 Task: Look for Airbnb options in Kpandu, Ghana from 9th November, 2023 to 16th November, 2023 for 2 adults.2 bedrooms having 2 beds and 1 bathroom. Property type can be flat. Look for 4 properties as per requirement.
Action: Mouse moved to (463, 66)
Screenshot: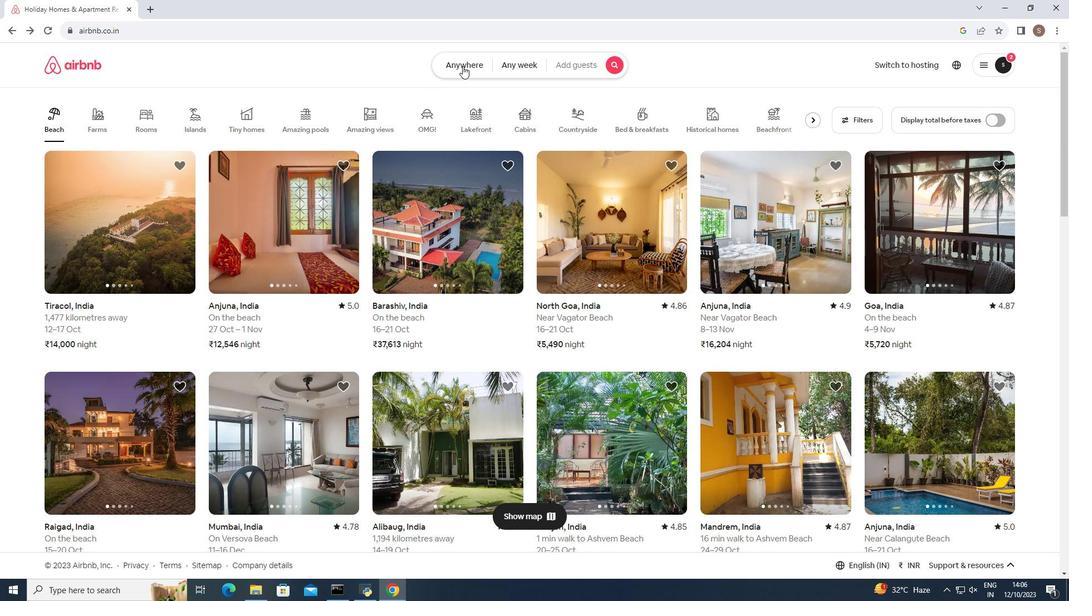 
Action: Mouse pressed left at (463, 66)
Screenshot: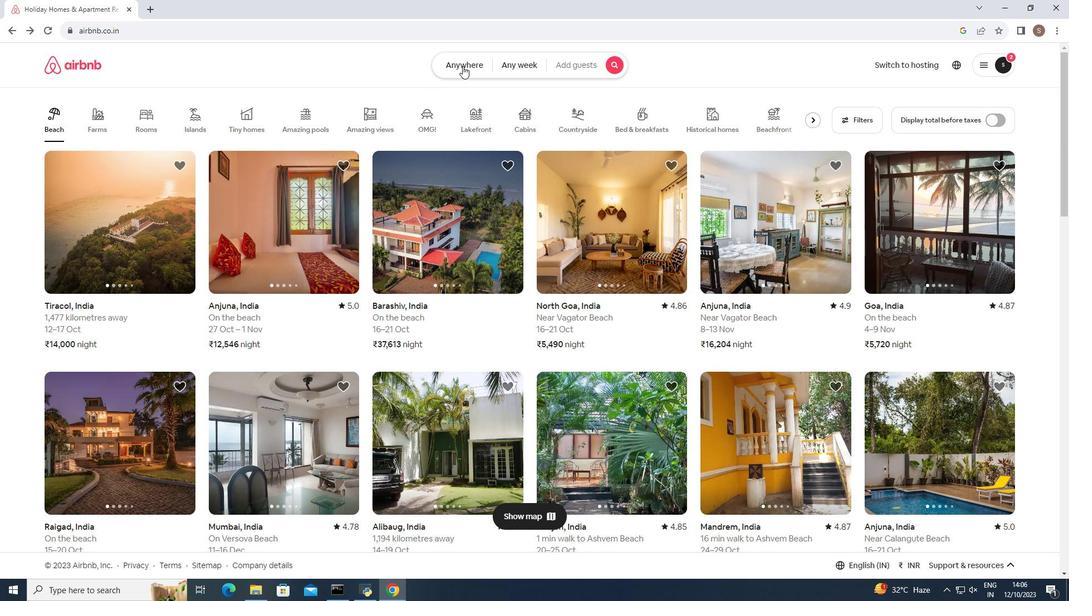 
Action: Mouse moved to (382, 102)
Screenshot: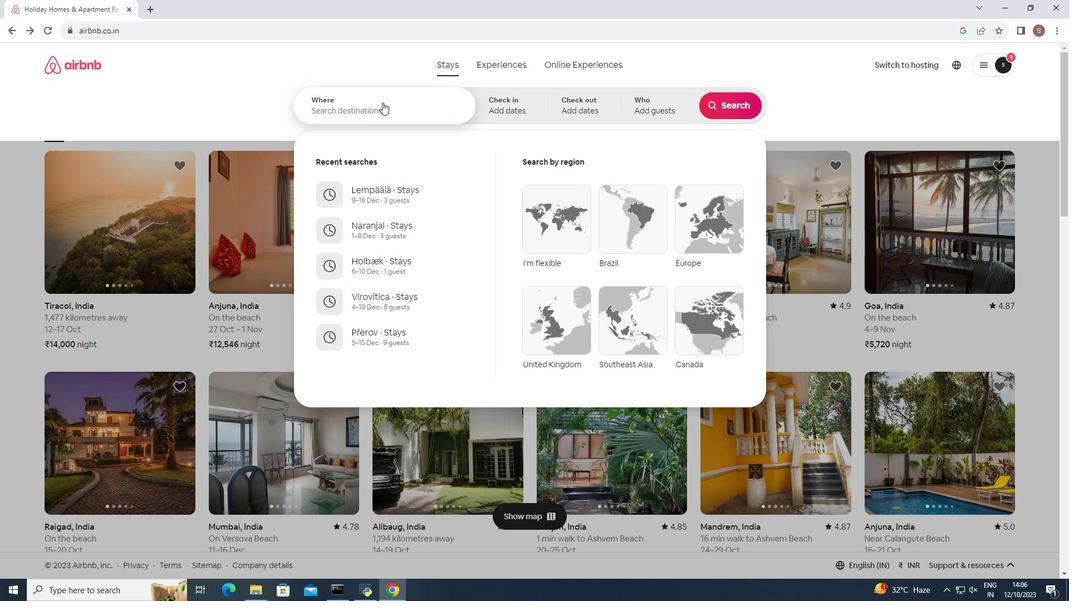 
Action: Mouse pressed left at (382, 102)
Screenshot: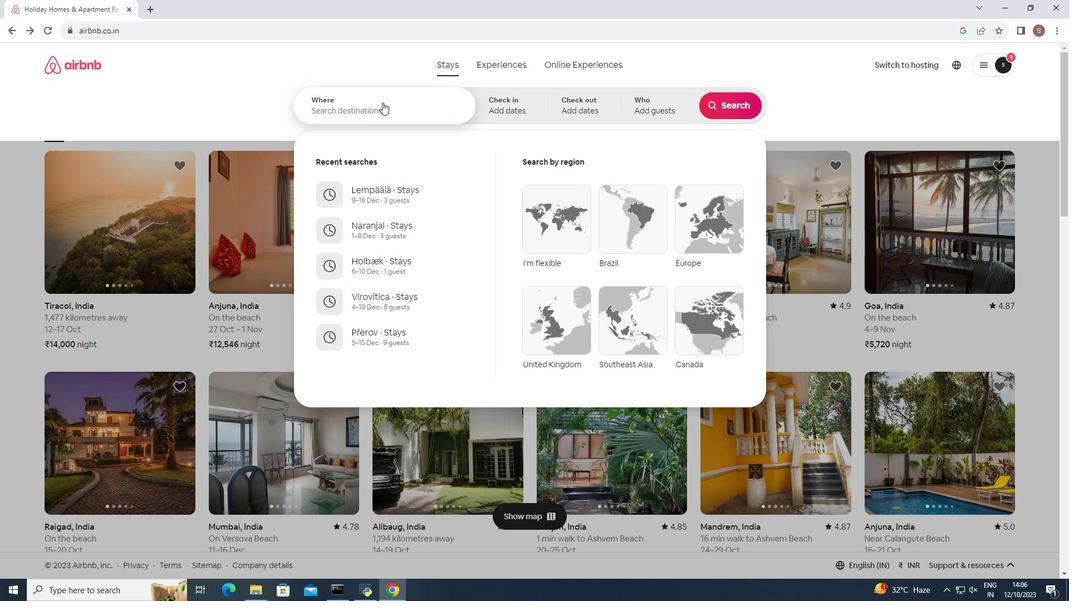 
Action: Key pressed <Key.caps_lock>K<Key.caps_lock>pandu,<Key.space><Key.caps_lock>G<Key.caps_lock>hana<Key.enter>
Screenshot: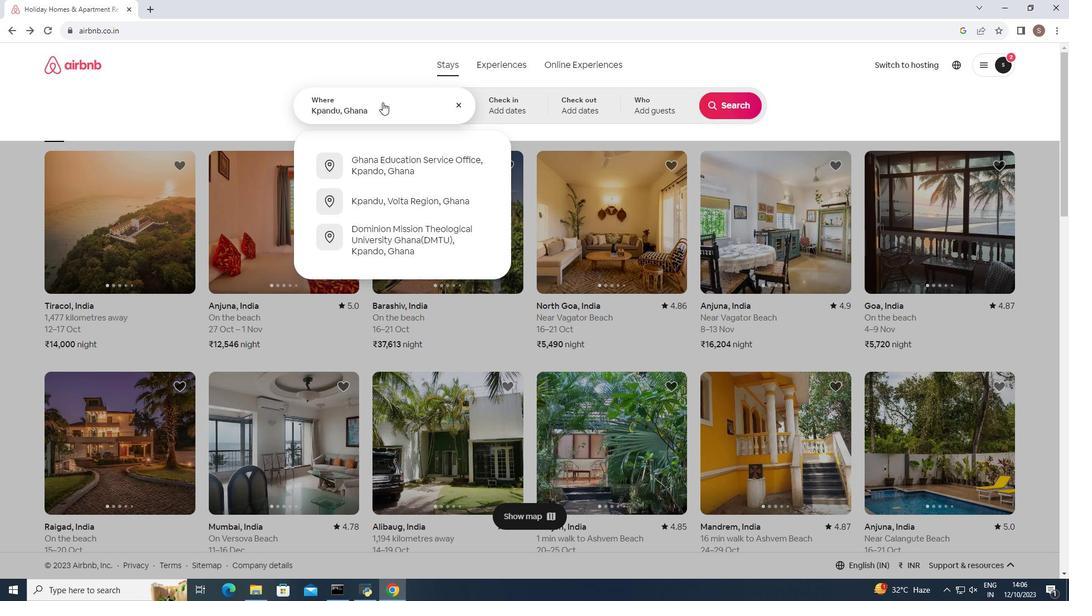 
Action: Mouse moved to (658, 270)
Screenshot: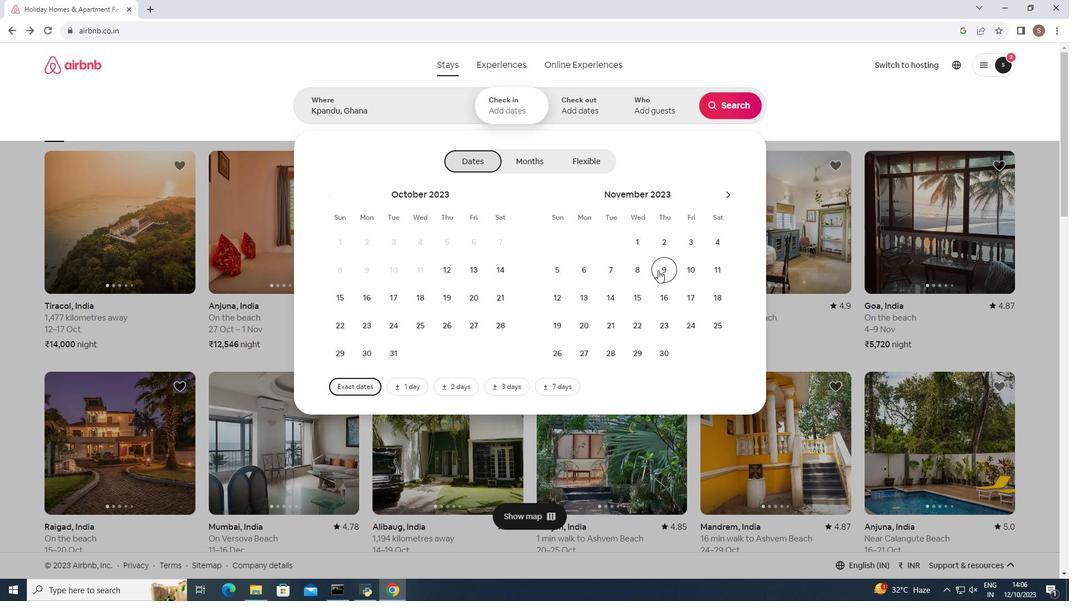 
Action: Mouse pressed left at (658, 270)
Screenshot: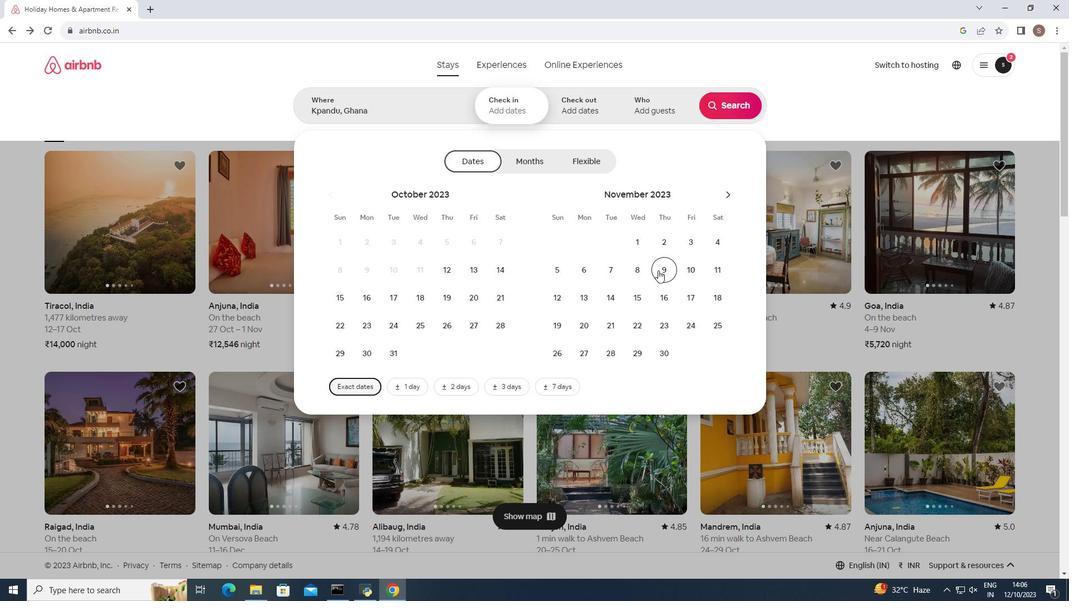 
Action: Mouse moved to (659, 307)
Screenshot: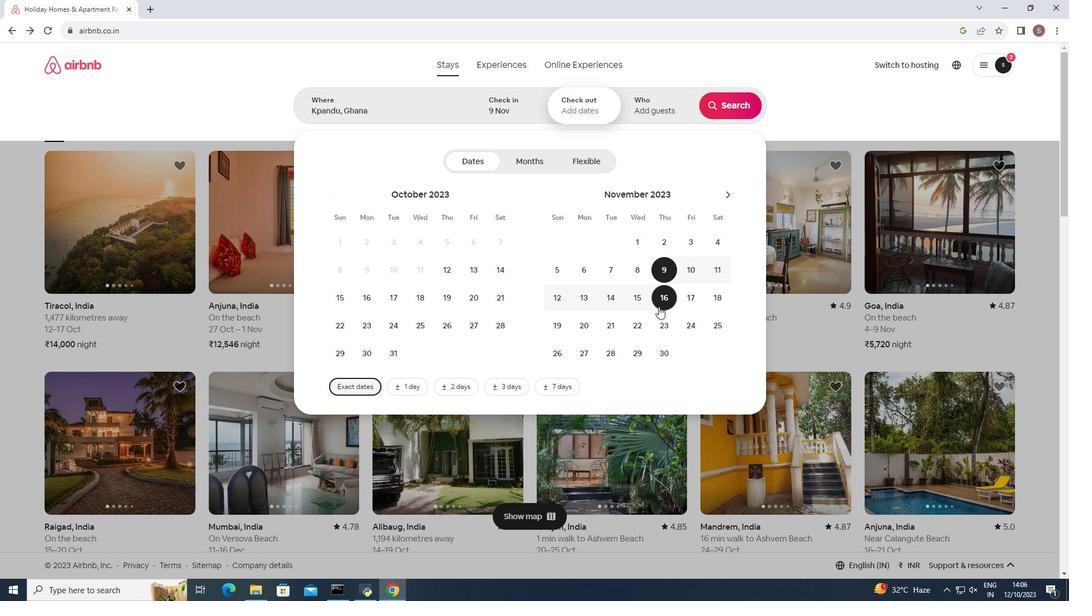 
Action: Mouse pressed left at (659, 307)
Screenshot: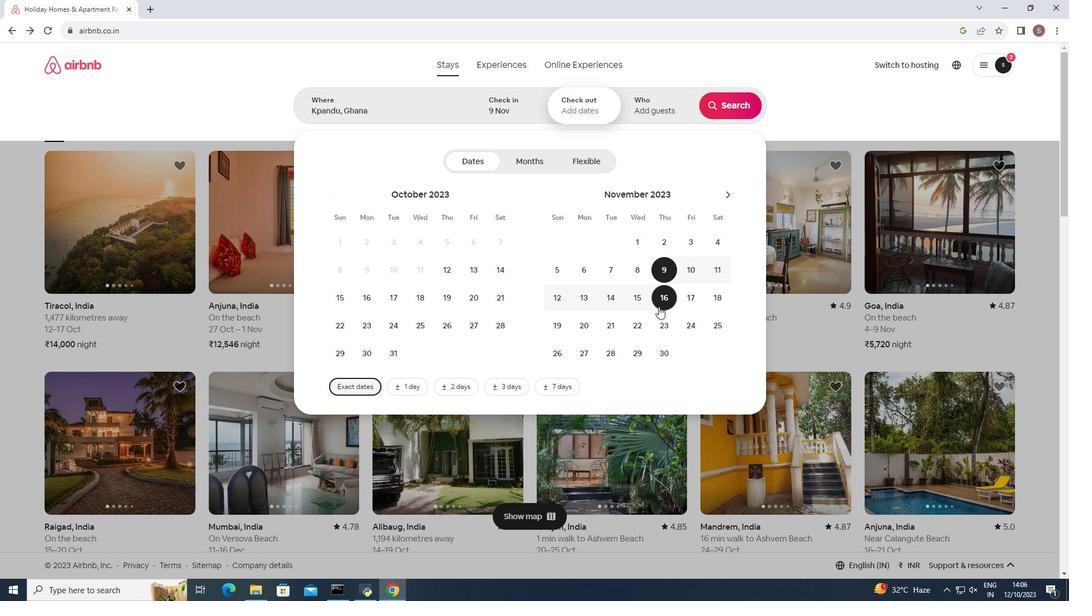
Action: Mouse moved to (656, 94)
Screenshot: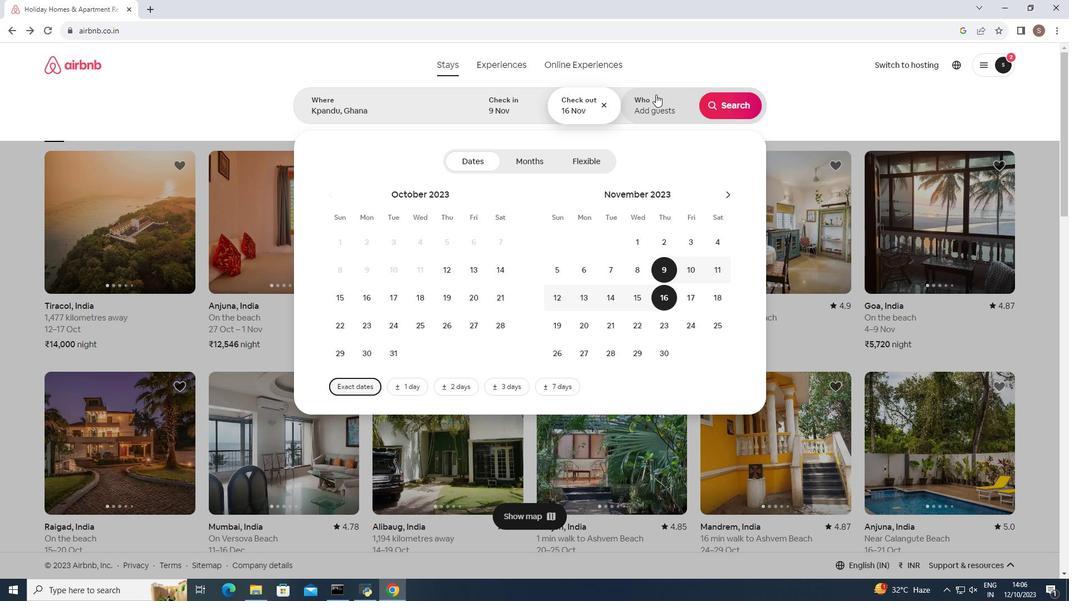 
Action: Mouse pressed left at (656, 94)
Screenshot: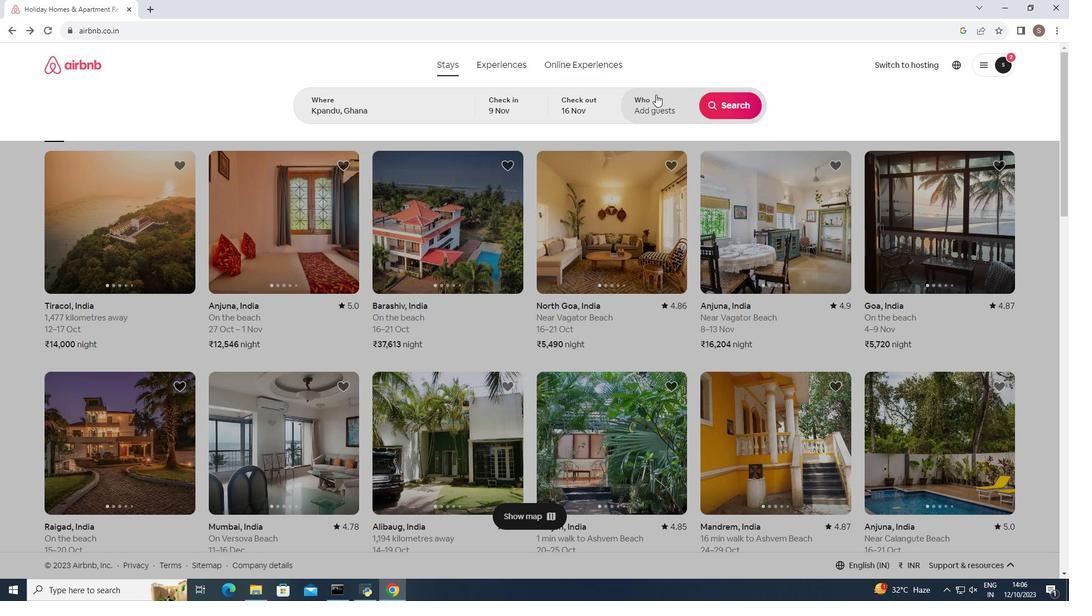 
Action: Mouse moved to (734, 164)
Screenshot: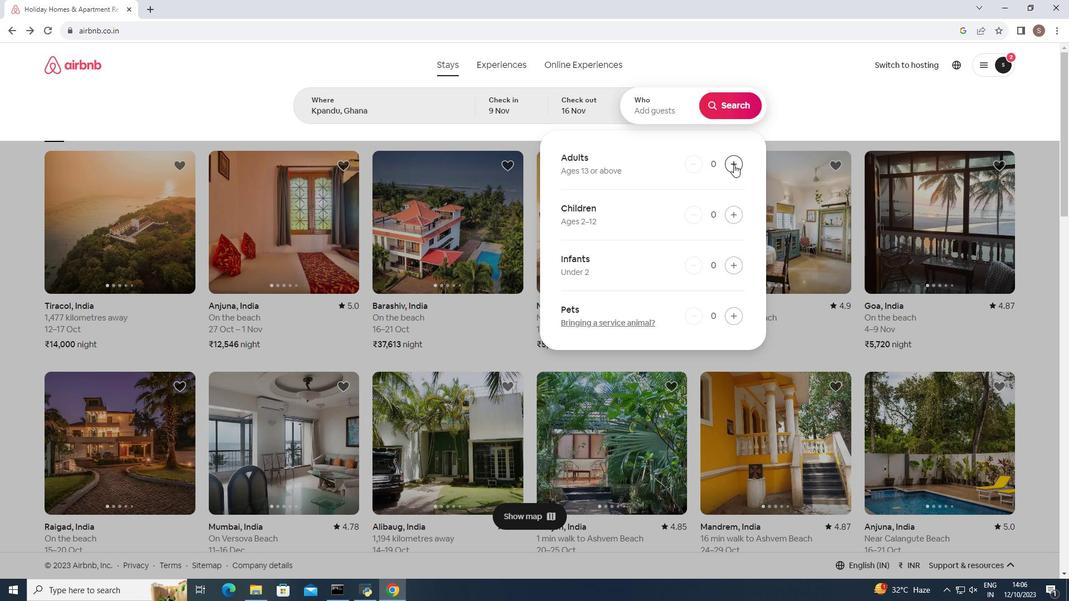 
Action: Mouse pressed left at (734, 164)
Screenshot: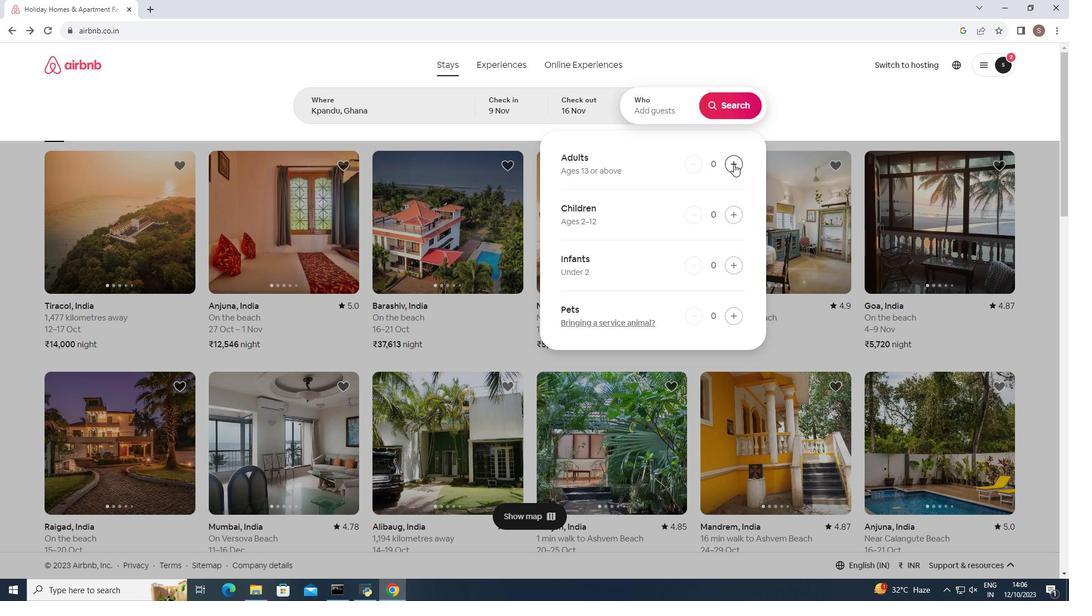 
Action: Mouse moved to (734, 164)
Screenshot: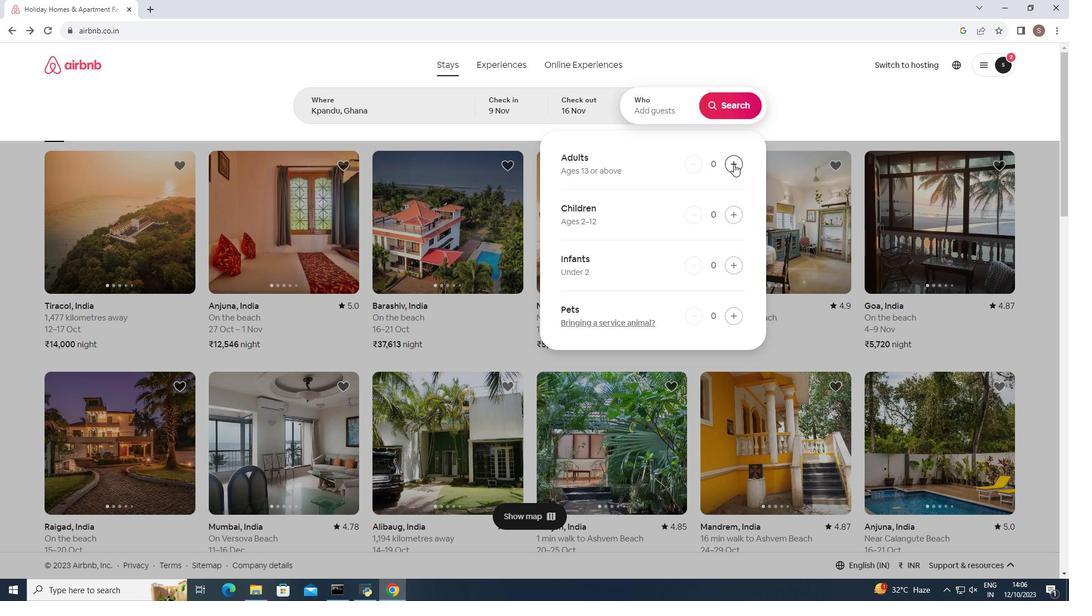 
Action: Mouse pressed left at (734, 164)
Screenshot: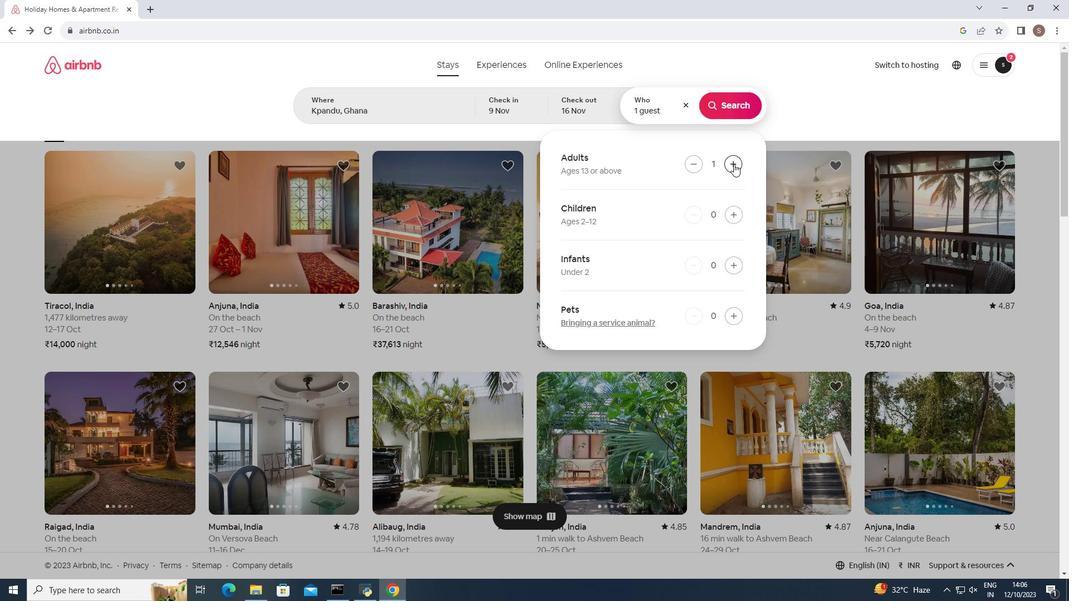 
Action: Mouse moved to (728, 104)
Screenshot: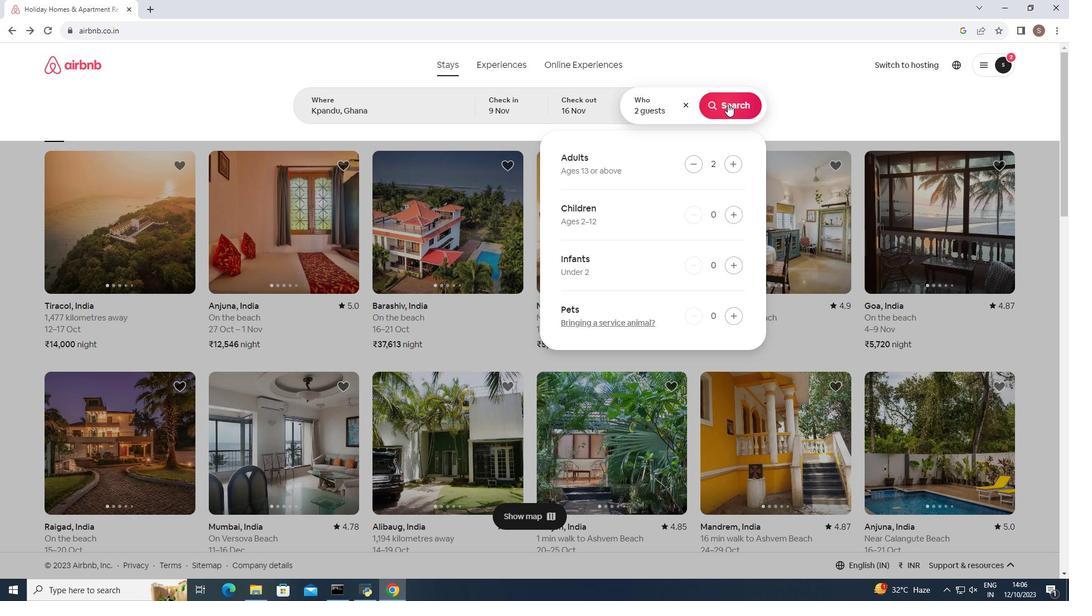 
Action: Mouse pressed left at (728, 104)
Screenshot: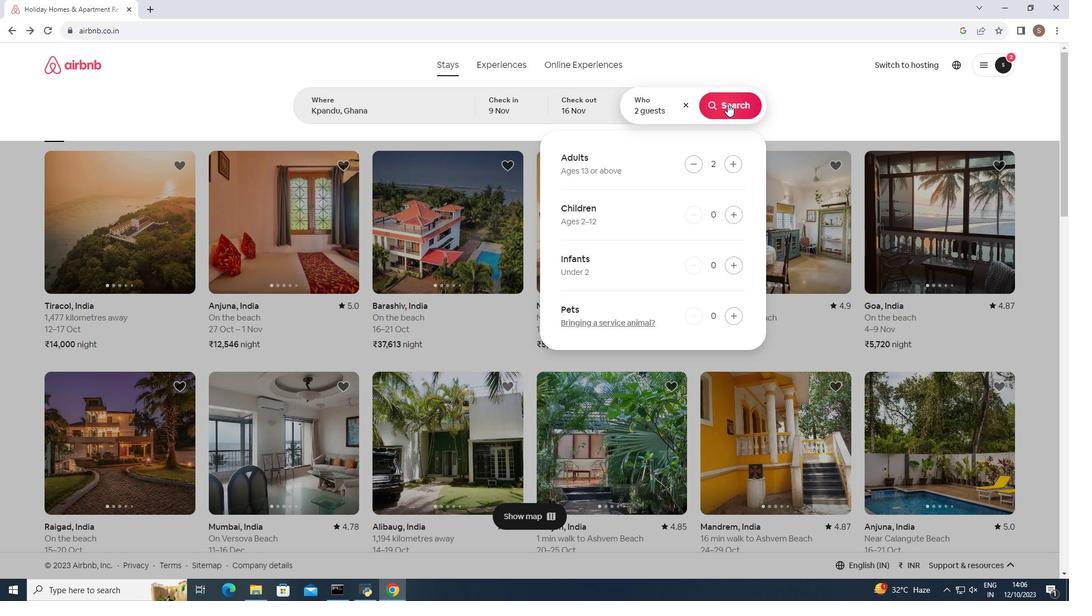 
Action: Mouse moved to (877, 110)
Screenshot: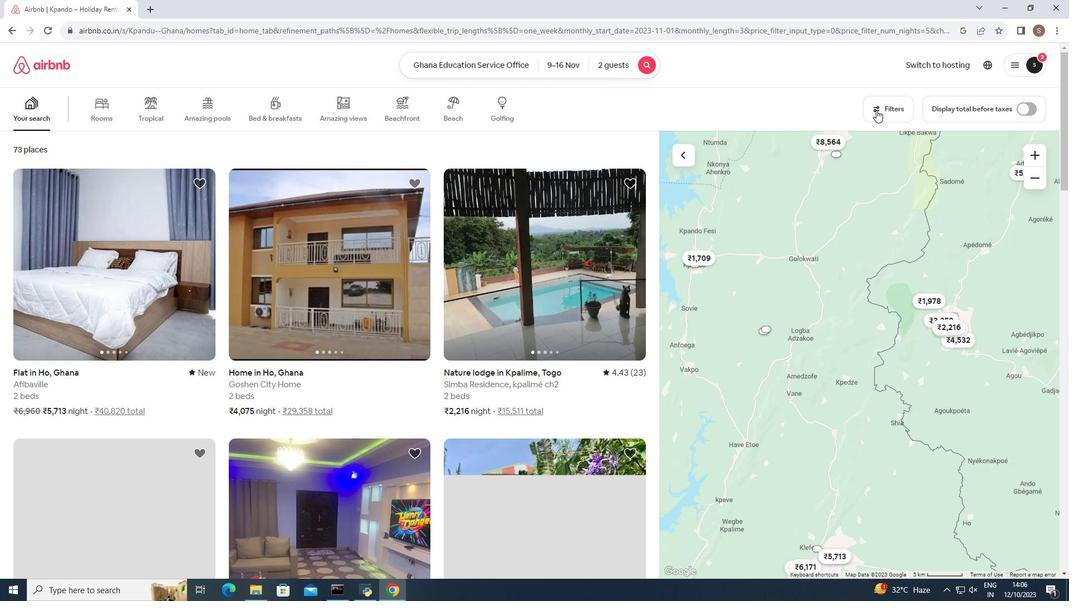 
Action: Mouse pressed left at (877, 110)
Screenshot: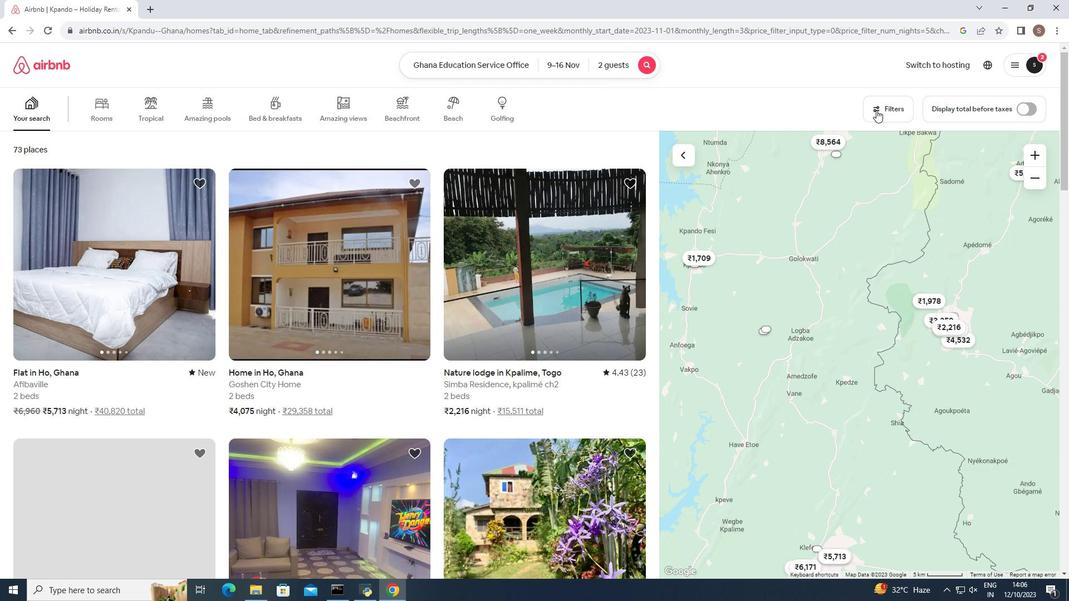 
Action: Mouse moved to (511, 255)
Screenshot: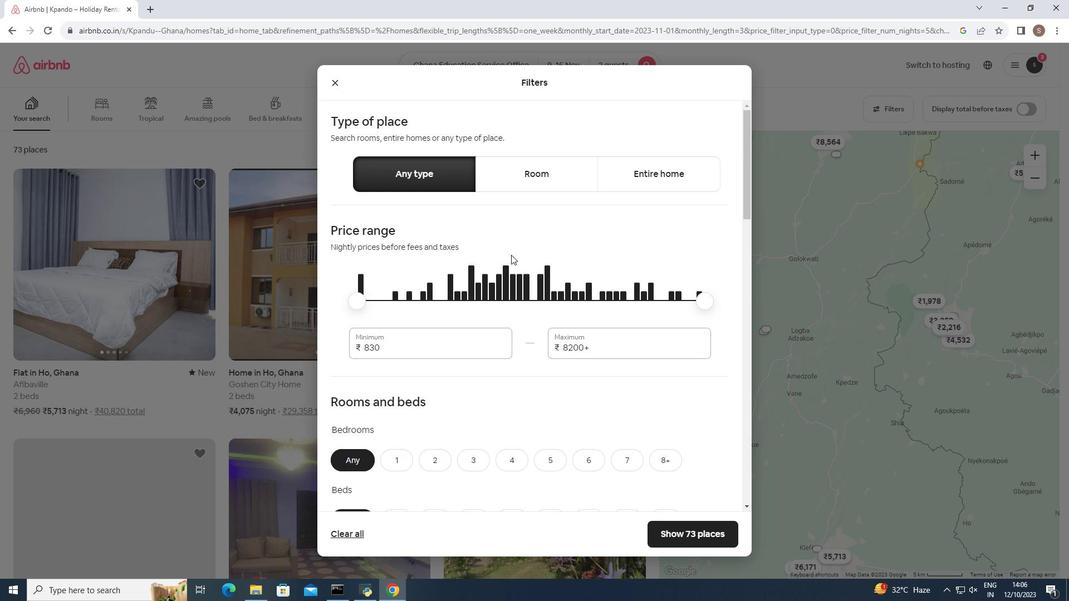 
Action: Mouse scrolled (511, 254) with delta (0, 0)
Screenshot: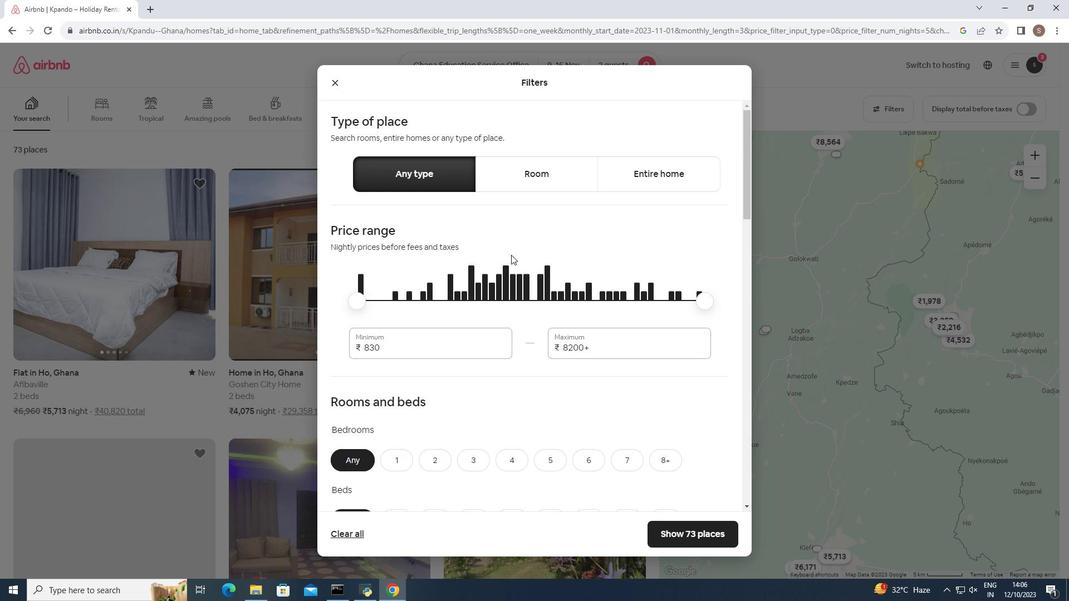 
Action: Mouse scrolled (511, 254) with delta (0, 0)
Screenshot: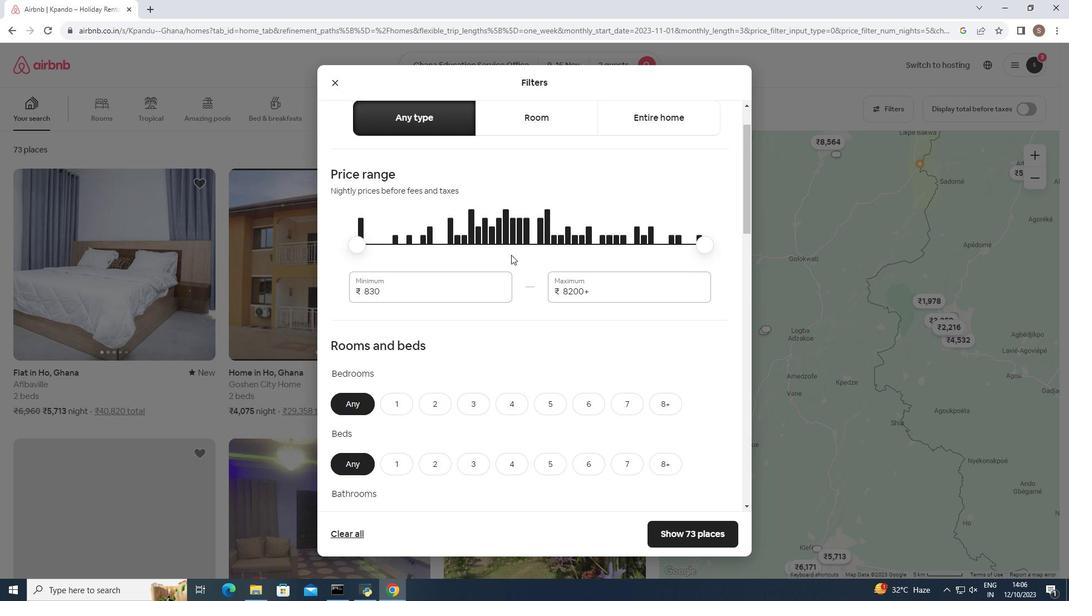 
Action: Mouse scrolled (511, 254) with delta (0, 0)
Screenshot: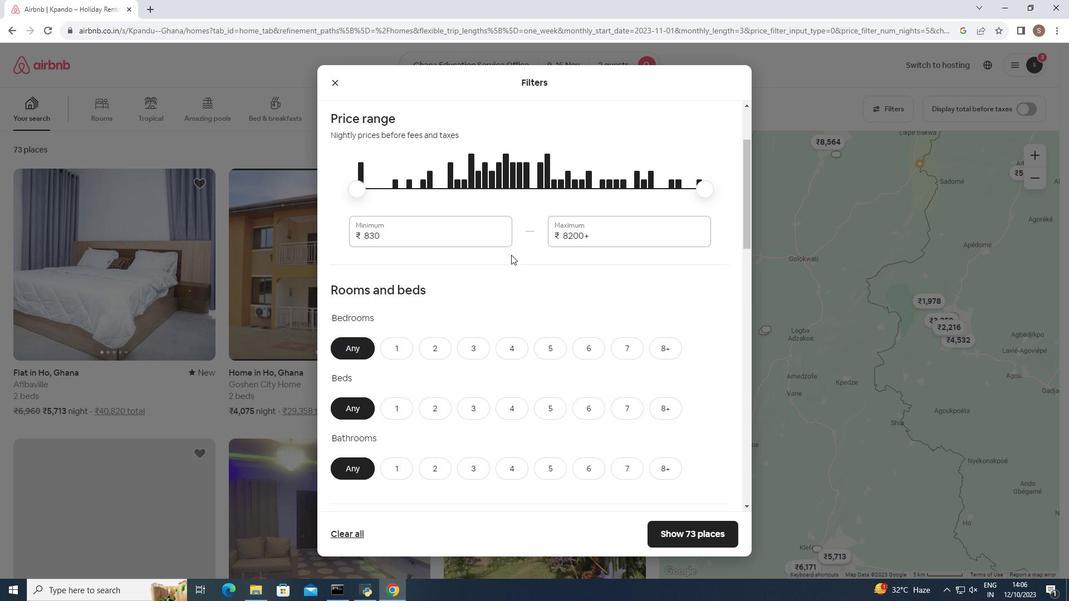 
Action: Mouse moved to (437, 290)
Screenshot: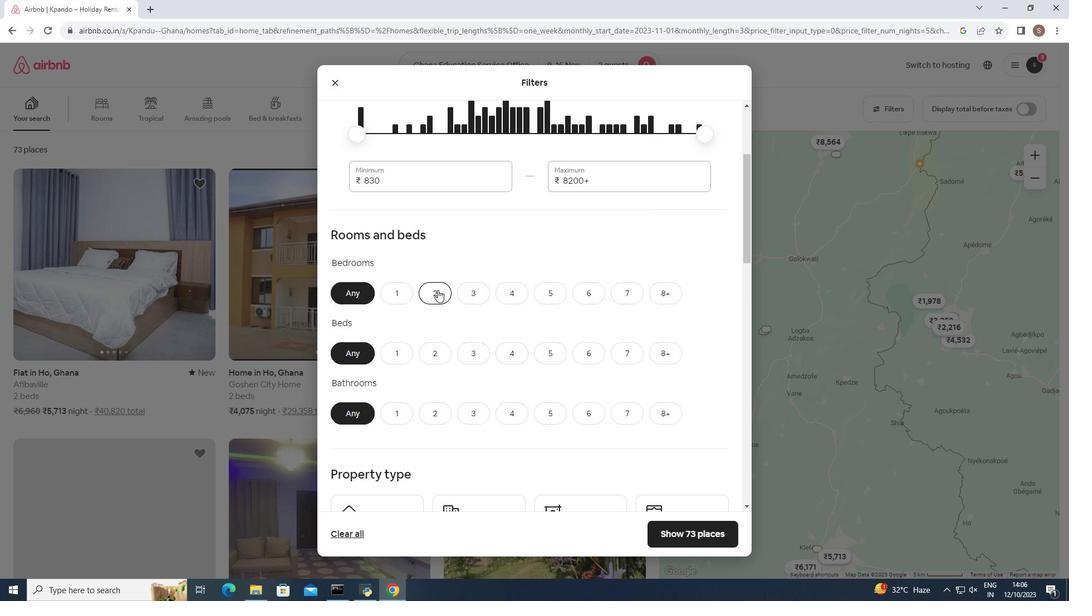 
Action: Mouse pressed left at (437, 290)
Screenshot: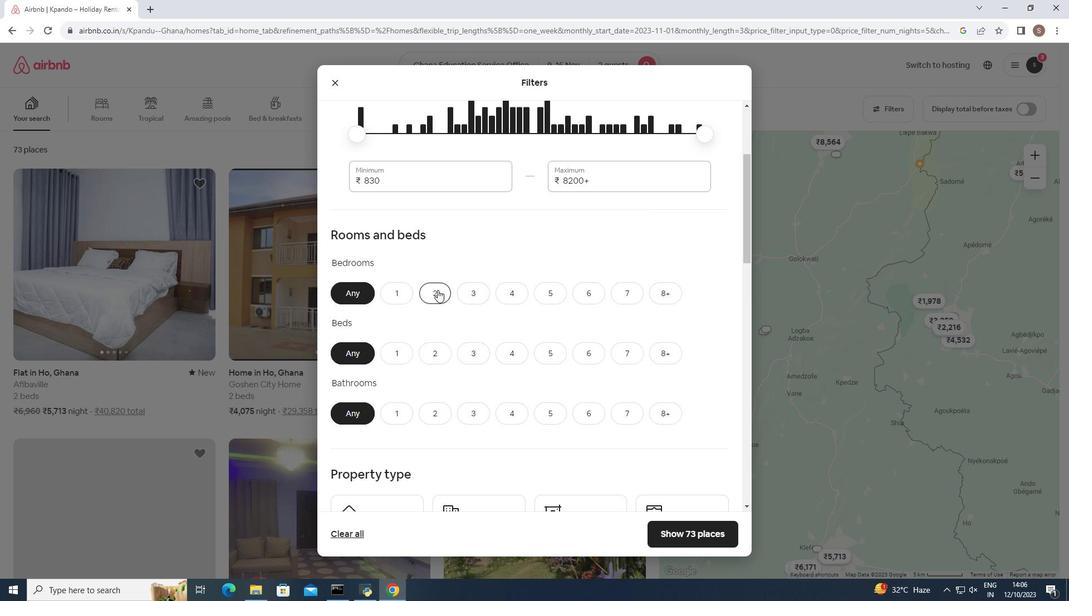 
Action: Mouse moved to (433, 347)
Screenshot: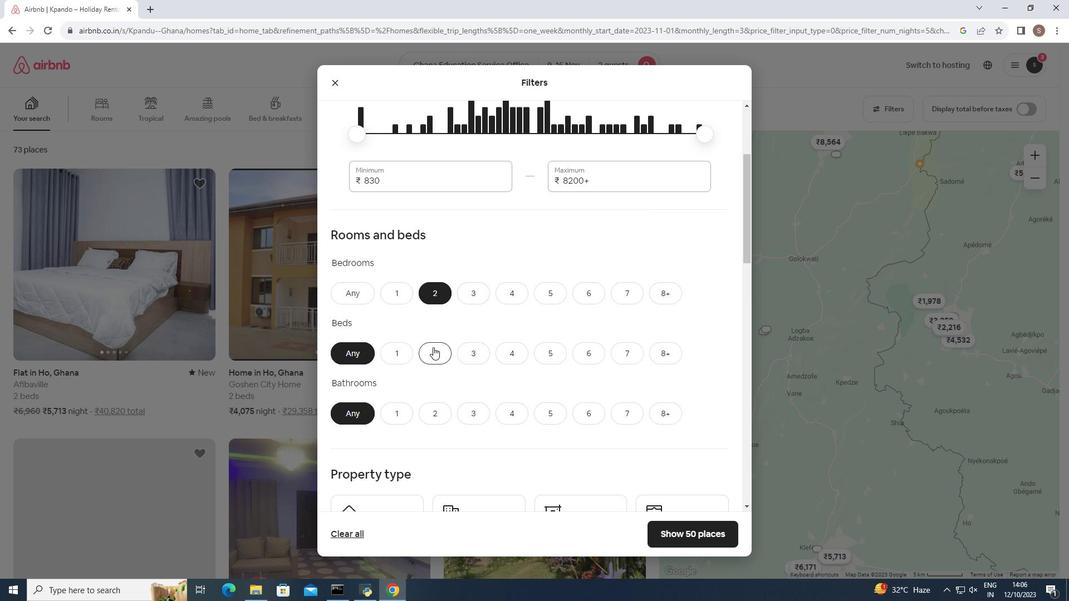 
Action: Mouse pressed left at (433, 347)
Screenshot: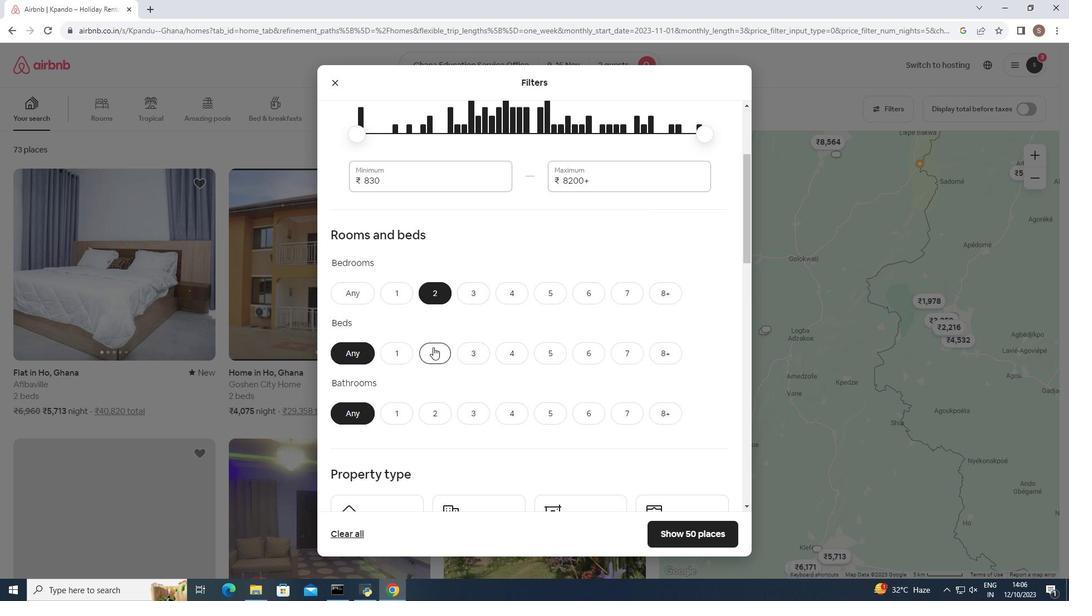 
Action: Mouse moved to (399, 415)
Screenshot: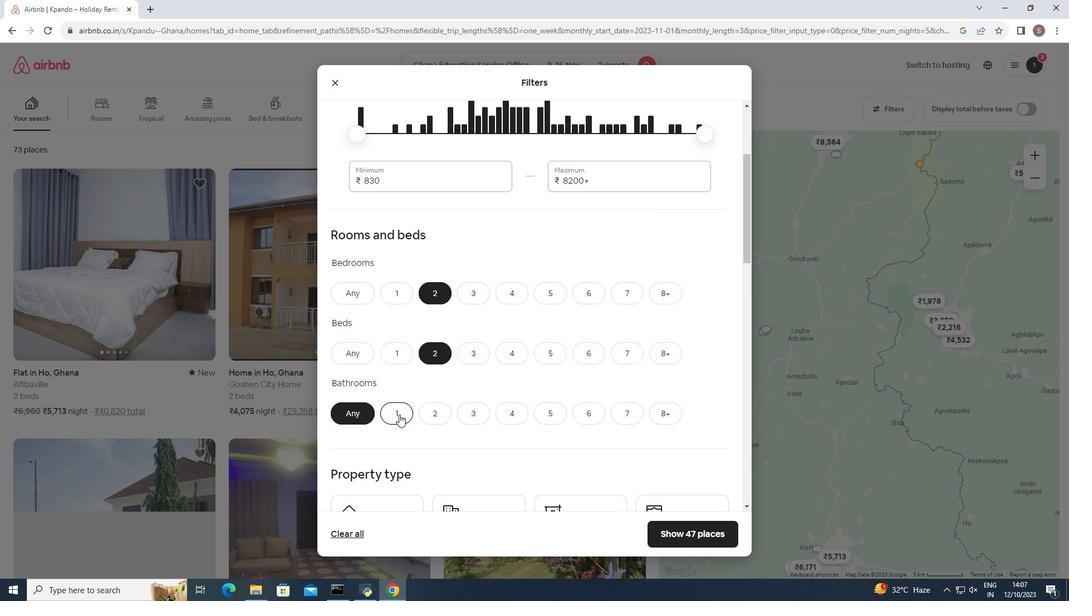 
Action: Mouse pressed left at (399, 415)
Screenshot: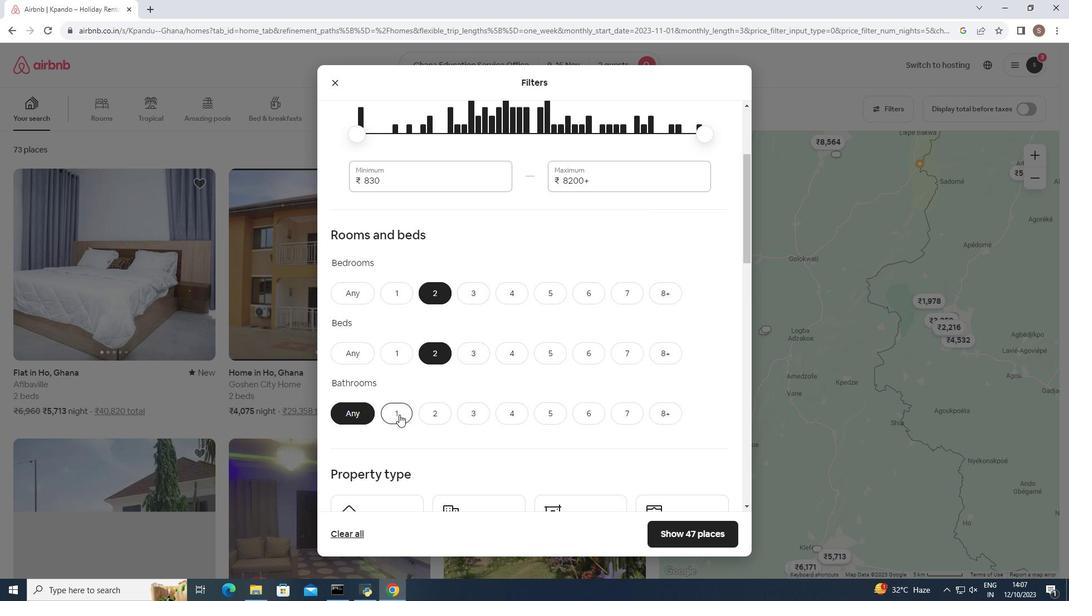 
Action: Mouse moved to (526, 338)
Screenshot: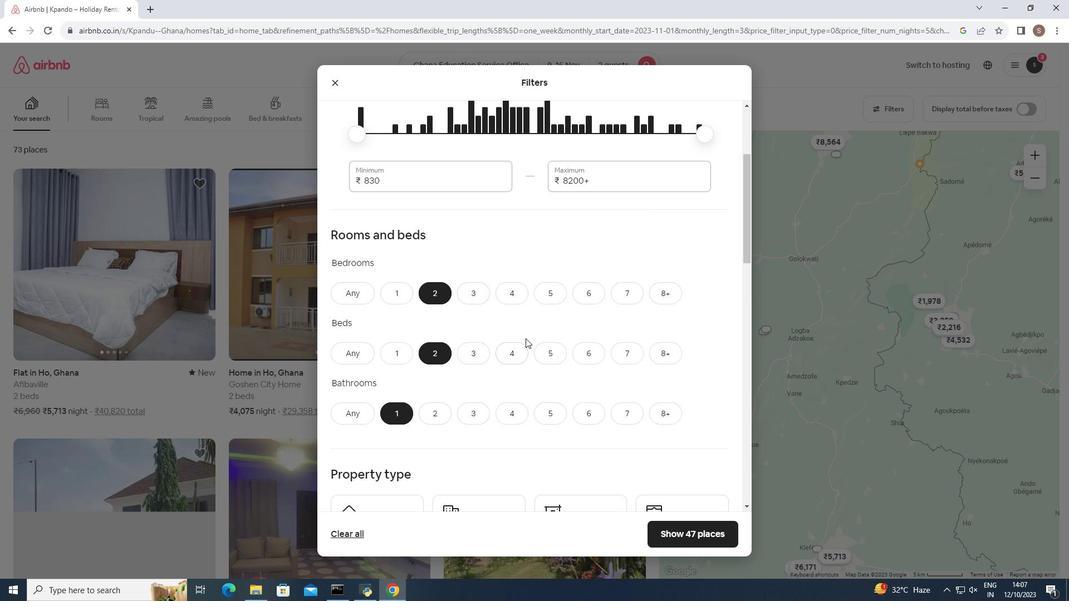 
Action: Mouse scrolled (526, 338) with delta (0, 0)
Screenshot: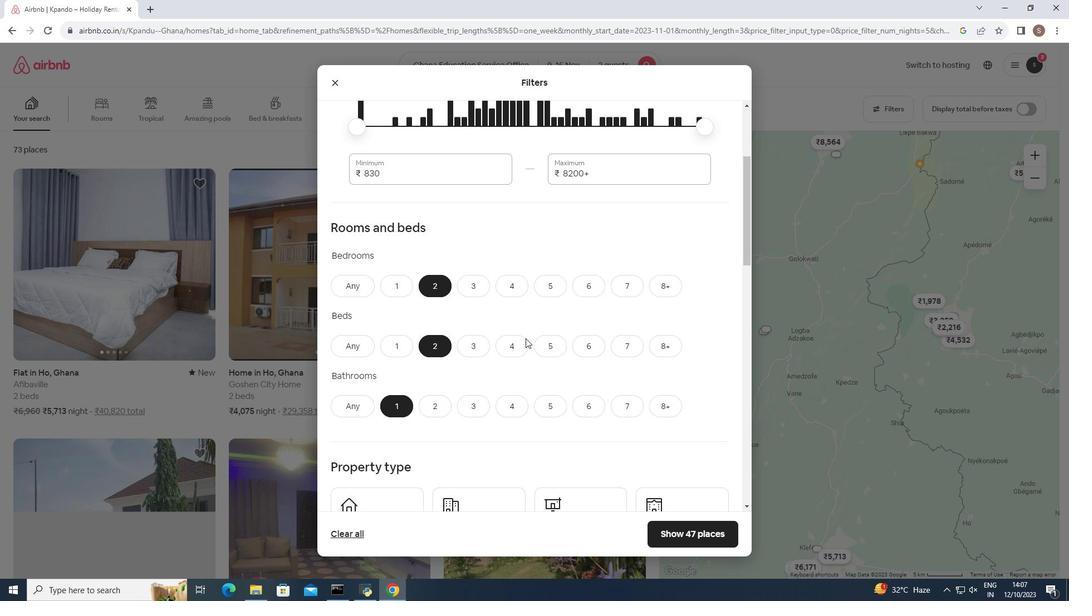 
Action: Mouse scrolled (526, 338) with delta (0, 0)
Screenshot: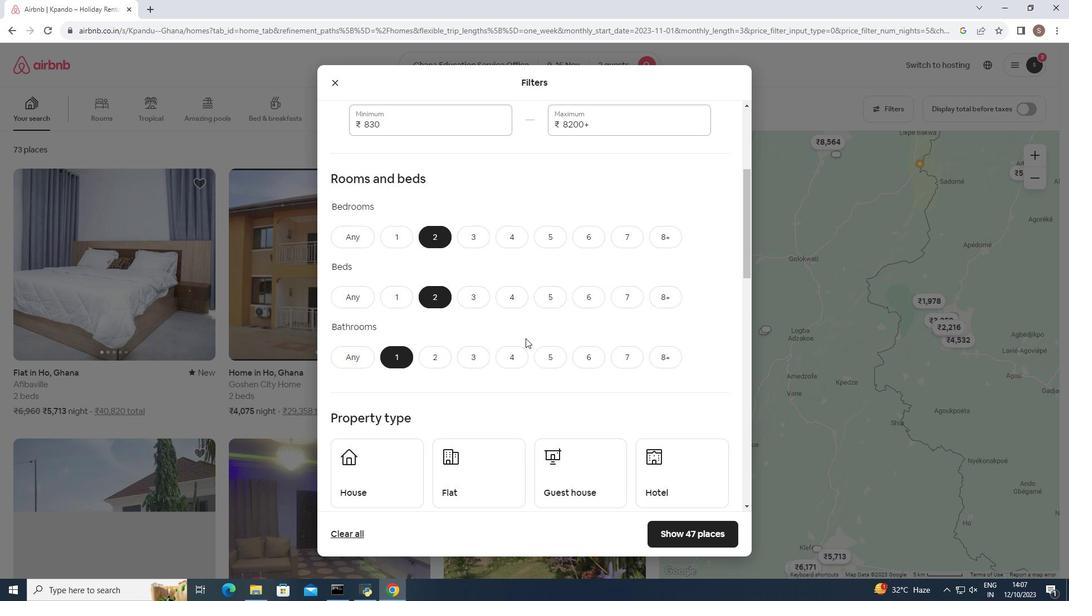 
Action: Mouse moved to (475, 416)
Screenshot: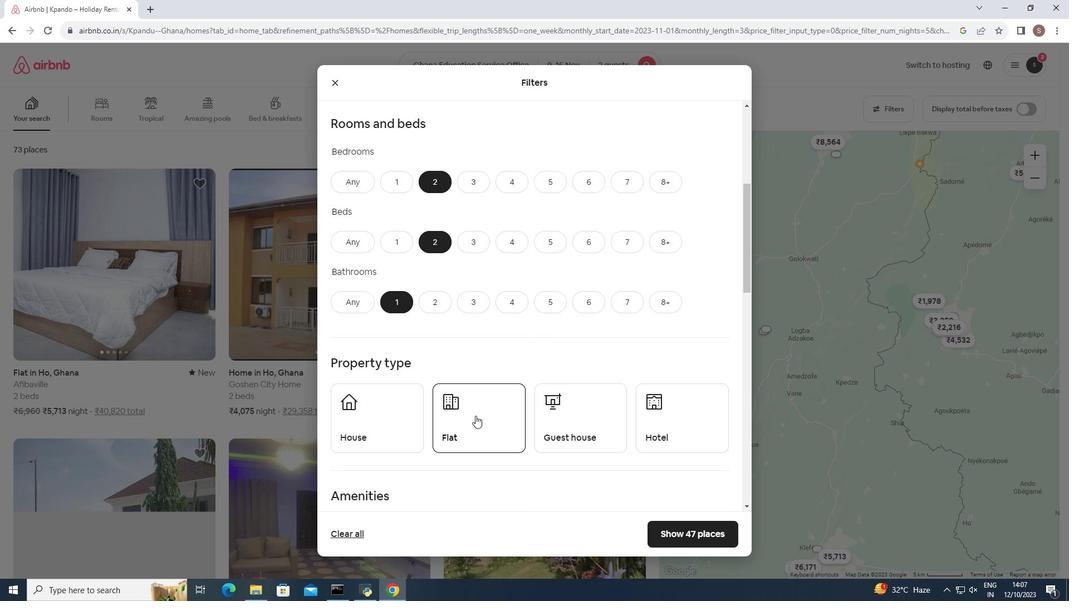 
Action: Mouse pressed left at (475, 416)
Screenshot: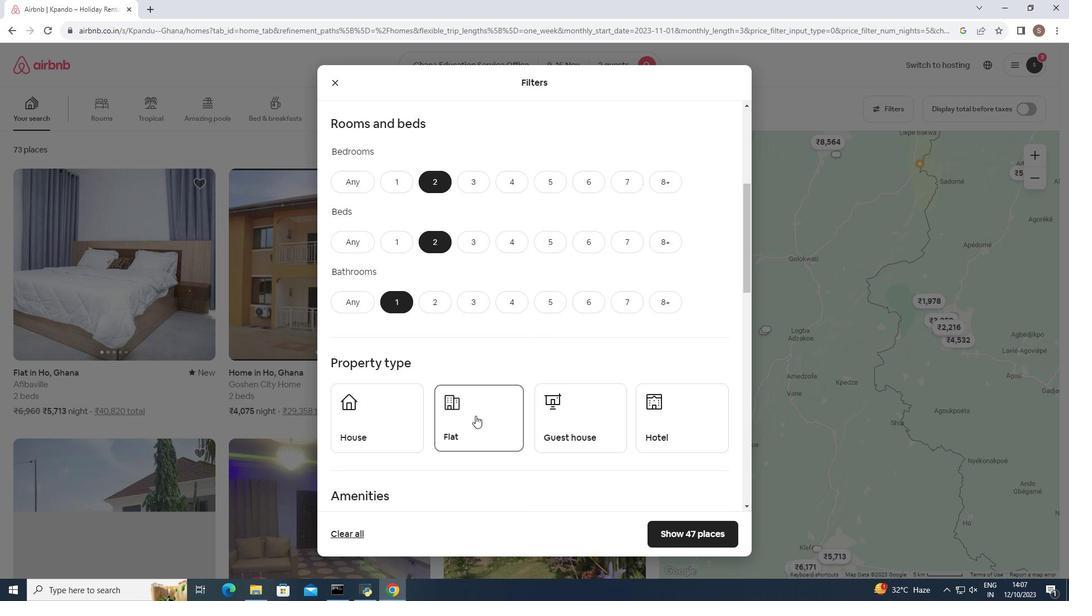
Action: Mouse moved to (484, 372)
Screenshot: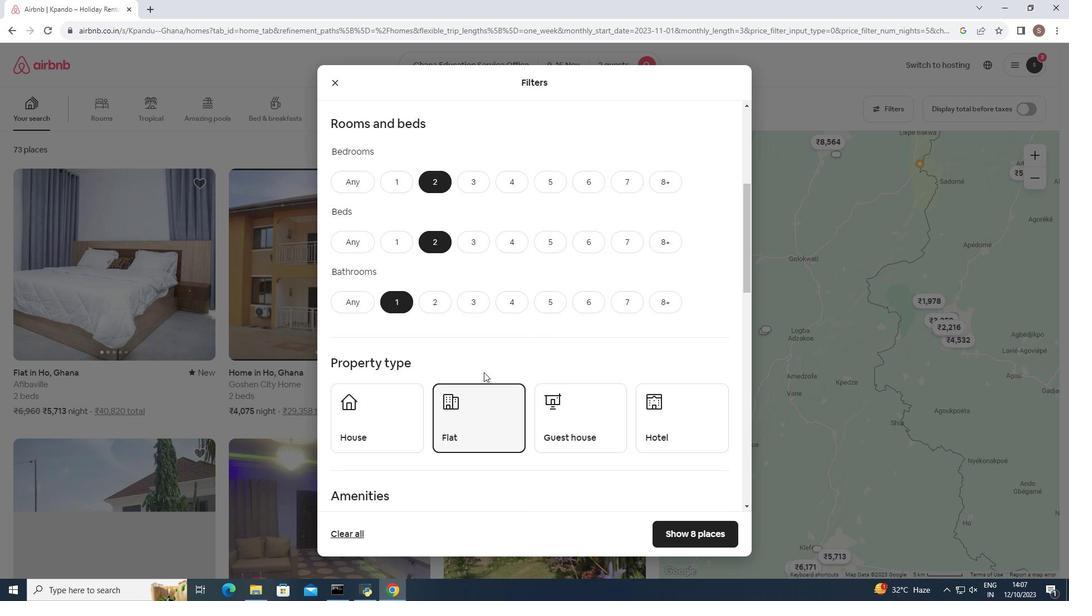 
Action: Mouse scrolled (484, 372) with delta (0, 0)
Screenshot: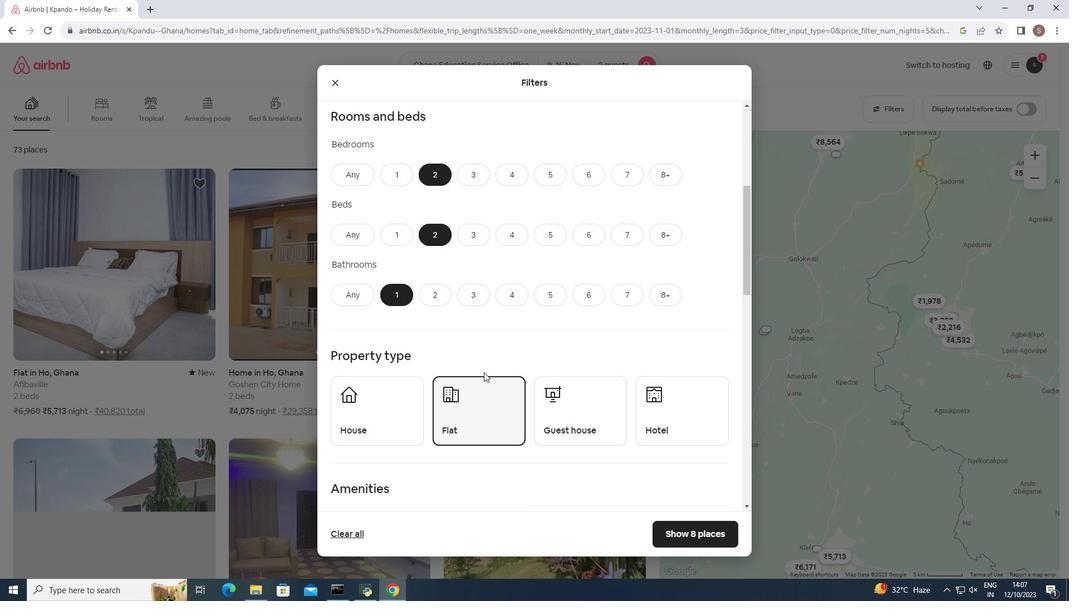 
Action: Mouse scrolled (484, 372) with delta (0, 0)
Screenshot: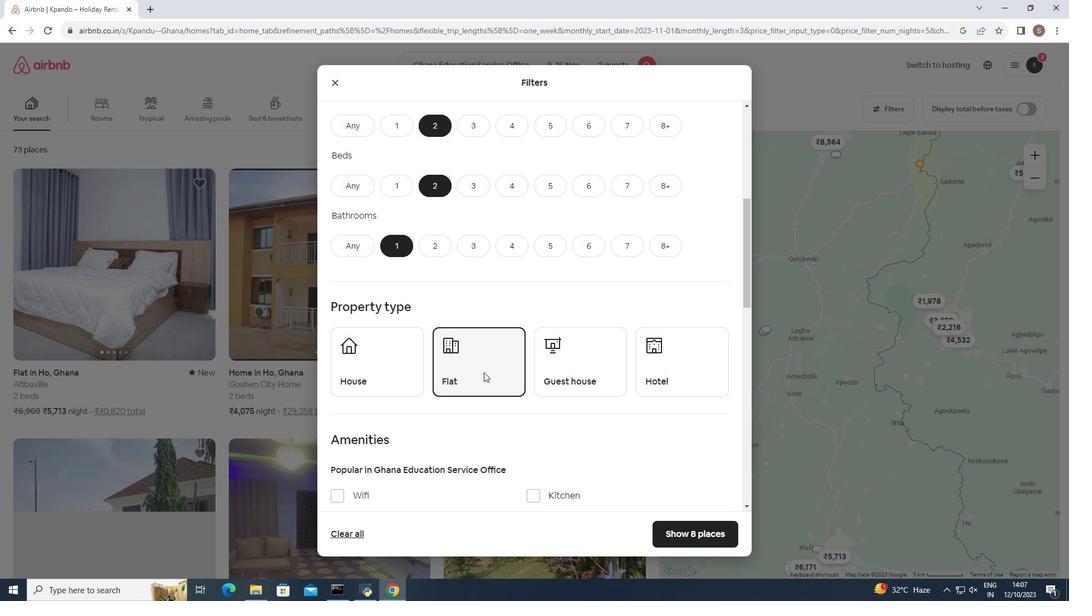 
Action: Mouse scrolled (484, 372) with delta (0, 0)
Screenshot: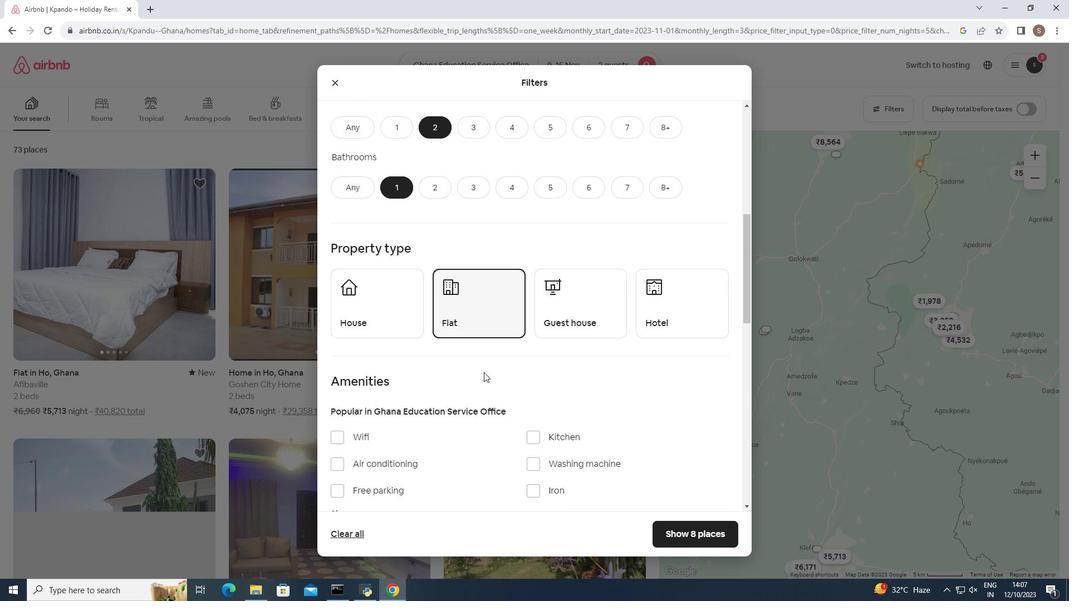 
Action: Mouse scrolled (484, 372) with delta (0, 0)
Screenshot: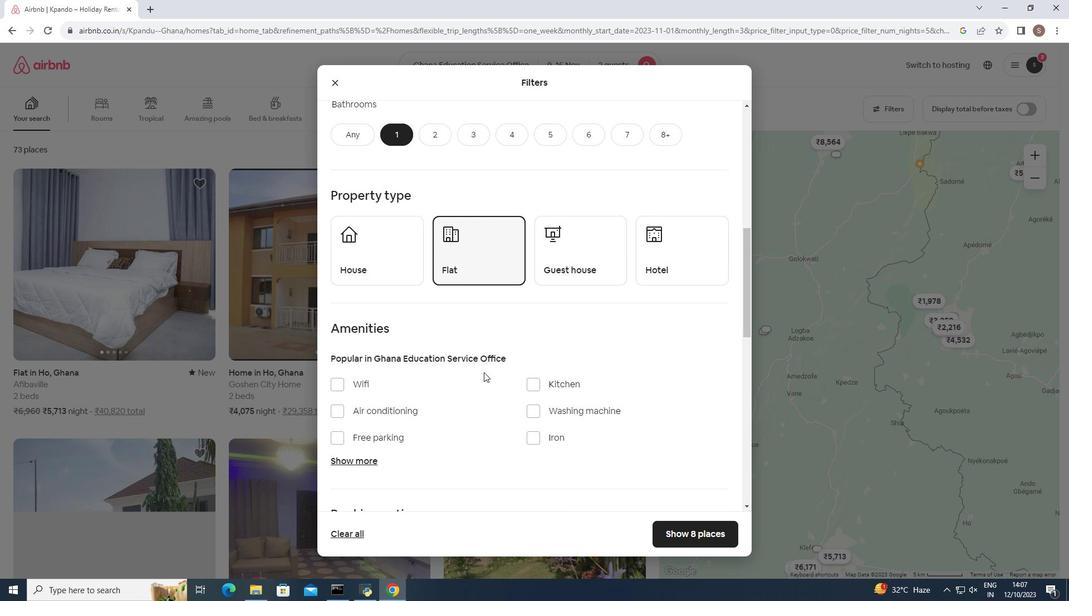 
Action: Mouse moved to (683, 532)
Screenshot: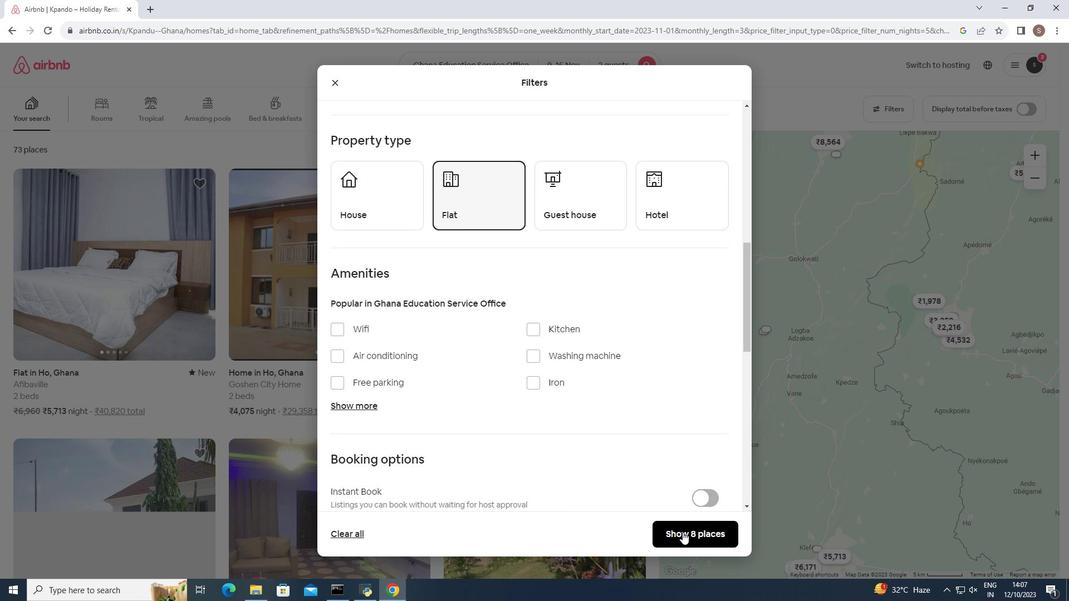 
Action: Mouse pressed left at (683, 532)
Screenshot: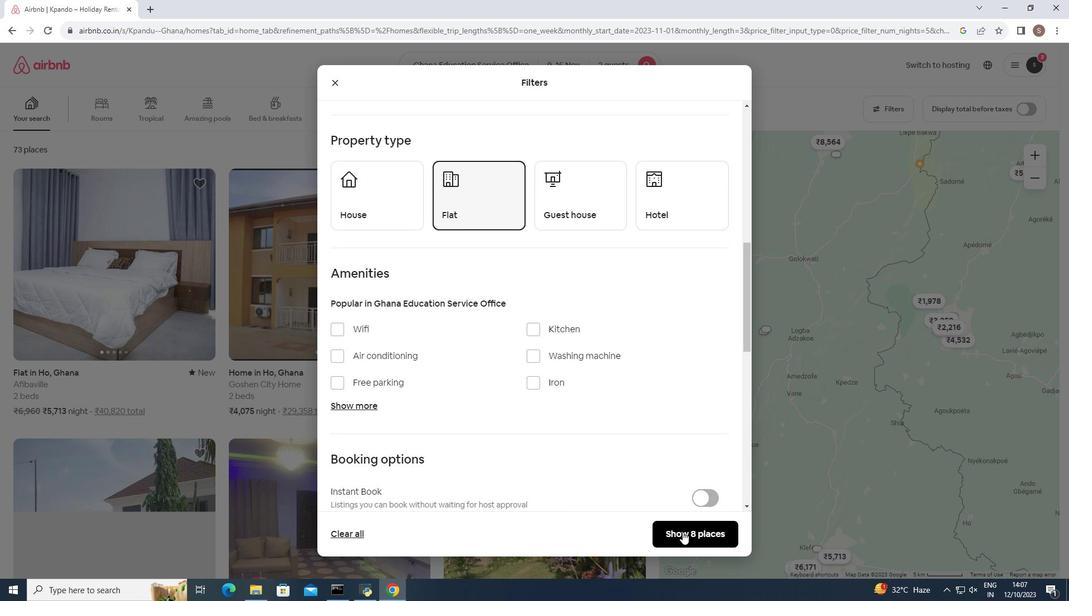 
Action: Mouse moved to (167, 289)
Screenshot: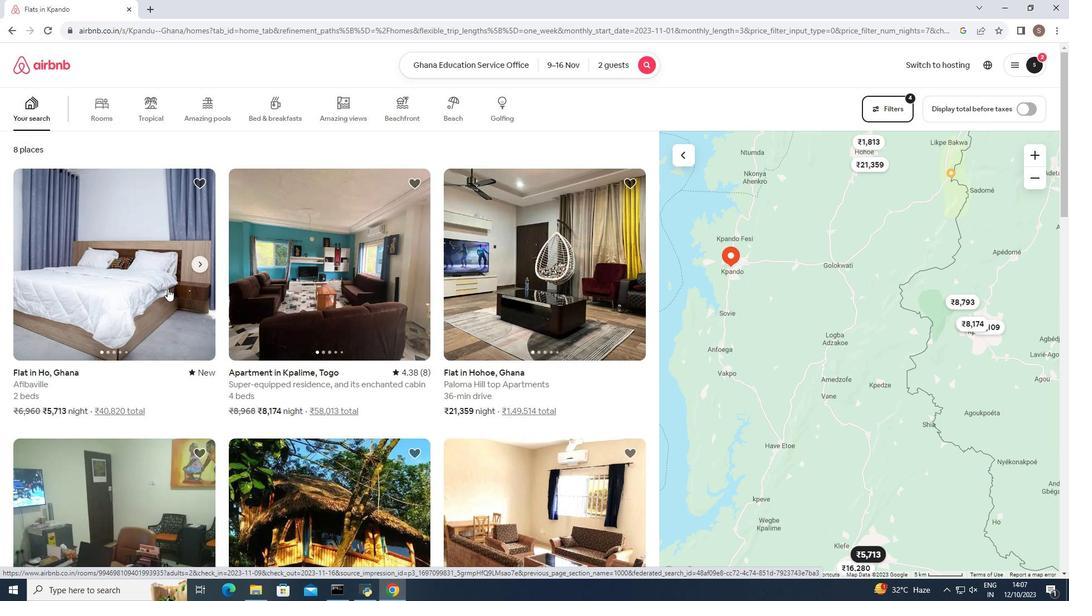 
Action: Mouse pressed left at (167, 289)
Screenshot: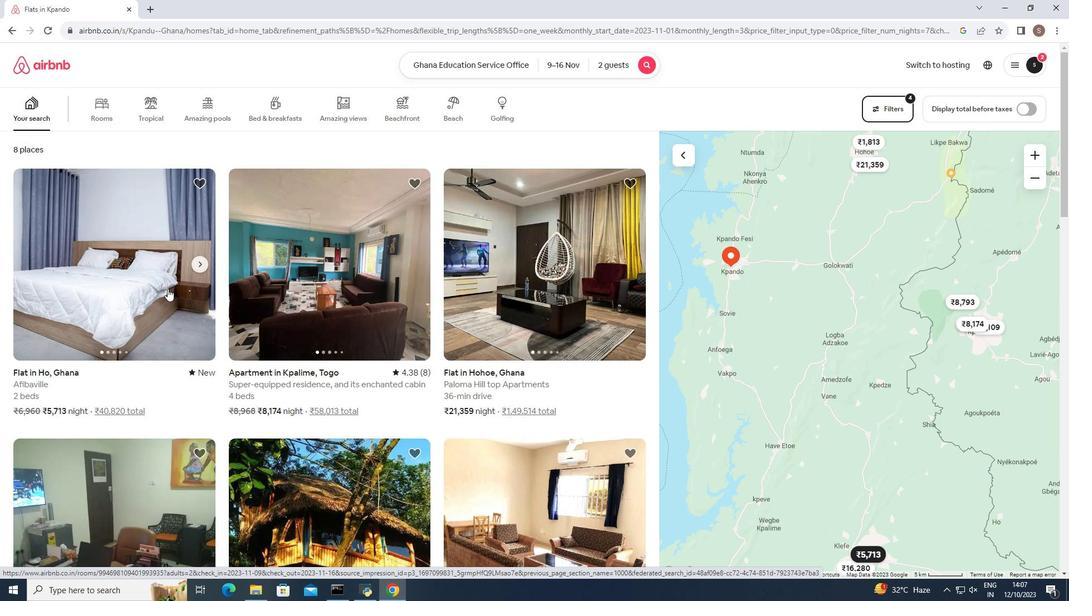 
Action: Mouse moved to (355, 323)
Screenshot: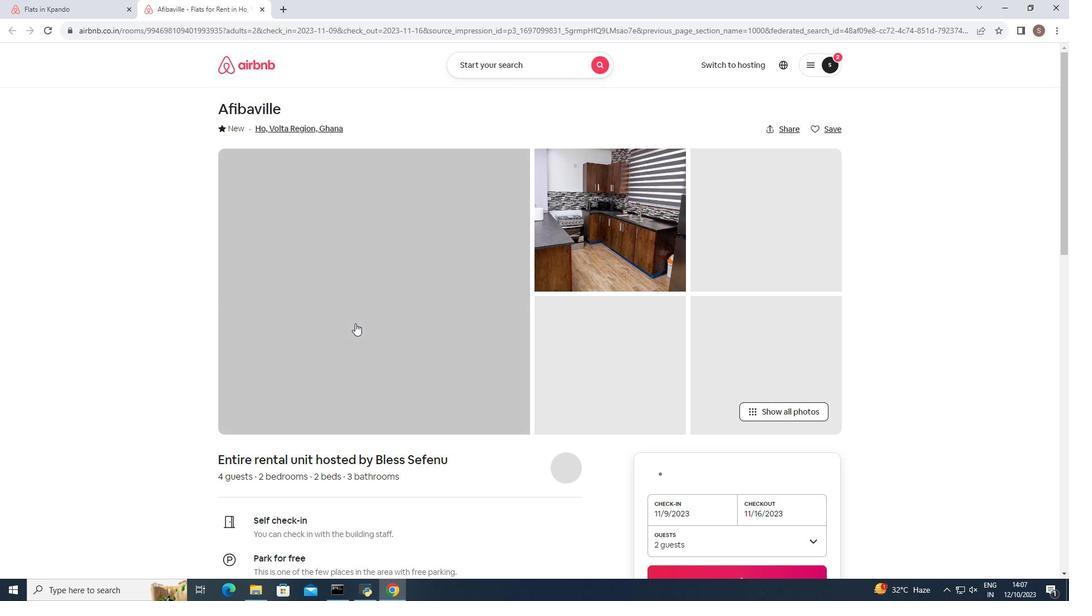 
Action: Mouse pressed left at (355, 323)
Screenshot: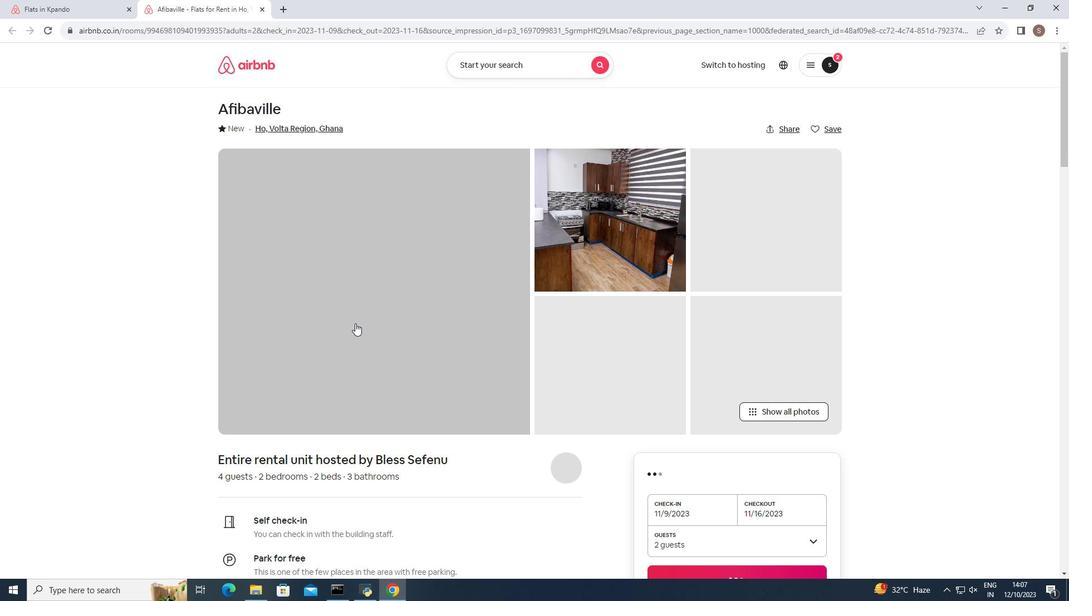 
Action: Mouse moved to (355, 323)
Screenshot: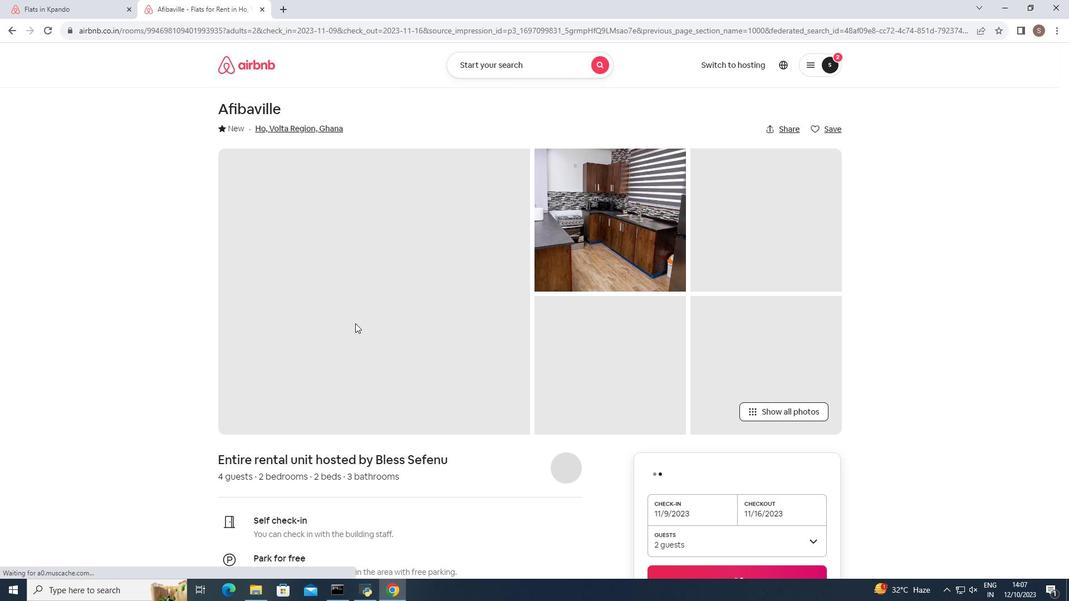 
Action: Mouse scrolled (355, 323) with delta (0, 0)
Screenshot: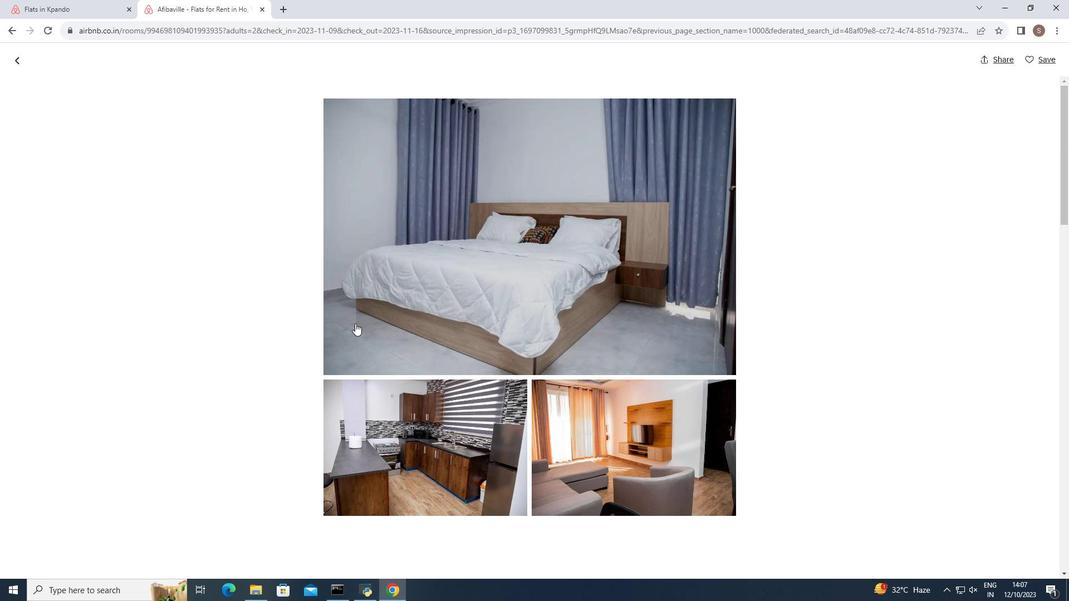 
Action: Mouse moved to (355, 323)
Screenshot: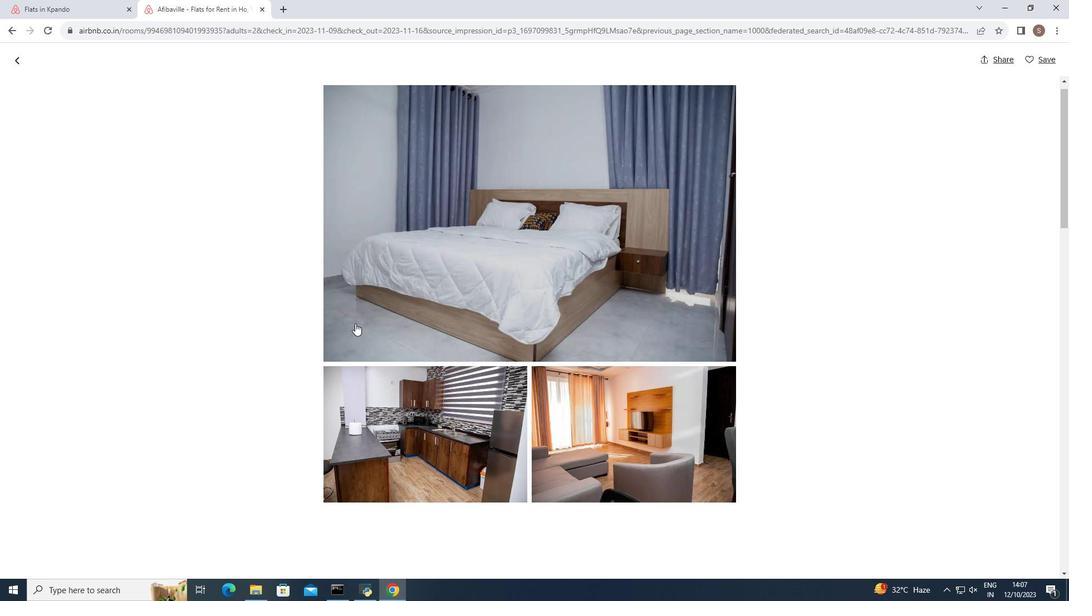 
Action: Mouse scrolled (355, 323) with delta (0, 0)
Screenshot: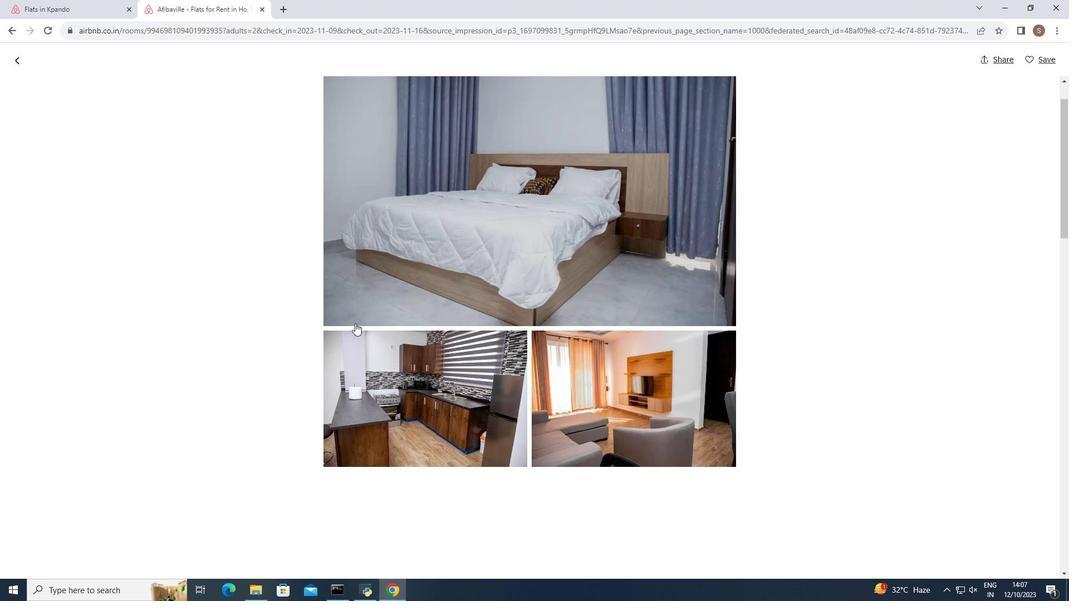 
Action: Mouse moved to (353, 324)
Screenshot: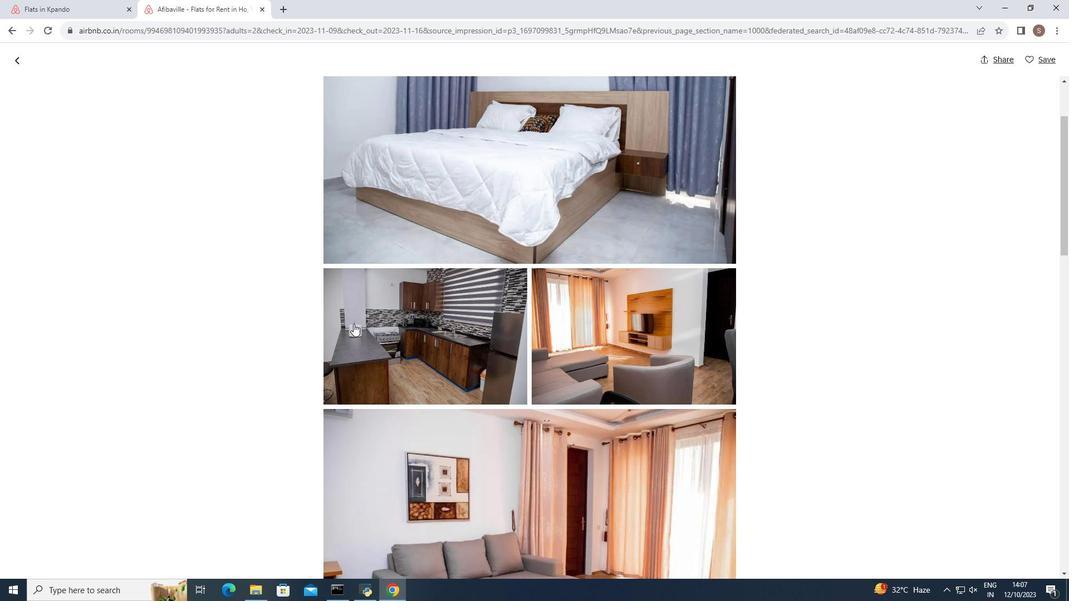 
Action: Mouse scrolled (353, 323) with delta (0, 0)
Screenshot: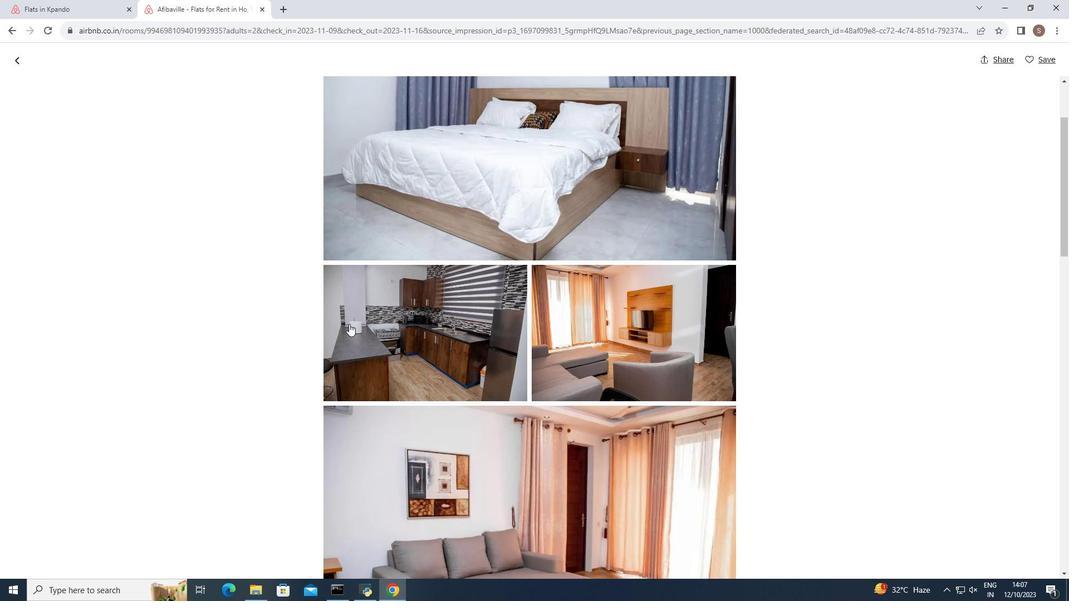 
Action: Mouse moved to (348, 324)
Screenshot: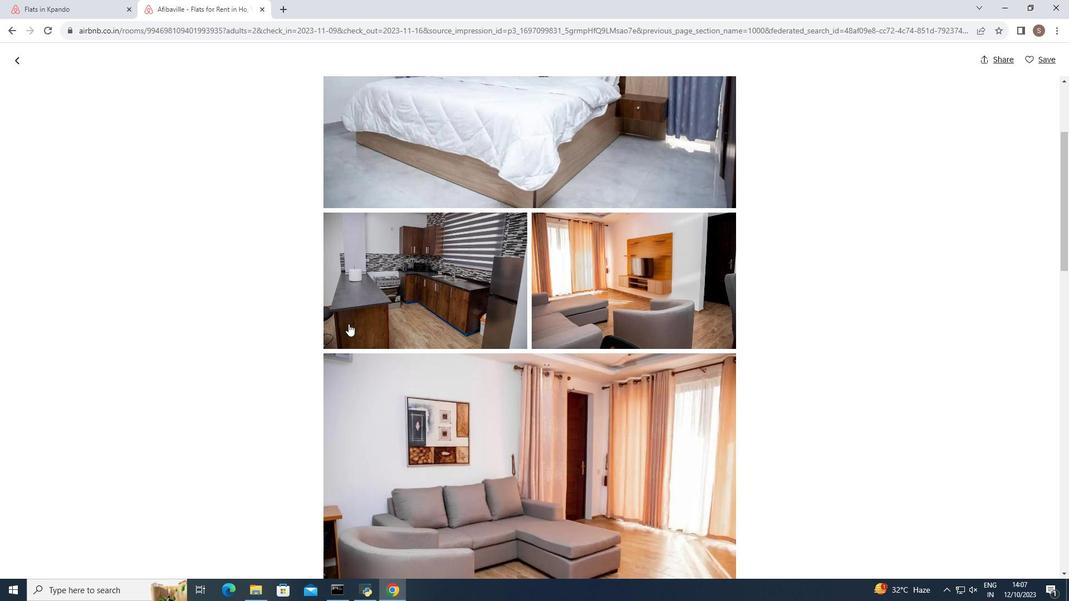 
Action: Mouse scrolled (348, 323) with delta (0, 0)
Screenshot: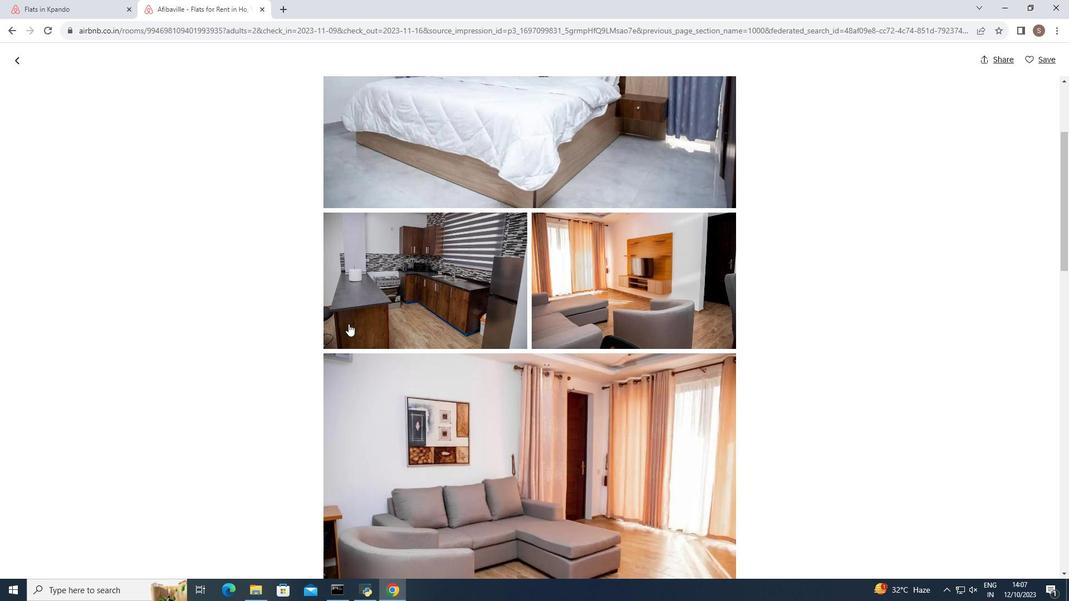 
Action: Mouse scrolled (348, 323) with delta (0, 0)
Screenshot: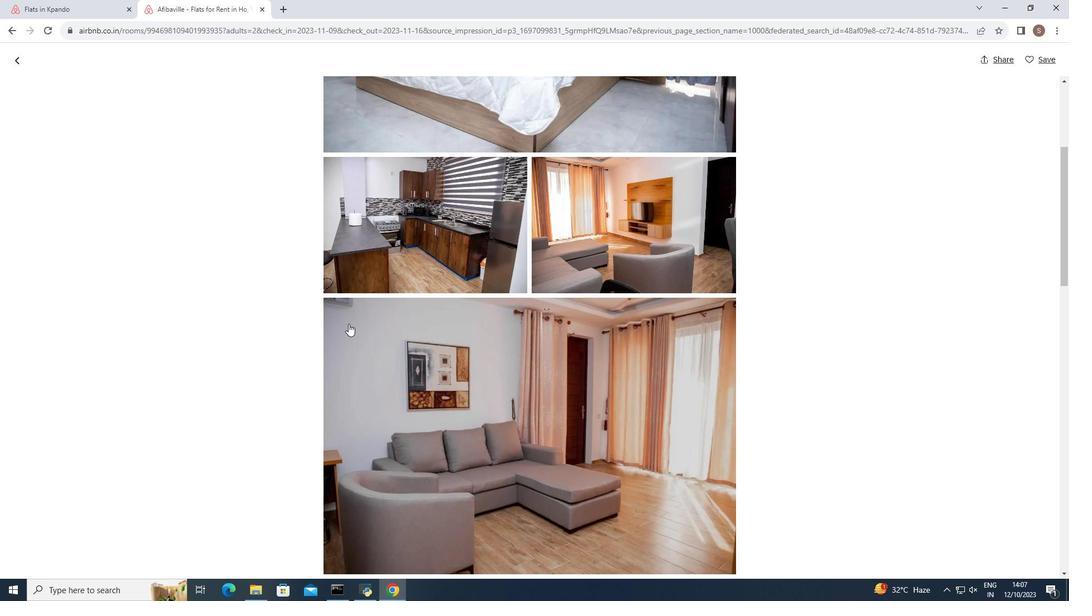 
Action: Mouse scrolled (348, 323) with delta (0, 0)
Screenshot: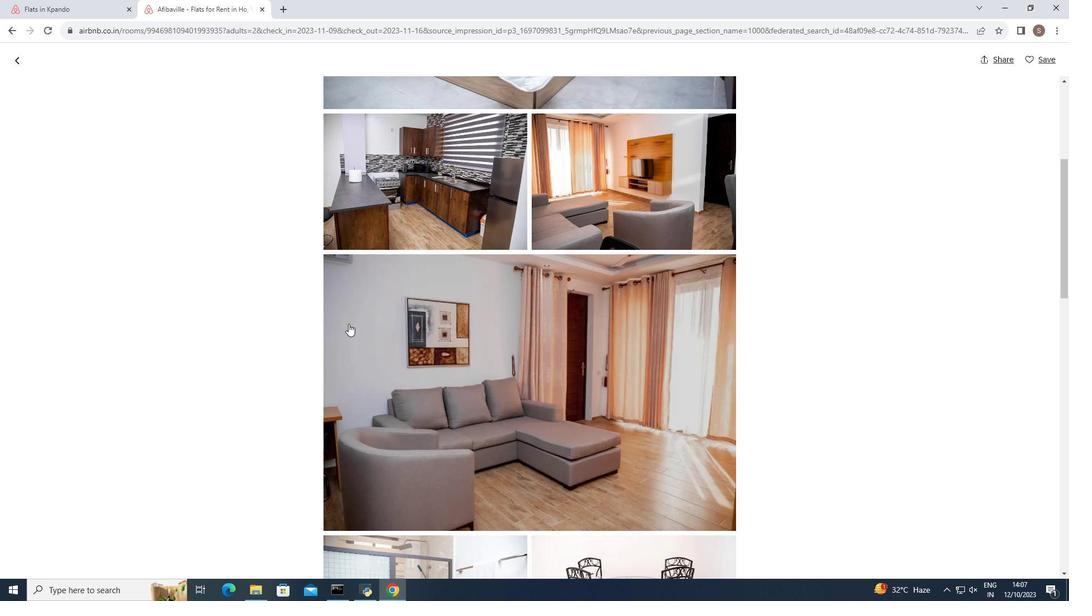 
Action: Mouse scrolled (348, 323) with delta (0, 0)
Screenshot: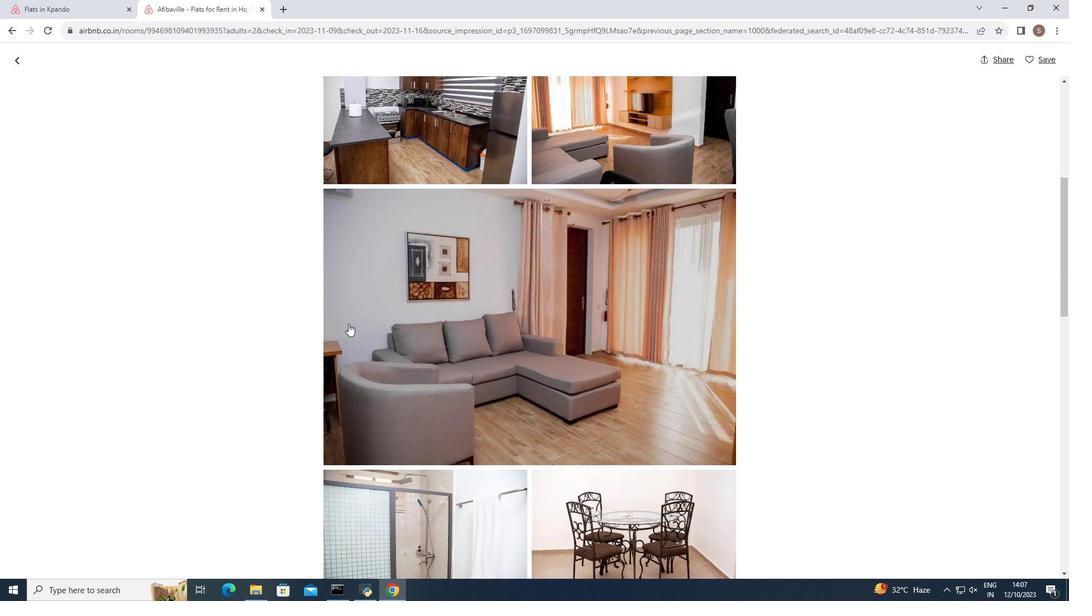 
Action: Mouse scrolled (348, 323) with delta (0, 0)
Screenshot: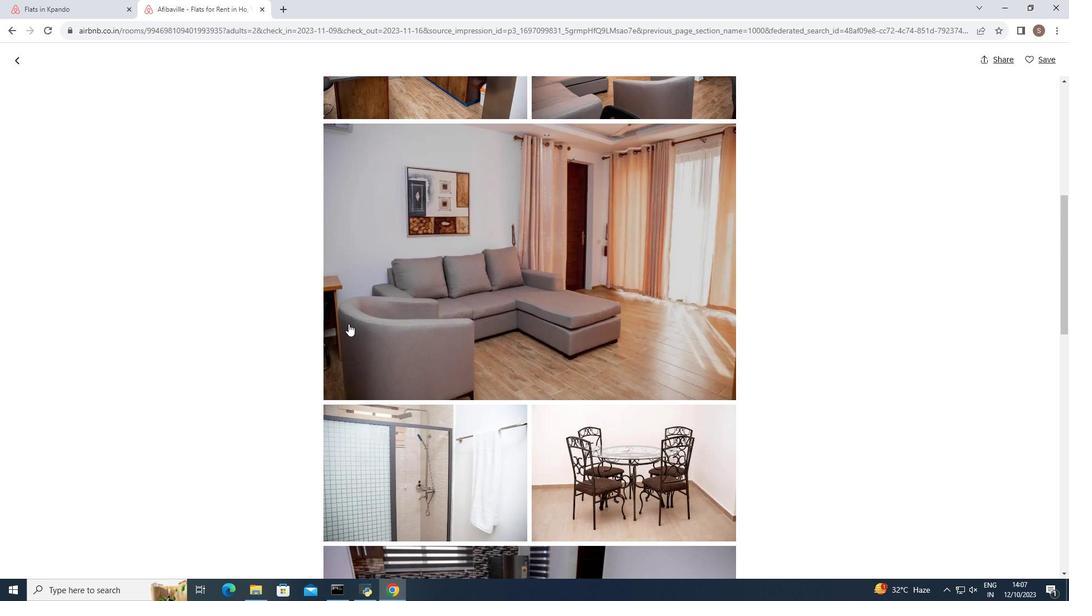
Action: Mouse scrolled (348, 323) with delta (0, 0)
Screenshot: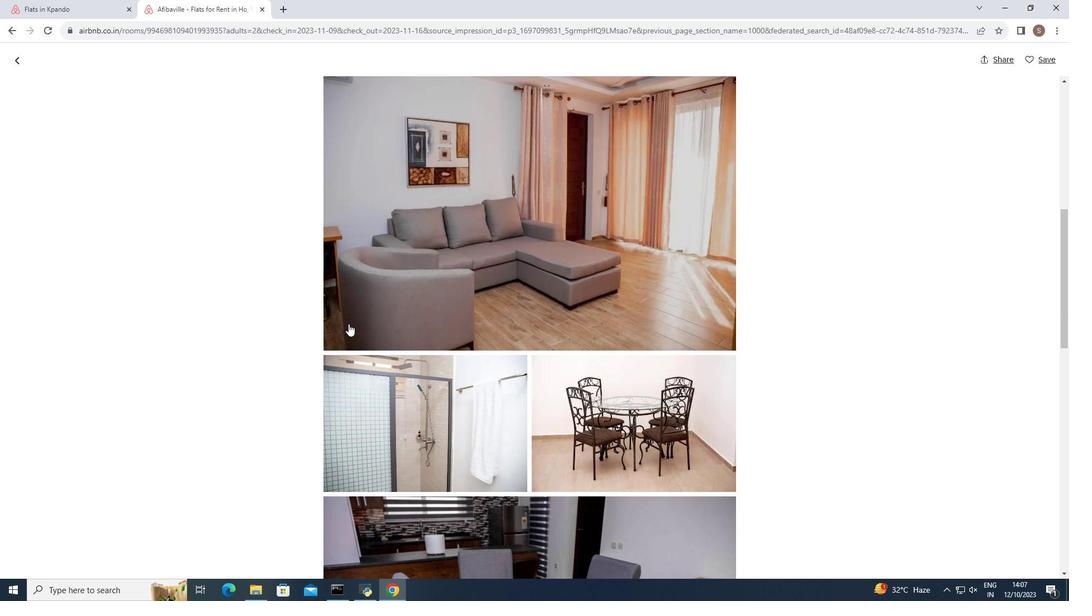 
Action: Mouse scrolled (348, 323) with delta (0, 0)
Screenshot: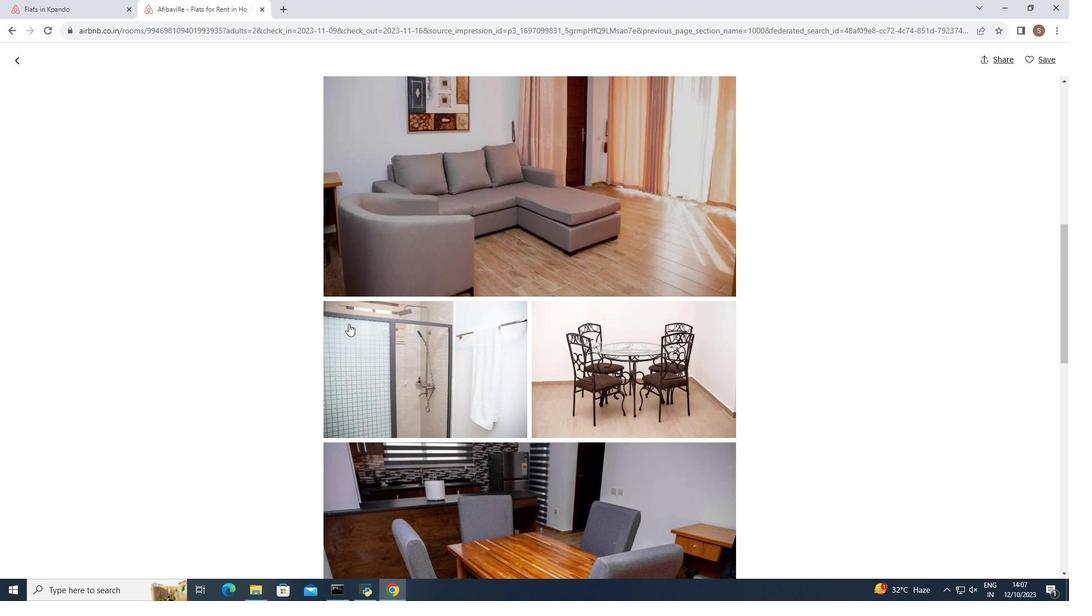 
Action: Mouse scrolled (348, 323) with delta (0, 0)
Screenshot: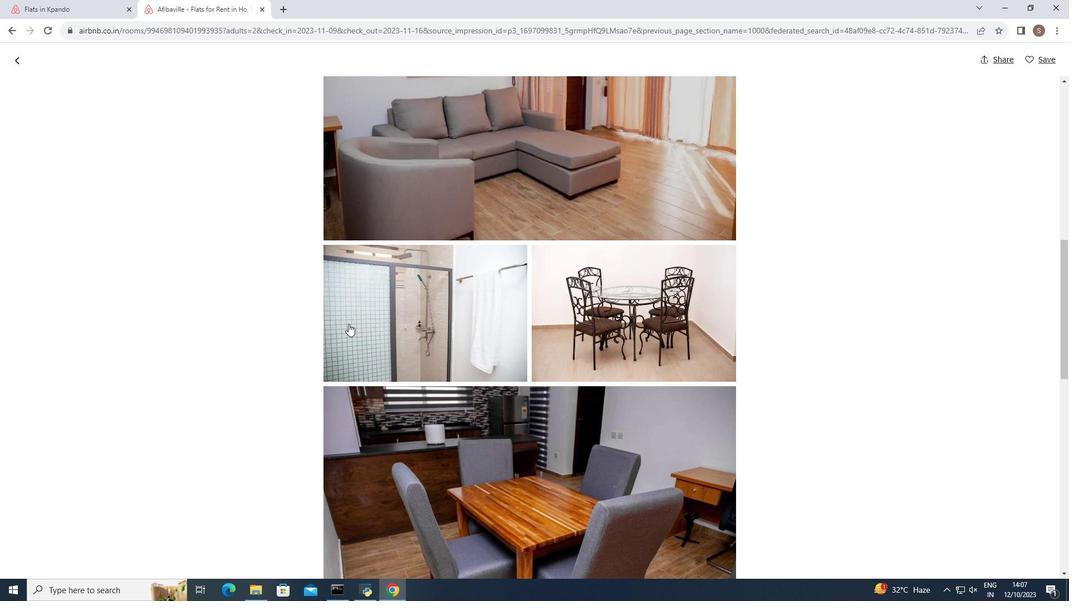 
Action: Mouse scrolled (348, 323) with delta (0, 0)
Screenshot: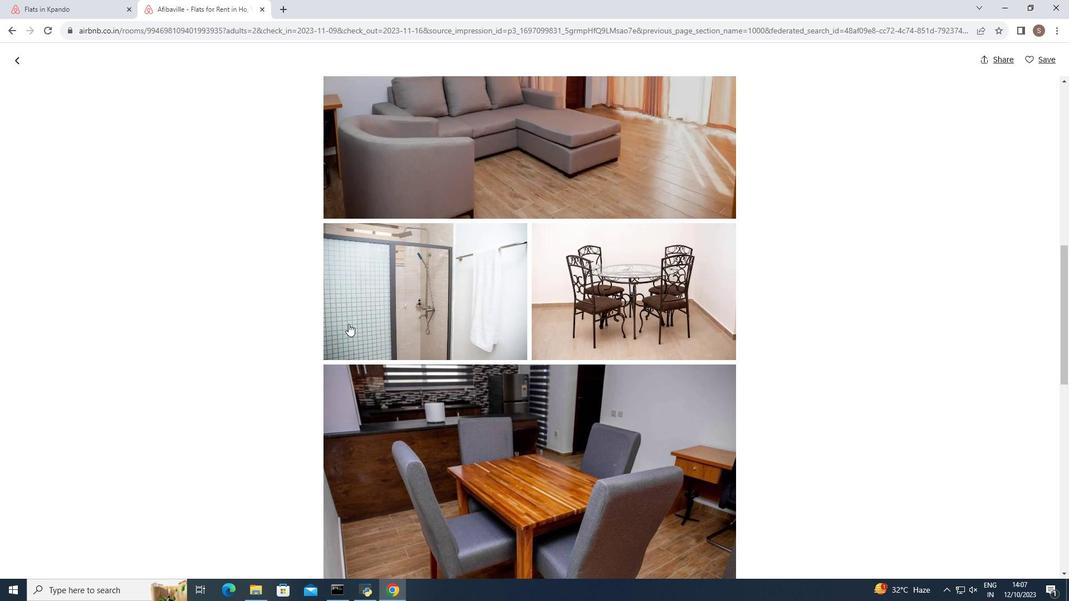 
Action: Mouse scrolled (348, 323) with delta (0, 0)
Screenshot: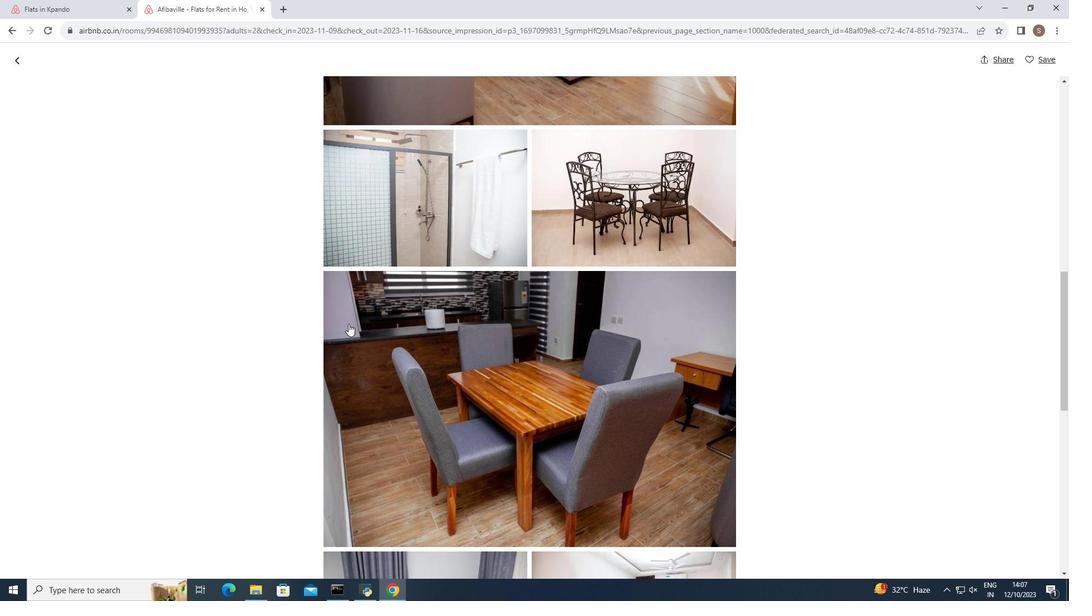
Action: Mouse scrolled (348, 323) with delta (0, 0)
Screenshot: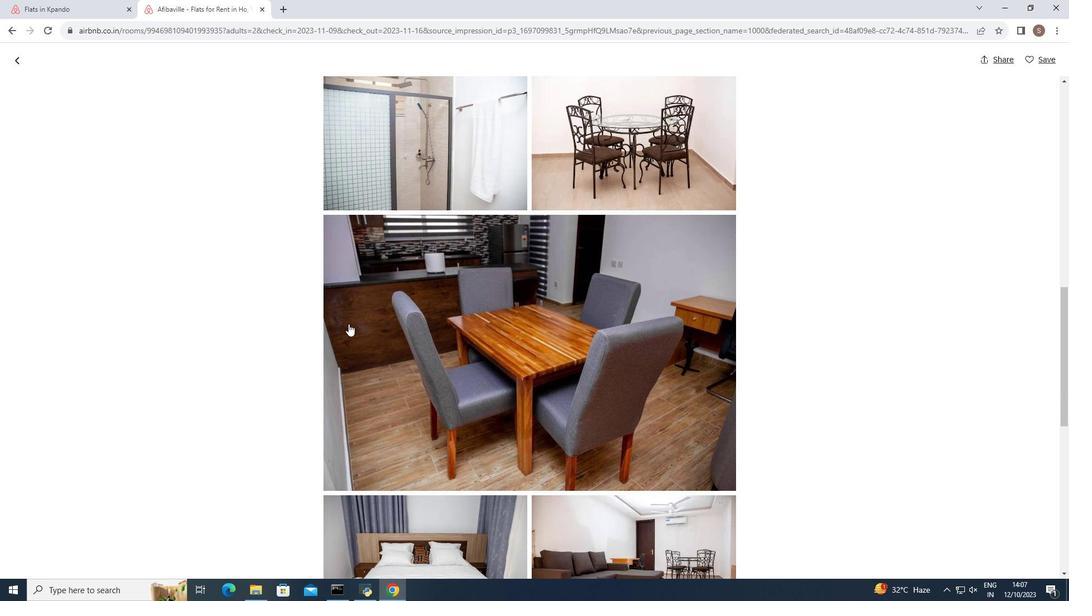 
Action: Mouse scrolled (348, 323) with delta (0, 0)
Screenshot: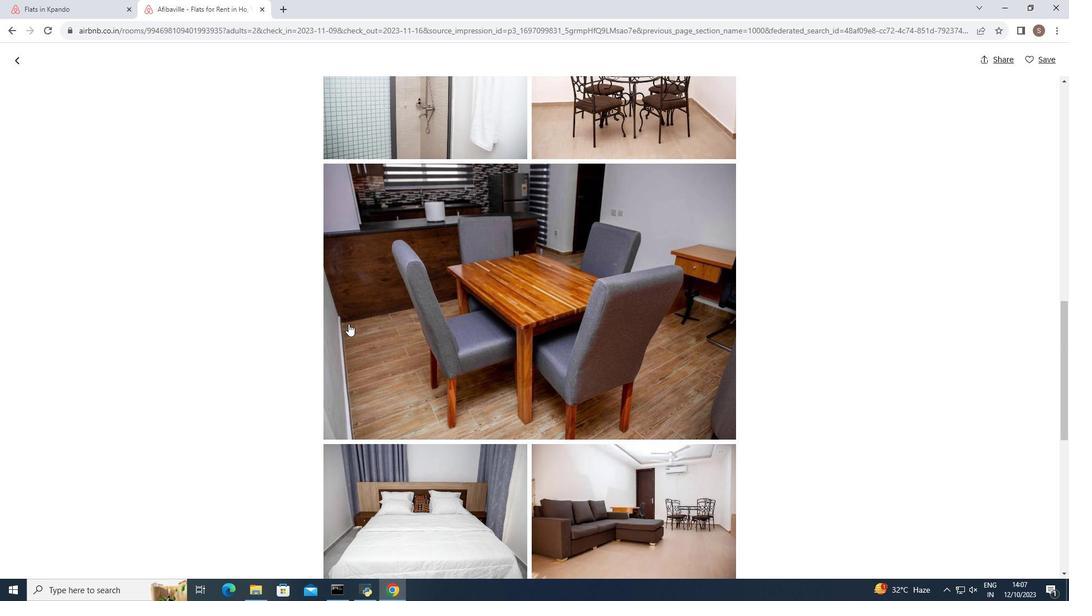 
Action: Mouse scrolled (348, 323) with delta (0, 0)
Screenshot: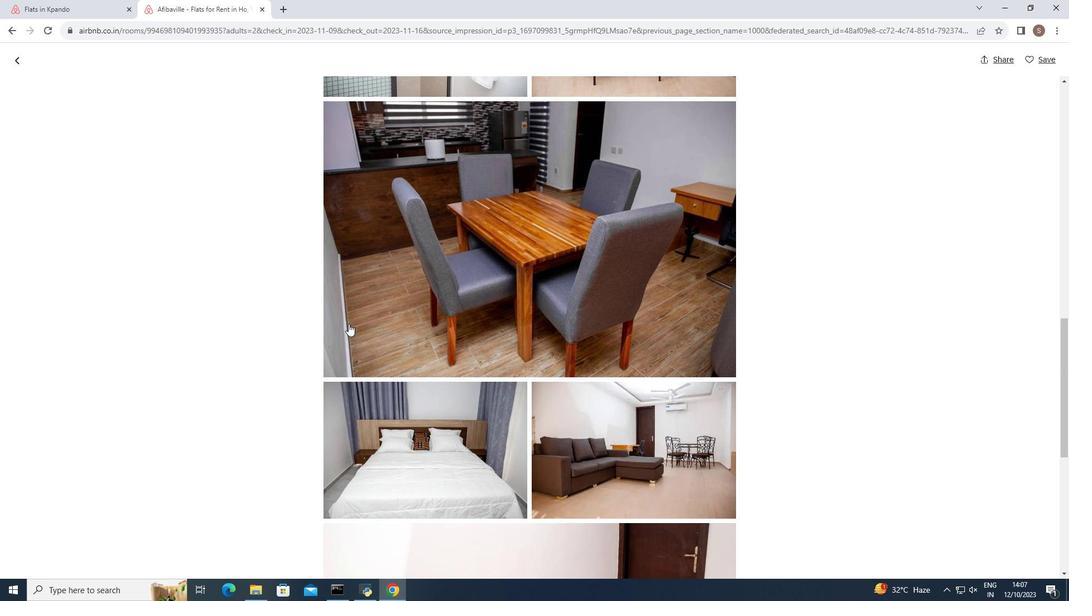 
Action: Mouse scrolled (348, 323) with delta (0, 0)
Screenshot: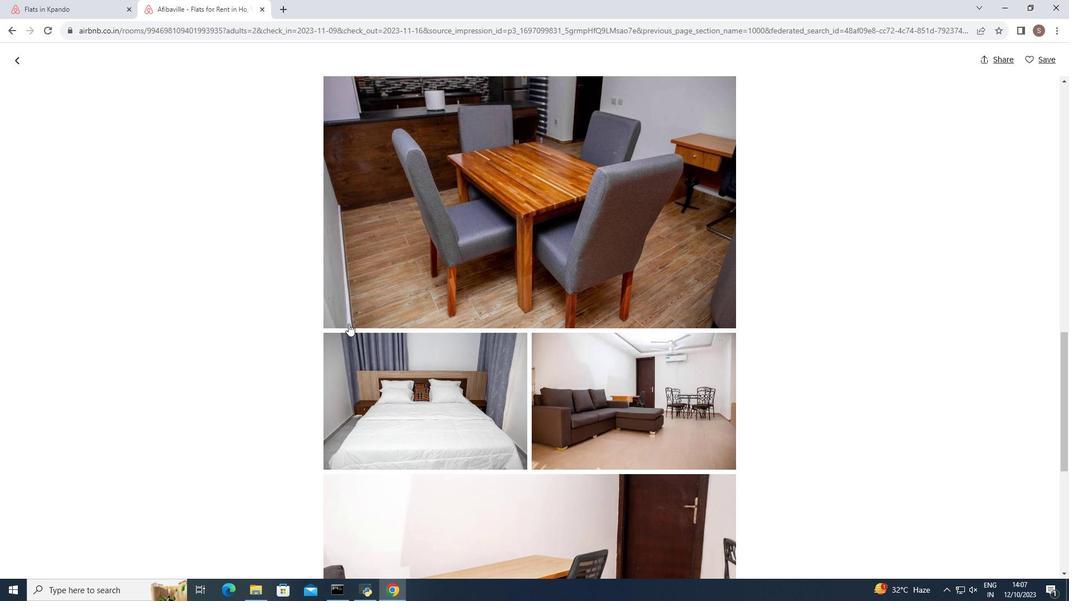 
Action: Mouse scrolled (348, 323) with delta (0, 0)
Screenshot: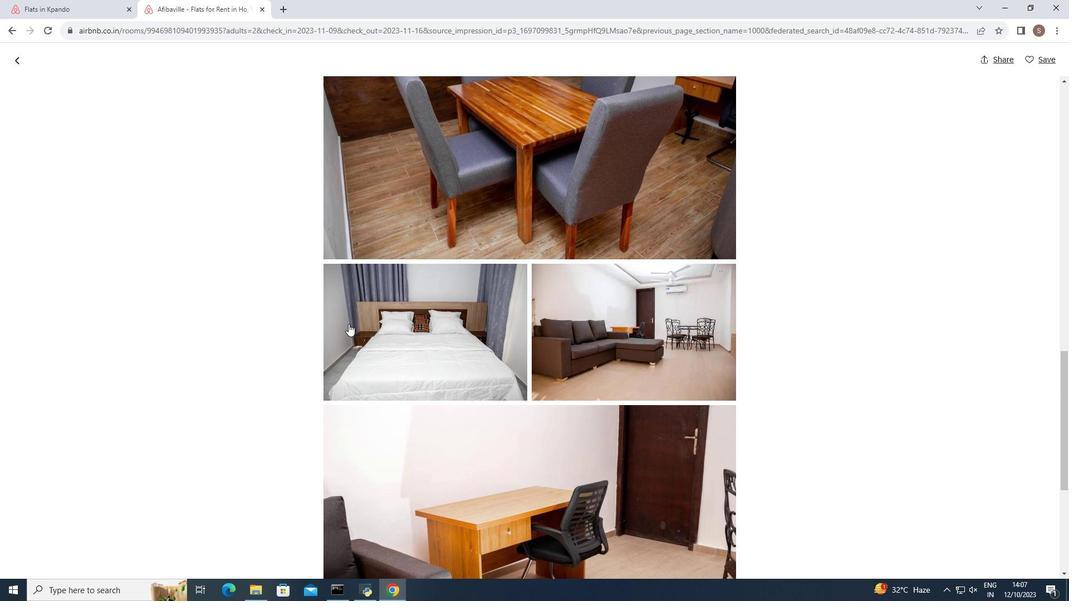 
Action: Mouse scrolled (348, 323) with delta (0, 0)
Screenshot: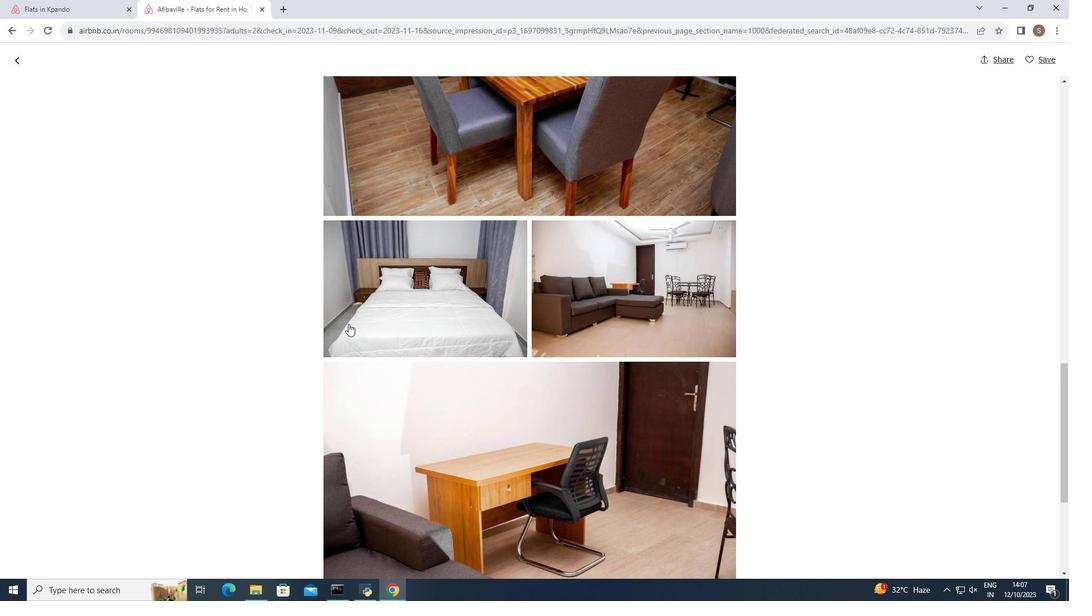 
Action: Mouse scrolled (348, 323) with delta (0, 0)
Screenshot: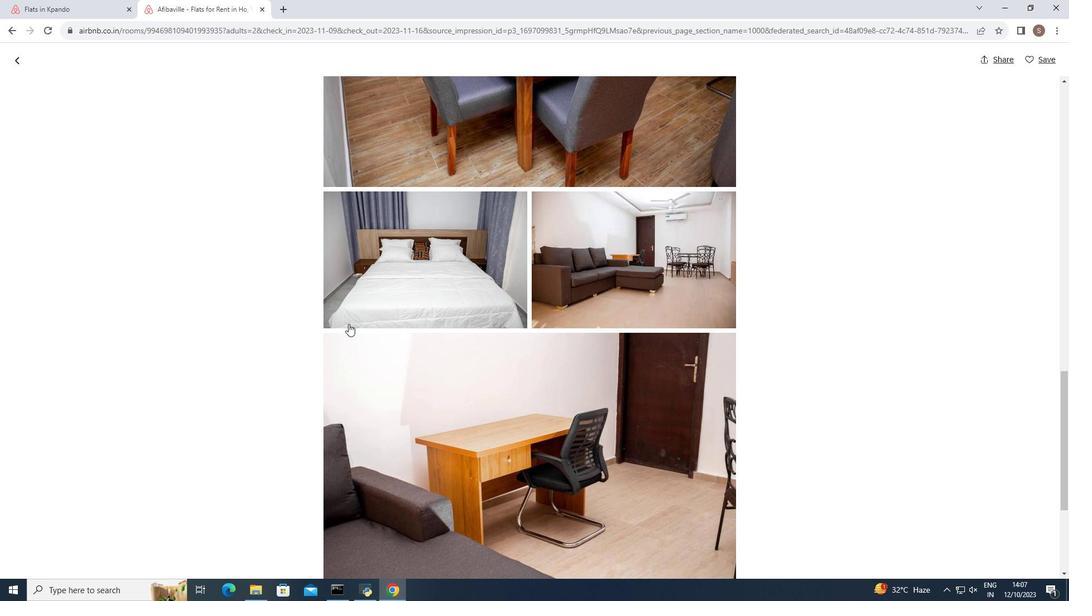 
Action: Mouse scrolled (348, 323) with delta (0, 0)
Screenshot: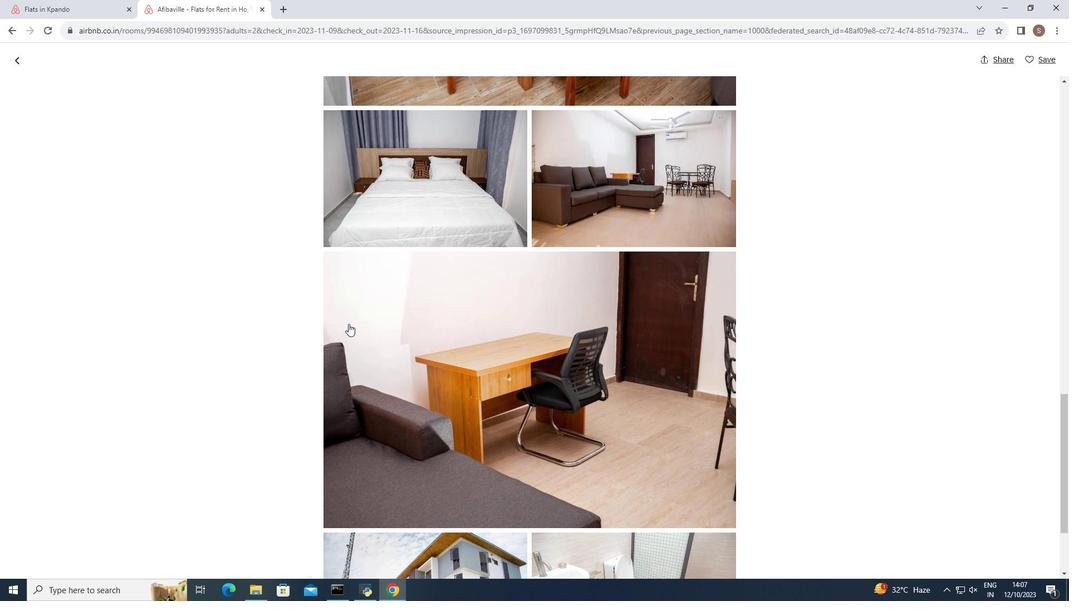 
Action: Mouse scrolled (348, 323) with delta (0, 0)
Screenshot: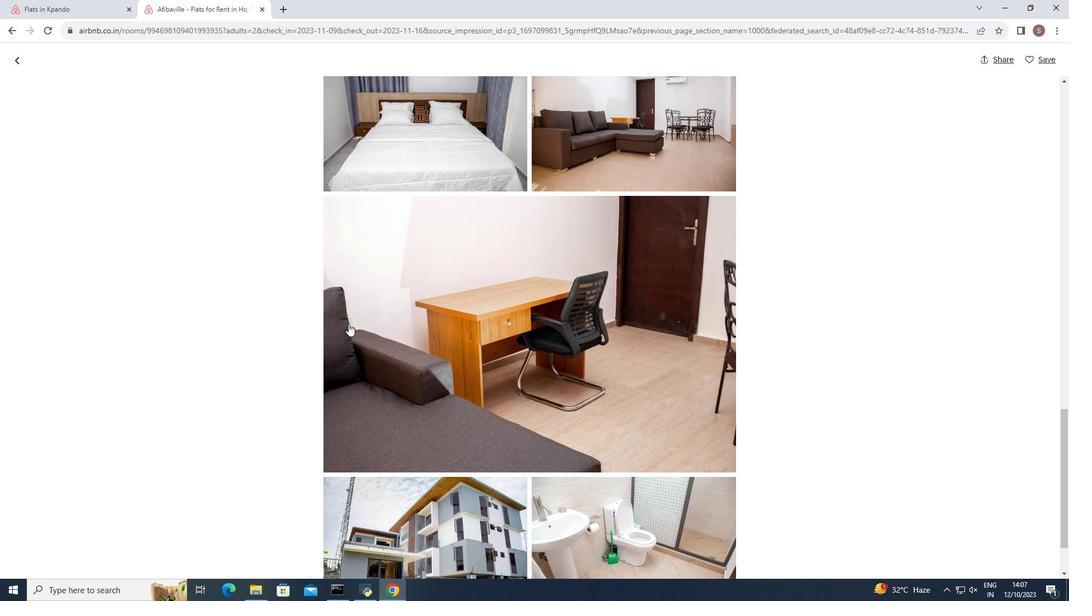 
Action: Mouse scrolled (348, 323) with delta (0, 0)
Screenshot: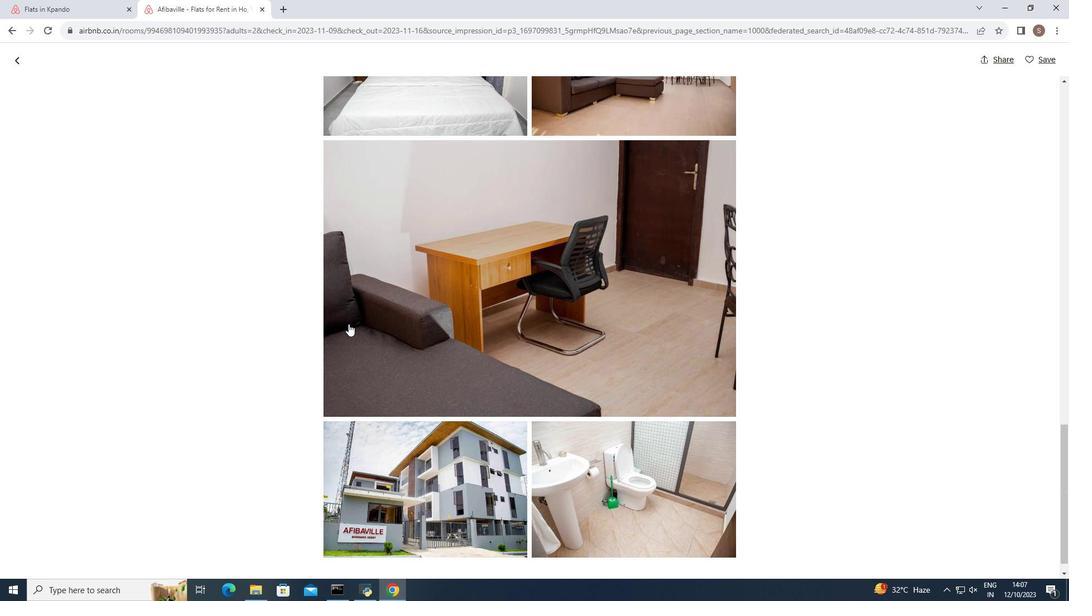 
Action: Mouse scrolled (348, 323) with delta (0, 0)
Screenshot: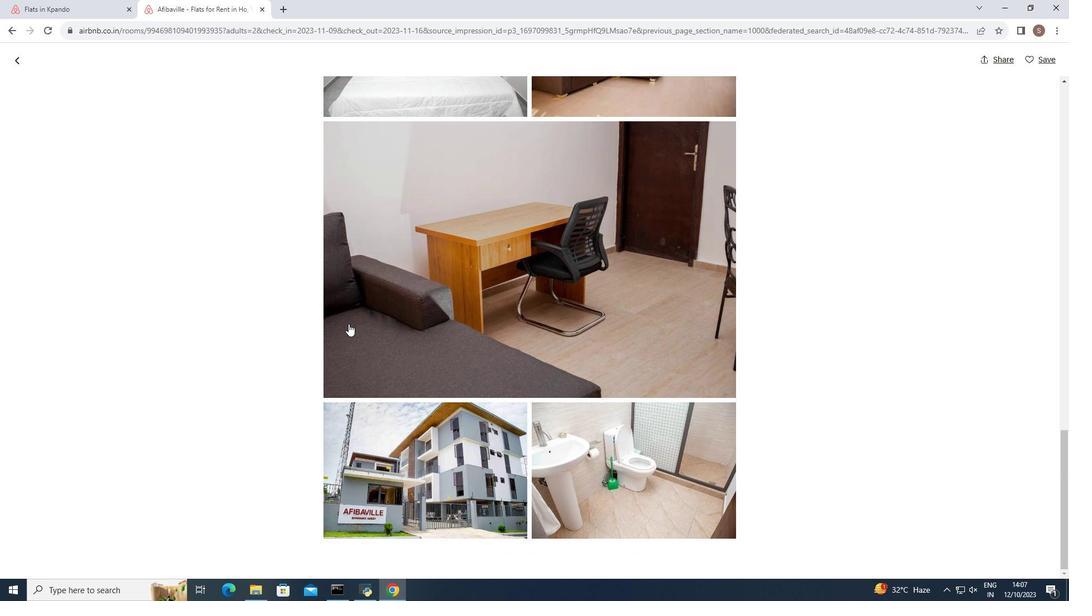 
Action: Mouse scrolled (348, 323) with delta (0, 0)
Screenshot: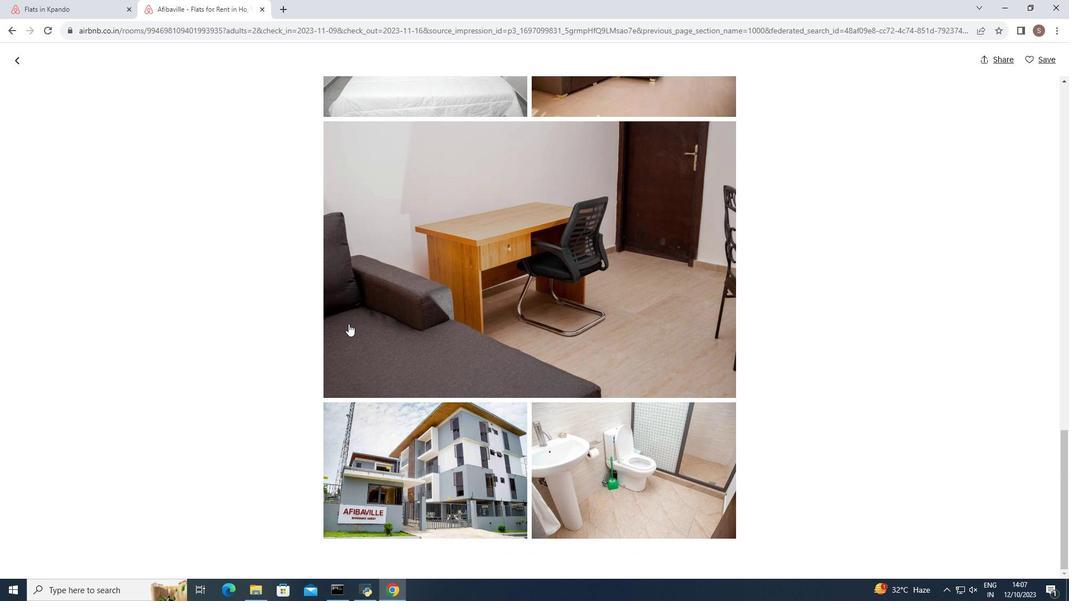 
Action: Mouse moved to (21, 61)
Screenshot: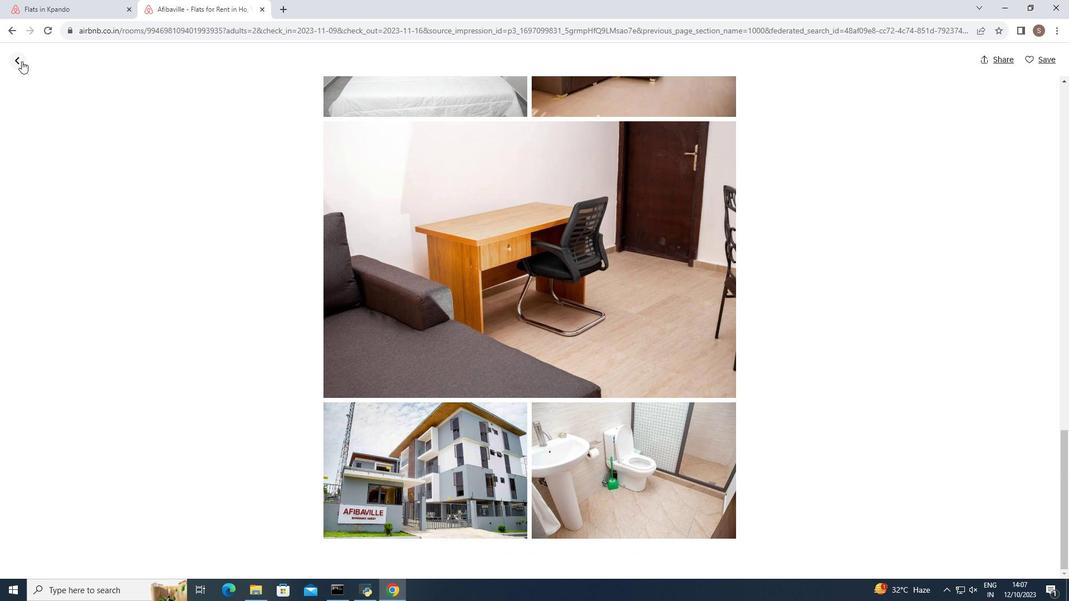 
Action: Mouse pressed left at (21, 61)
Screenshot: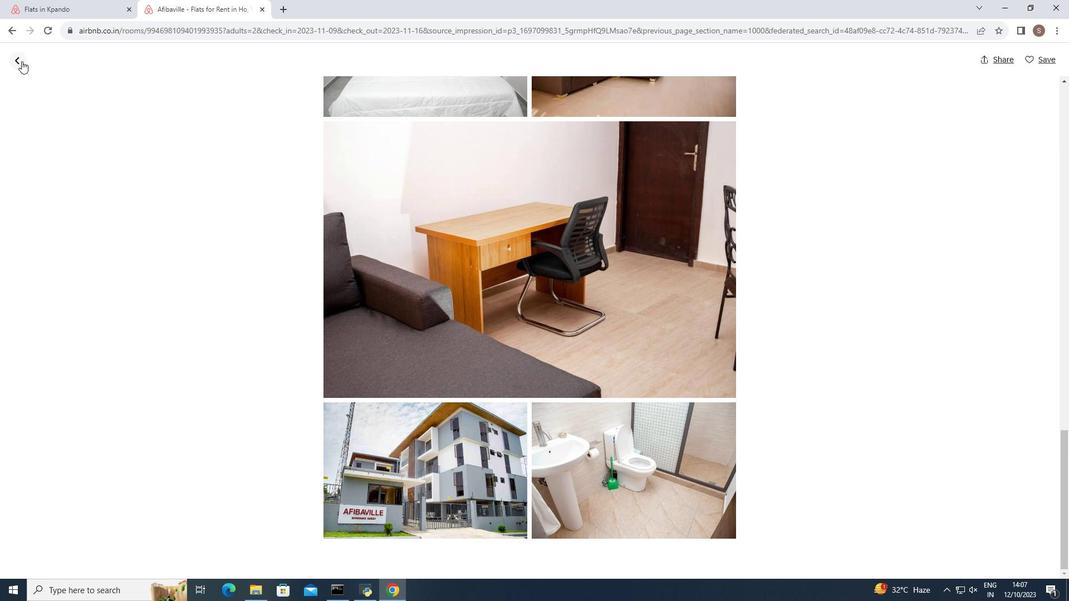 
Action: Mouse moved to (269, 286)
Screenshot: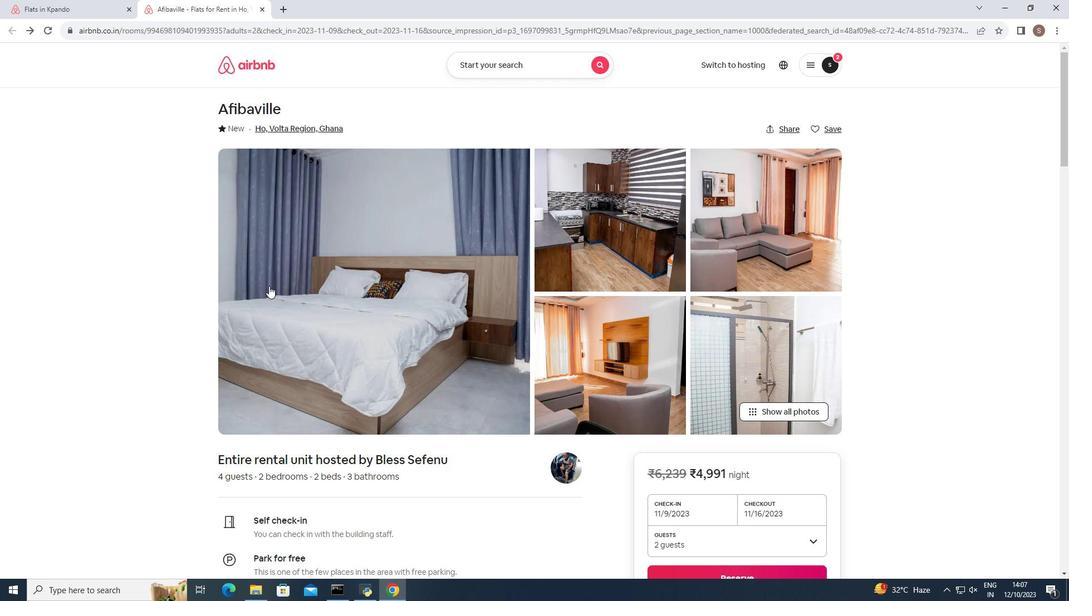 
Action: Mouse scrolled (269, 285) with delta (0, 0)
Screenshot: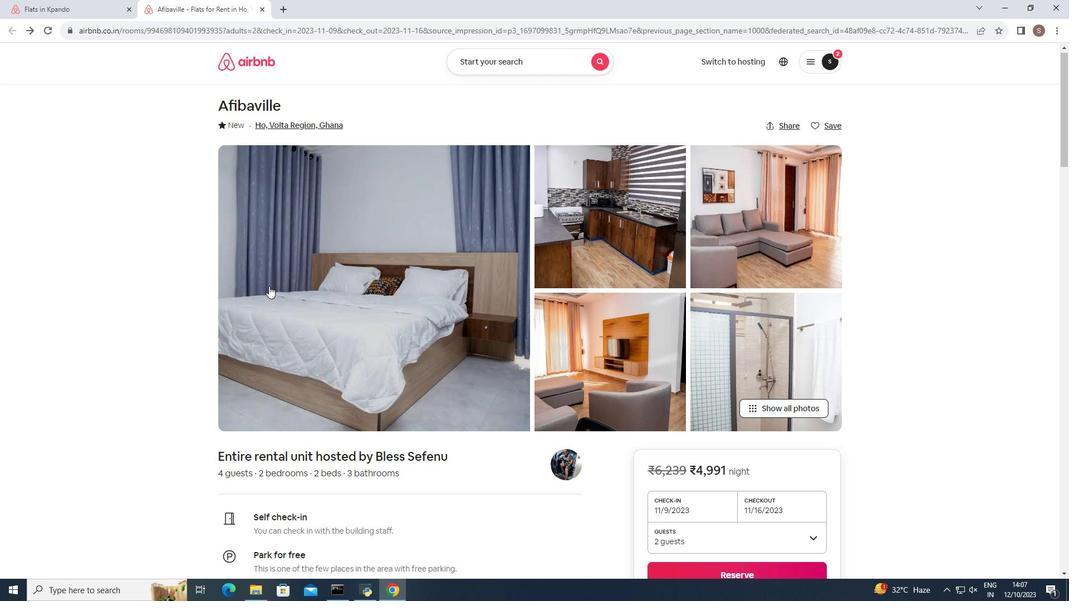 
Action: Mouse scrolled (269, 285) with delta (0, 0)
Screenshot: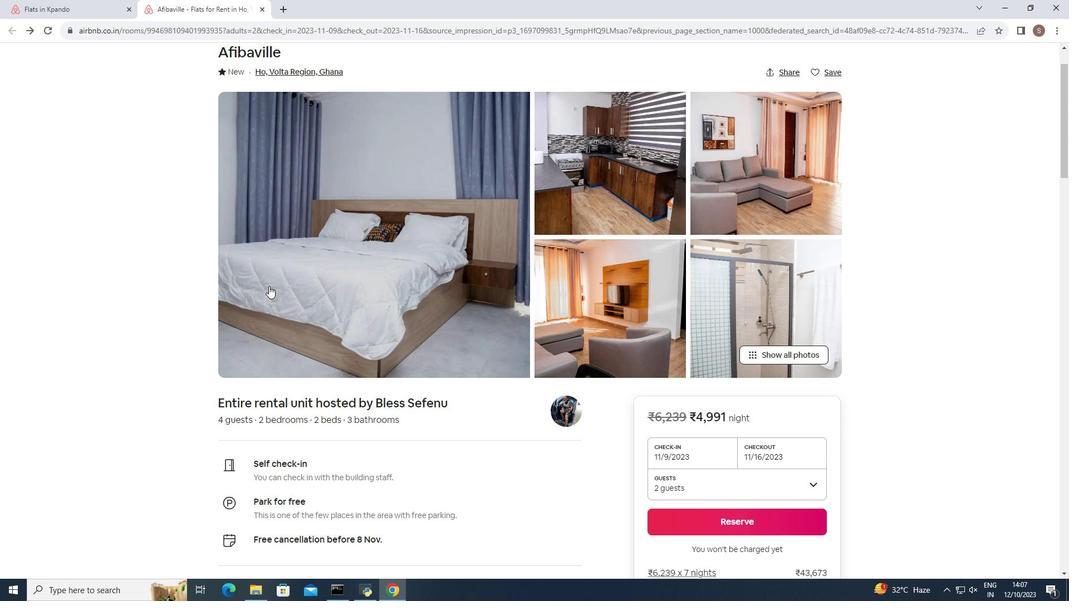 
Action: Mouse scrolled (269, 285) with delta (0, 0)
Screenshot: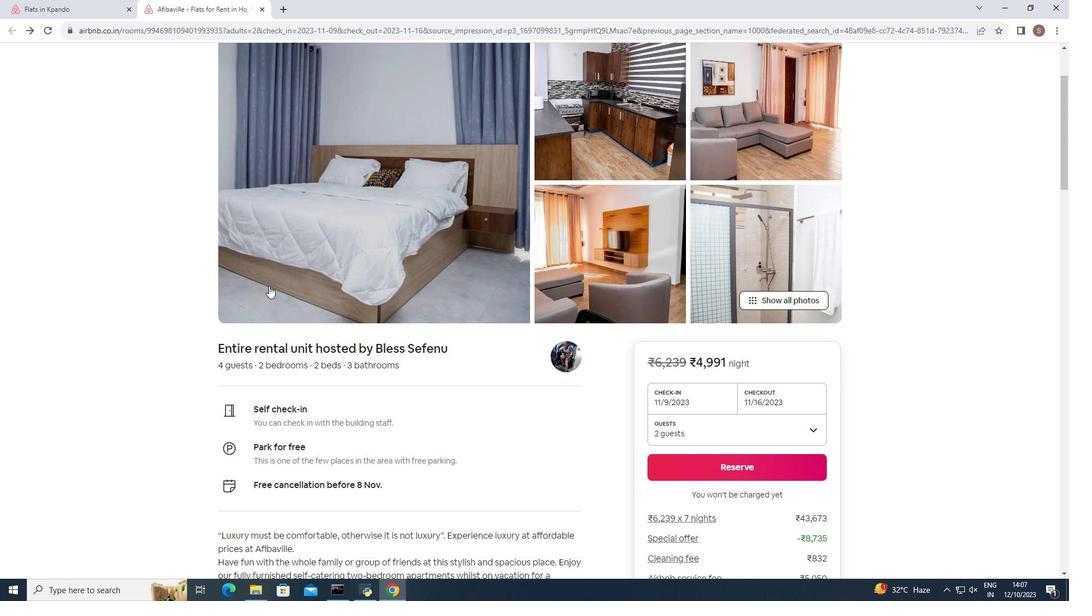 
Action: Mouse scrolled (269, 285) with delta (0, 0)
Screenshot: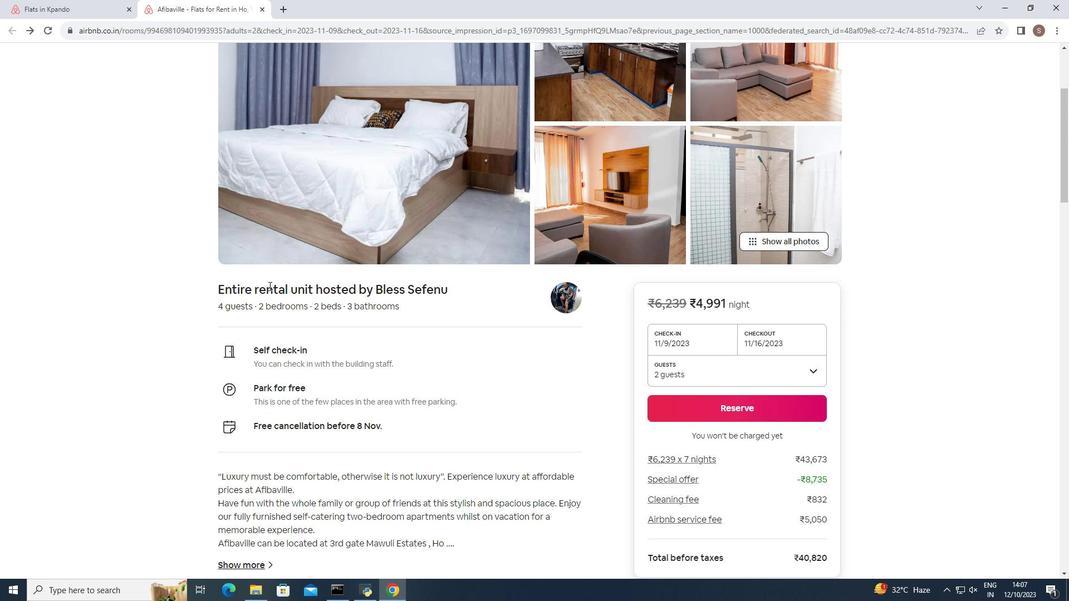 
Action: Mouse scrolled (269, 285) with delta (0, 0)
Screenshot: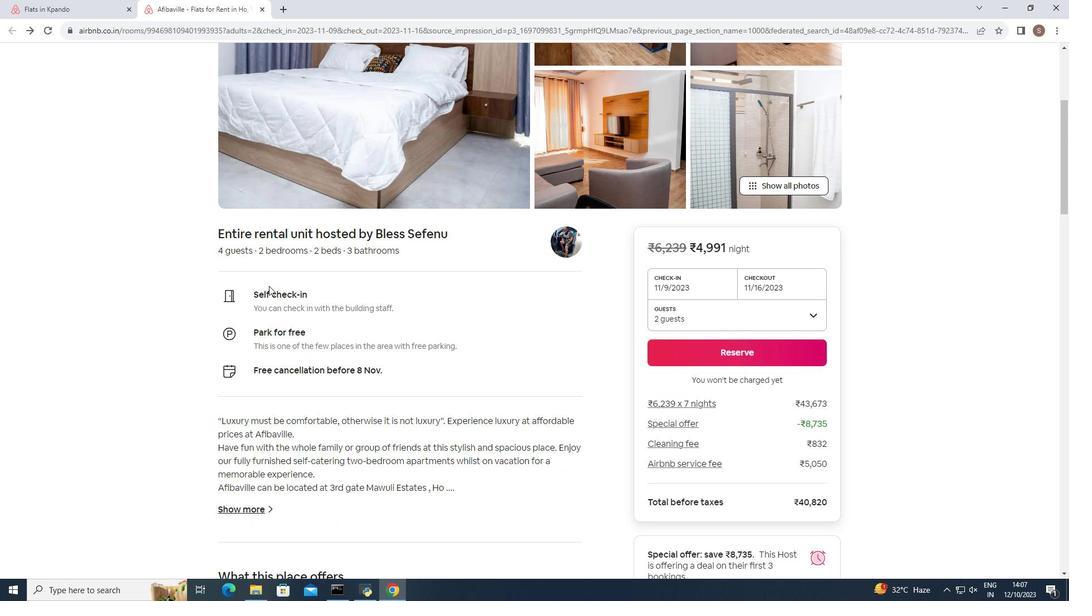 
Action: Mouse scrolled (269, 285) with delta (0, 0)
Screenshot: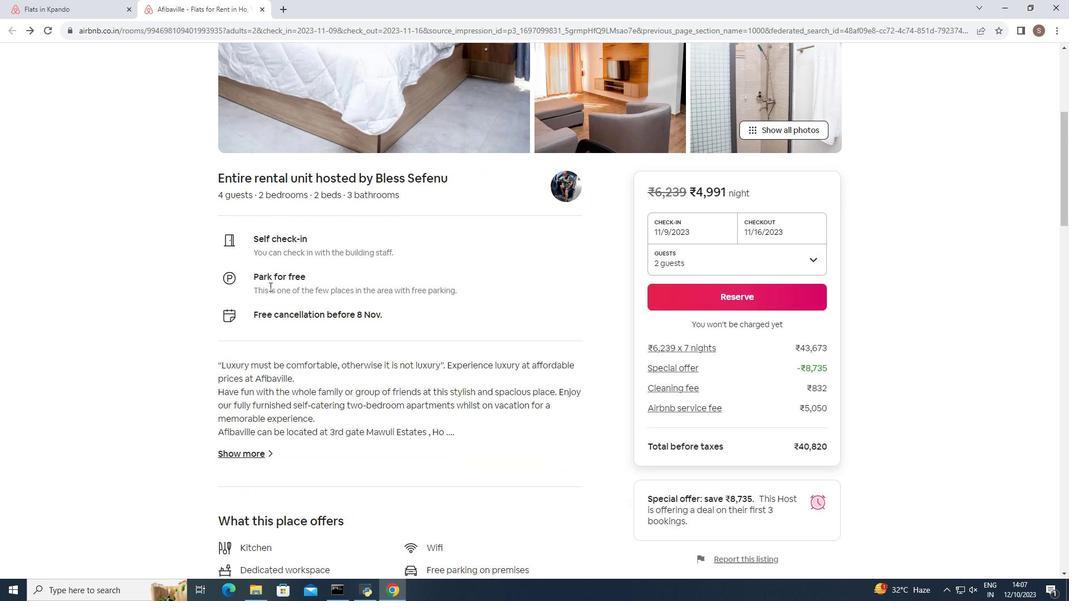 
Action: Mouse moved to (269, 286)
Screenshot: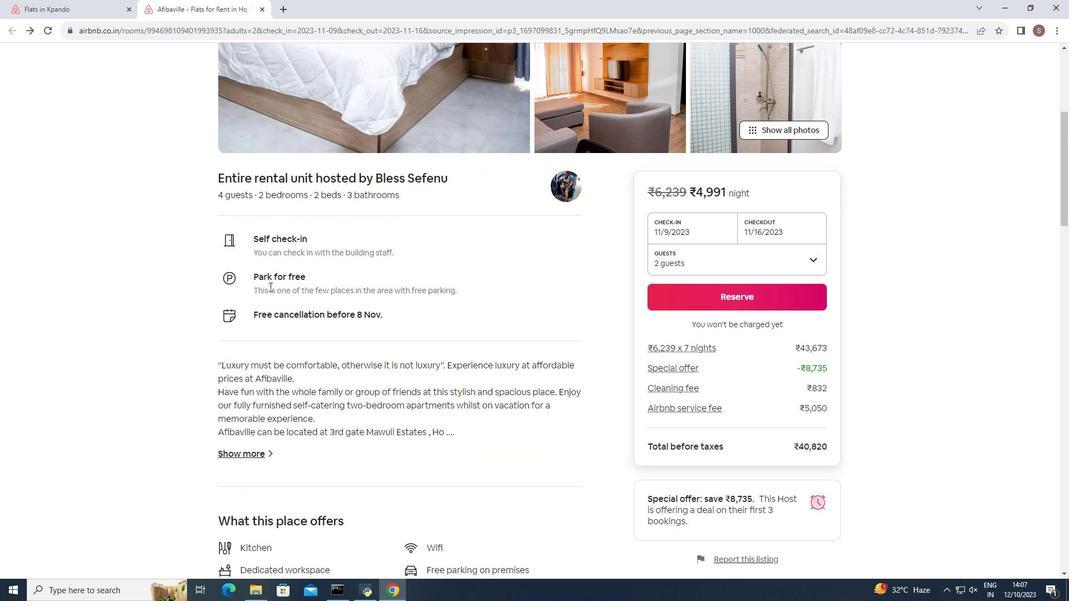 
Action: Mouse scrolled (269, 286) with delta (0, 0)
Screenshot: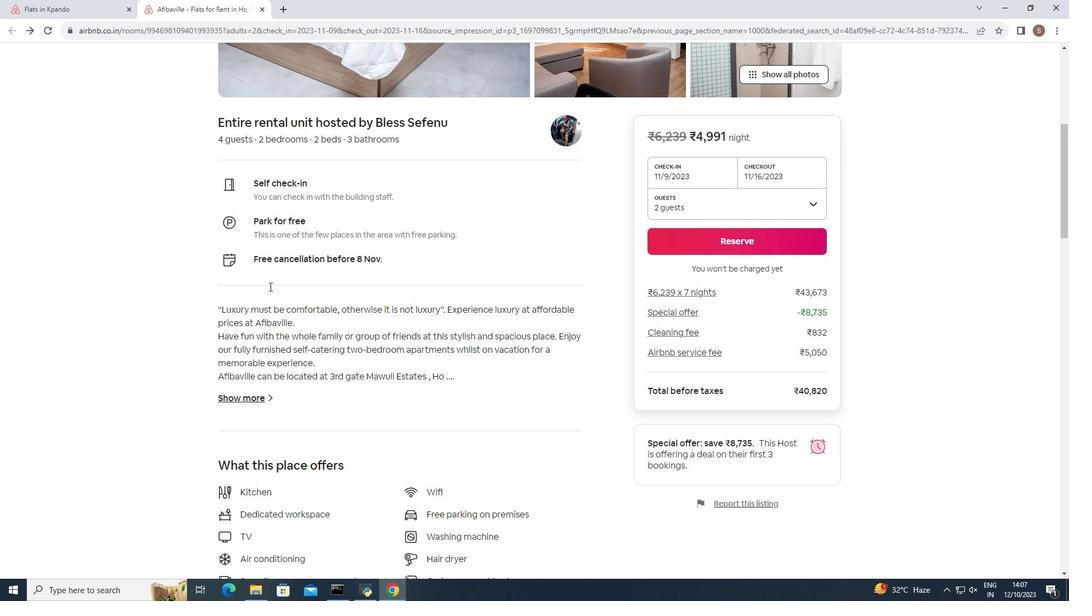
Action: Mouse moved to (224, 344)
Screenshot: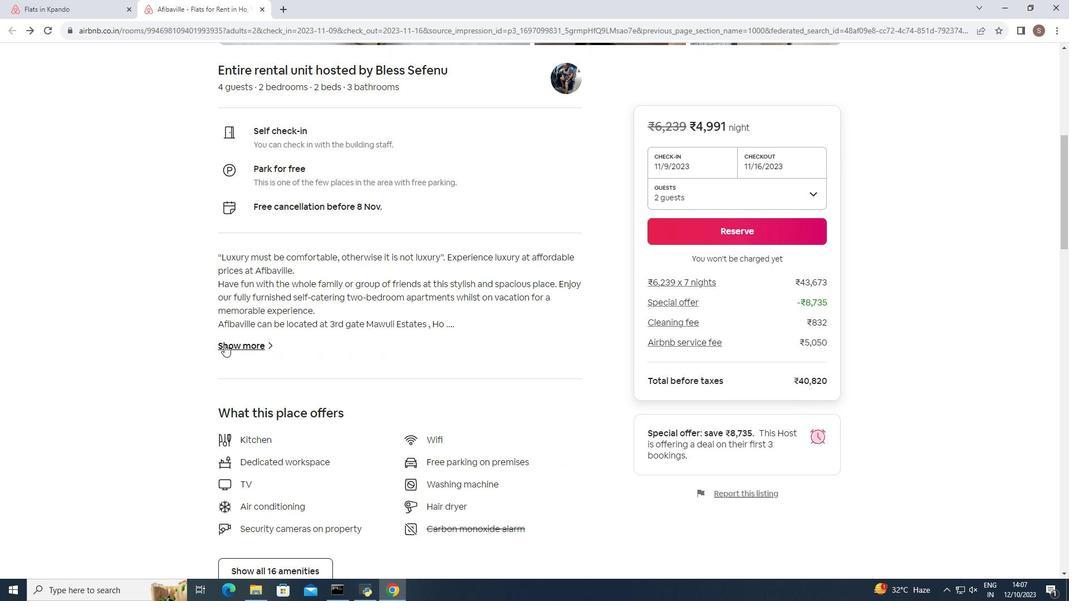 
Action: Mouse pressed left at (224, 344)
Screenshot: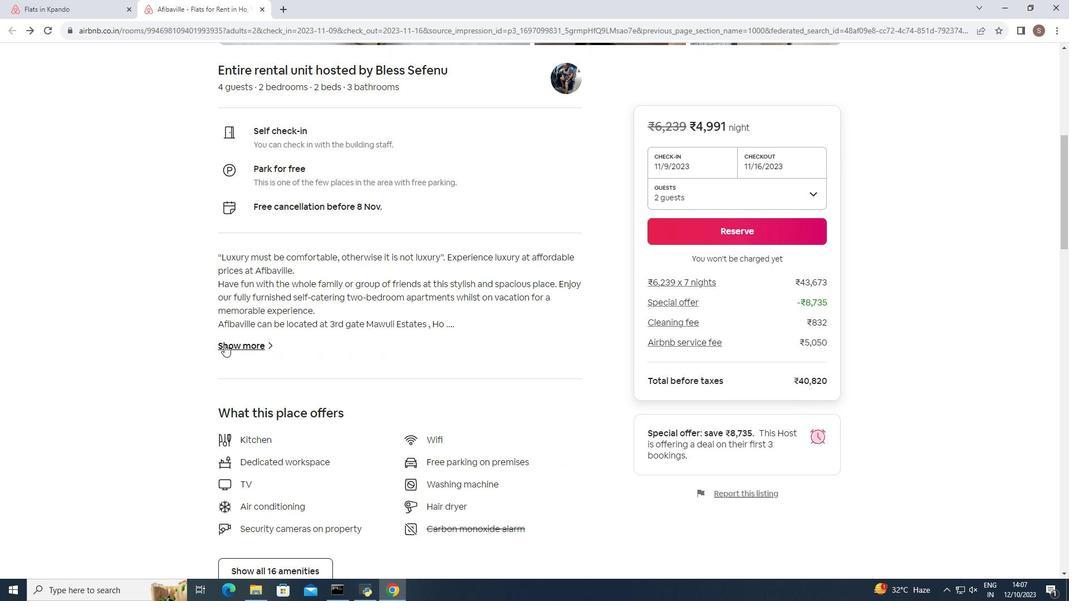 
Action: Mouse moved to (335, 226)
Screenshot: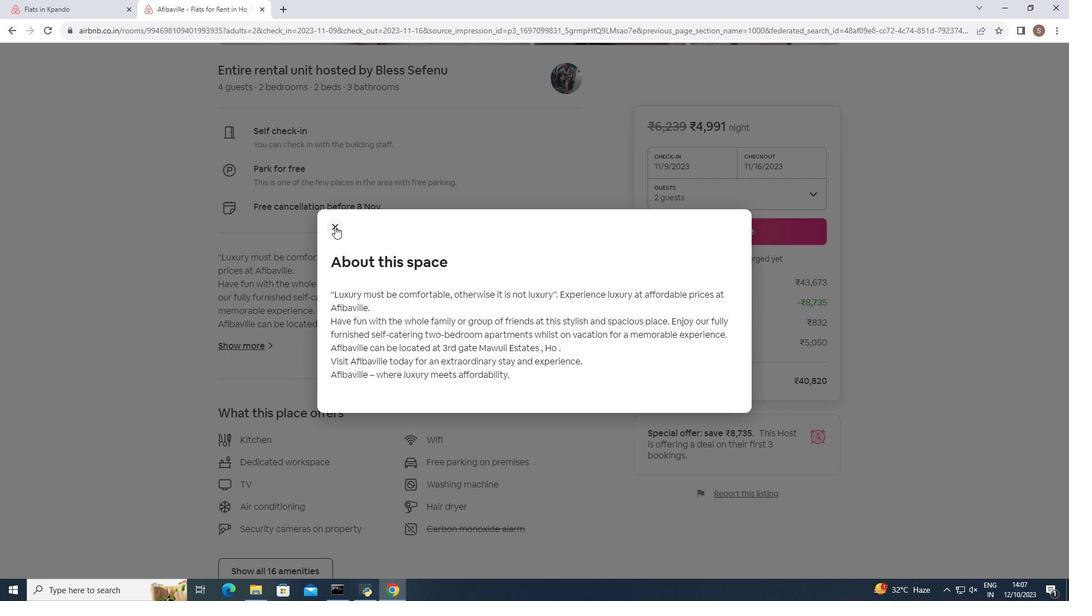 
Action: Mouse pressed left at (335, 226)
Screenshot: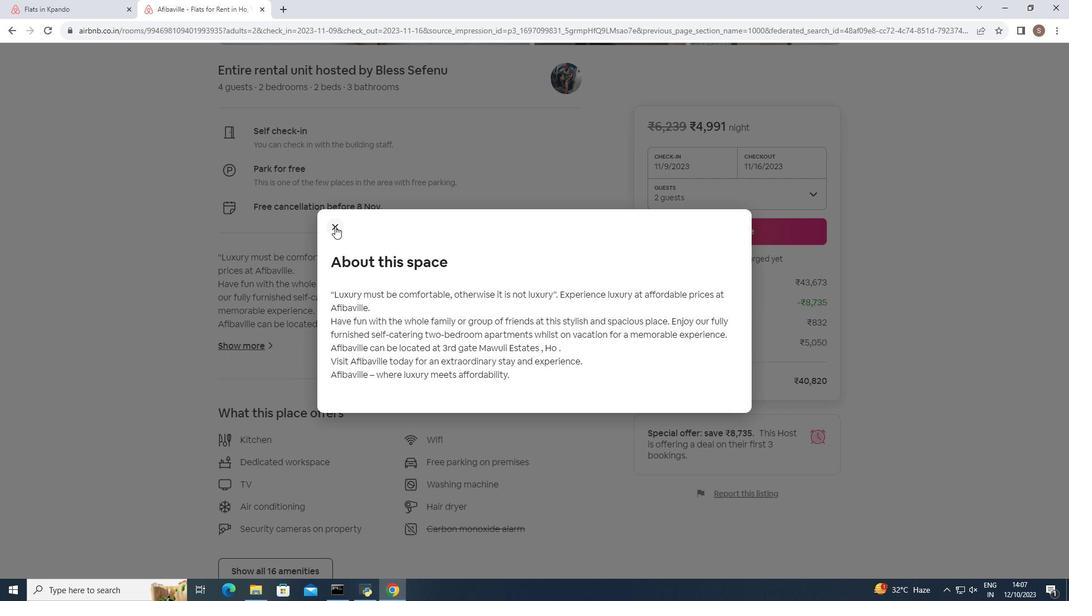 
Action: Mouse moved to (332, 244)
Screenshot: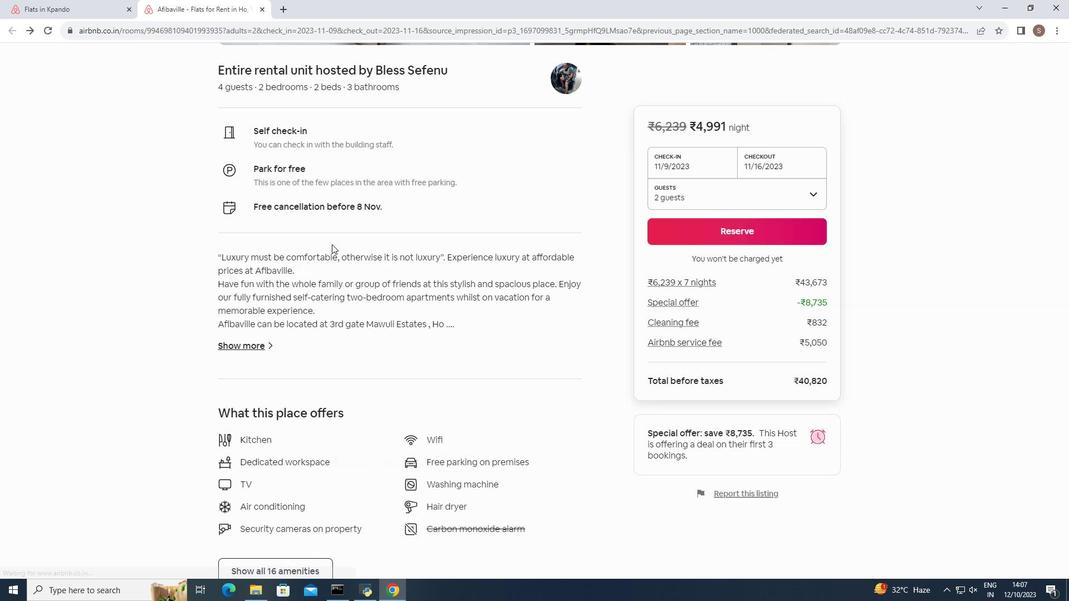 
Action: Mouse scrolled (332, 244) with delta (0, 0)
Screenshot: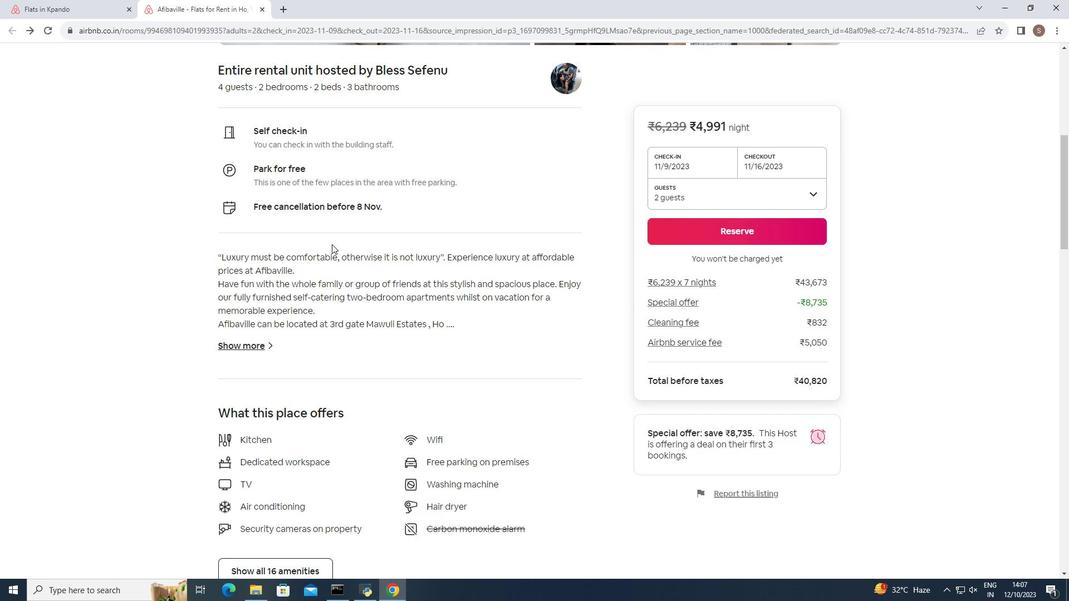 
Action: Mouse scrolled (332, 244) with delta (0, 0)
Screenshot: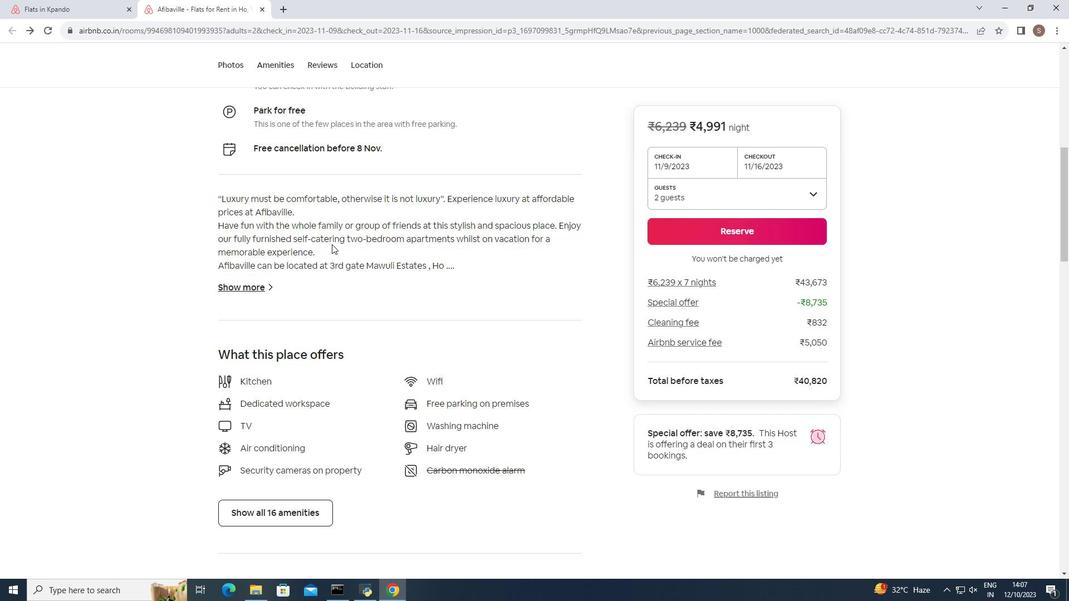 
Action: Mouse scrolled (332, 244) with delta (0, 0)
Screenshot: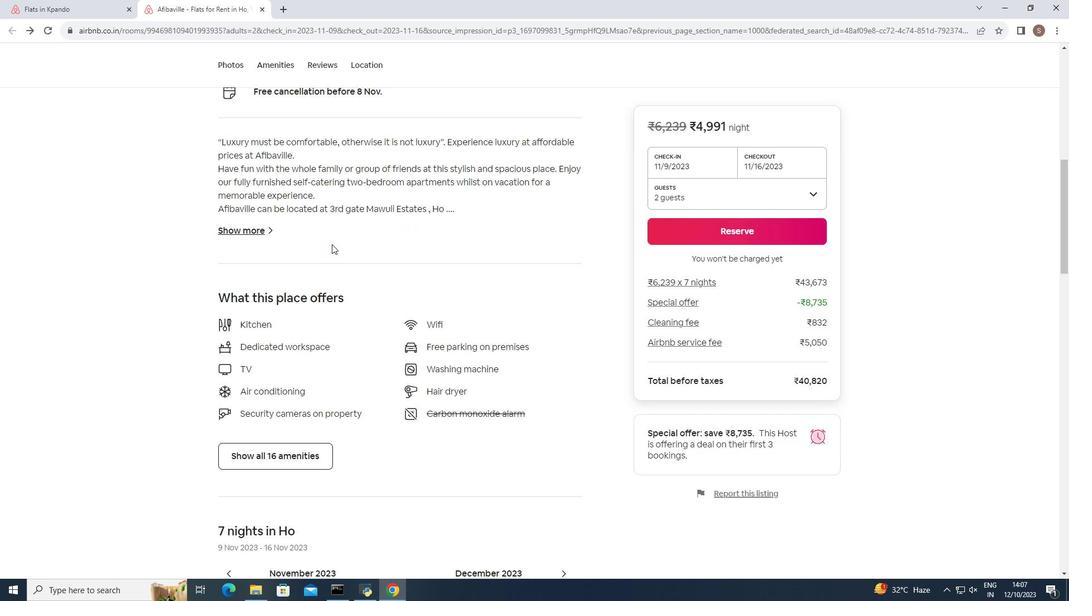 
Action: Mouse scrolled (332, 244) with delta (0, 0)
Screenshot: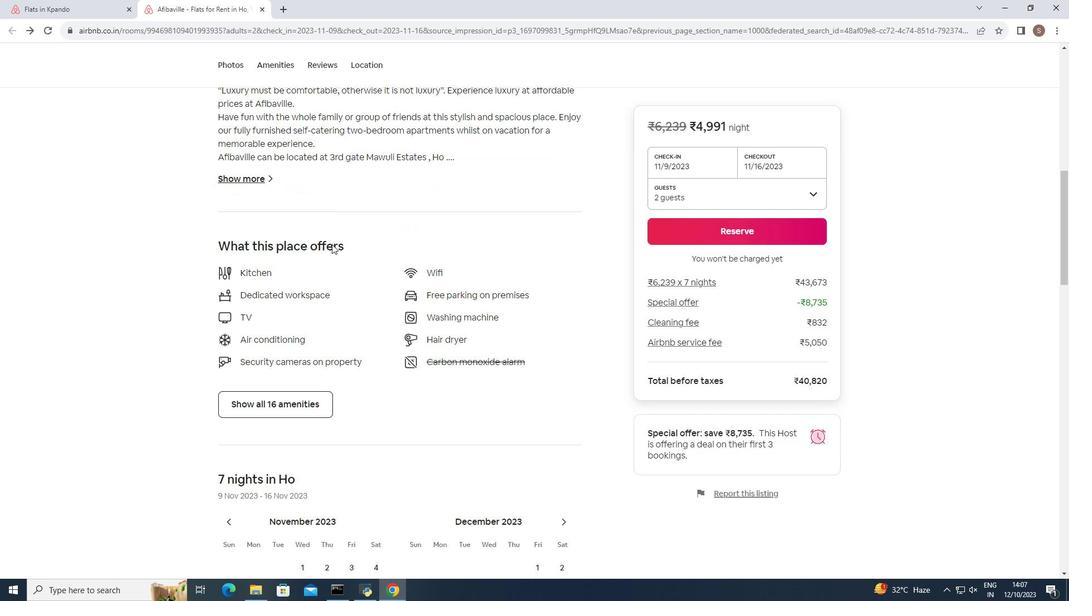 
Action: Mouse moved to (297, 349)
Screenshot: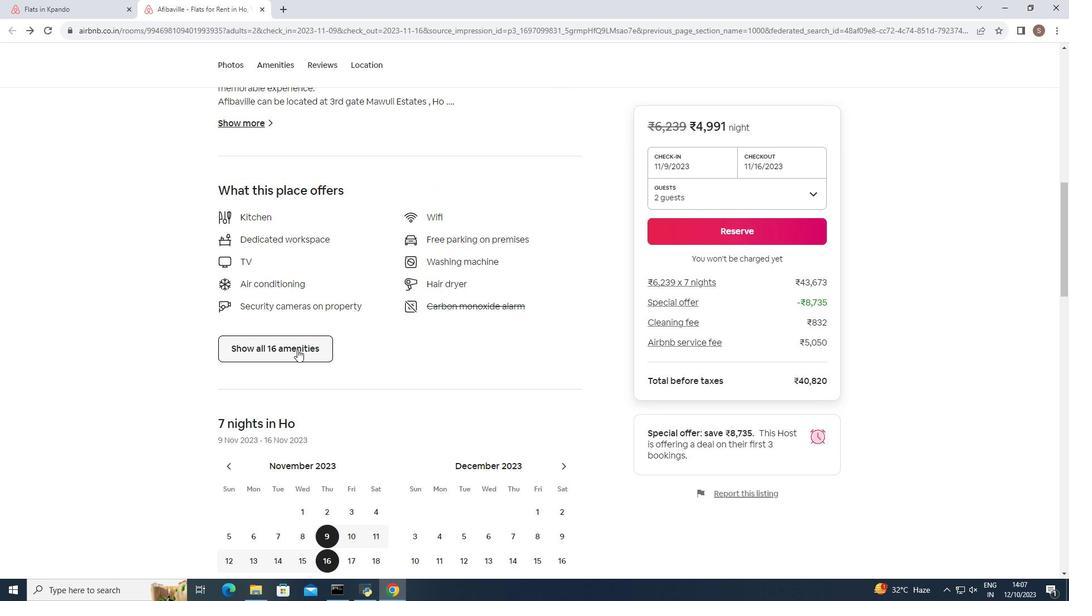 
Action: Mouse pressed left at (297, 349)
Screenshot: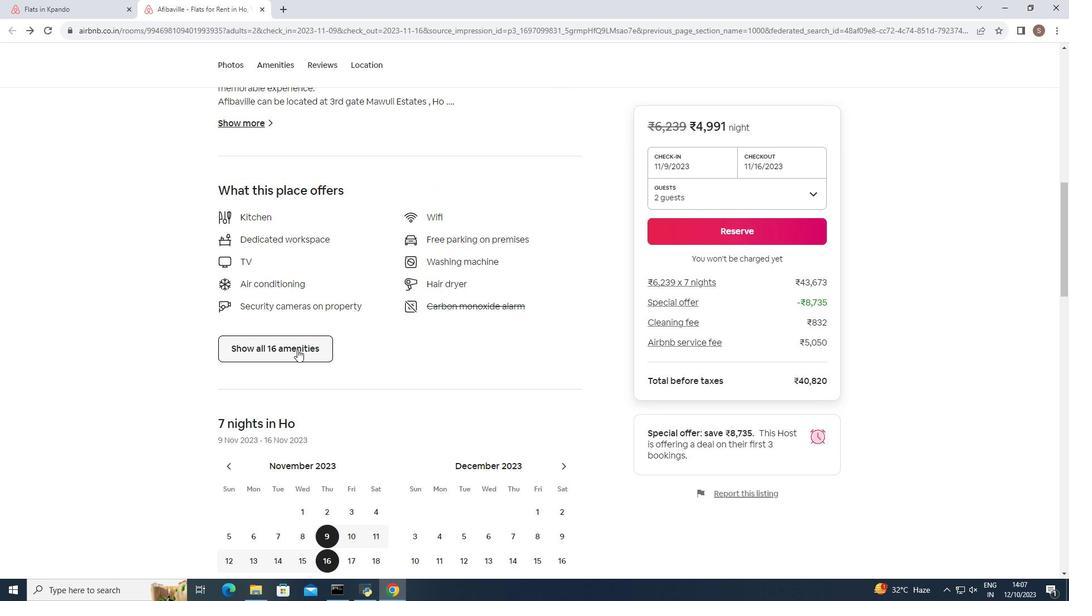 
Action: Mouse moved to (328, 349)
Screenshot: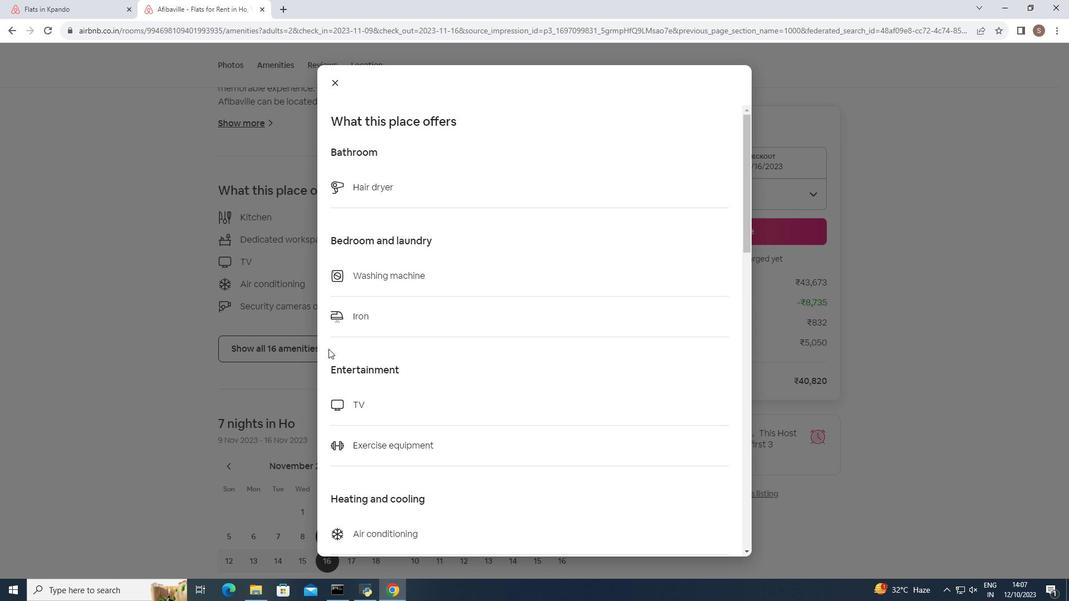 
Action: Mouse scrolled (328, 348) with delta (0, 0)
Screenshot: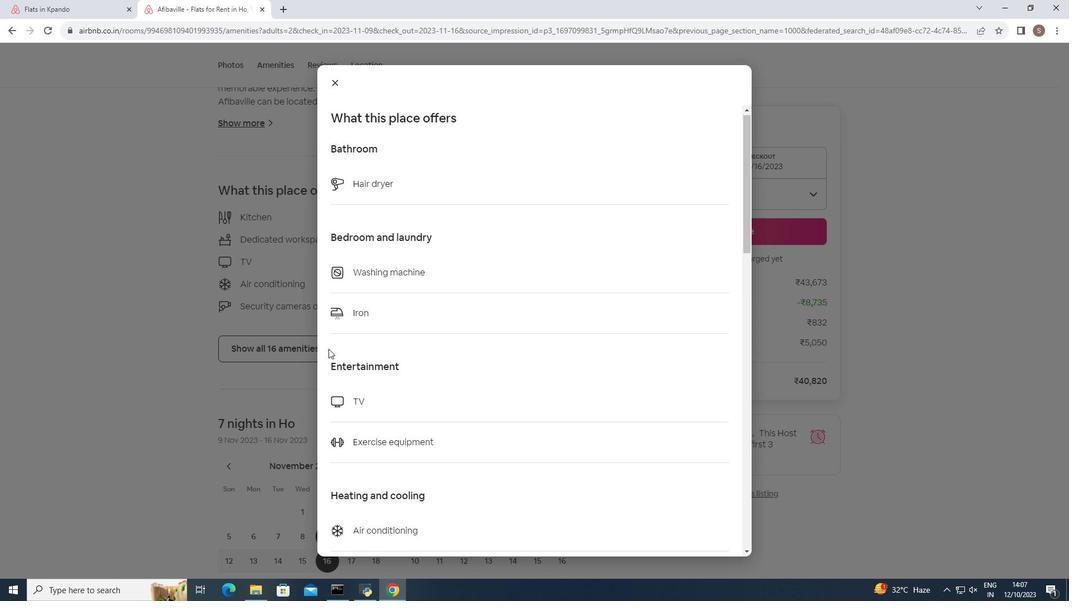 
Action: Mouse scrolled (328, 348) with delta (0, 0)
Screenshot: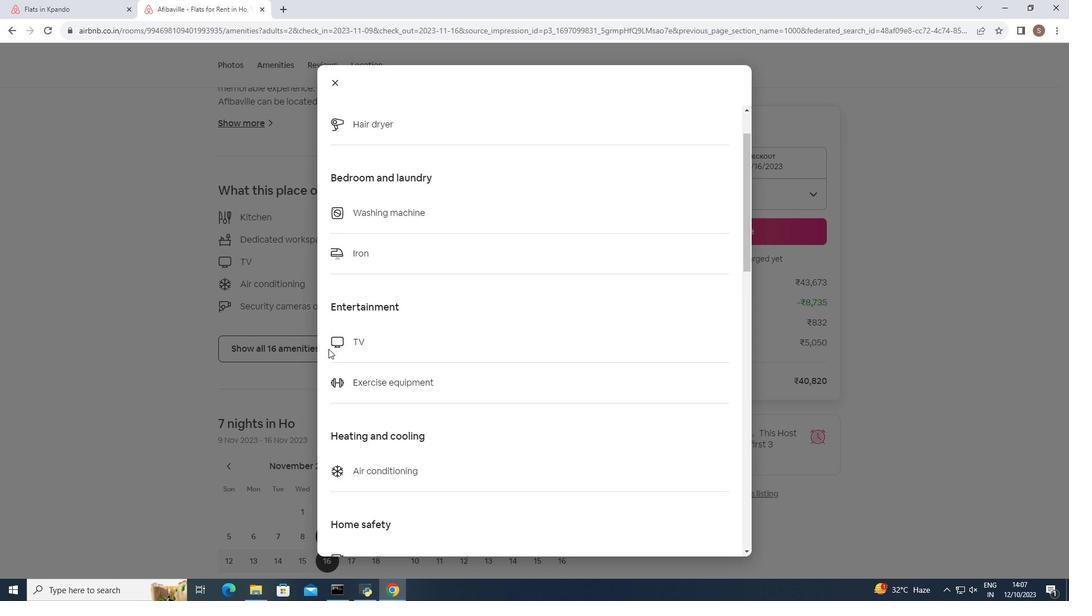 
Action: Mouse scrolled (328, 348) with delta (0, 0)
Screenshot: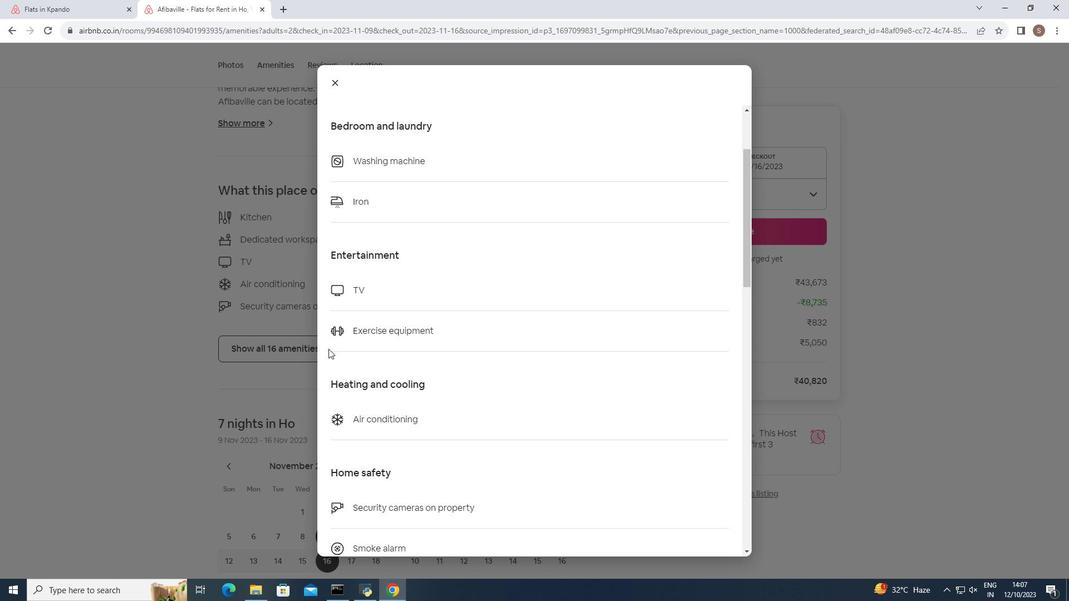 
Action: Mouse scrolled (328, 348) with delta (0, 0)
Screenshot: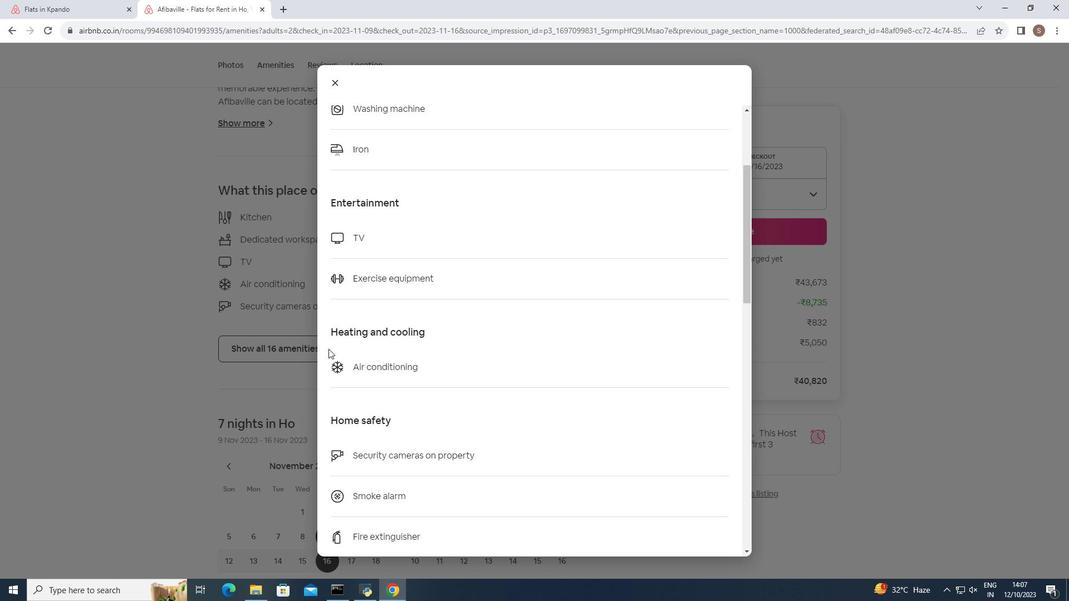 
Action: Mouse scrolled (328, 348) with delta (0, 0)
Screenshot: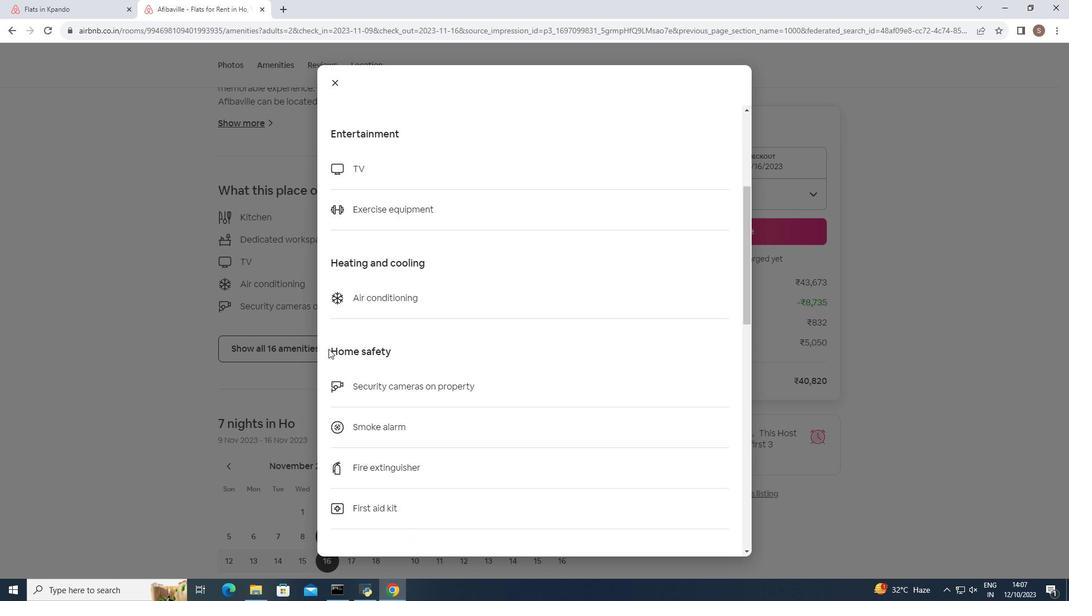 
Action: Mouse scrolled (328, 348) with delta (0, 0)
Screenshot: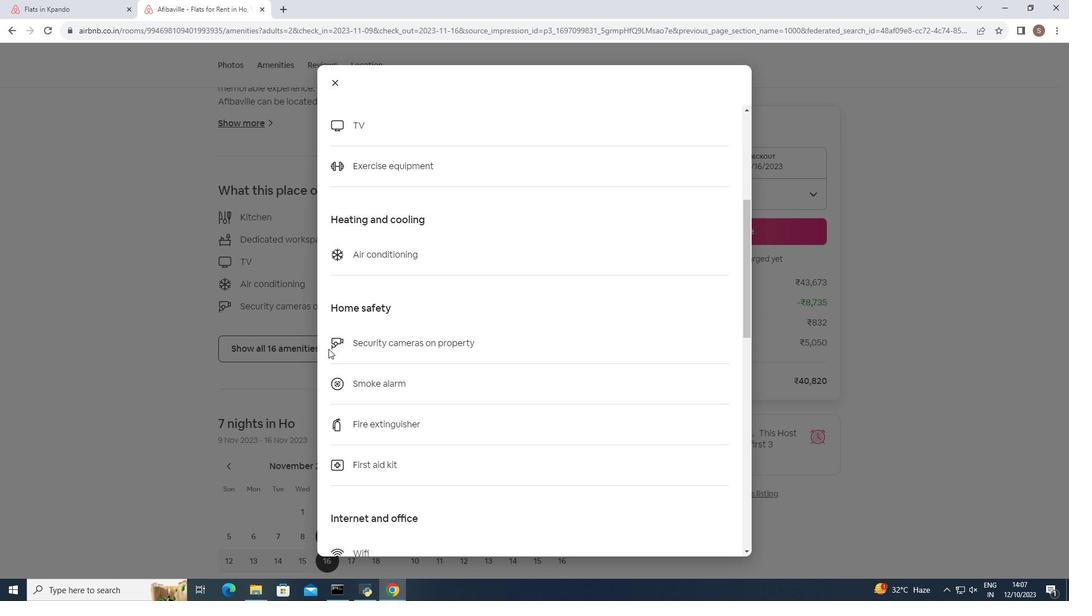 
Action: Mouse scrolled (328, 348) with delta (0, 0)
Screenshot: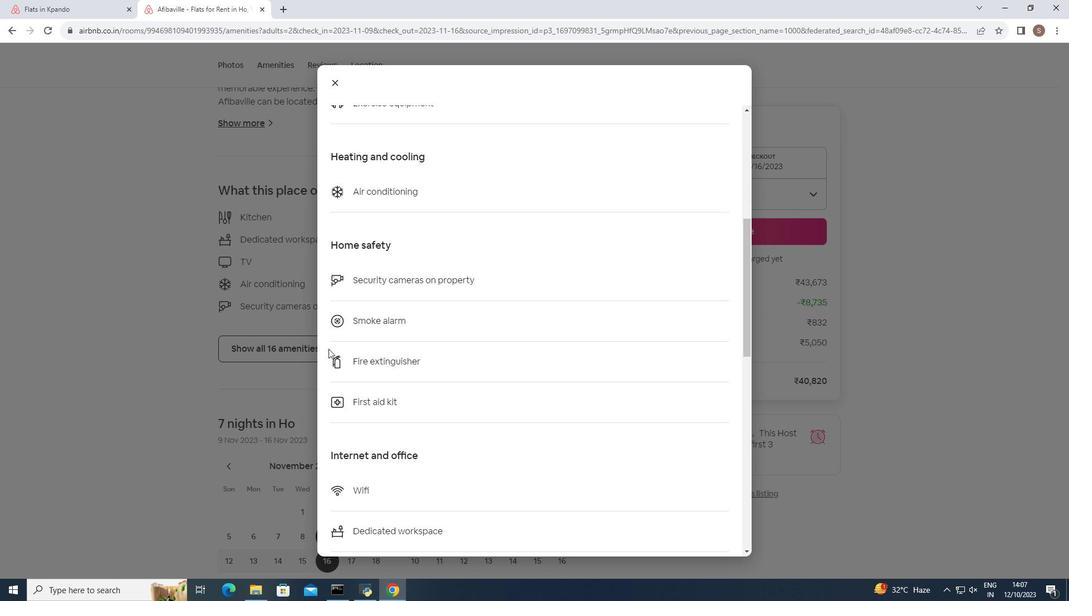
Action: Mouse scrolled (328, 348) with delta (0, 0)
Screenshot: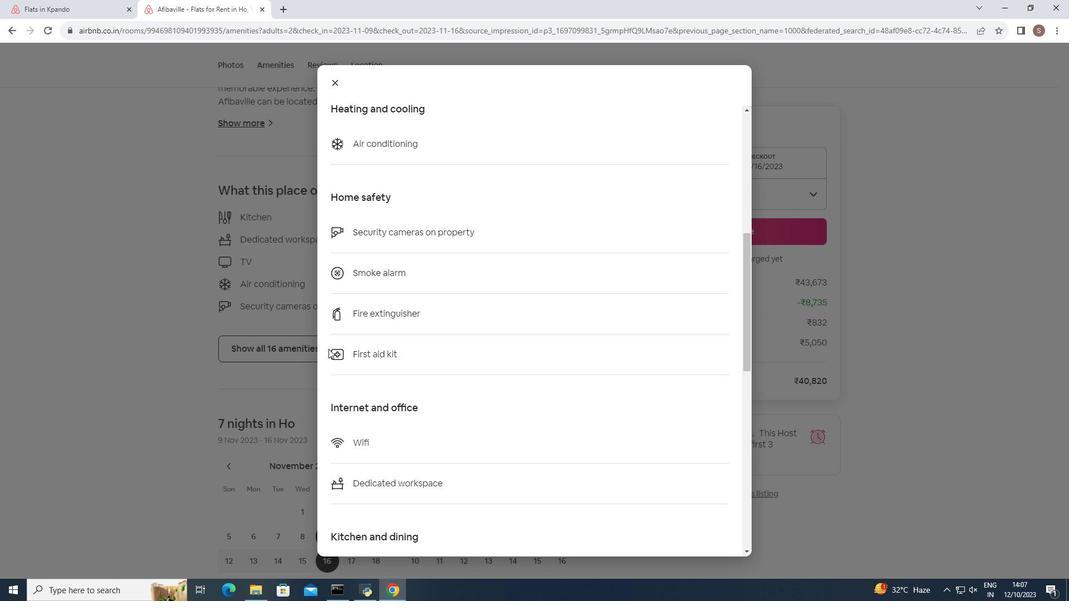 
Action: Mouse scrolled (328, 348) with delta (0, 0)
Screenshot: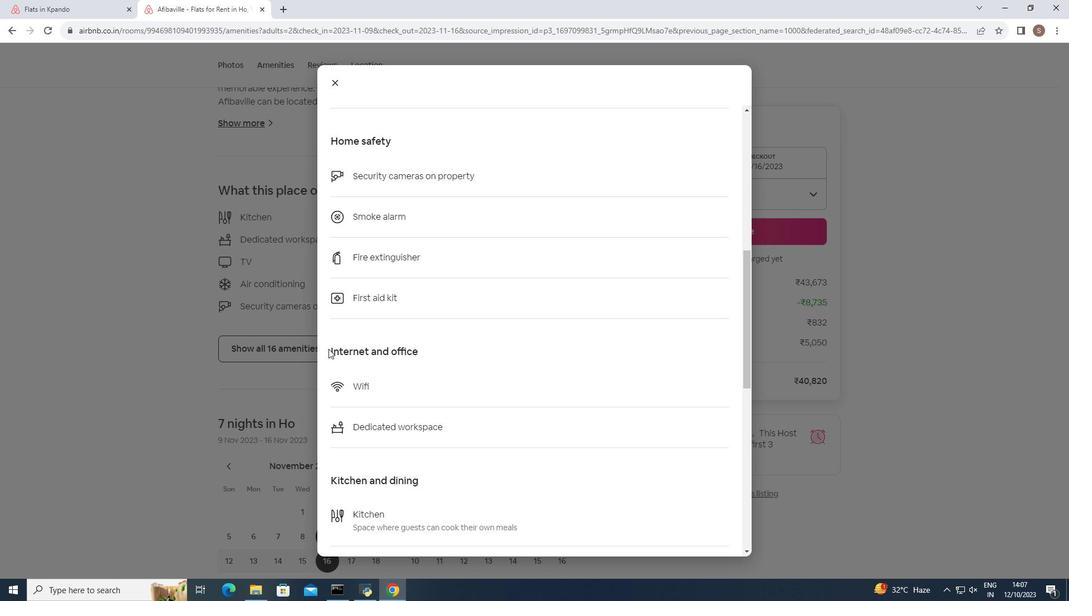 
Action: Mouse scrolled (328, 348) with delta (0, 0)
Screenshot: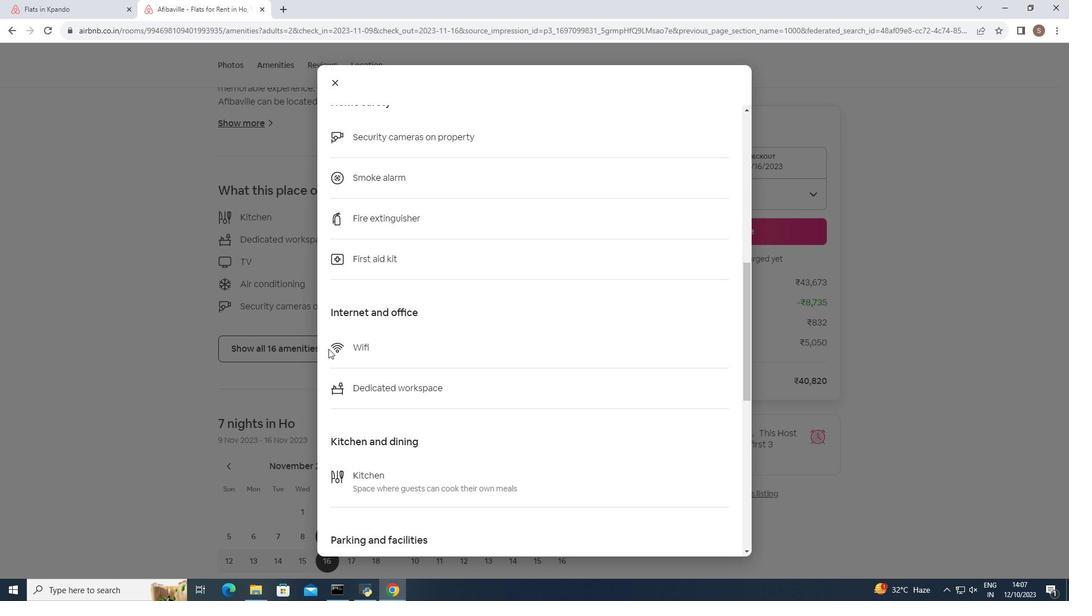 
Action: Mouse scrolled (328, 348) with delta (0, 0)
Screenshot: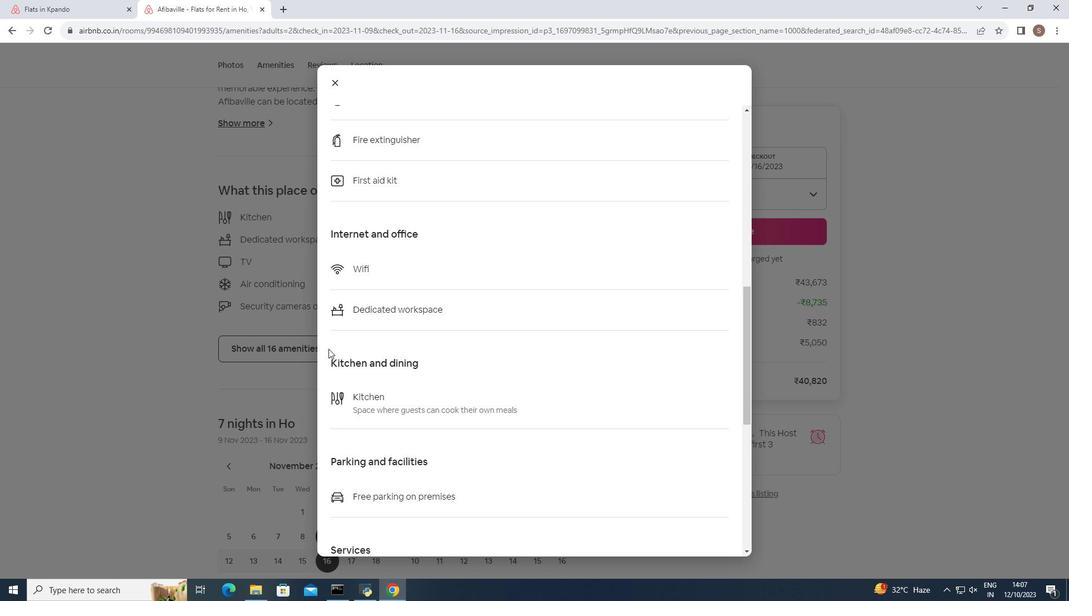 
Action: Mouse scrolled (328, 348) with delta (0, 0)
Screenshot: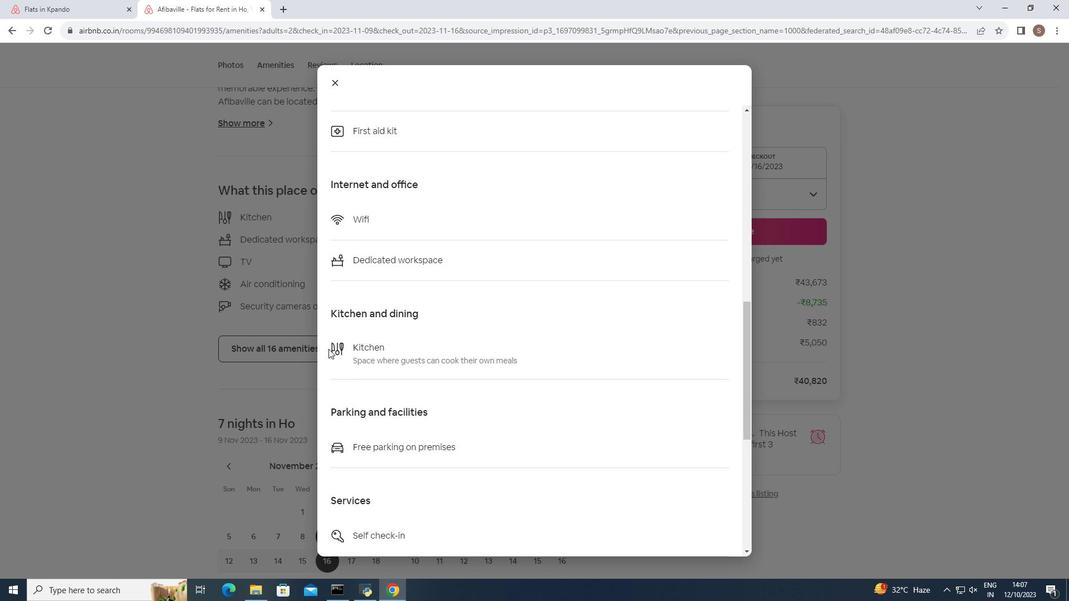 
Action: Mouse scrolled (328, 348) with delta (0, 0)
Screenshot: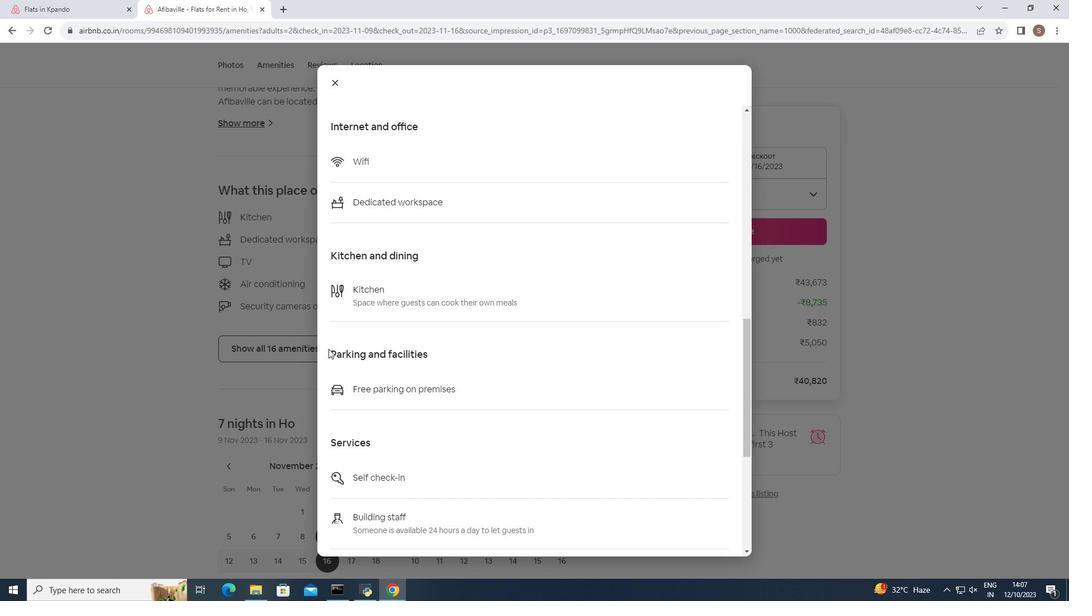 
Action: Mouse scrolled (328, 348) with delta (0, 0)
Screenshot: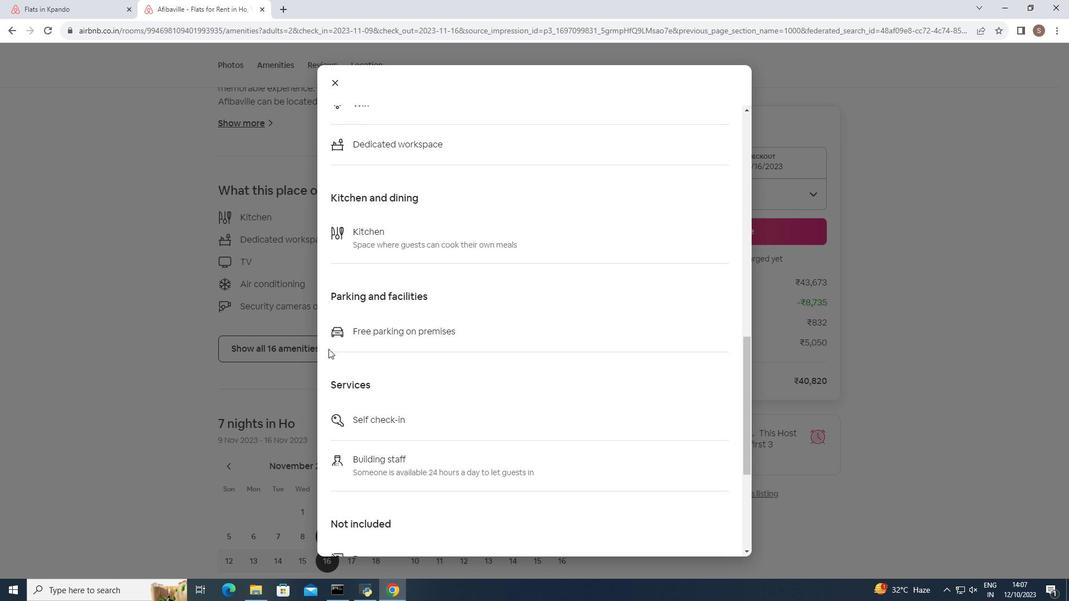 
Action: Mouse scrolled (328, 348) with delta (0, 0)
Screenshot: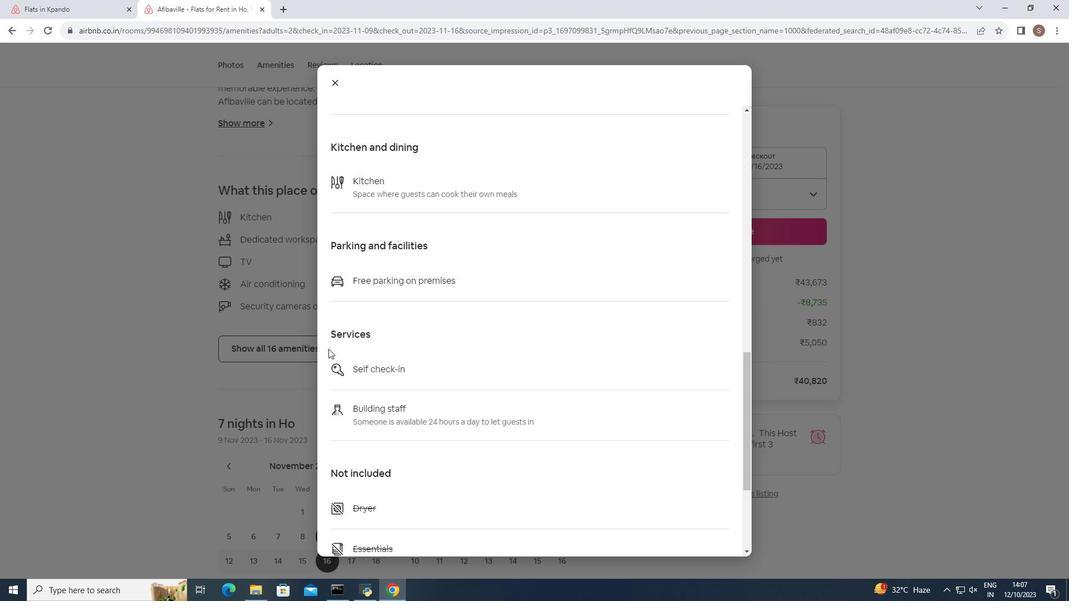 
Action: Mouse scrolled (328, 348) with delta (0, 0)
Screenshot: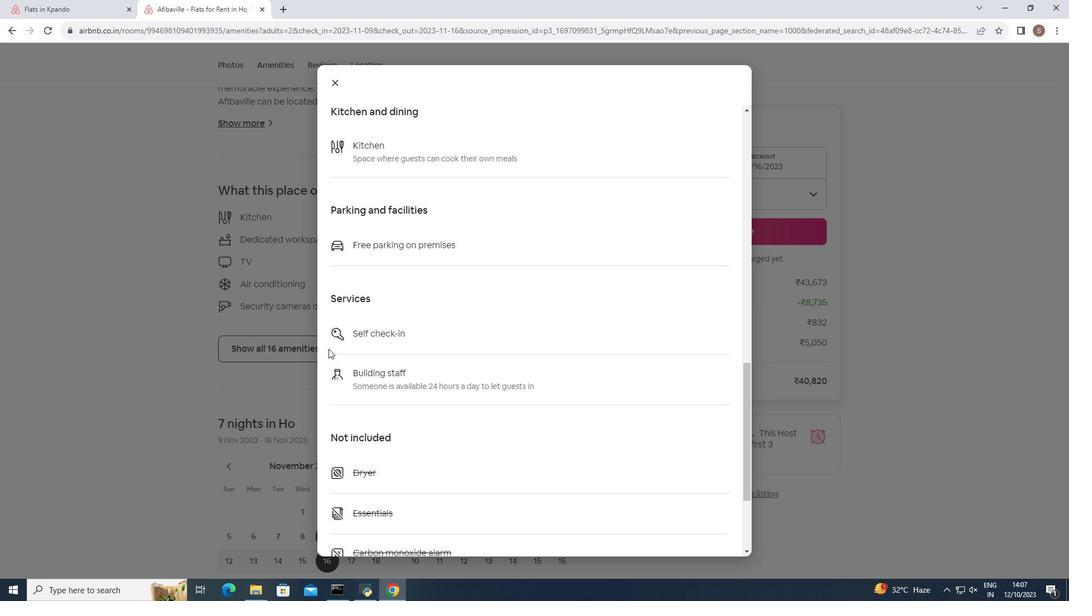 
Action: Mouse scrolled (328, 348) with delta (0, 0)
Screenshot: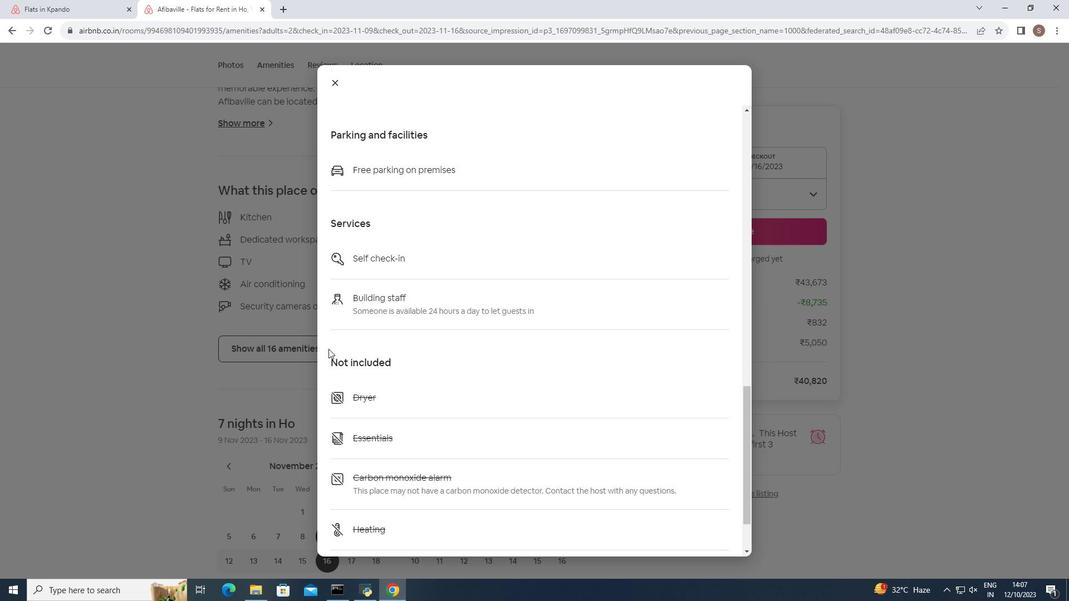 
Action: Mouse scrolled (328, 348) with delta (0, 0)
Screenshot: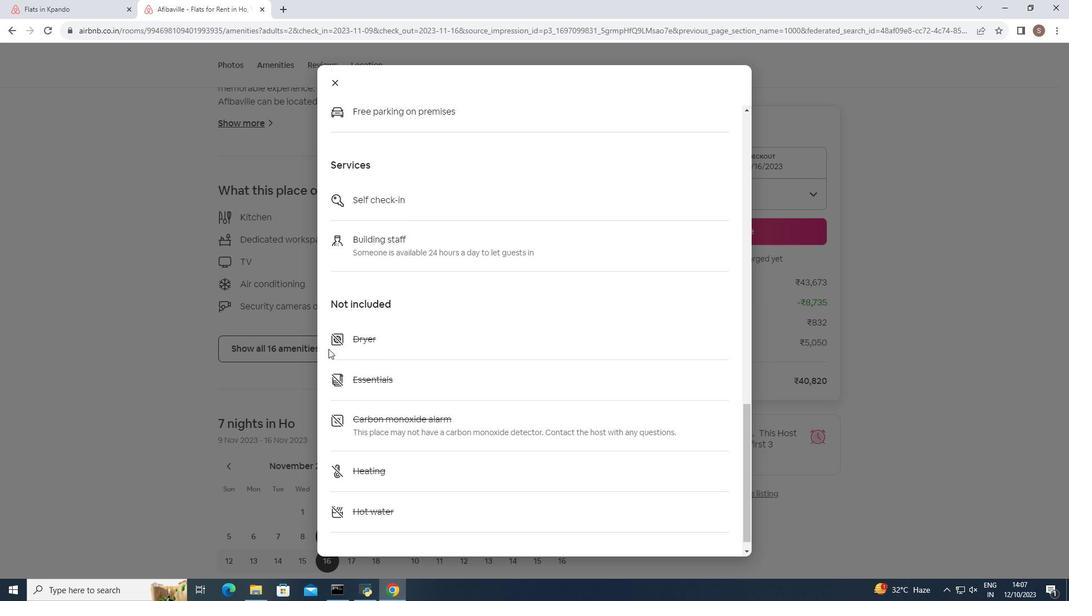
Action: Mouse scrolled (328, 348) with delta (0, 0)
Screenshot: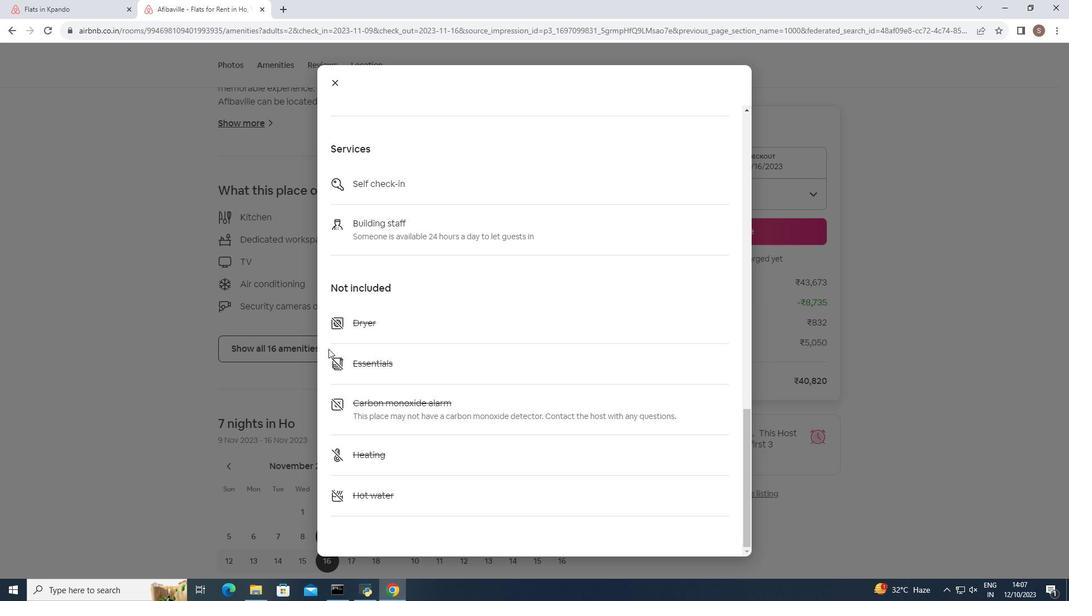 
Action: Mouse scrolled (328, 348) with delta (0, 0)
Screenshot: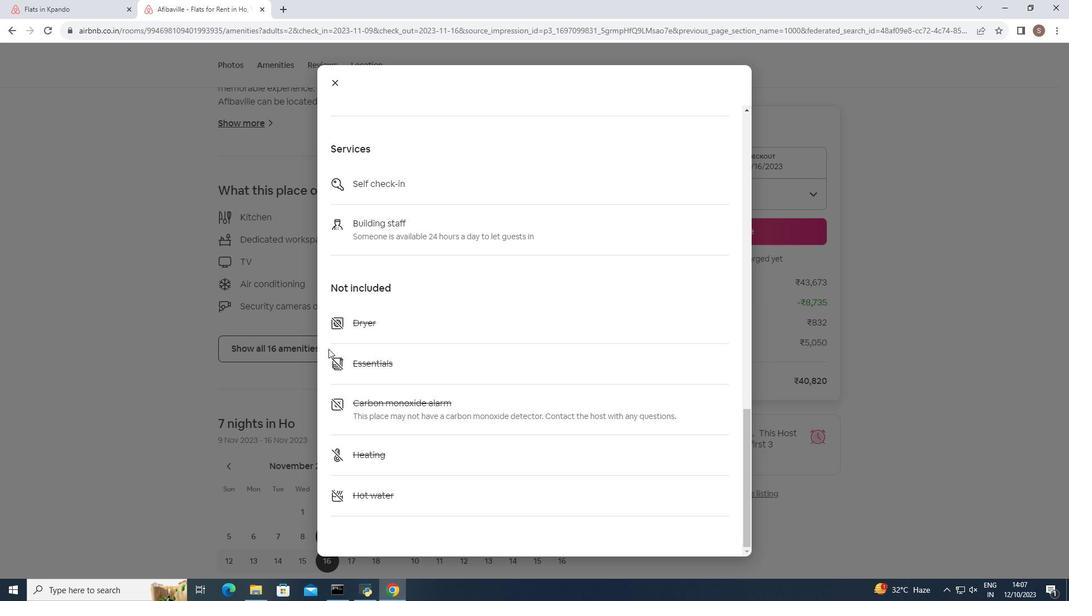 
Action: Mouse moved to (333, 81)
Screenshot: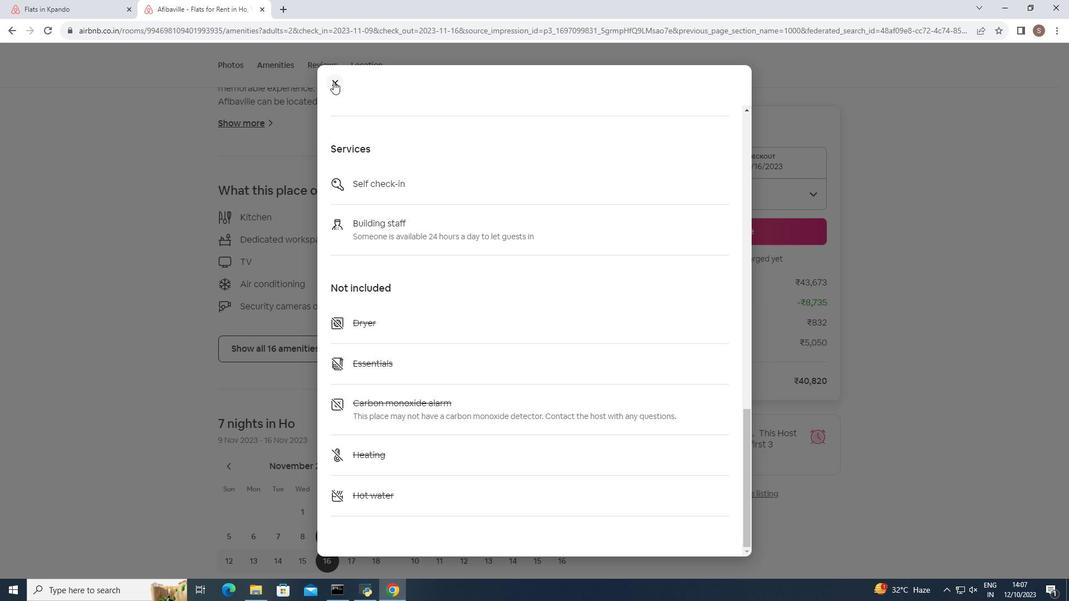 
Action: Mouse pressed left at (333, 81)
Screenshot: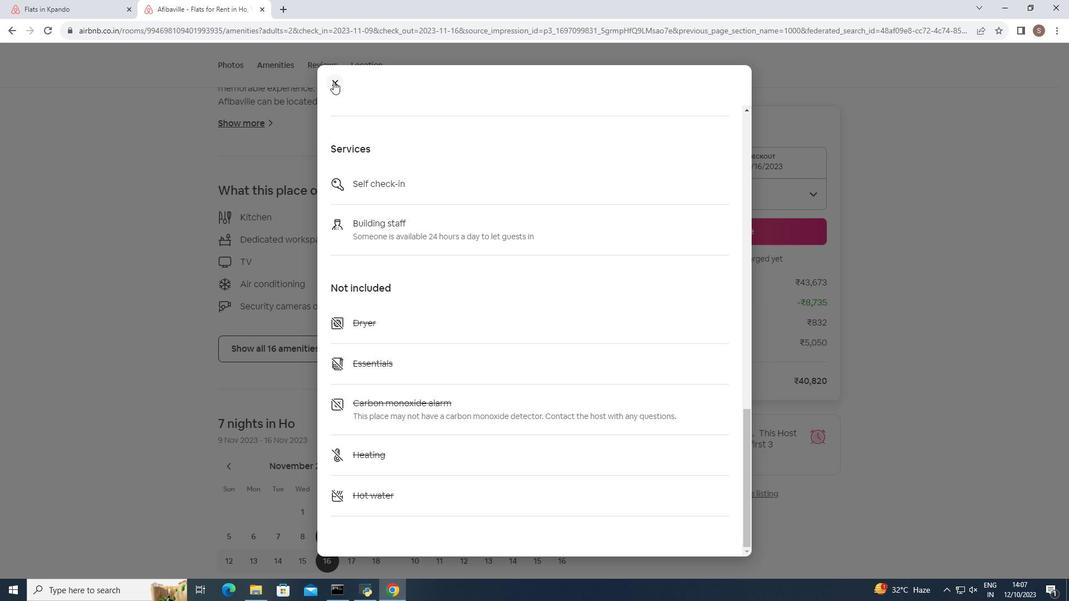 
Action: Mouse moved to (337, 114)
Screenshot: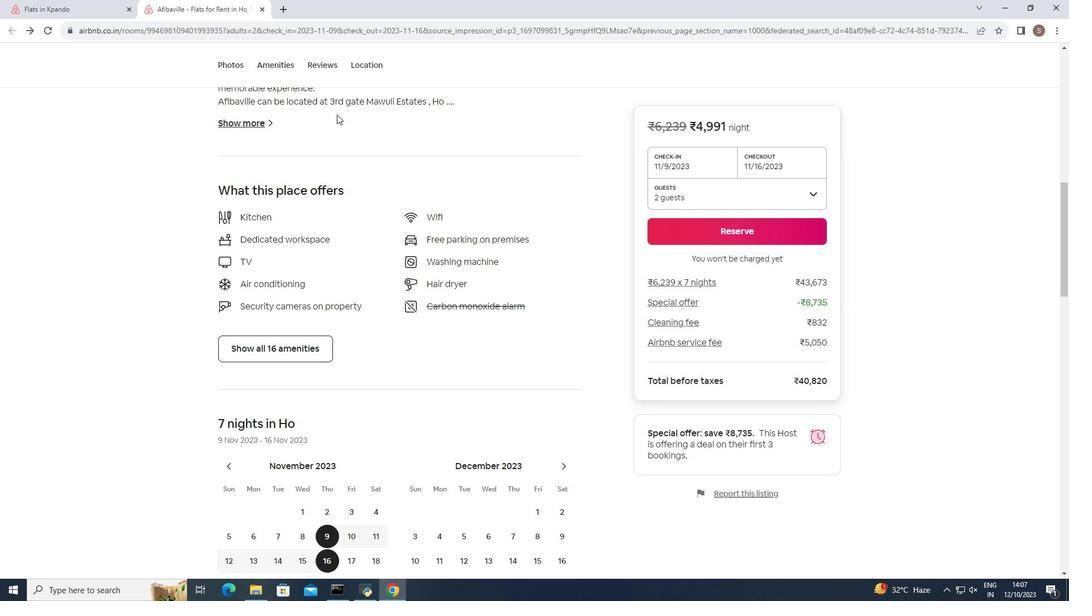 
Action: Mouse scrolled (337, 114) with delta (0, 0)
Screenshot: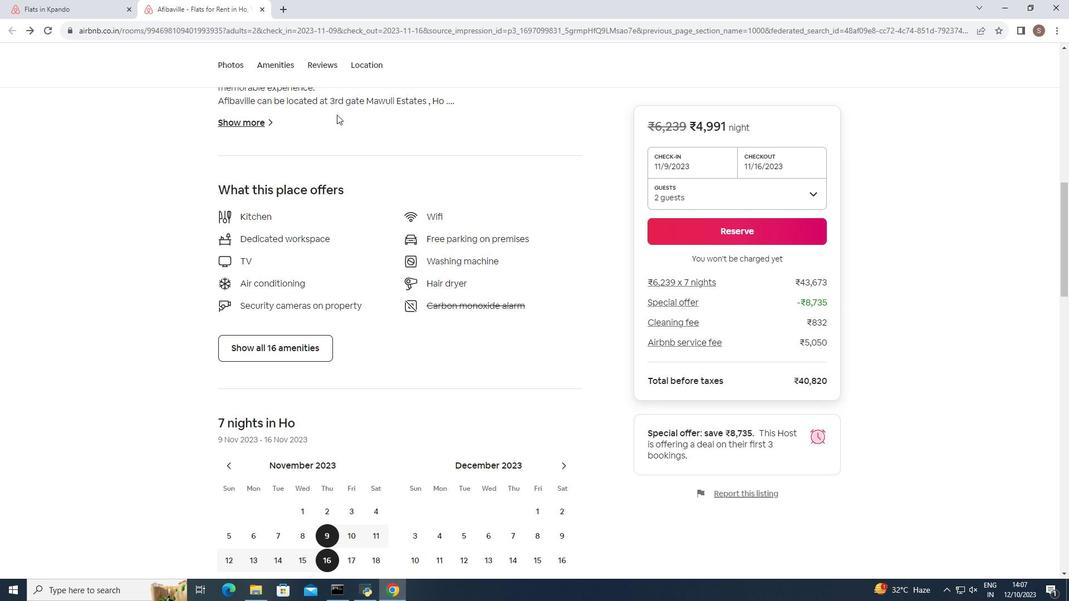 
Action: Mouse scrolled (337, 114) with delta (0, 0)
Screenshot: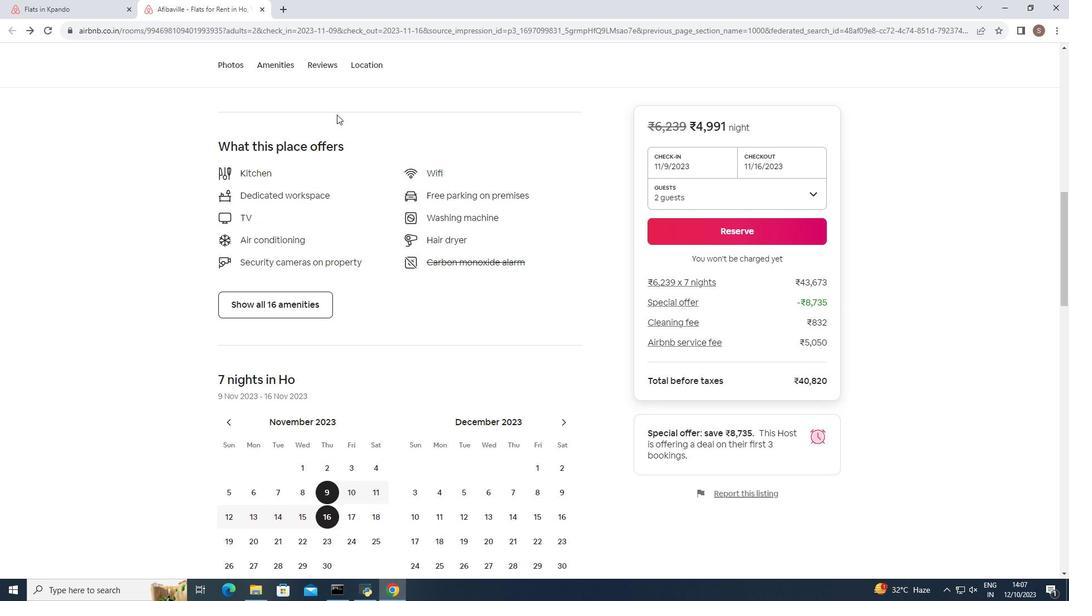 
Action: Mouse scrolled (337, 114) with delta (0, 0)
Screenshot: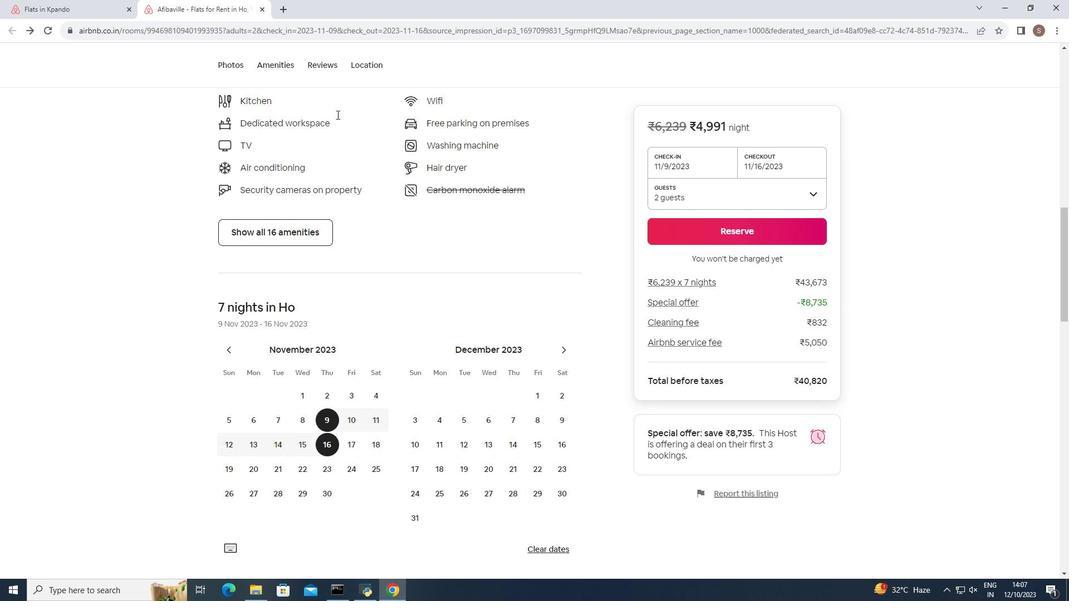 
Action: Mouse scrolled (337, 114) with delta (0, 0)
Screenshot: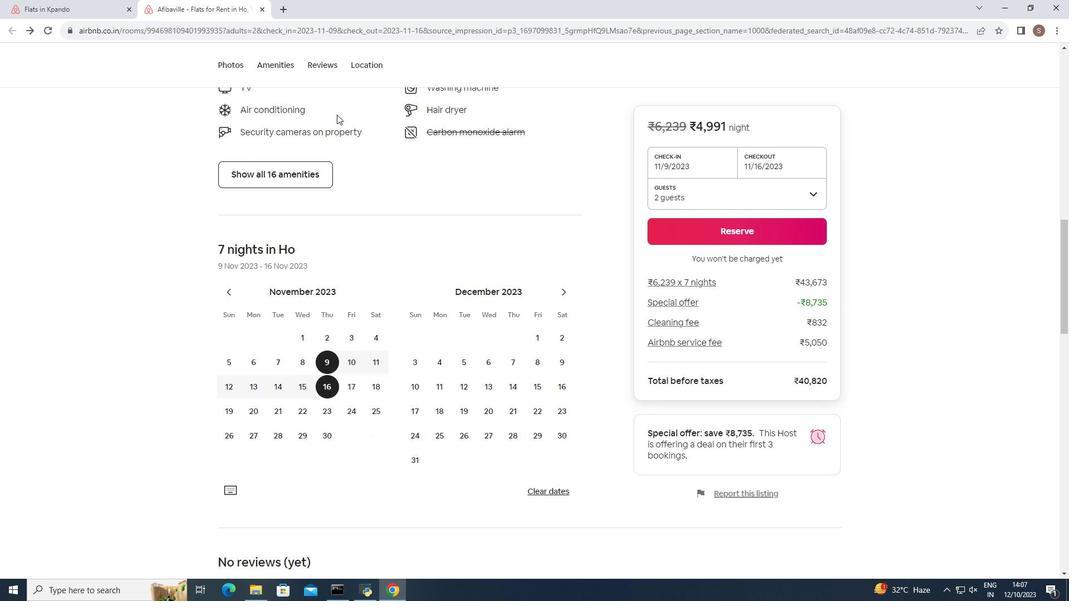 
Action: Mouse scrolled (337, 114) with delta (0, 0)
Screenshot: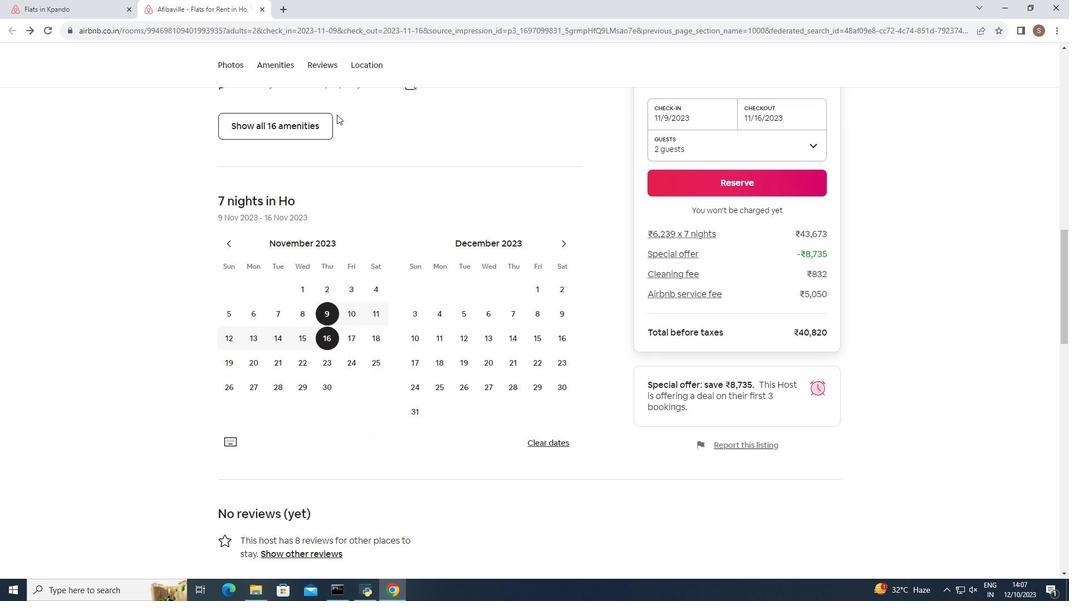 
Action: Mouse scrolled (337, 114) with delta (0, 0)
Screenshot: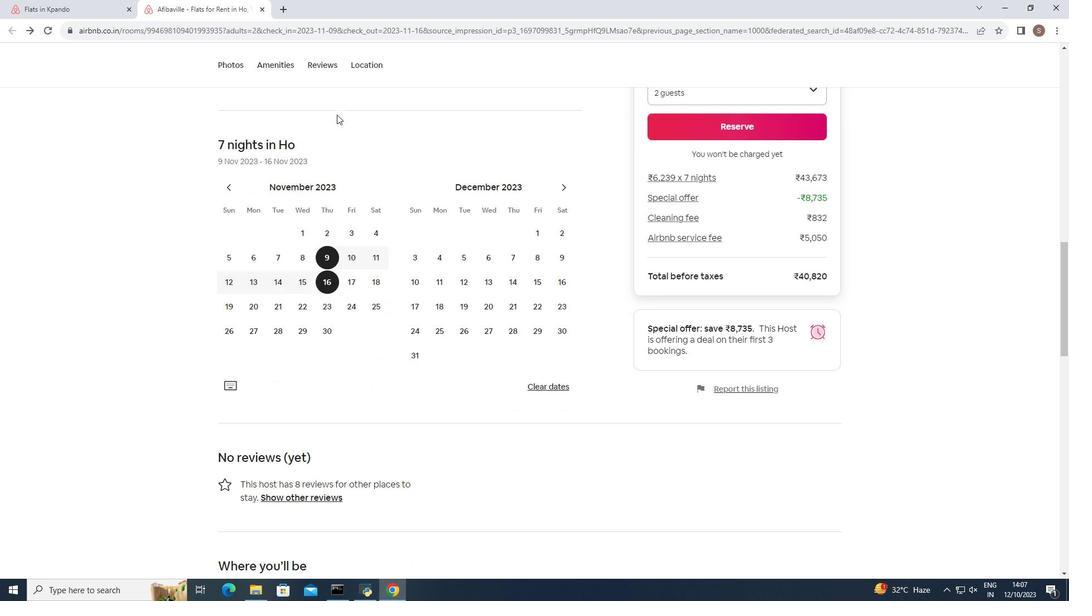 
Action: Mouse scrolled (337, 114) with delta (0, 0)
Screenshot: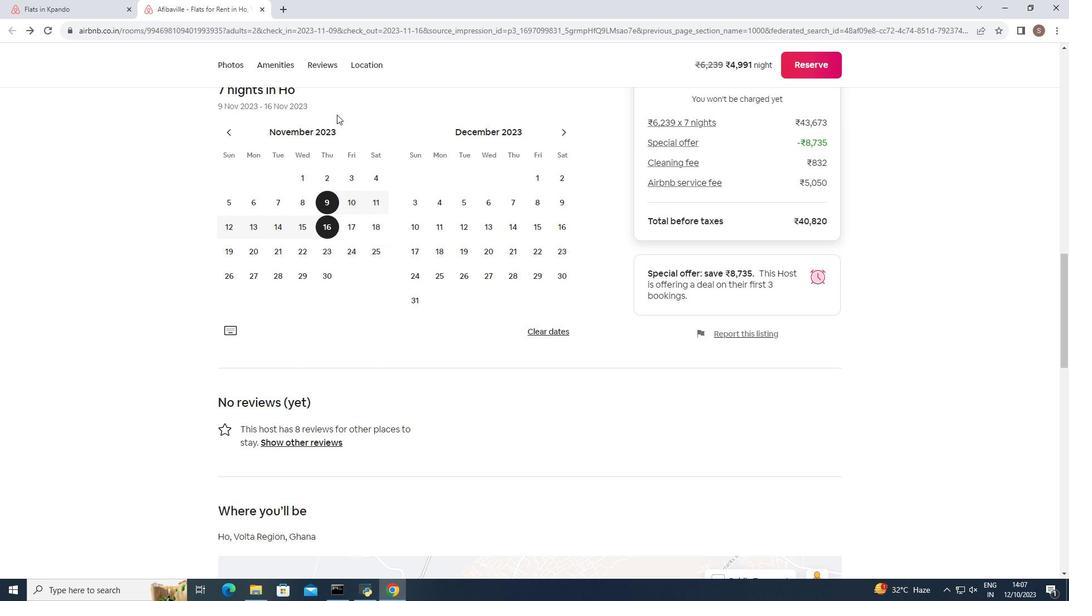 
Action: Mouse scrolled (337, 114) with delta (0, 0)
Screenshot: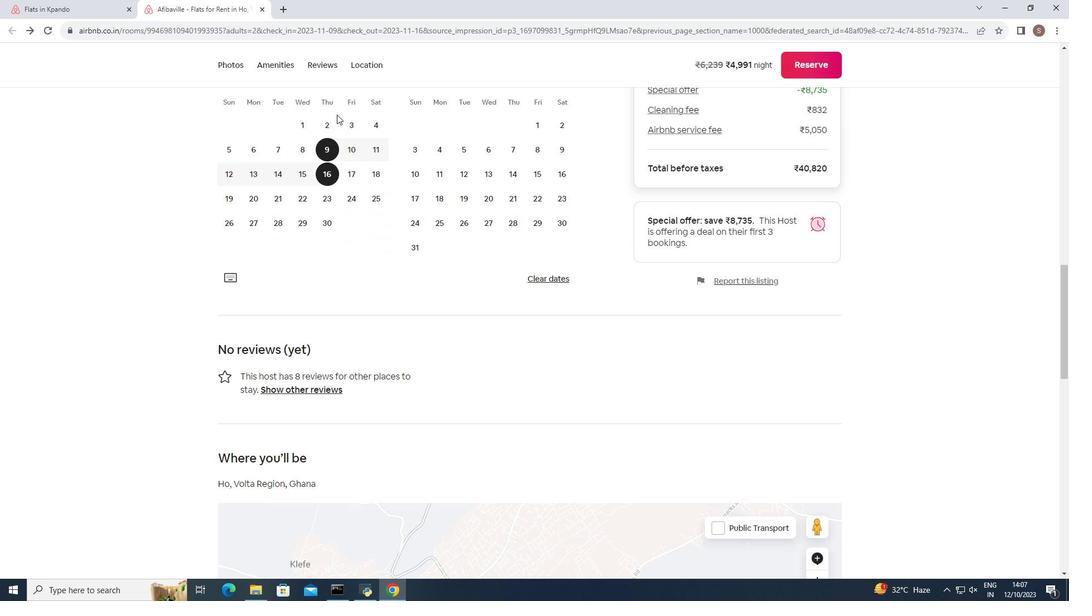 
Action: Mouse scrolled (337, 114) with delta (0, 0)
Screenshot: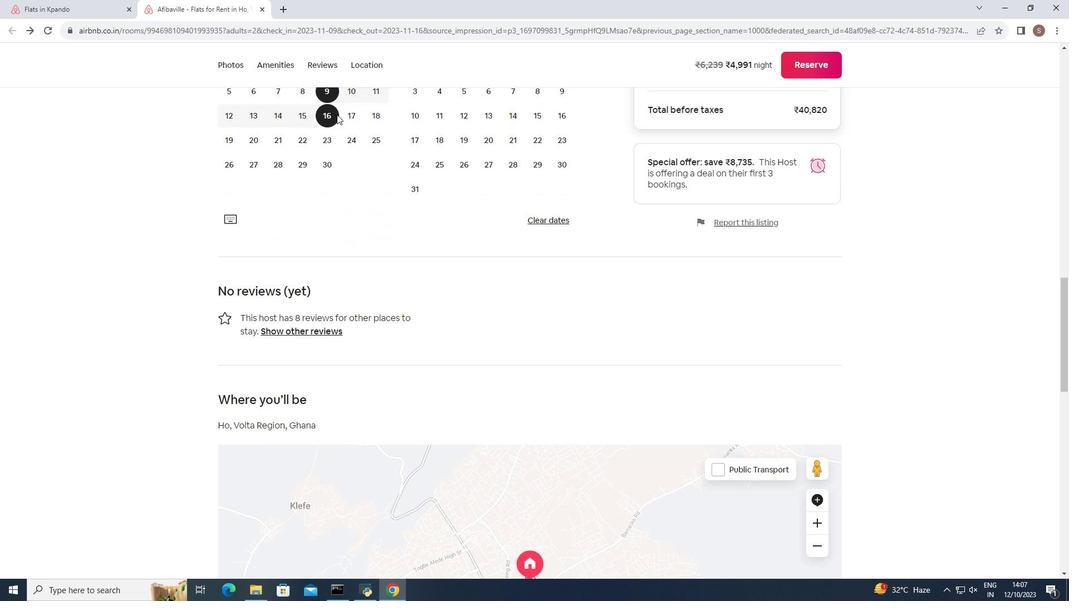 
Action: Mouse scrolled (337, 114) with delta (0, 0)
Screenshot: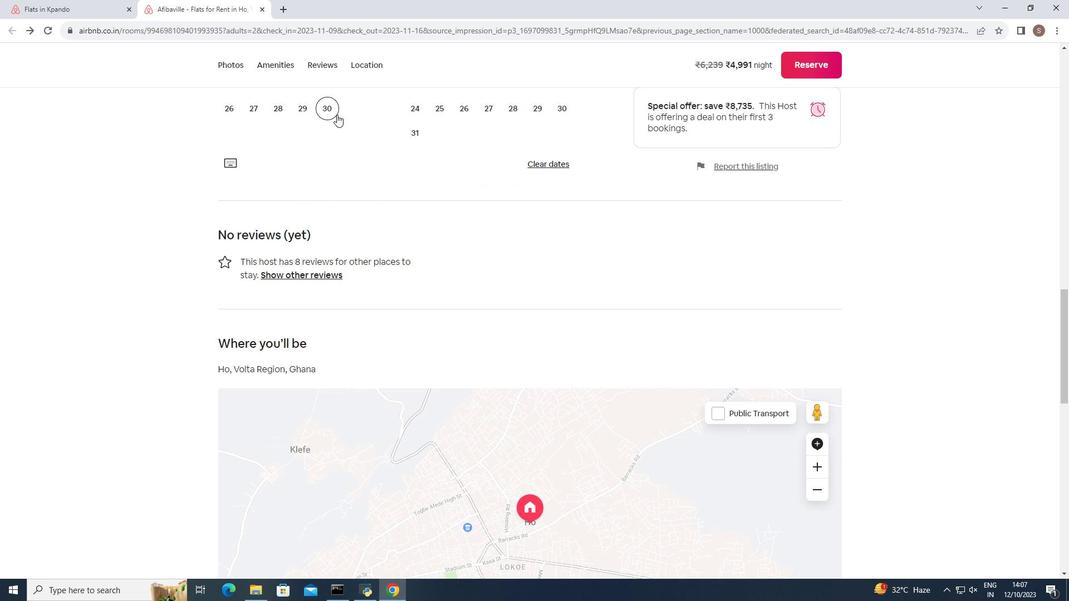 
Action: Mouse scrolled (337, 114) with delta (0, 0)
Screenshot: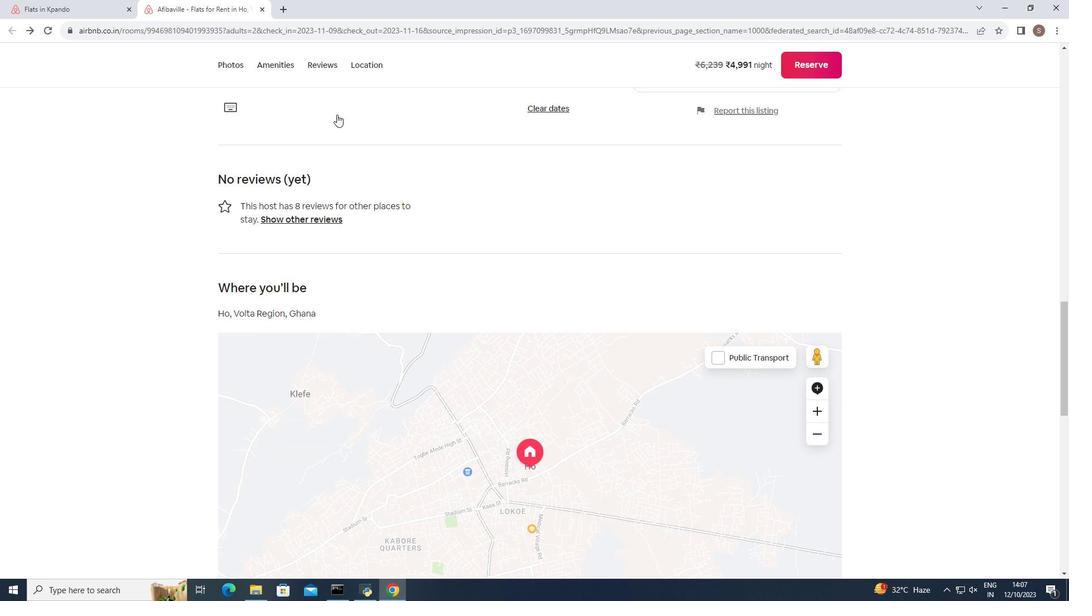 
Action: Mouse scrolled (337, 114) with delta (0, 0)
Screenshot: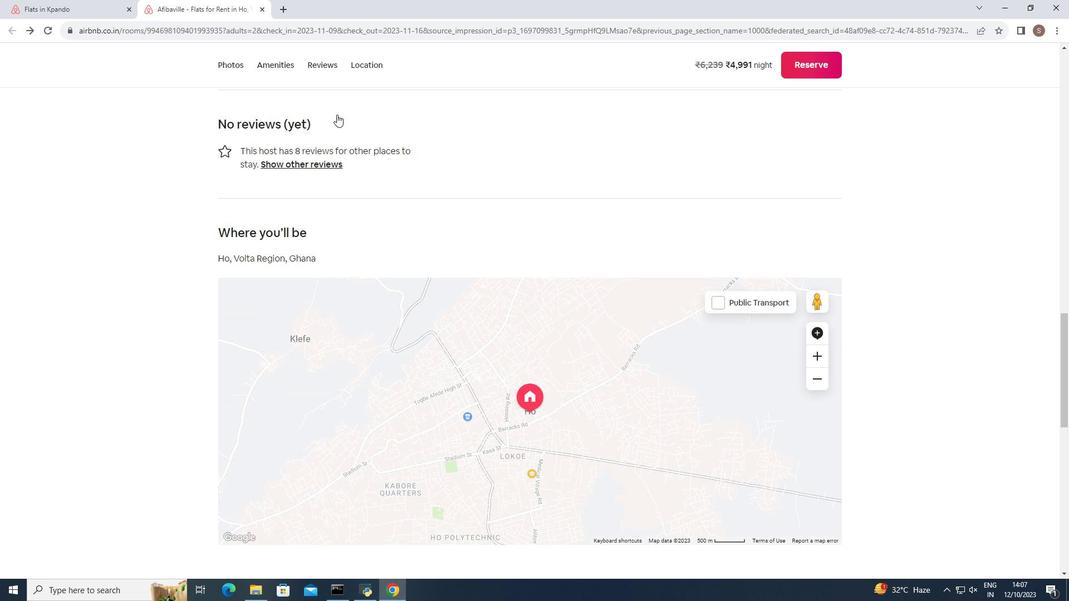 
Action: Mouse scrolled (337, 114) with delta (0, 0)
Screenshot: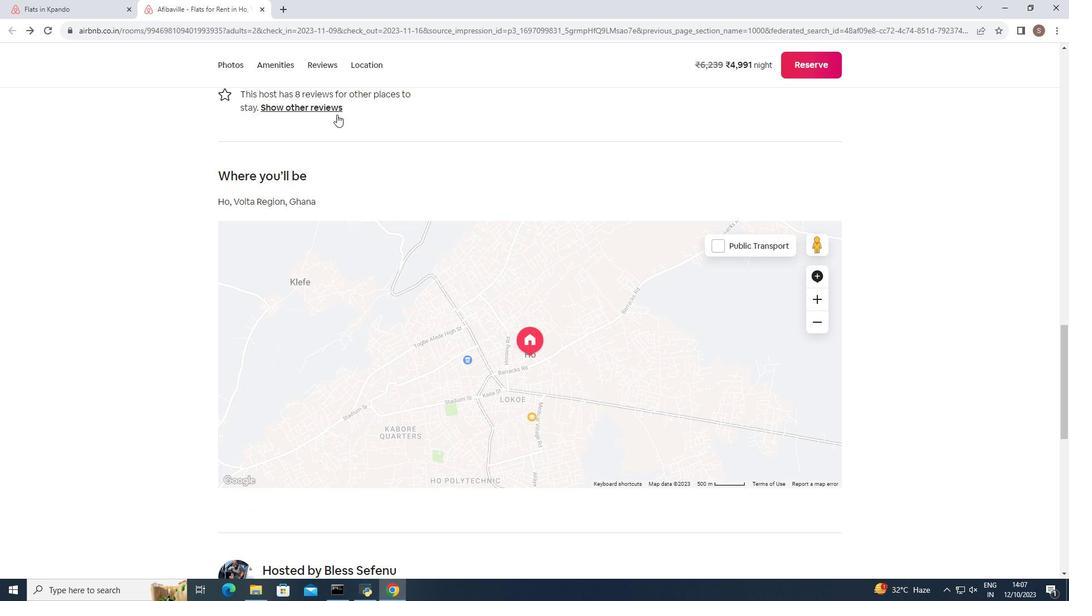
Action: Mouse scrolled (337, 114) with delta (0, 0)
Screenshot: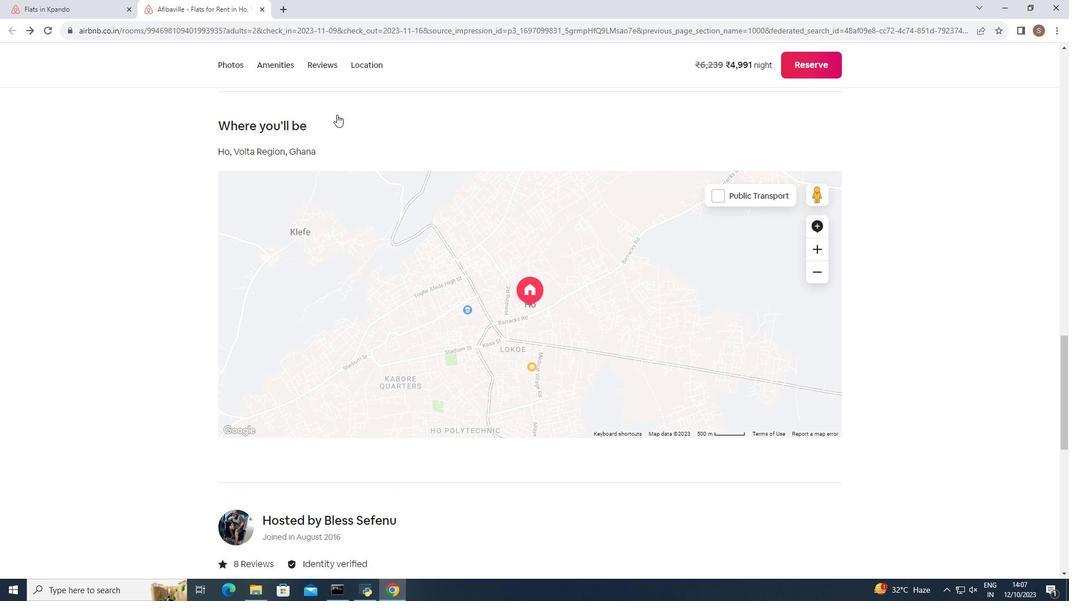 
Action: Mouse scrolled (337, 114) with delta (0, 0)
Screenshot: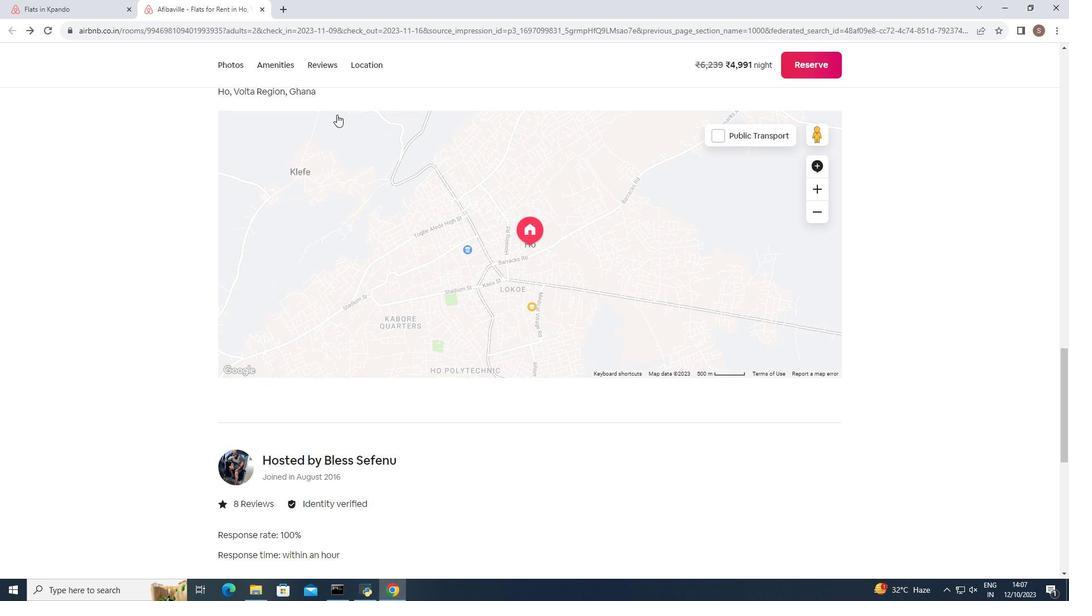 
Action: Mouse scrolled (337, 114) with delta (0, 0)
Screenshot: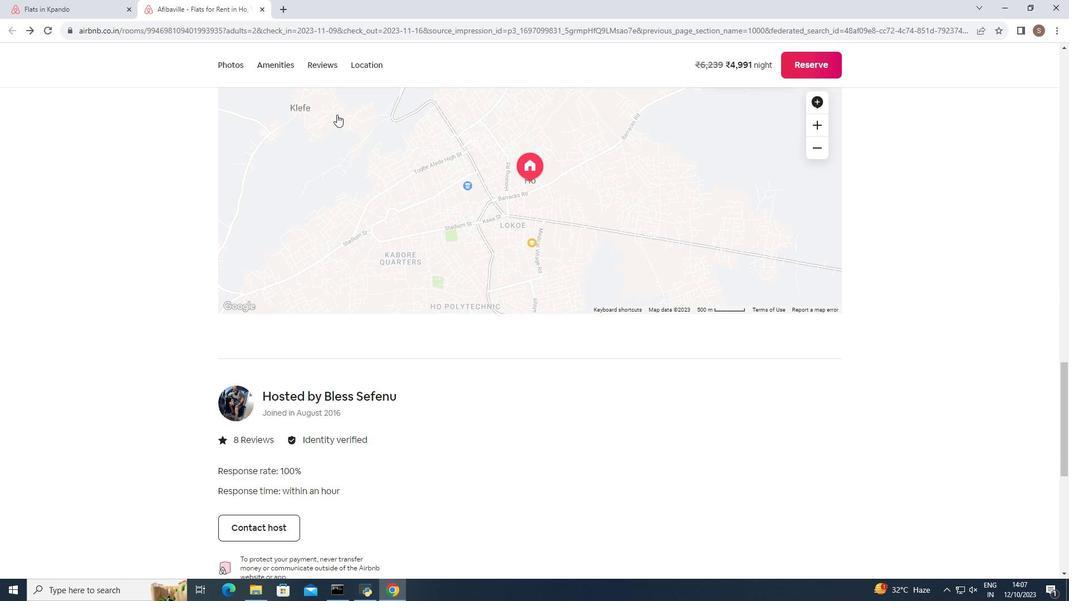 
Action: Mouse scrolled (337, 114) with delta (0, 0)
Screenshot: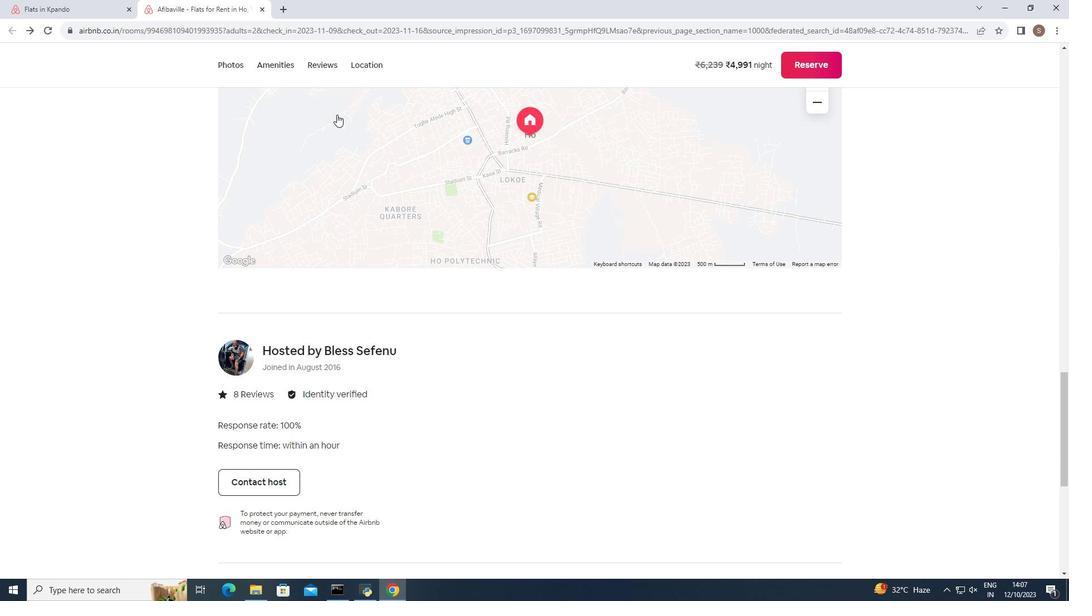 
Action: Mouse scrolled (337, 114) with delta (0, 0)
Screenshot: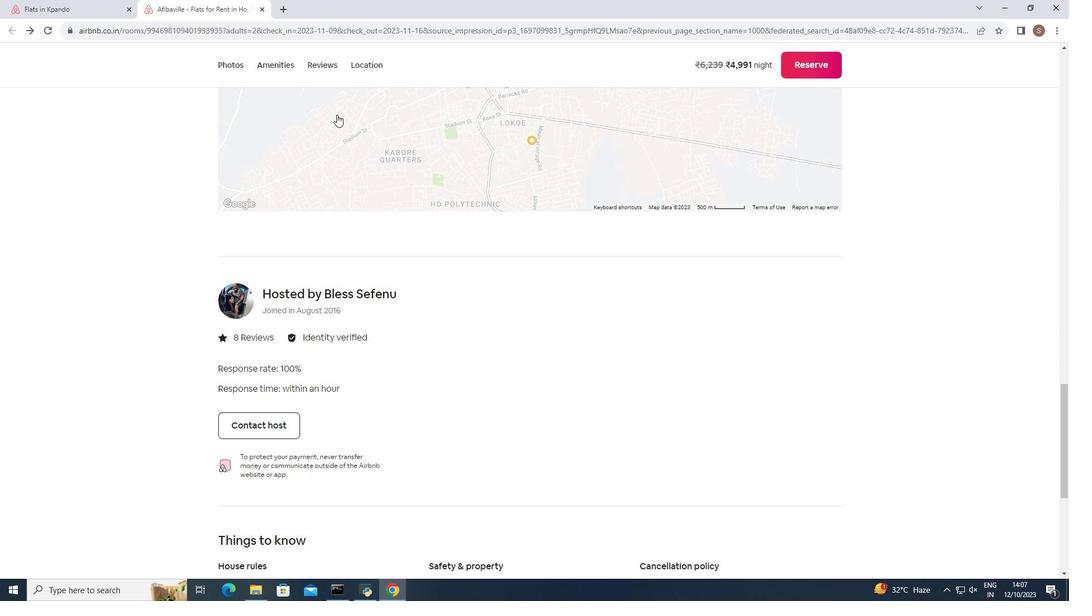 
Action: Mouse scrolled (337, 114) with delta (0, 0)
Screenshot: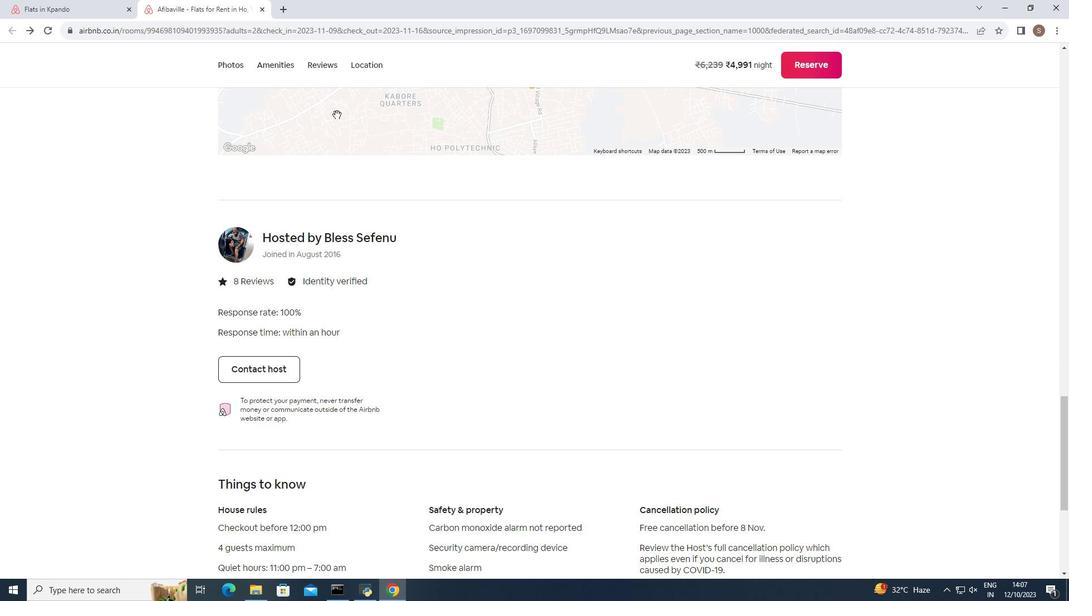 
Action: Mouse scrolled (337, 114) with delta (0, 0)
Screenshot: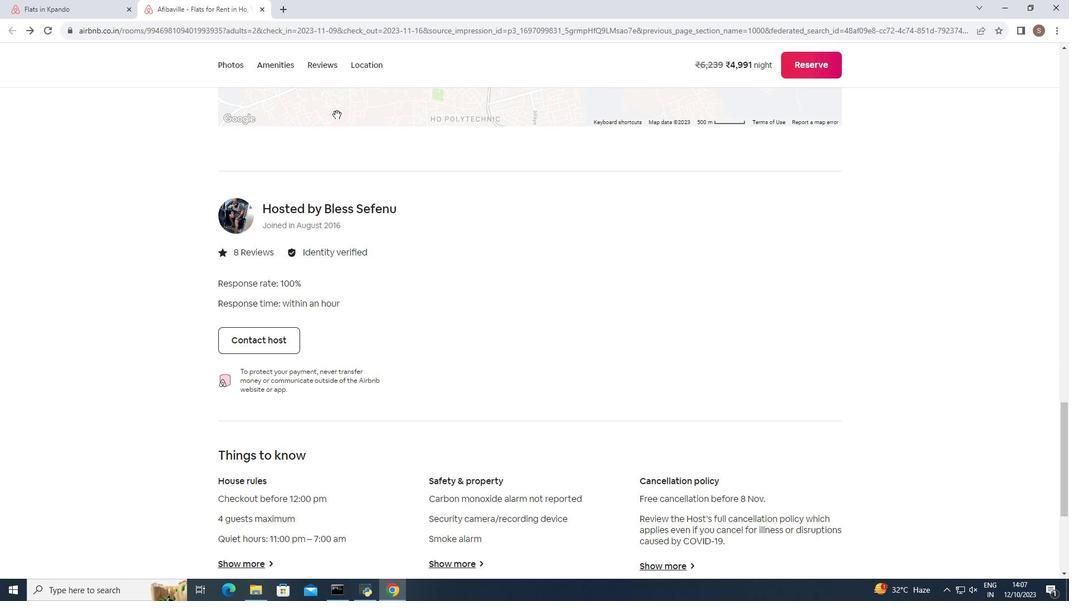 
Action: Mouse scrolled (337, 114) with delta (0, 0)
Screenshot: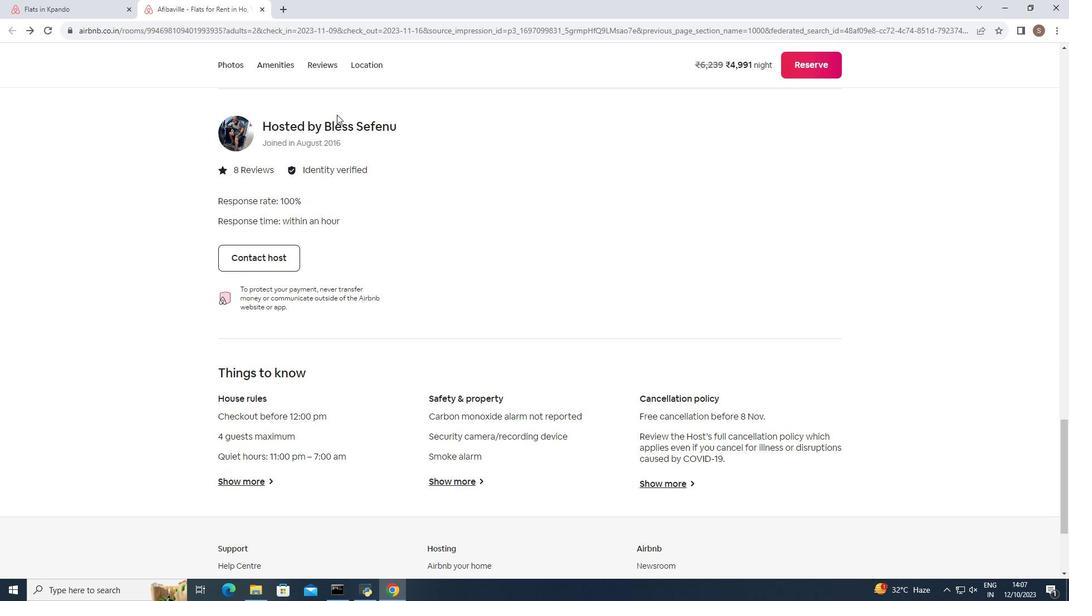 
Action: Mouse scrolled (337, 114) with delta (0, 0)
Screenshot: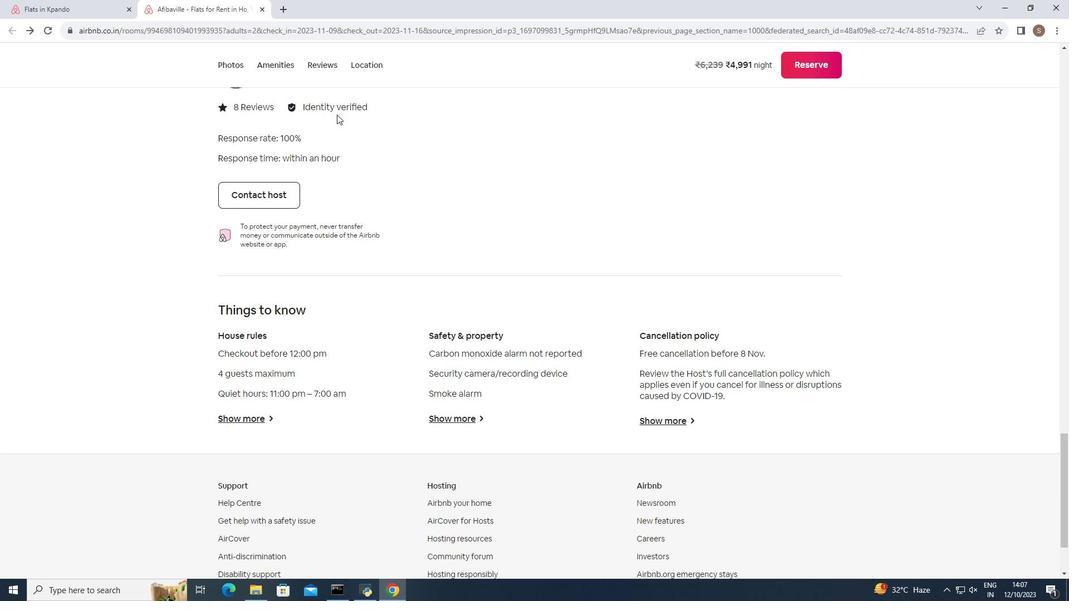 
Action: Mouse scrolled (337, 114) with delta (0, 0)
Screenshot: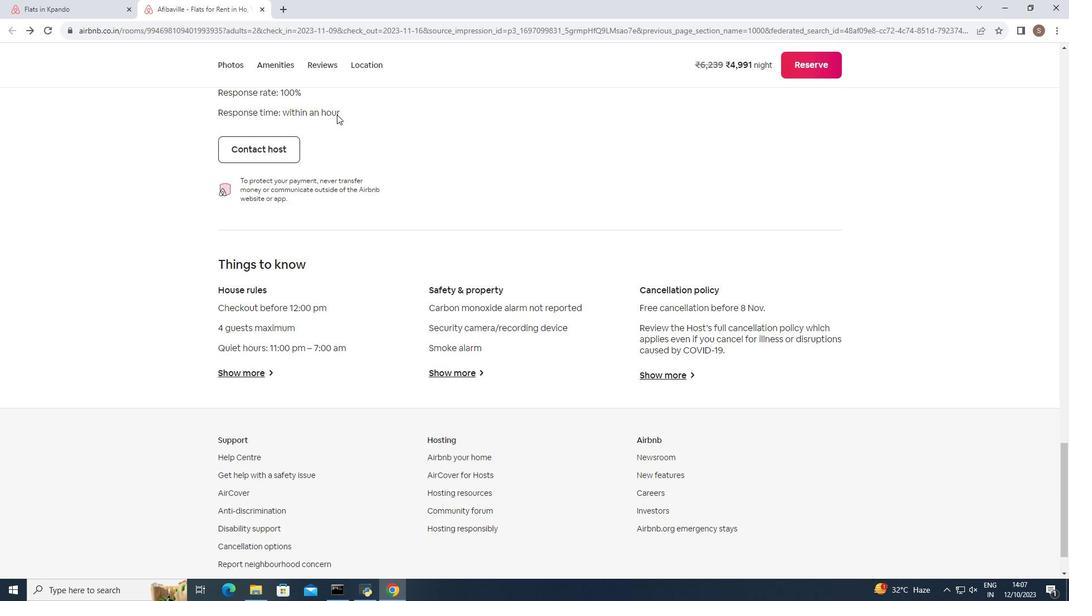 
Action: Mouse scrolled (337, 114) with delta (0, 0)
Screenshot: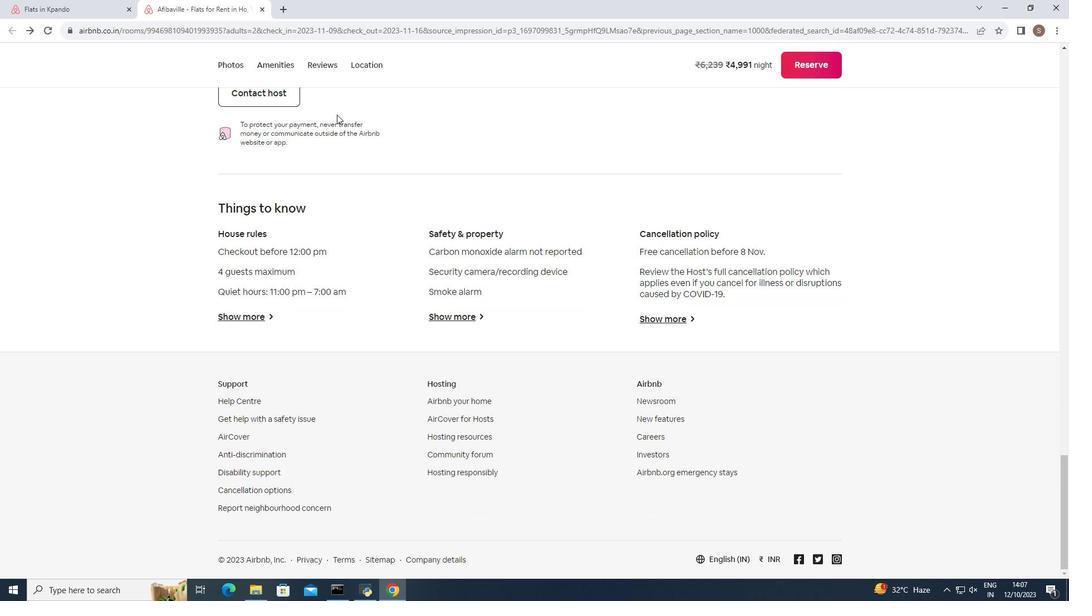 
Action: Mouse scrolled (337, 114) with delta (0, 0)
Screenshot: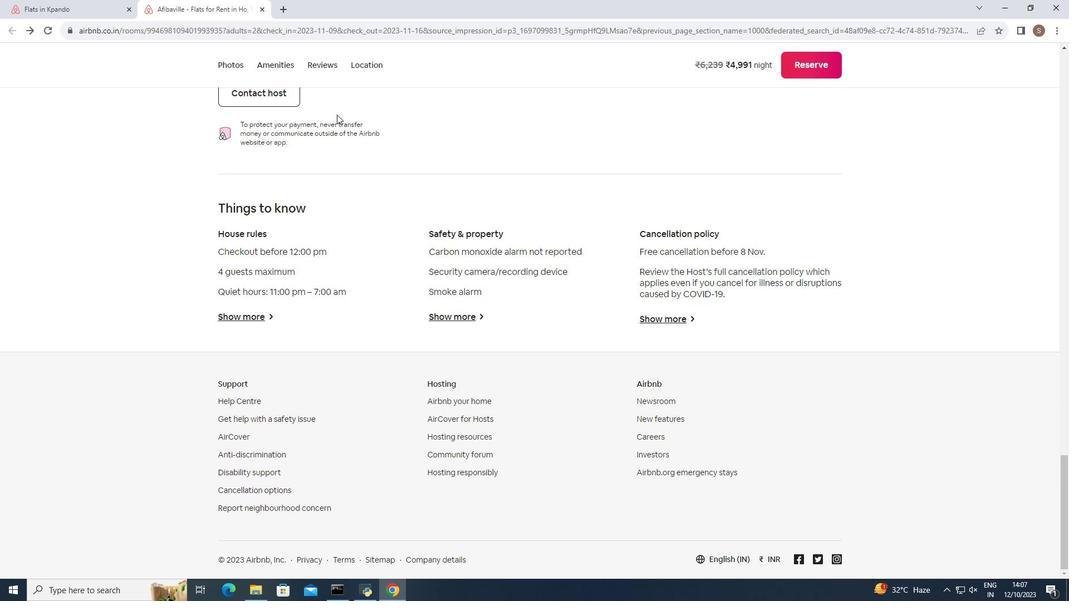 
Action: Mouse scrolled (337, 114) with delta (0, 0)
Screenshot: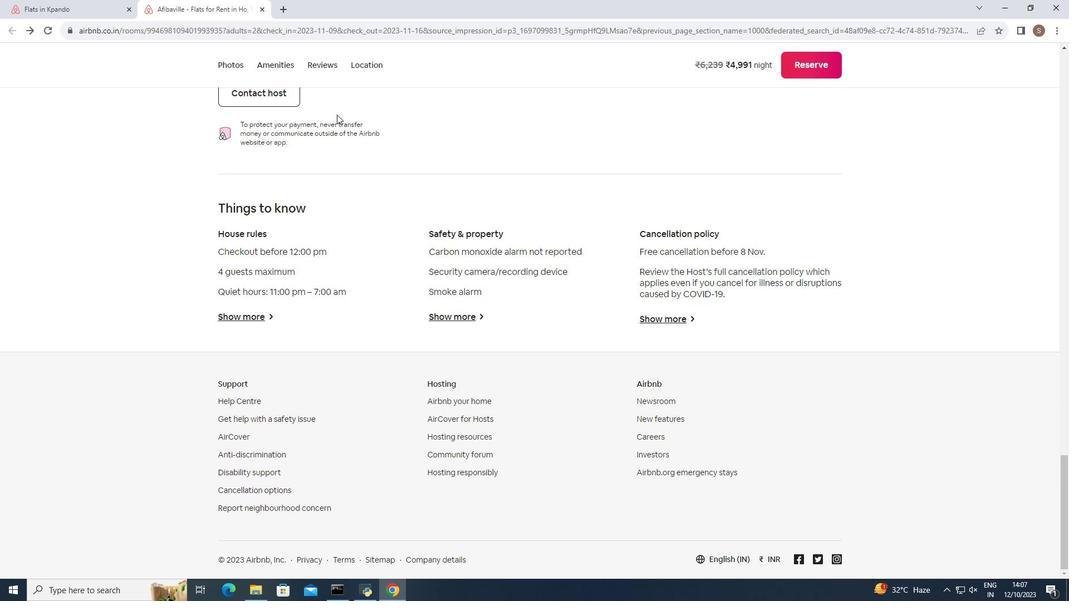 
Action: Mouse scrolled (337, 114) with delta (0, 0)
Screenshot: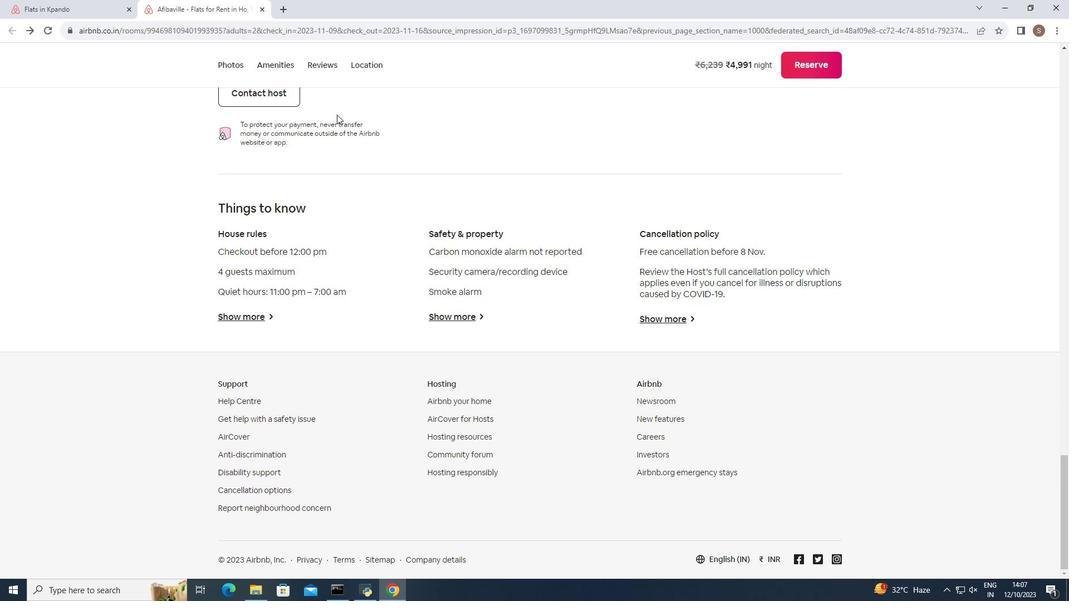 
Action: Mouse moved to (260, 8)
Screenshot: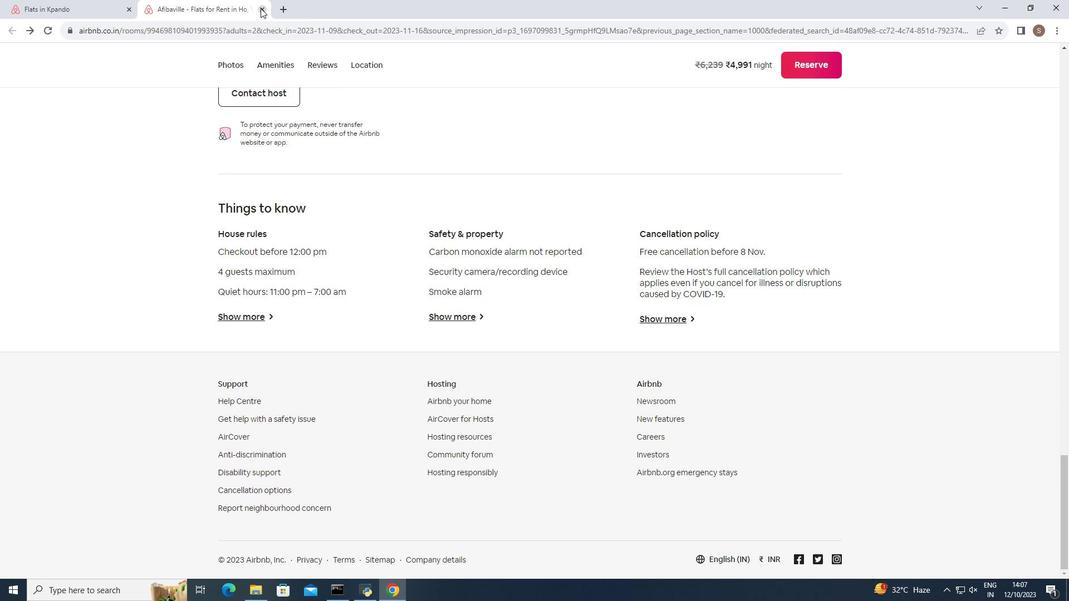 
Action: Mouse pressed left at (260, 8)
Screenshot: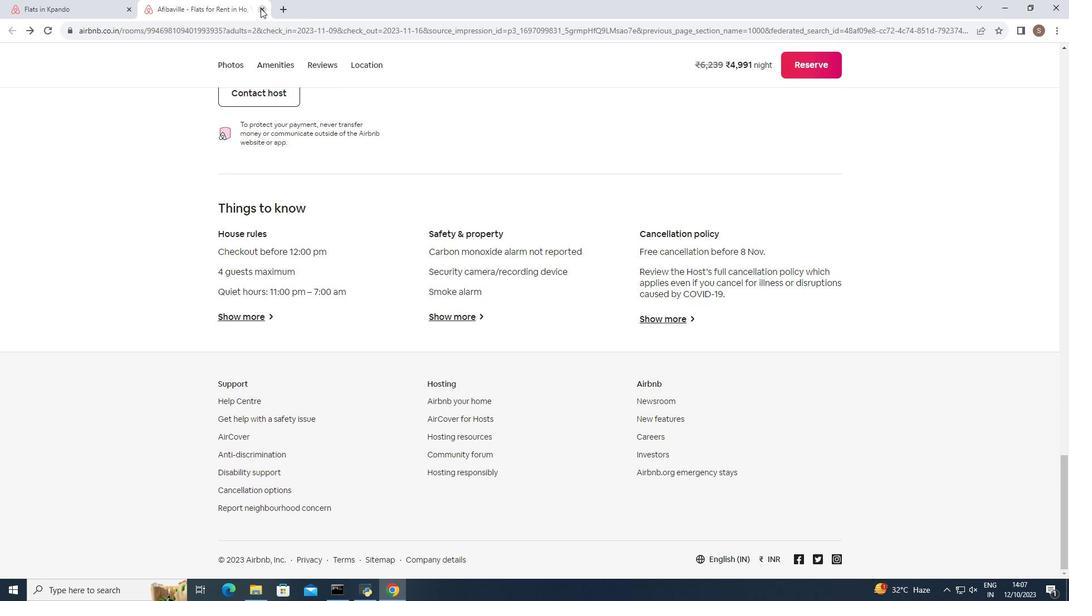 
Action: Mouse moved to (281, 174)
Screenshot: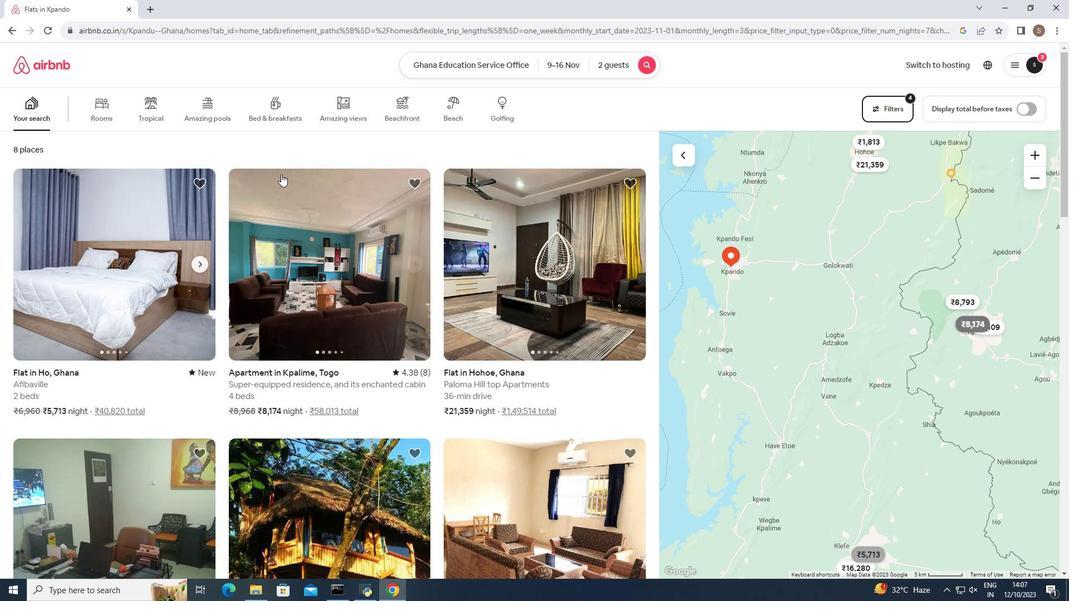 
Action: Mouse scrolled (281, 173) with delta (0, 0)
Screenshot: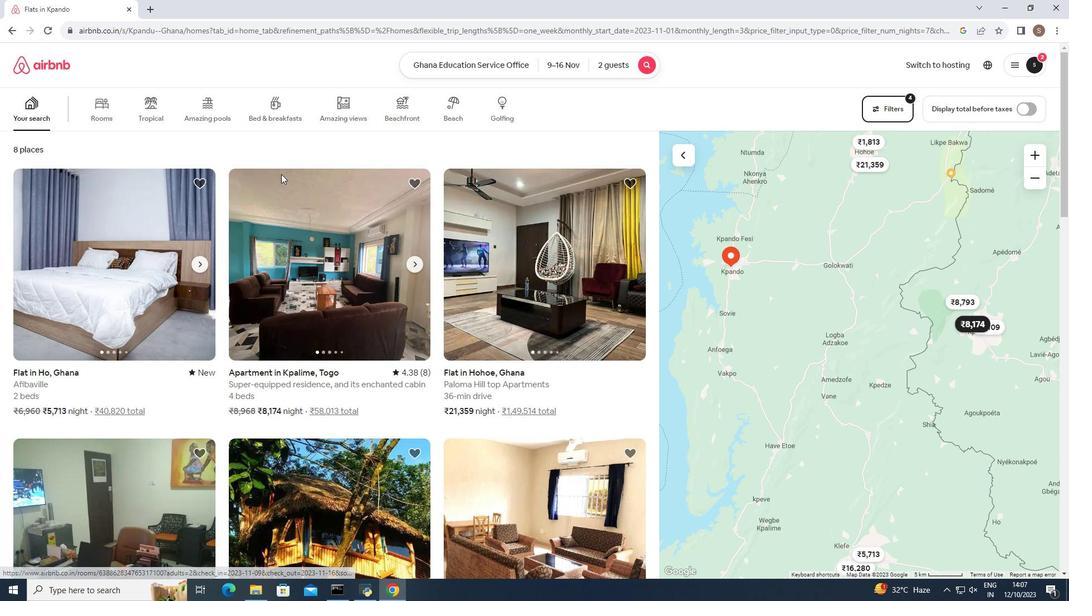 
Action: Mouse scrolled (281, 173) with delta (0, 0)
Screenshot: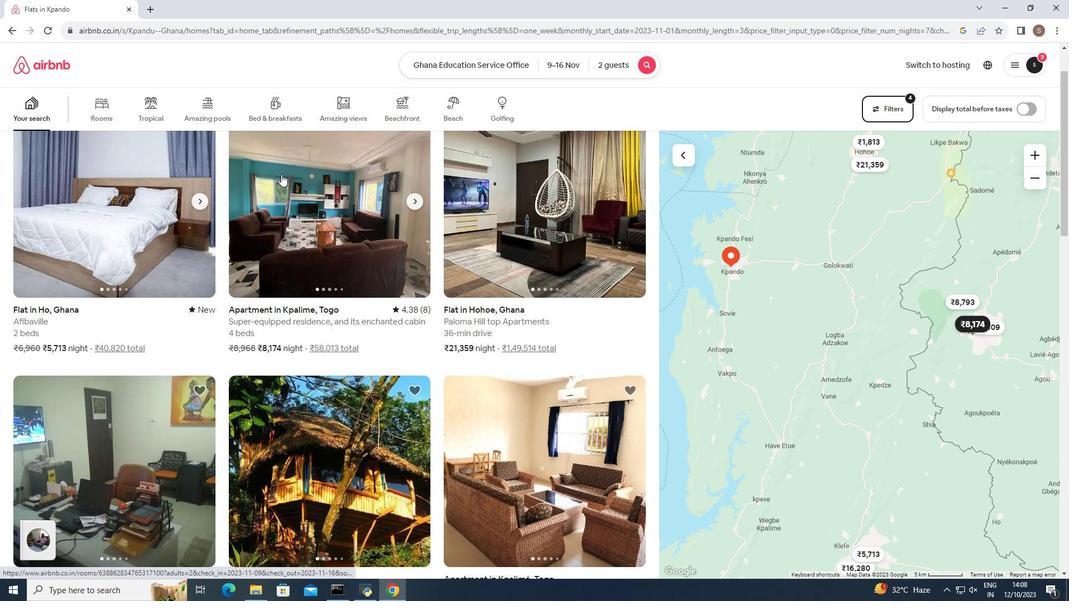 
Action: Mouse moved to (503, 420)
Screenshot: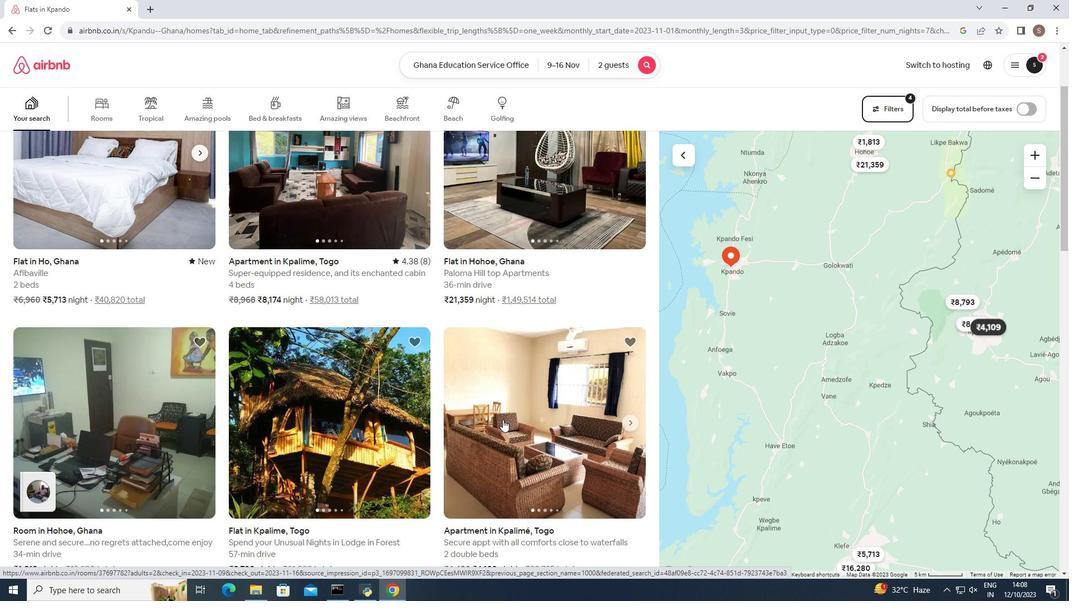 
Action: Mouse scrolled (503, 419) with delta (0, 0)
Screenshot: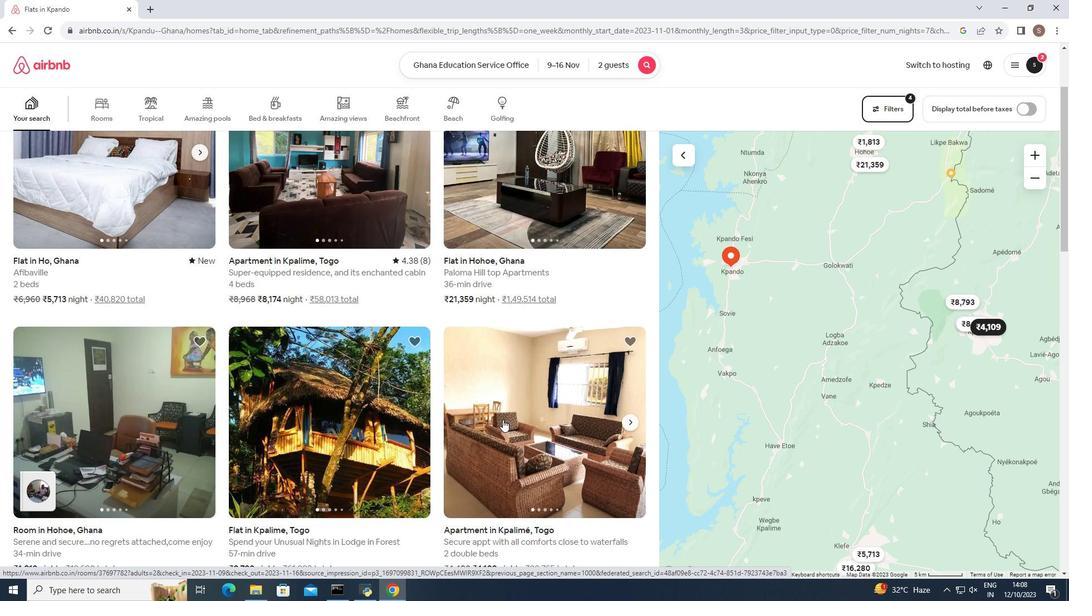 
Action: Mouse moved to (386, 410)
Screenshot: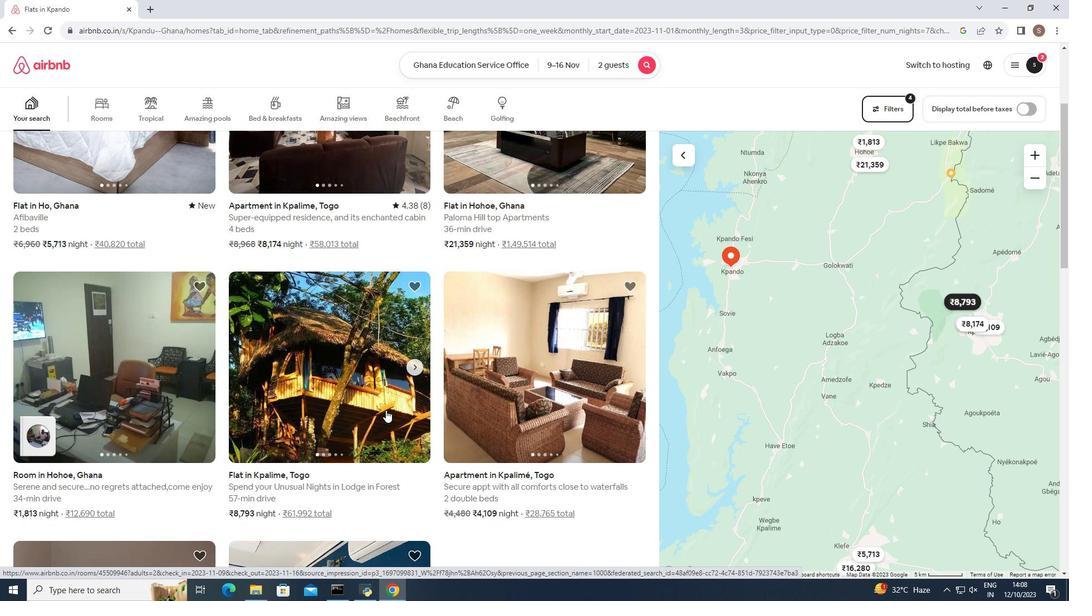 
Action: Mouse pressed left at (386, 410)
Screenshot: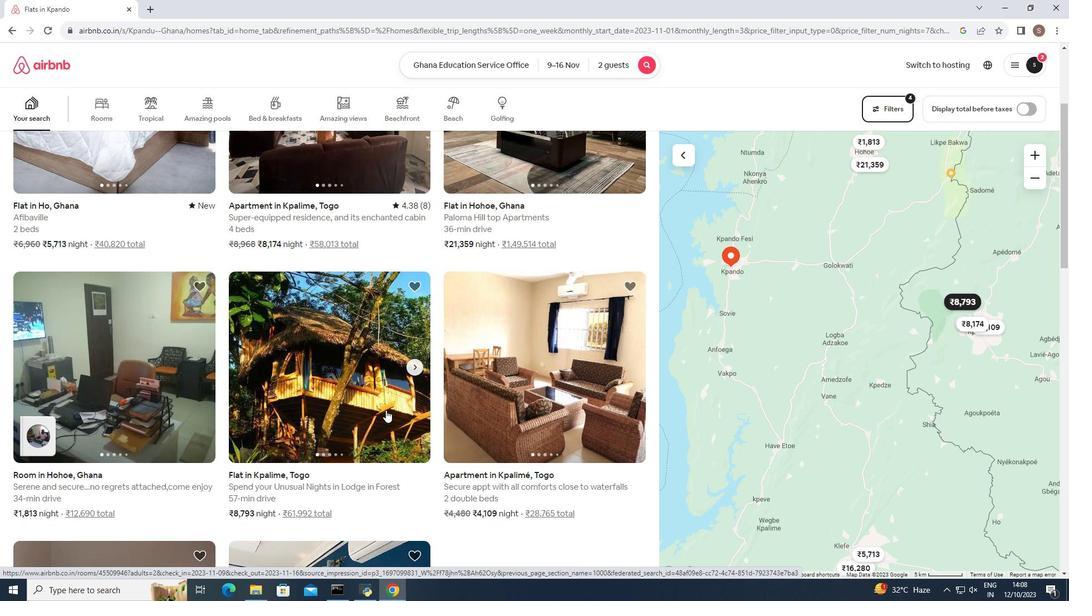 
Action: Mouse moved to (393, 352)
Screenshot: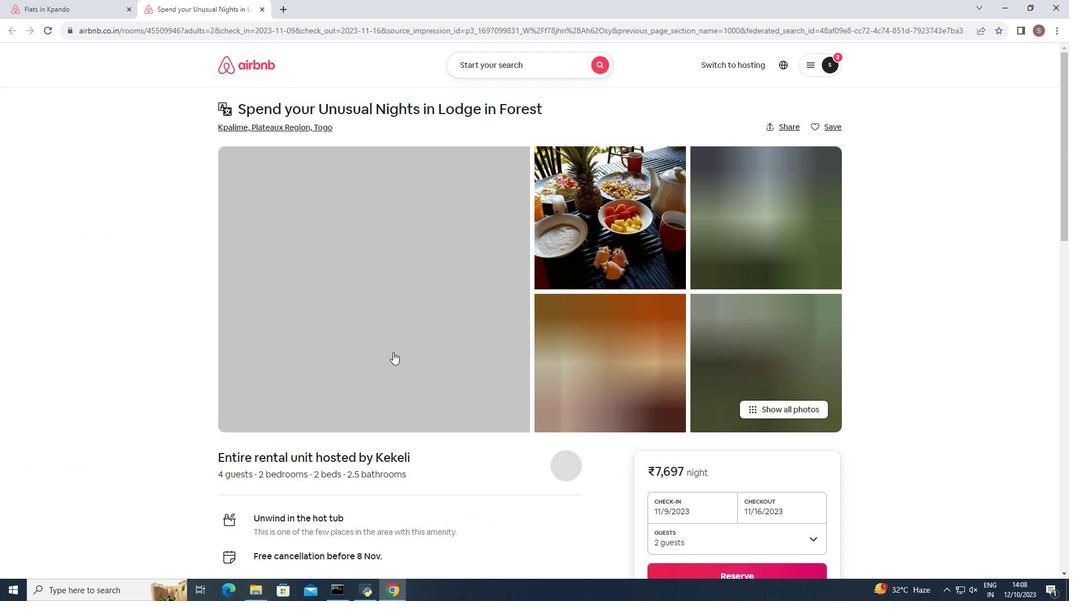 
Action: Mouse pressed left at (393, 352)
Screenshot: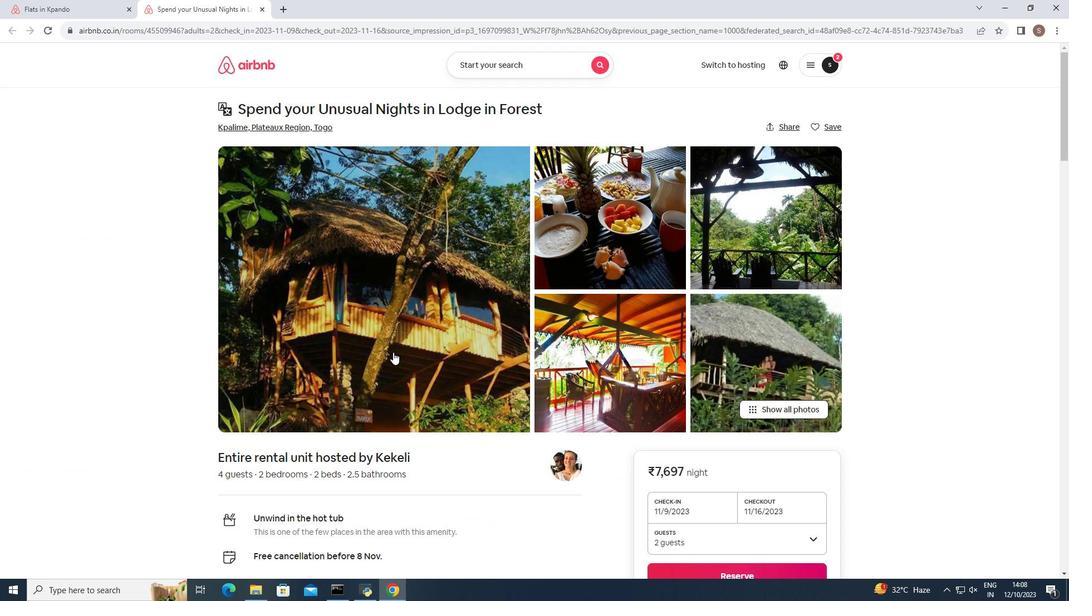 
Action: Mouse moved to (485, 352)
Screenshot: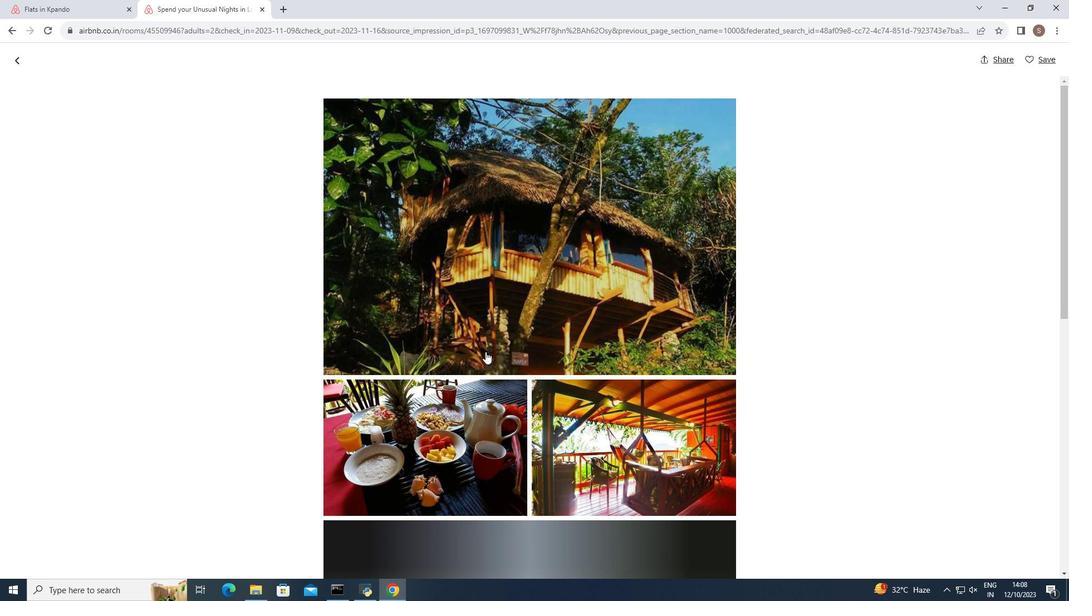 
Action: Mouse scrolled (485, 351) with delta (0, 0)
Screenshot: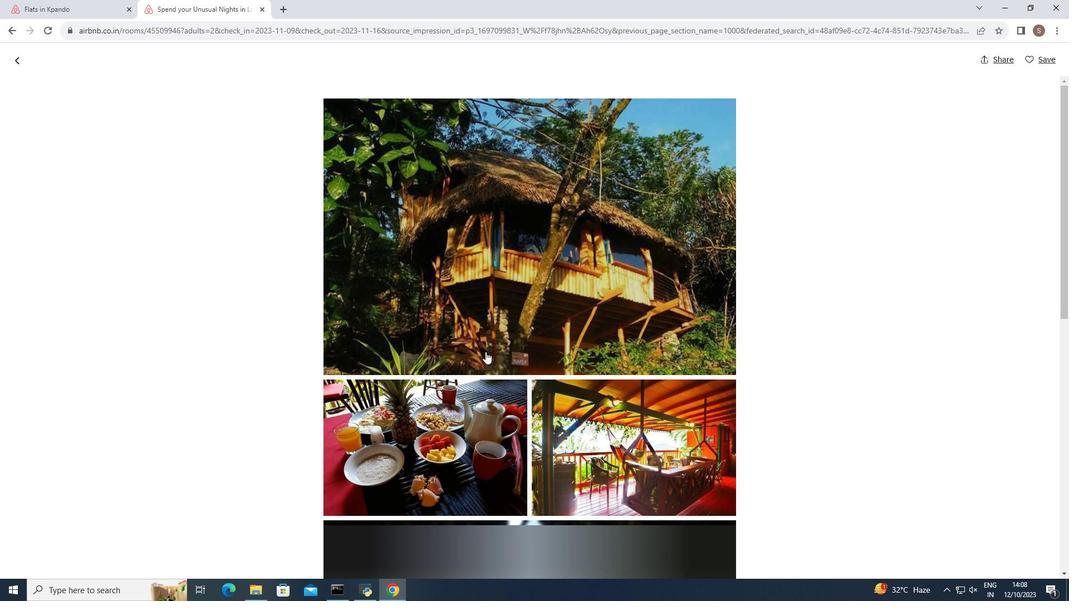 
Action: Mouse scrolled (485, 351) with delta (0, 0)
Screenshot: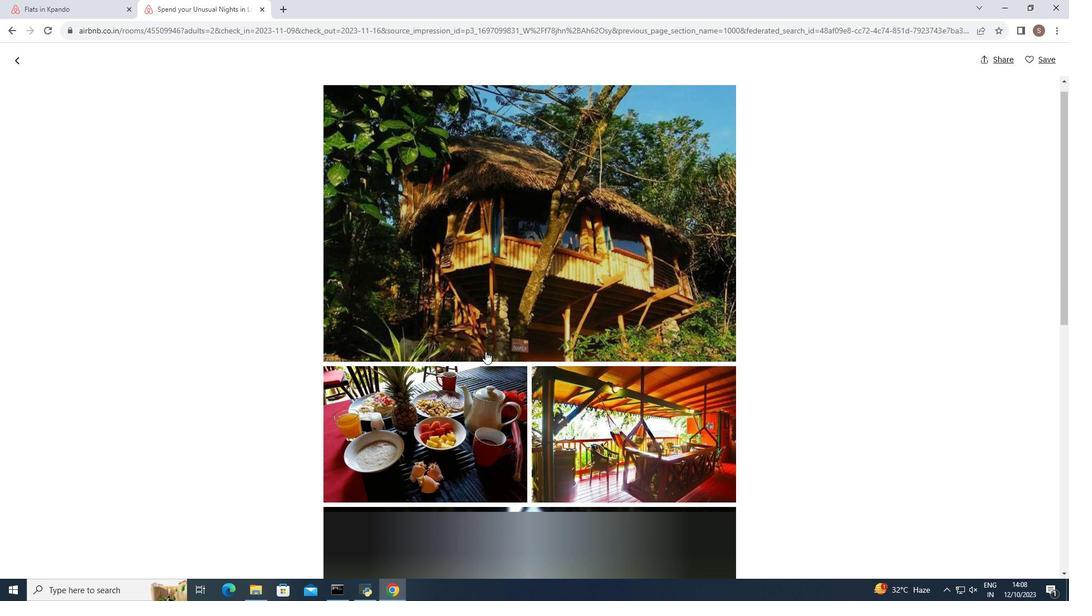 
Action: Mouse scrolled (485, 351) with delta (0, 0)
Screenshot: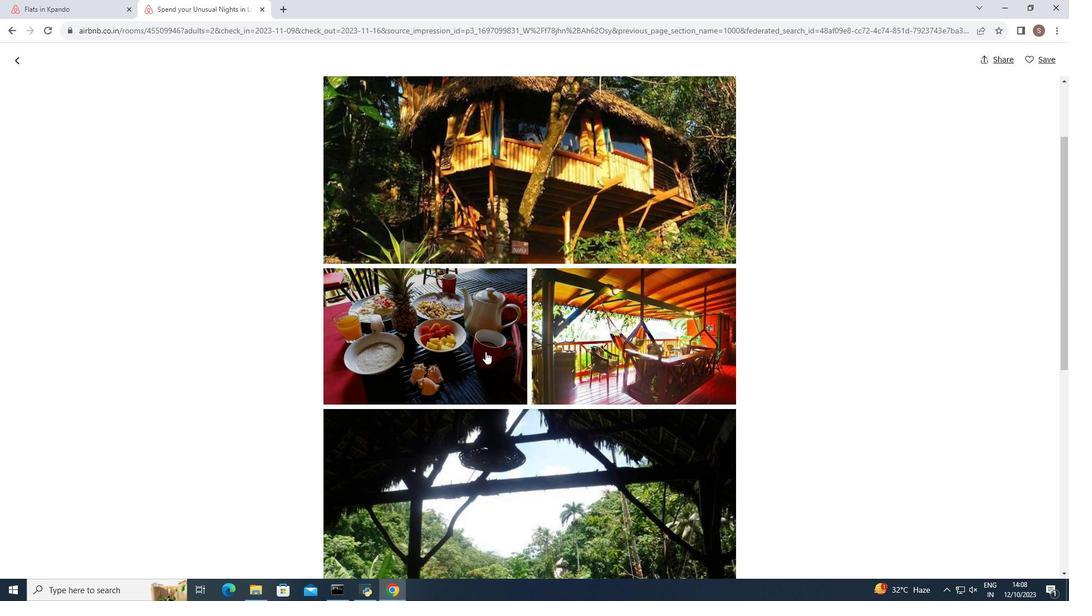 
Action: Mouse scrolled (485, 351) with delta (0, 0)
Screenshot: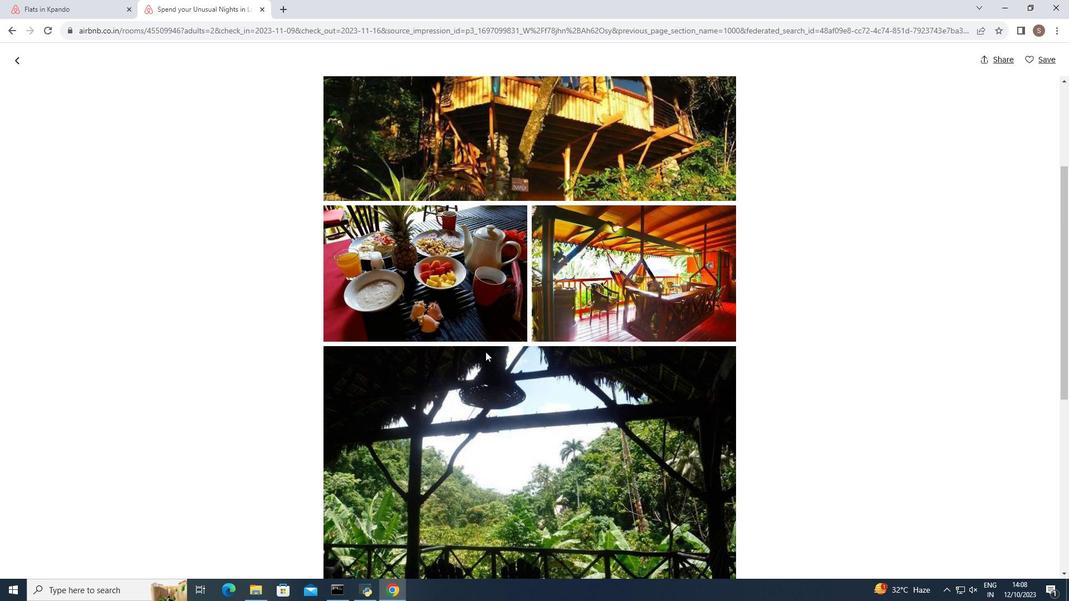 
Action: Mouse scrolled (485, 351) with delta (0, 0)
Screenshot: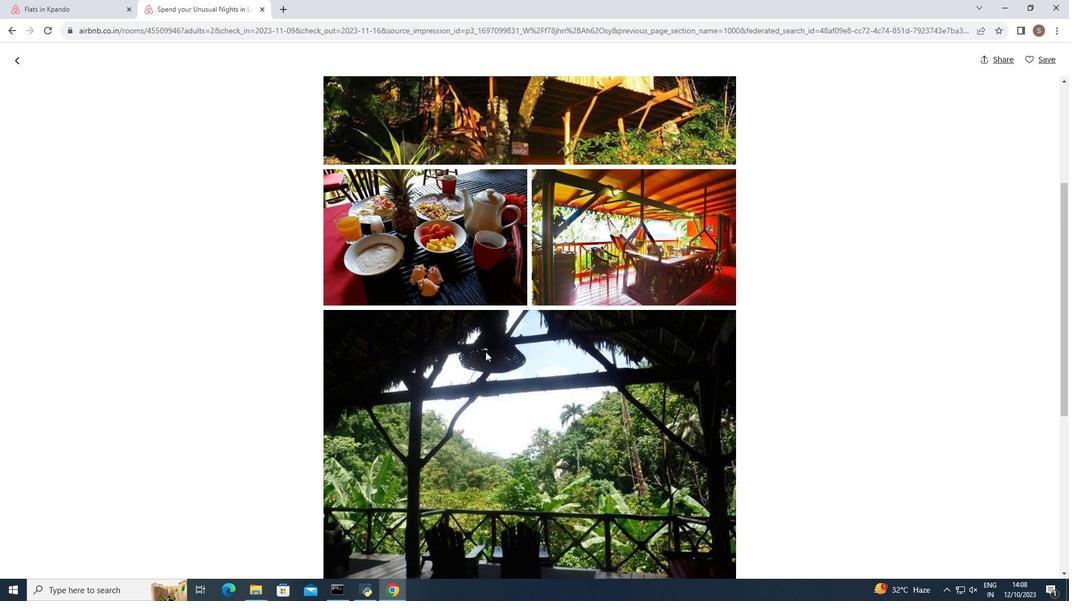 
Action: Mouse scrolled (485, 351) with delta (0, 0)
Screenshot: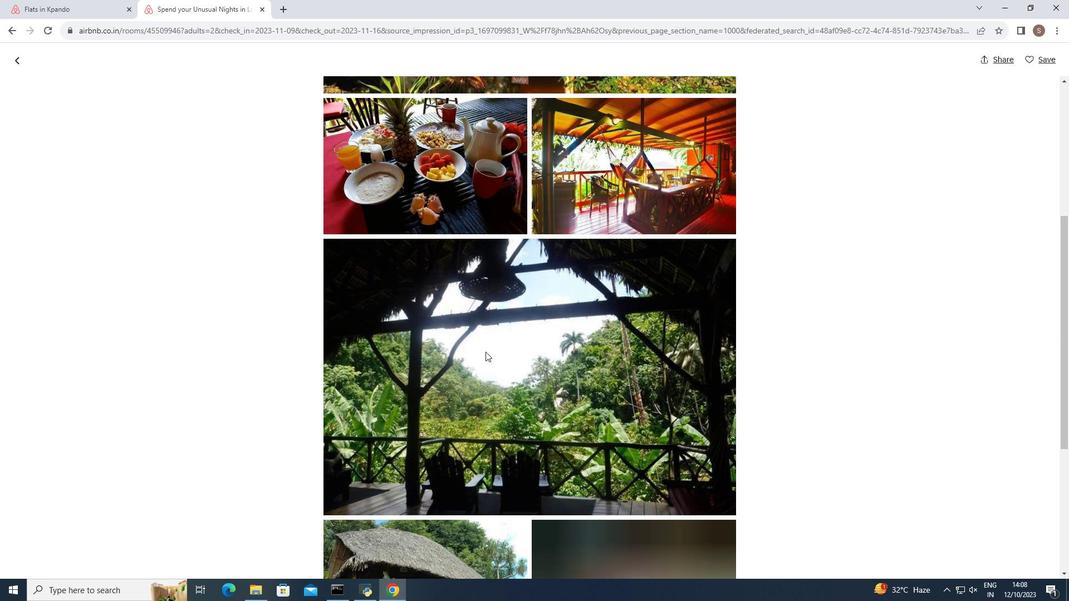 
Action: Mouse scrolled (485, 351) with delta (0, 0)
Screenshot: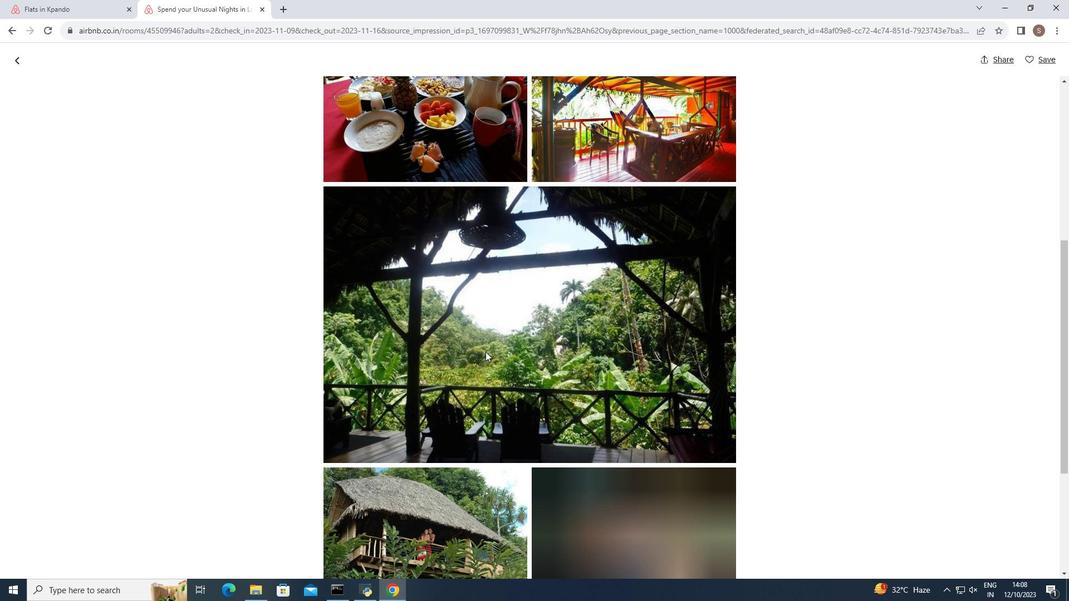 
Action: Mouse scrolled (485, 351) with delta (0, 0)
Screenshot: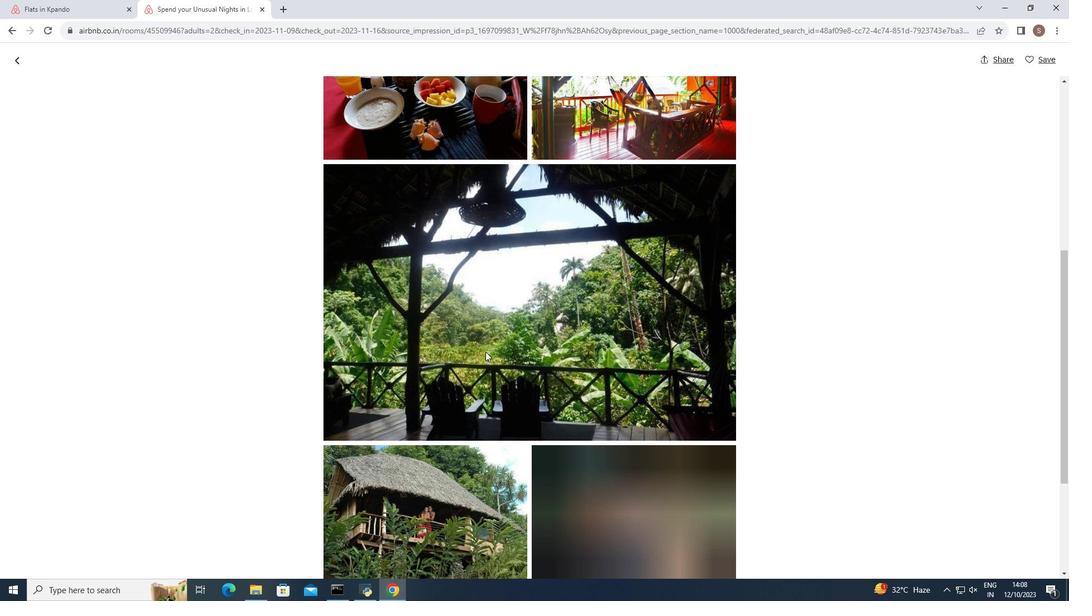 
Action: Mouse scrolled (485, 351) with delta (0, 0)
Screenshot: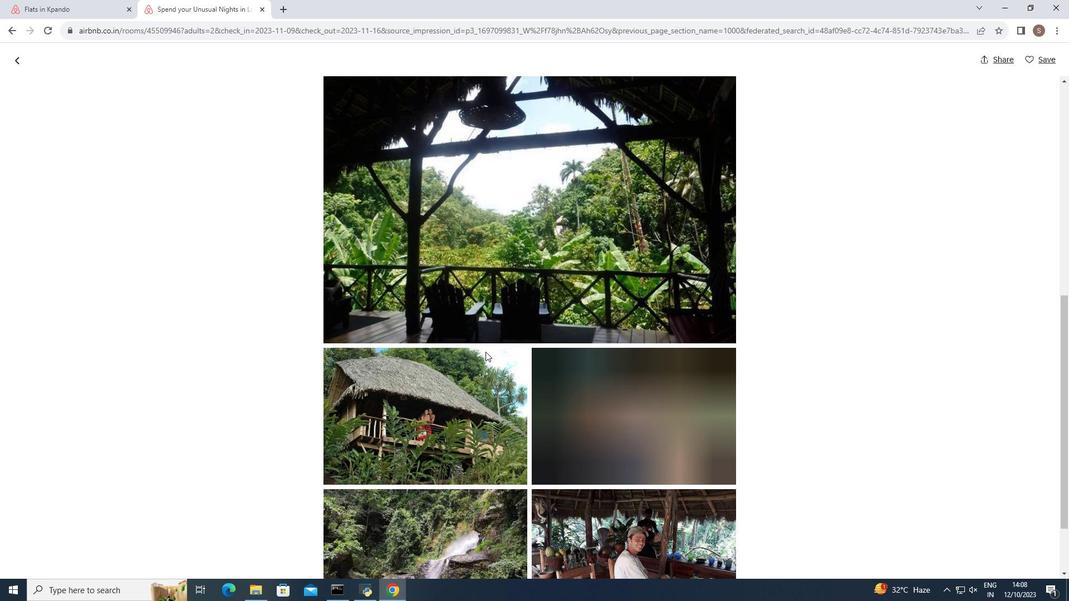 
Action: Mouse scrolled (485, 351) with delta (0, 0)
Screenshot: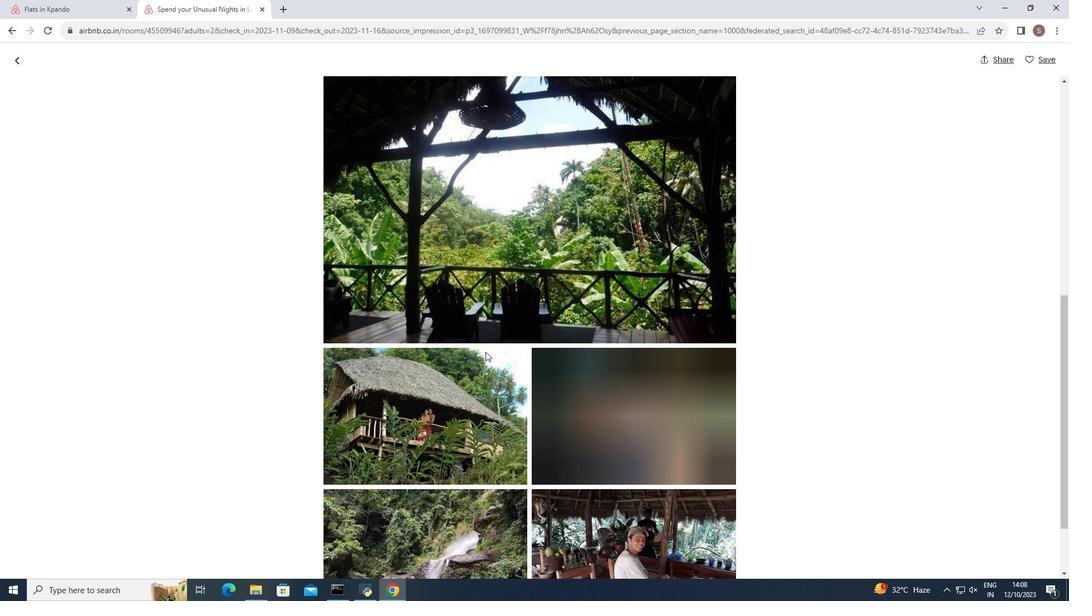 
Action: Mouse scrolled (485, 351) with delta (0, 0)
Screenshot: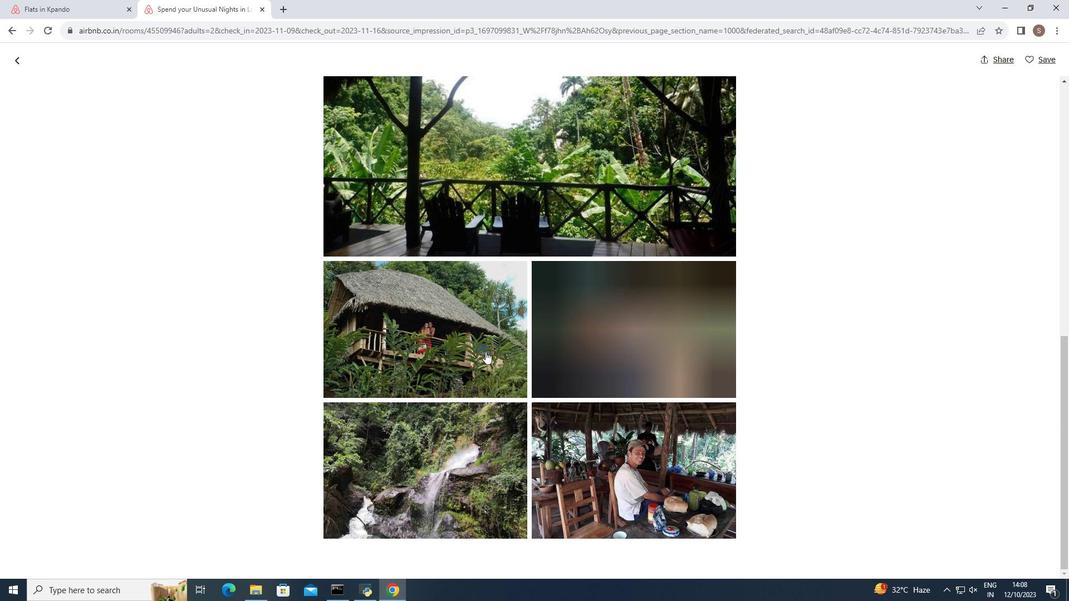 
Action: Mouse scrolled (485, 351) with delta (0, 0)
Screenshot: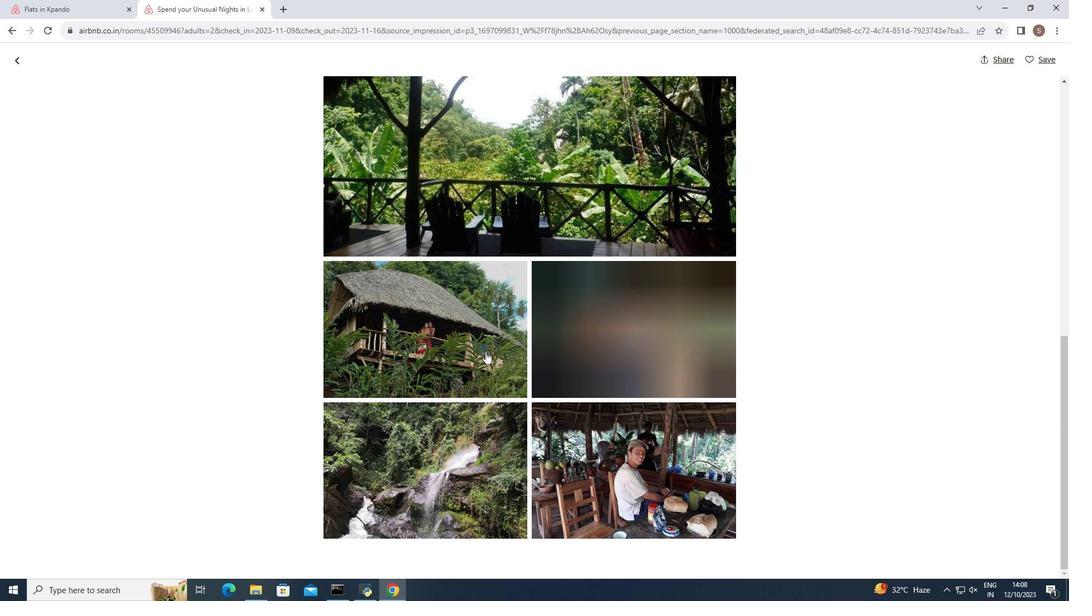 
Action: Mouse moved to (15, 56)
Screenshot: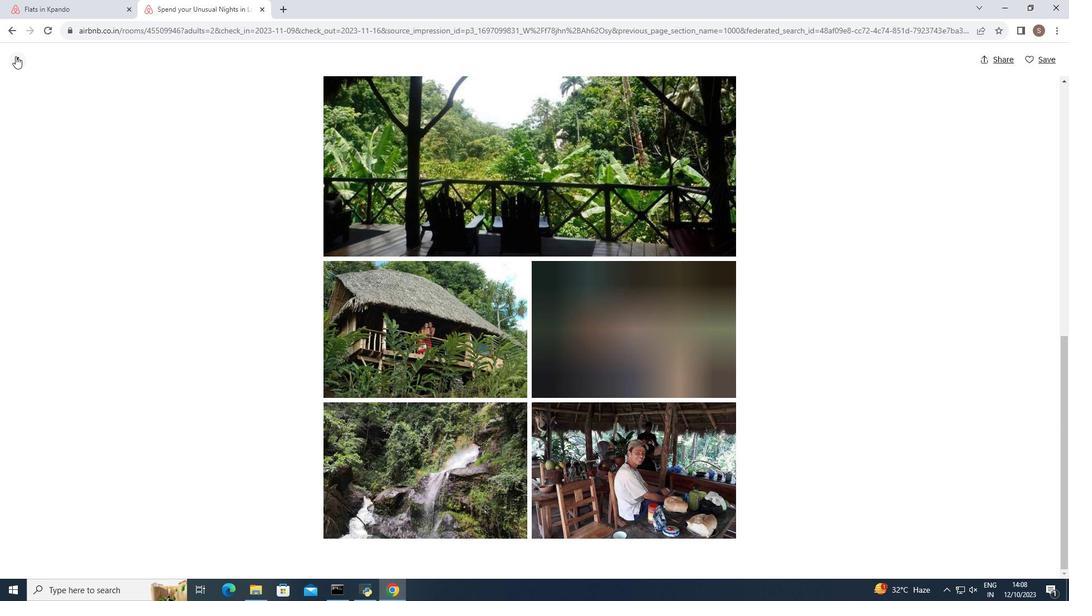 
Action: Mouse pressed left at (15, 56)
Screenshot: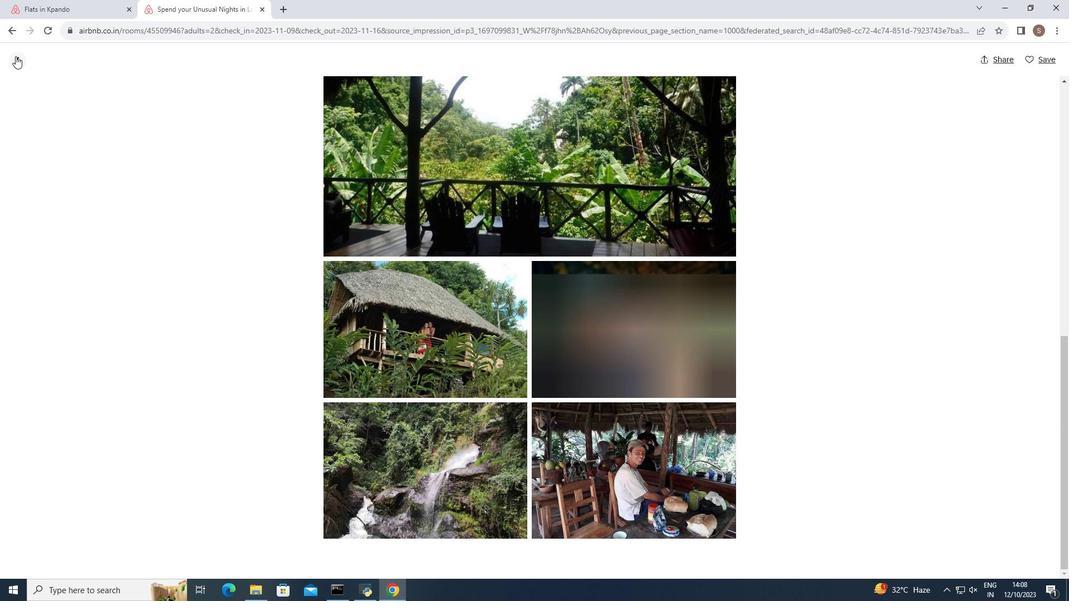 
Action: Mouse moved to (115, 197)
Screenshot: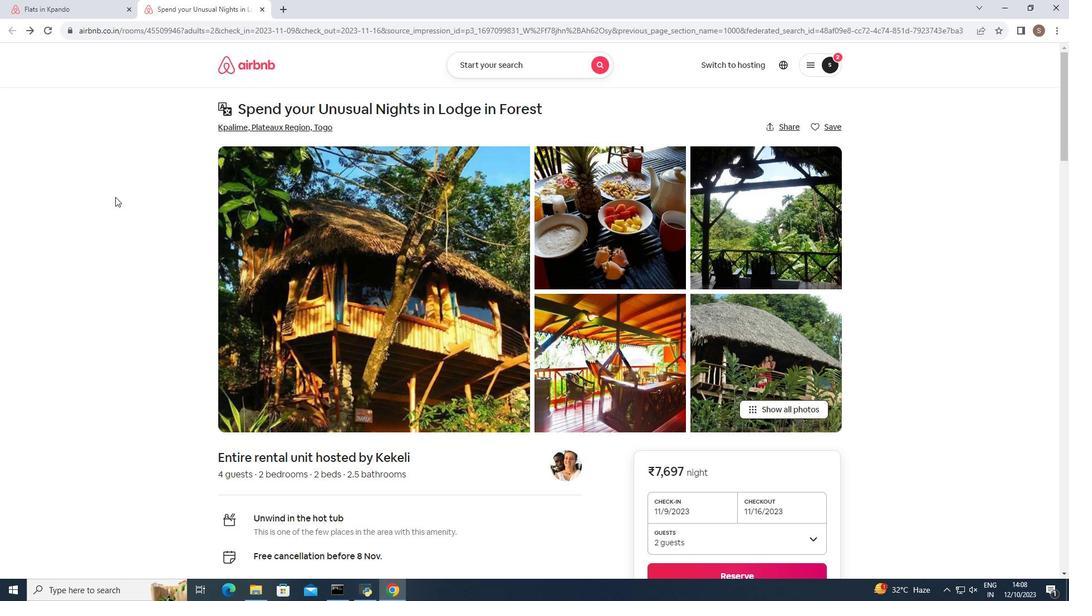 
Action: Mouse scrolled (115, 196) with delta (0, 0)
Screenshot: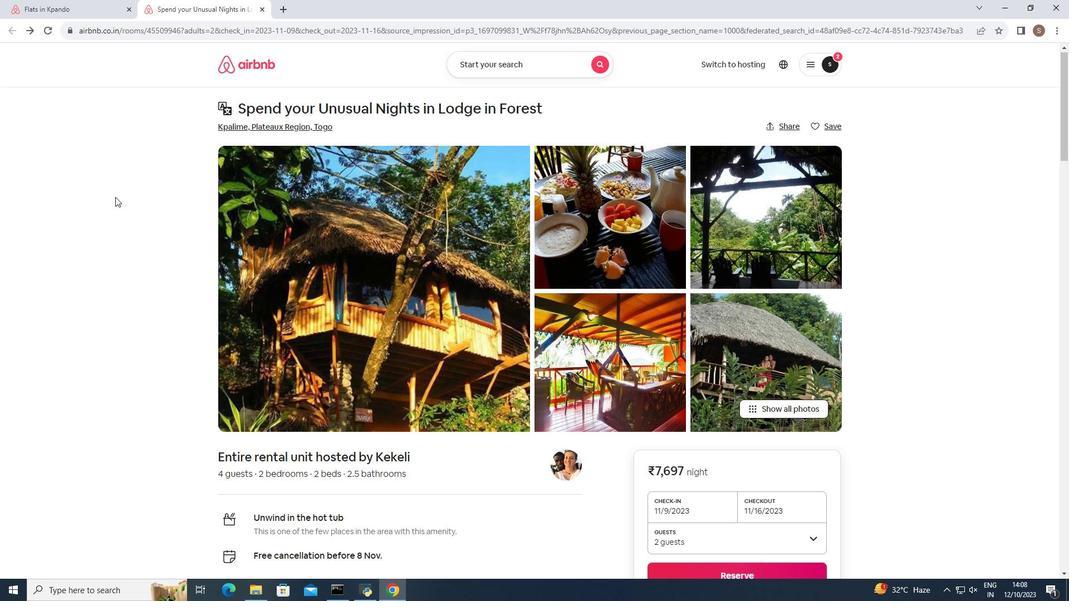 
Action: Mouse scrolled (115, 196) with delta (0, 0)
Screenshot: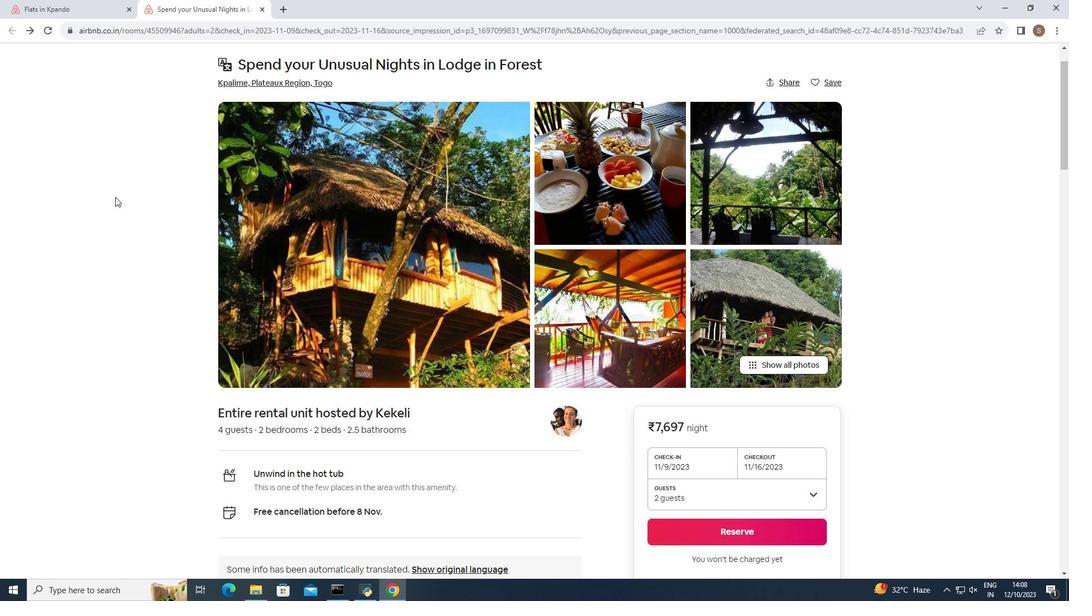 
Action: Mouse scrolled (115, 196) with delta (0, 0)
Screenshot: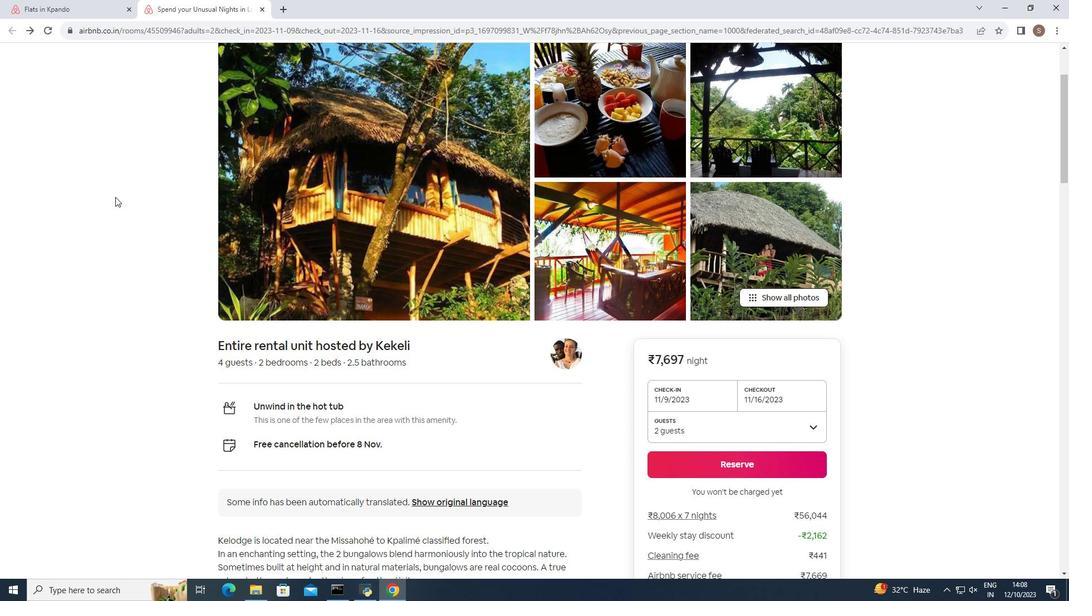 
Action: Mouse scrolled (115, 196) with delta (0, 0)
Screenshot: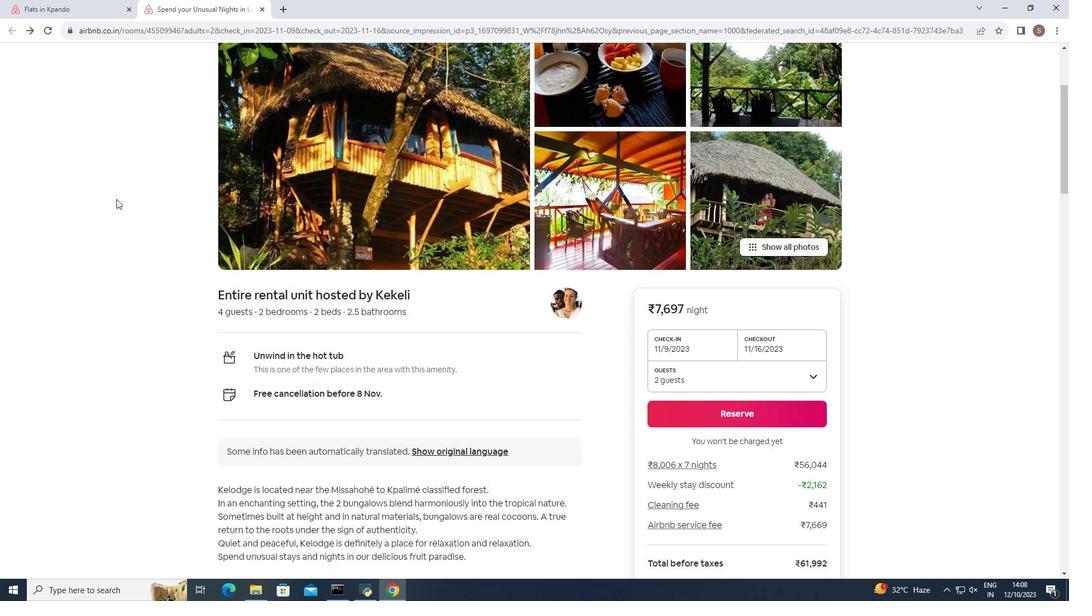 
Action: Mouse moved to (117, 201)
Screenshot: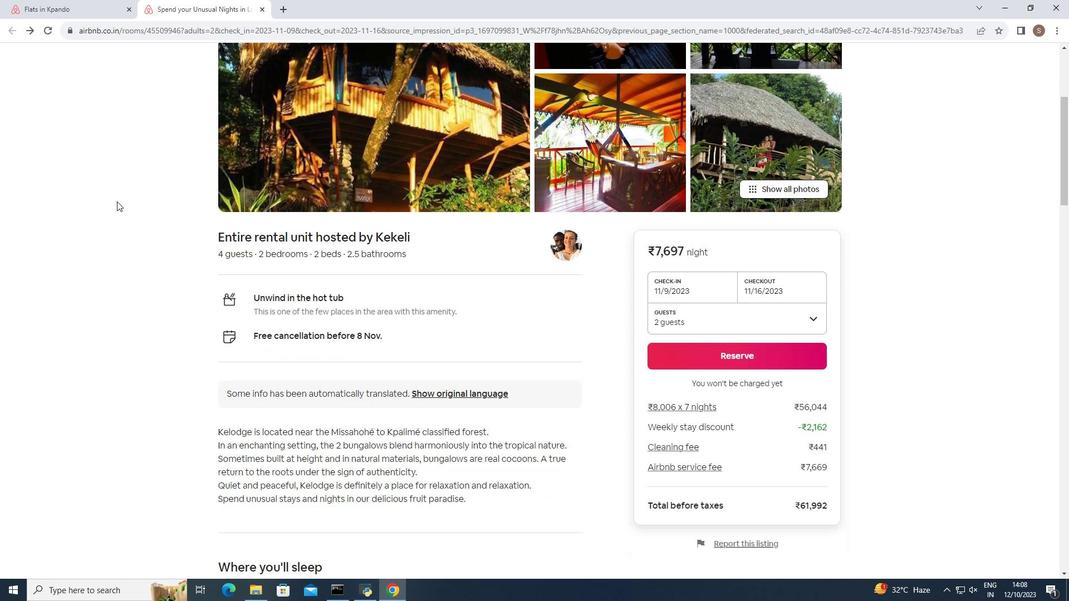 
Action: Mouse scrolled (117, 201) with delta (0, 0)
Screenshot: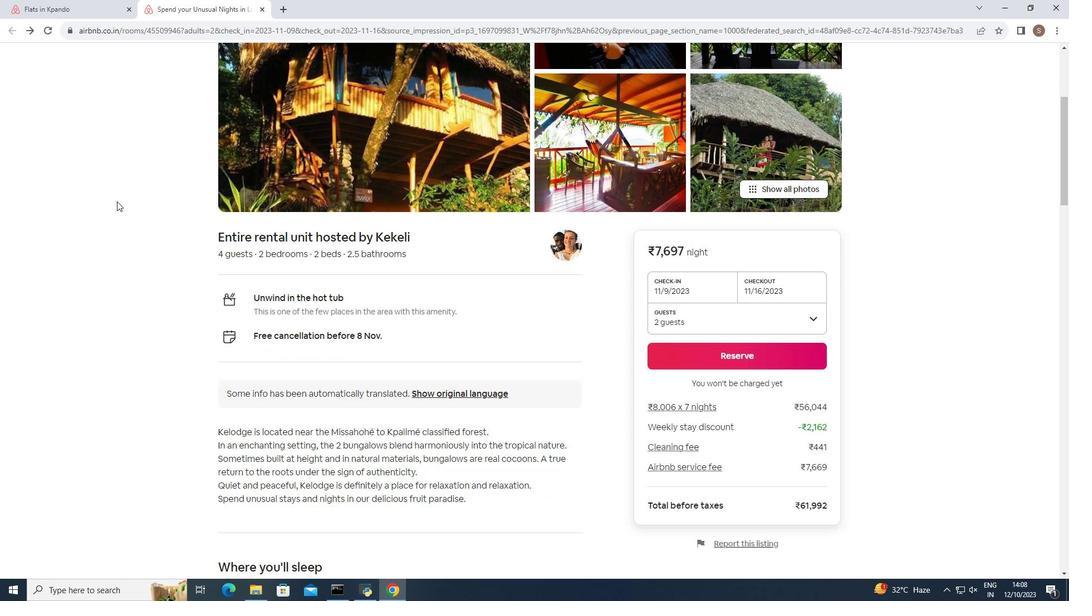 
Action: Mouse scrolled (117, 201) with delta (0, 0)
Screenshot: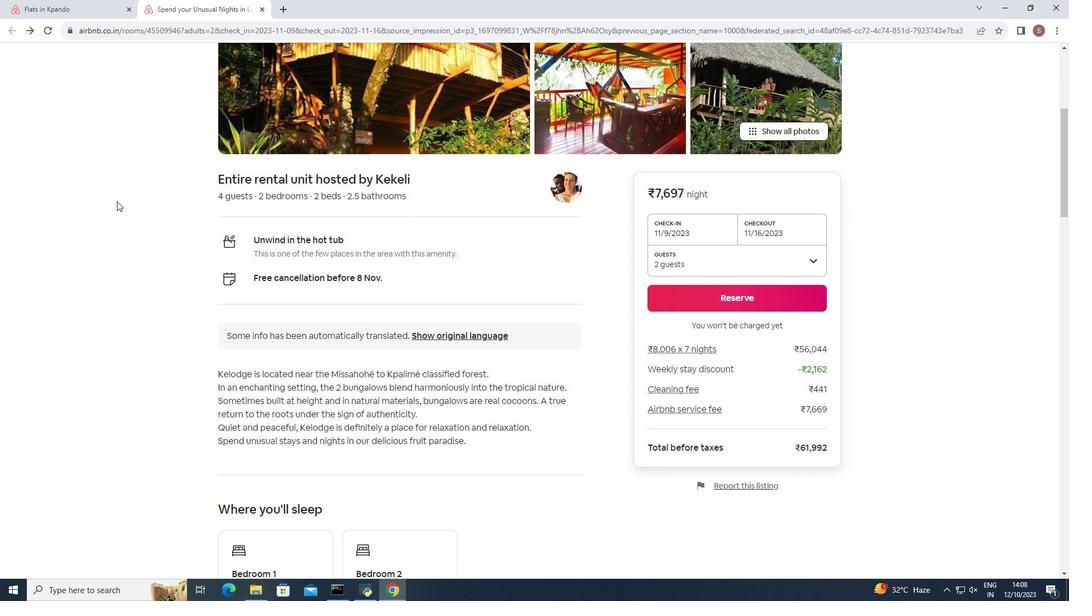 
Action: Mouse scrolled (117, 201) with delta (0, 0)
Screenshot: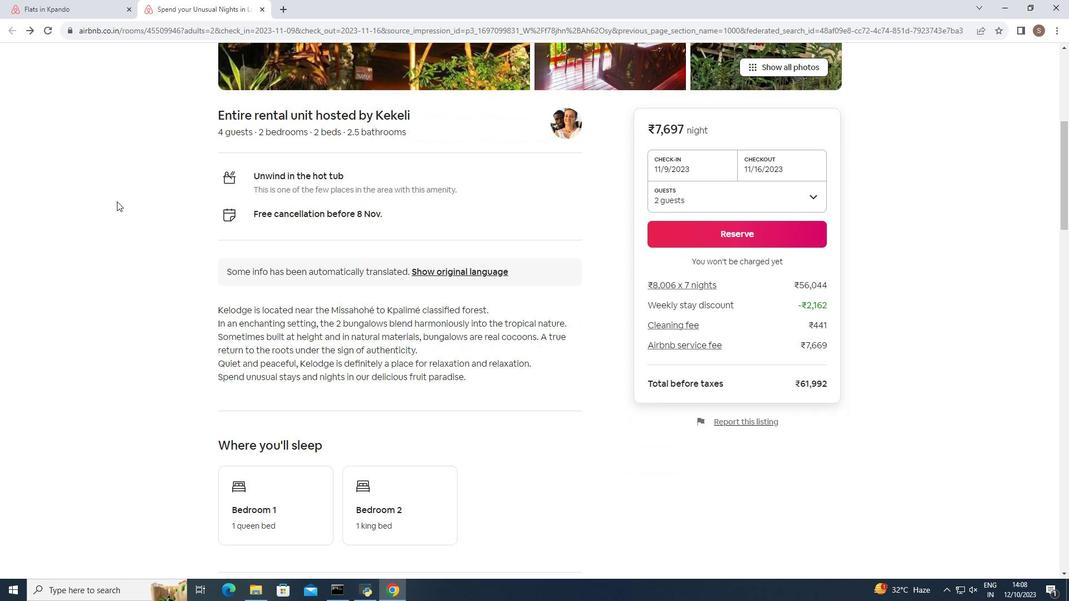 
Action: Mouse scrolled (117, 201) with delta (0, 0)
Screenshot: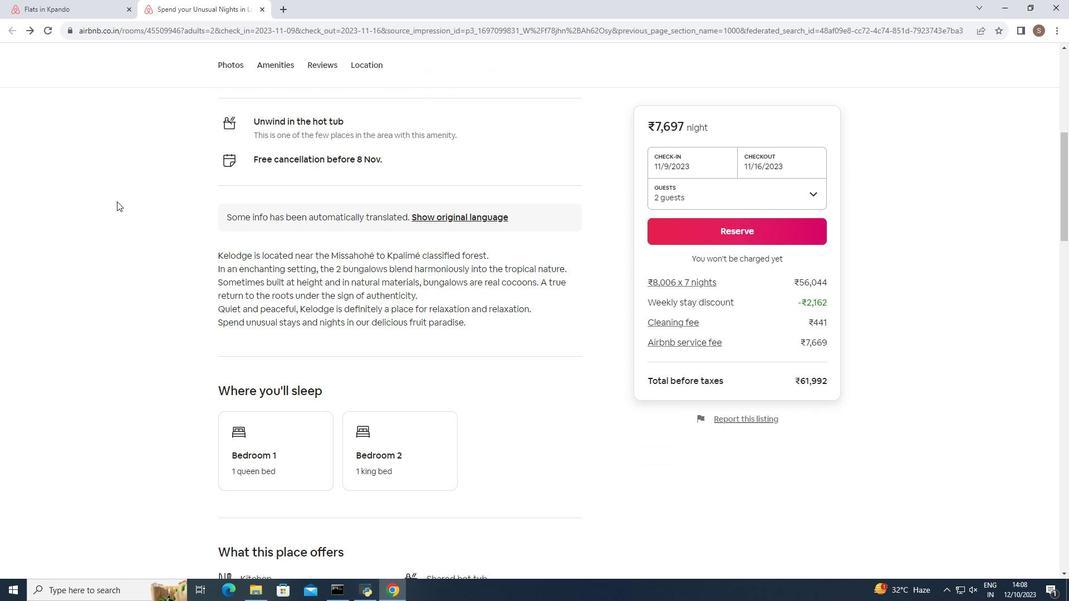 
Action: Mouse scrolled (117, 201) with delta (0, 0)
Screenshot: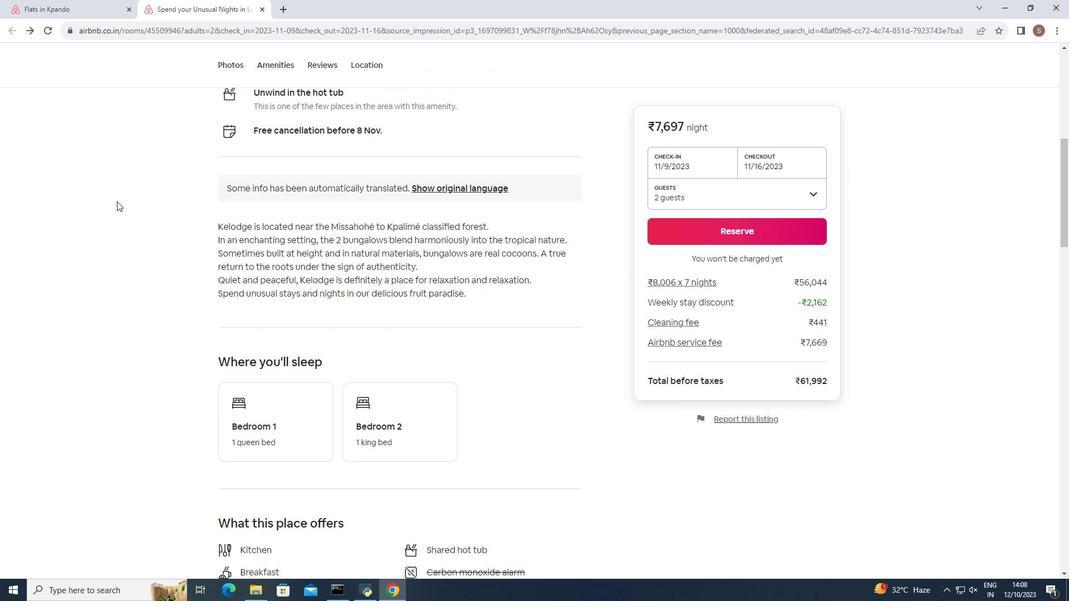 
Action: Mouse scrolled (117, 201) with delta (0, 0)
Screenshot: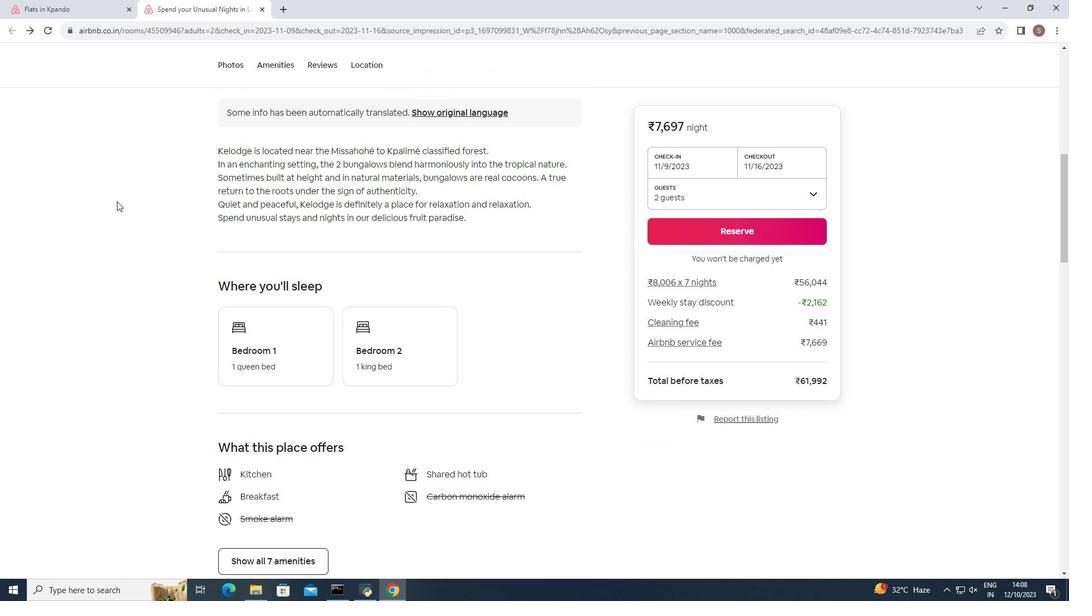 
Action: Mouse scrolled (117, 201) with delta (0, 0)
Screenshot: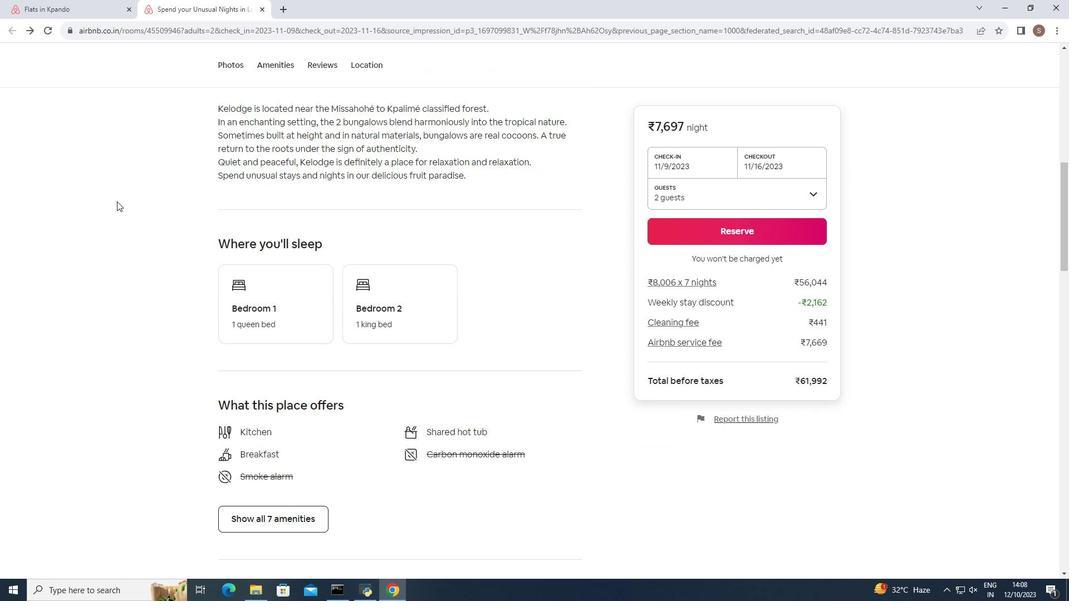 
Action: Mouse scrolled (117, 201) with delta (0, 0)
Screenshot: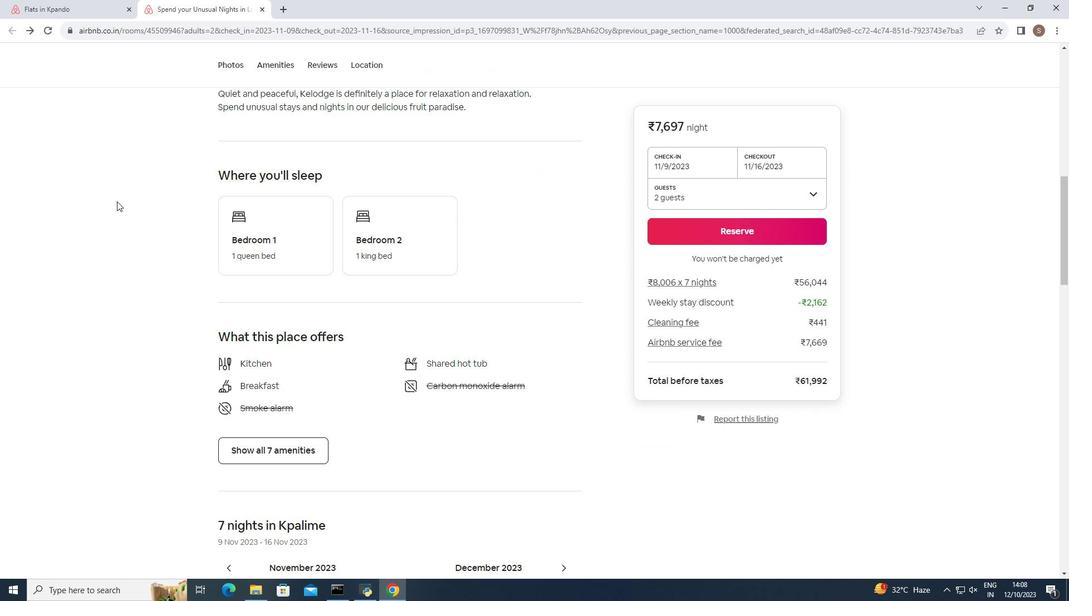 
Action: Mouse scrolled (117, 201) with delta (0, 0)
Screenshot: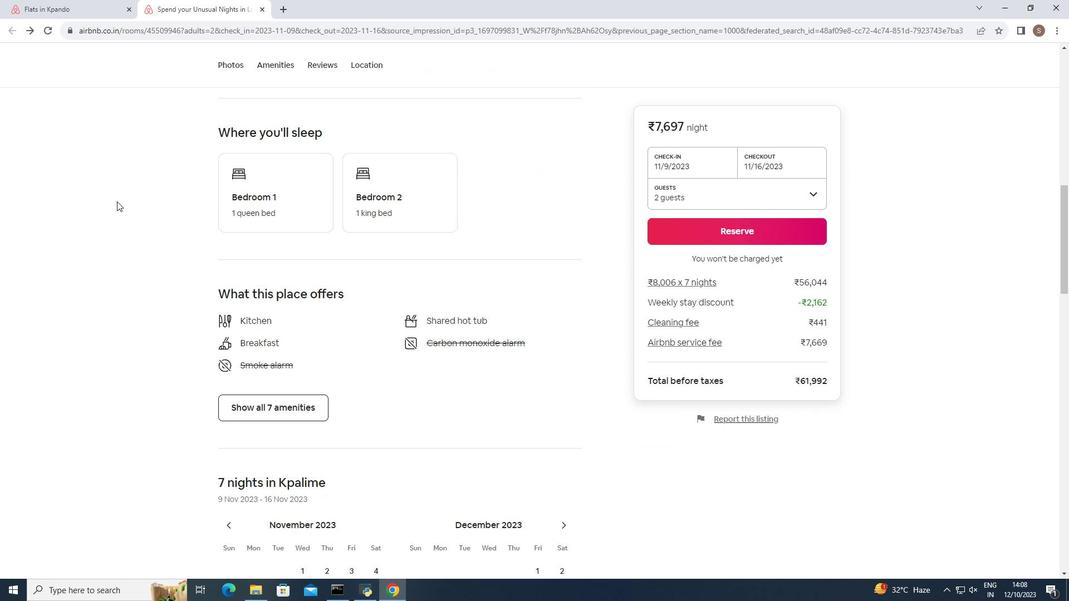 
Action: Mouse scrolled (117, 201) with delta (0, 0)
Screenshot: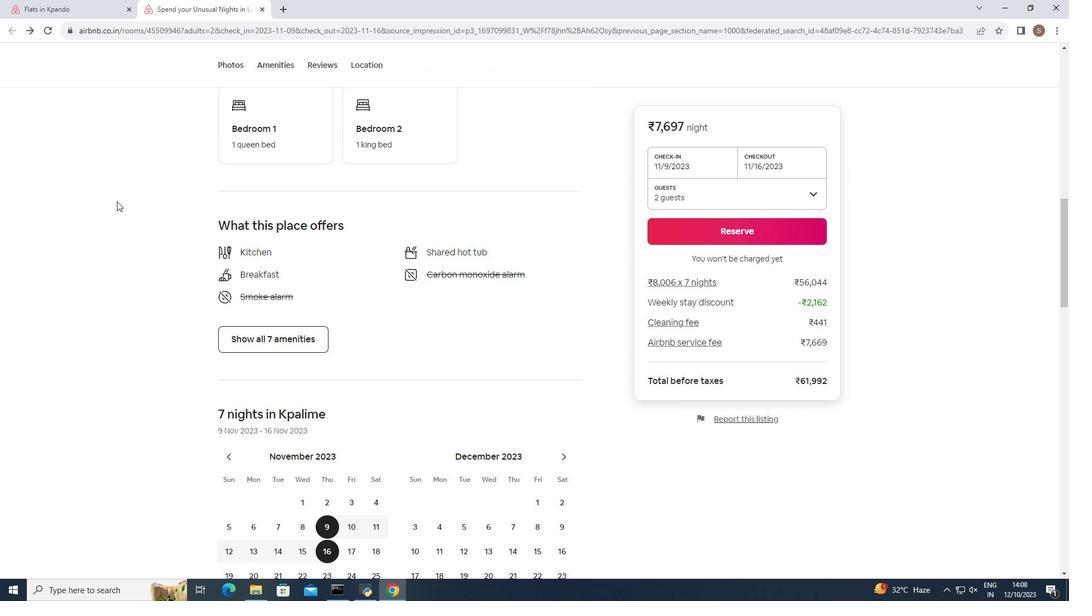 
Action: Mouse moved to (247, 275)
Screenshot: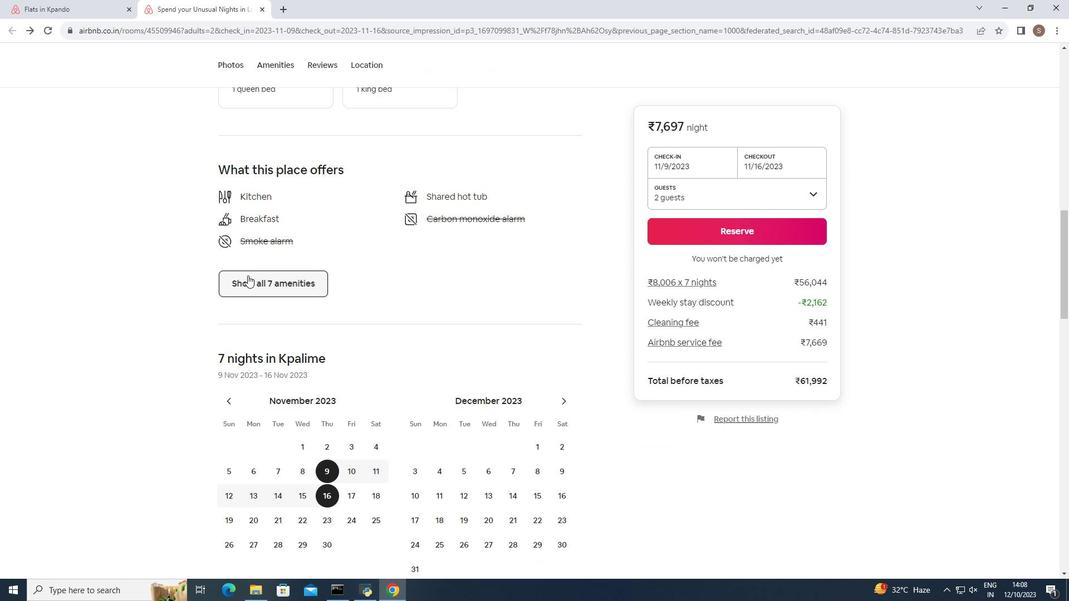 
Action: Mouse pressed left at (247, 275)
Screenshot: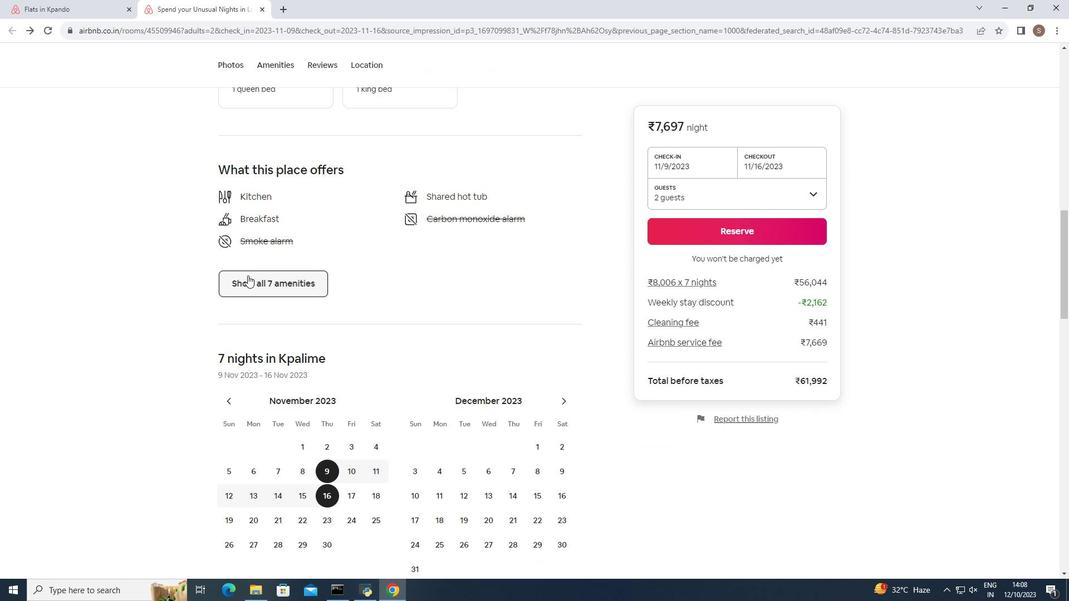 
Action: Mouse moved to (412, 299)
Screenshot: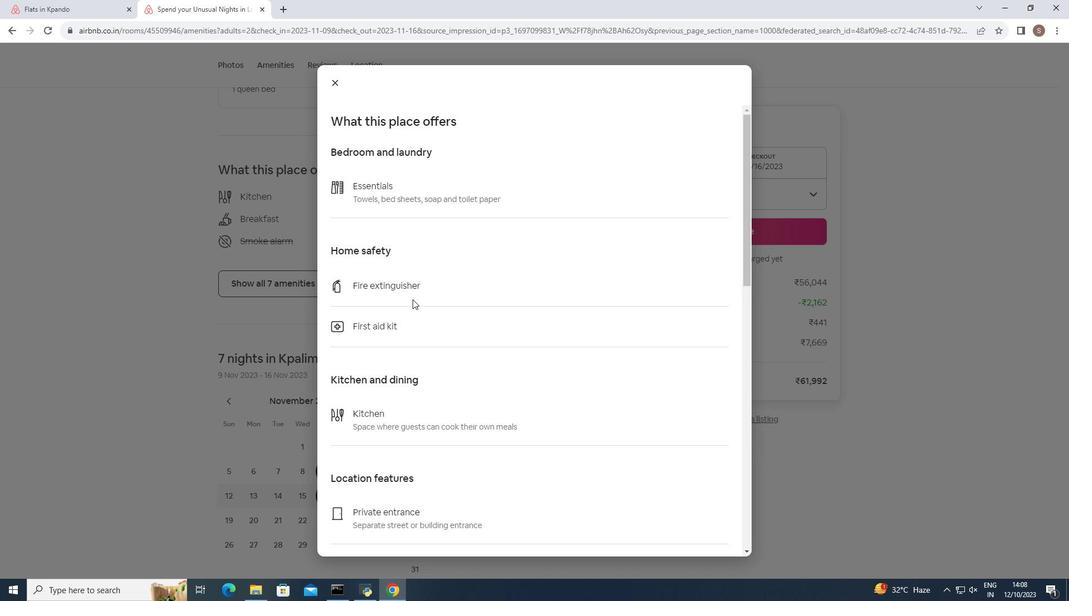 
Action: Mouse scrolled (412, 299) with delta (0, 0)
Screenshot: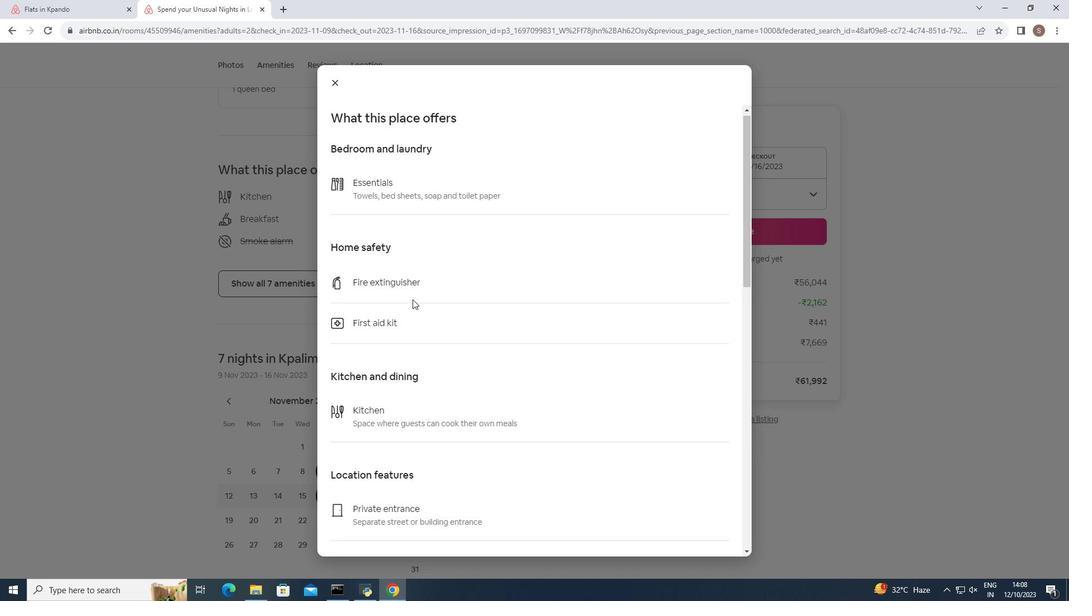 
Action: Mouse scrolled (412, 299) with delta (0, 0)
Screenshot: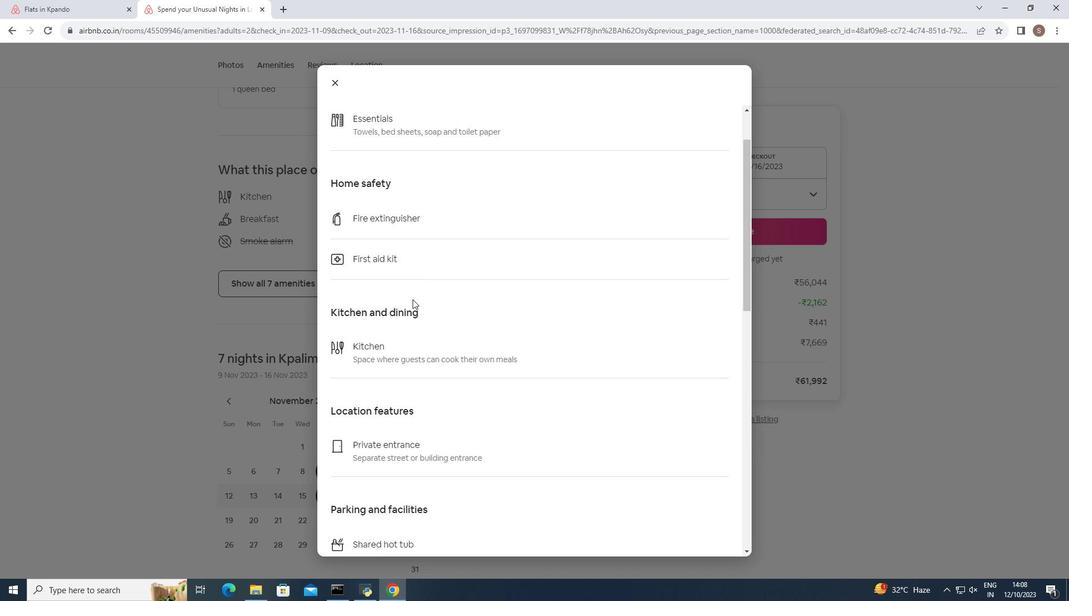 
Action: Mouse scrolled (412, 299) with delta (0, 0)
Screenshot: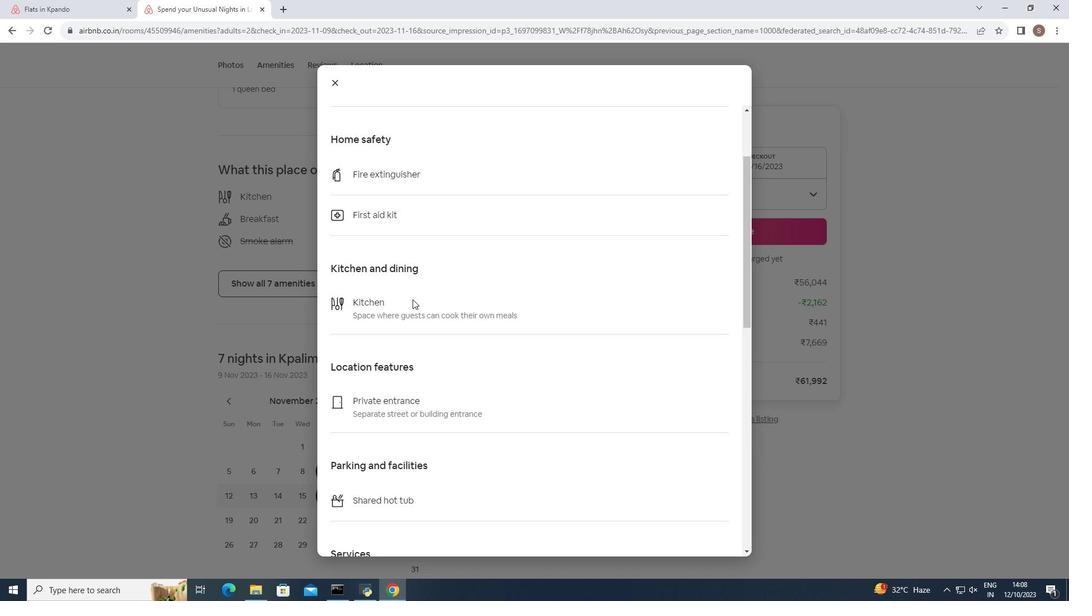 
Action: Mouse scrolled (412, 299) with delta (0, 0)
Screenshot: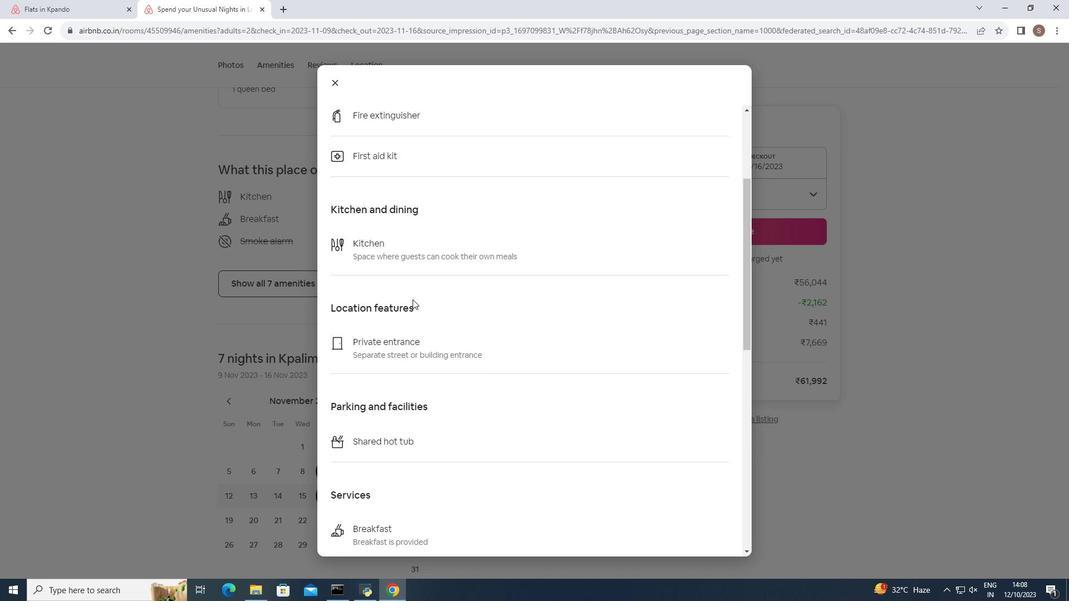 
Action: Mouse scrolled (412, 299) with delta (0, 0)
Screenshot: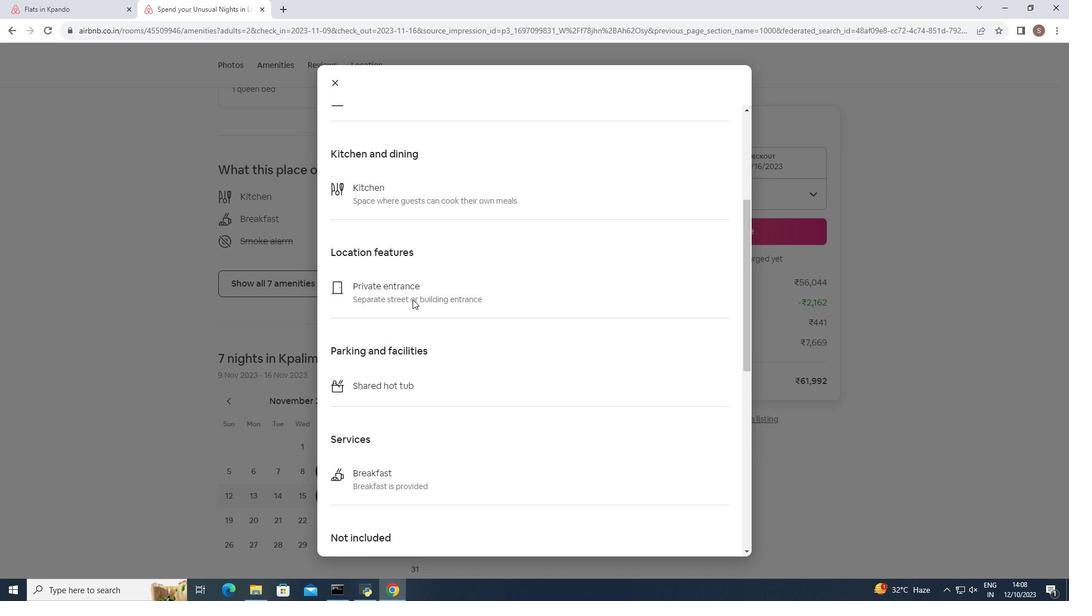 
Action: Mouse scrolled (412, 299) with delta (0, 0)
Screenshot: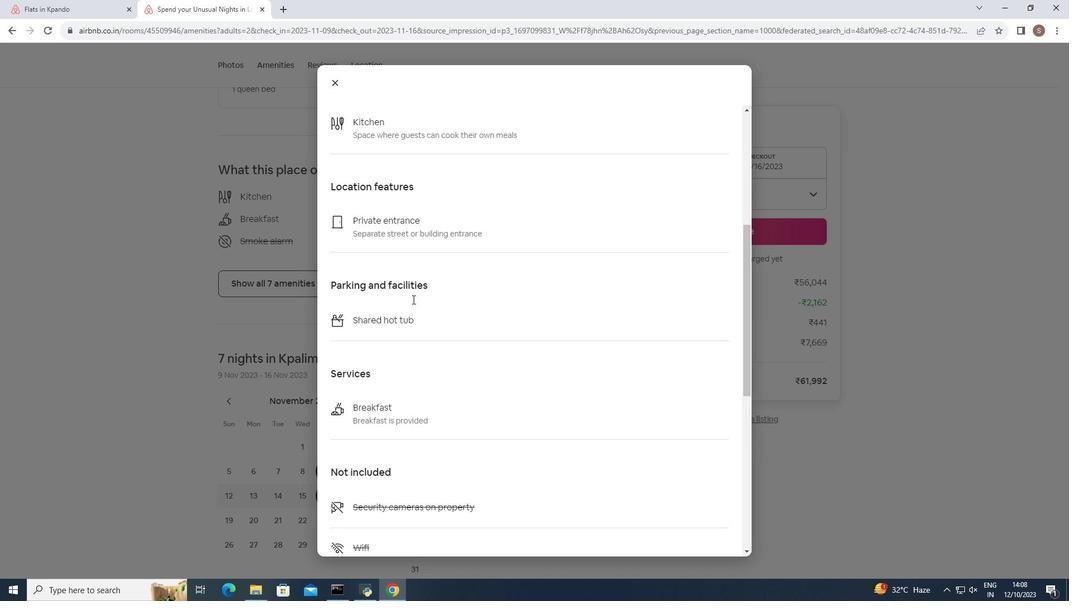 
Action: Mouse scrolled (412, 299) with delta (0, 0)
Screenshot: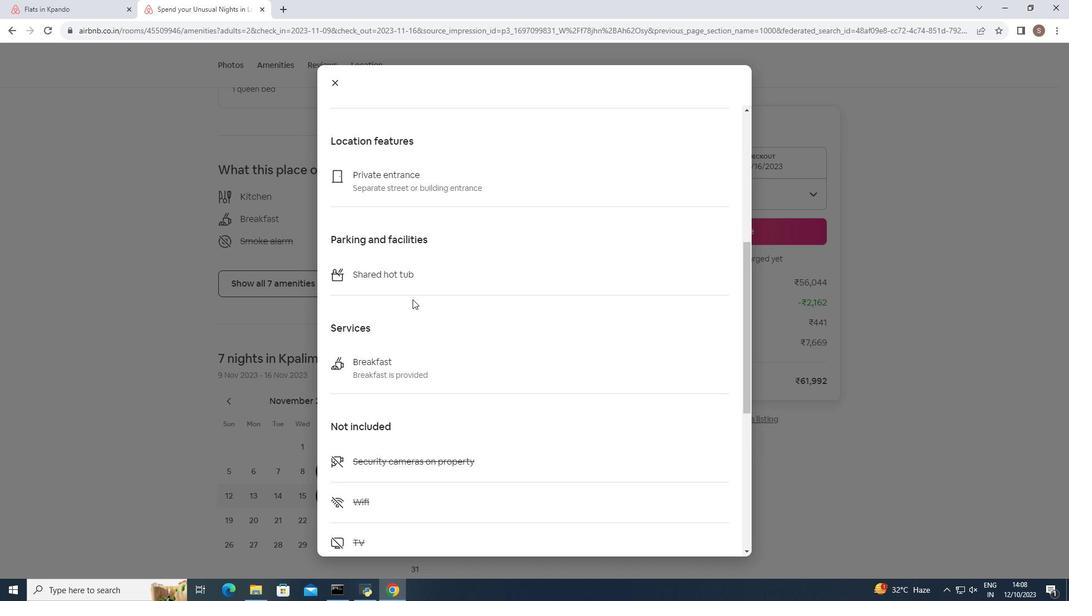 
Action: Mouse scrolled (412, 299) with delta (0, 0)
Screenshot: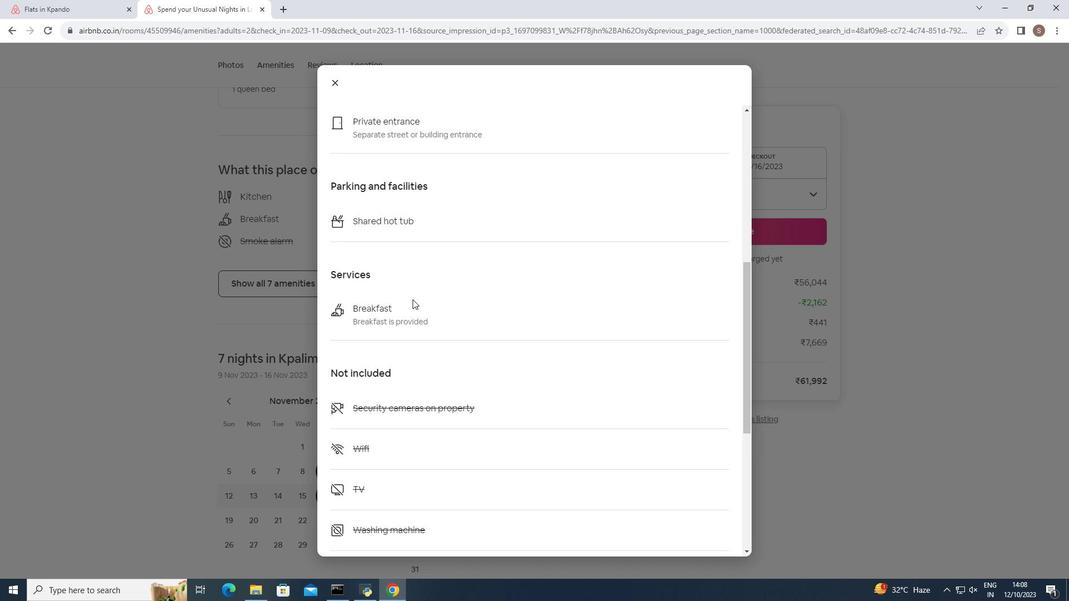 
Action: Mouse scrolled (412, 299) with delta (0, 0)
Screenshot: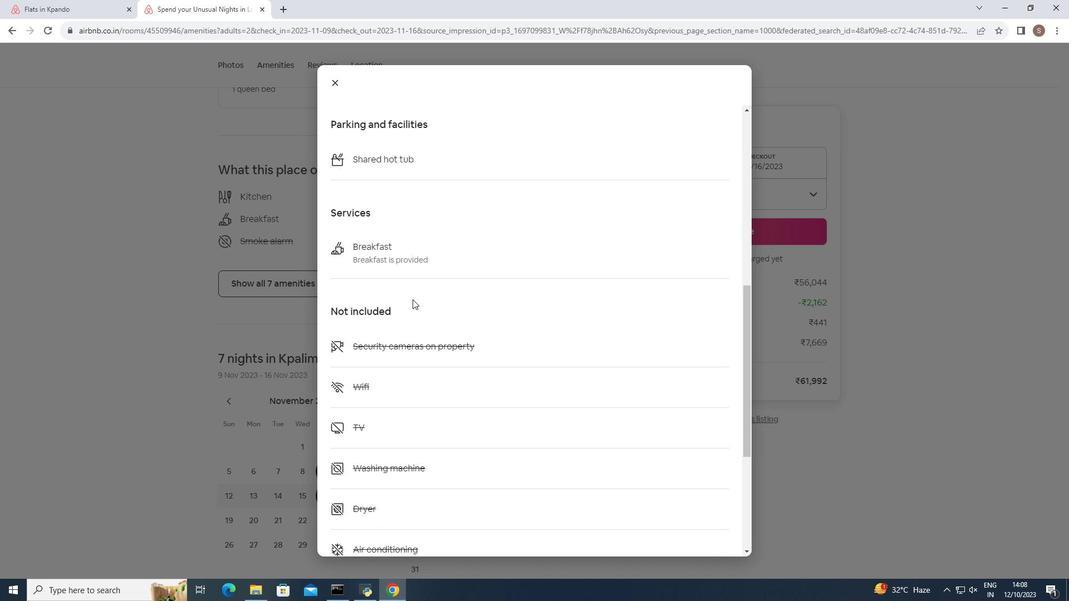 
Action: Mouse scrolled (412, 299) with delta (0, 0)
Screenshot: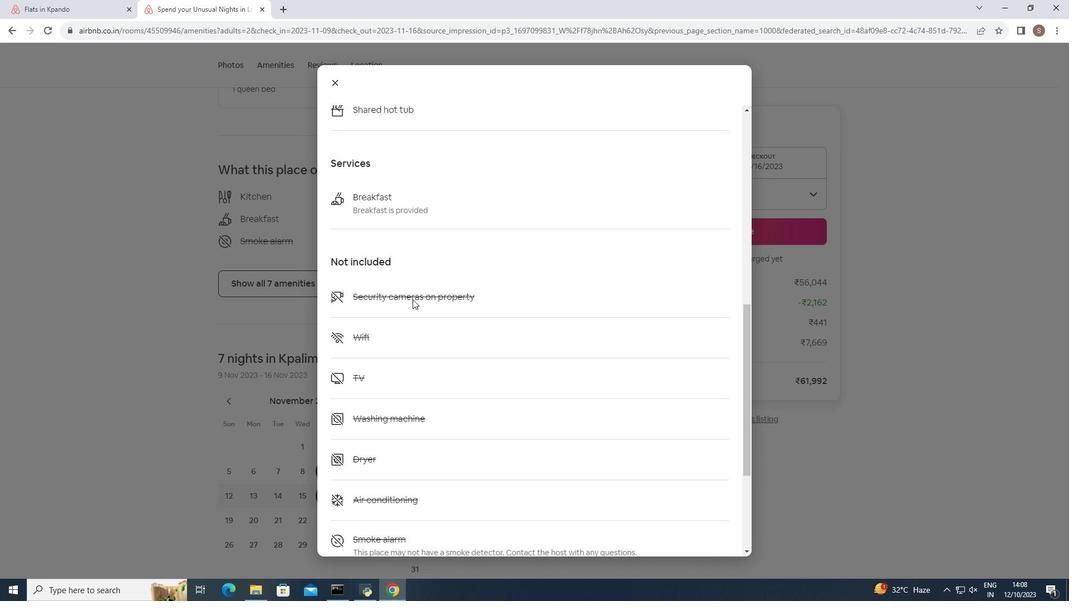 
Action: Mouse scrolled (412, 299) with delta (0, 0)
Screenshot: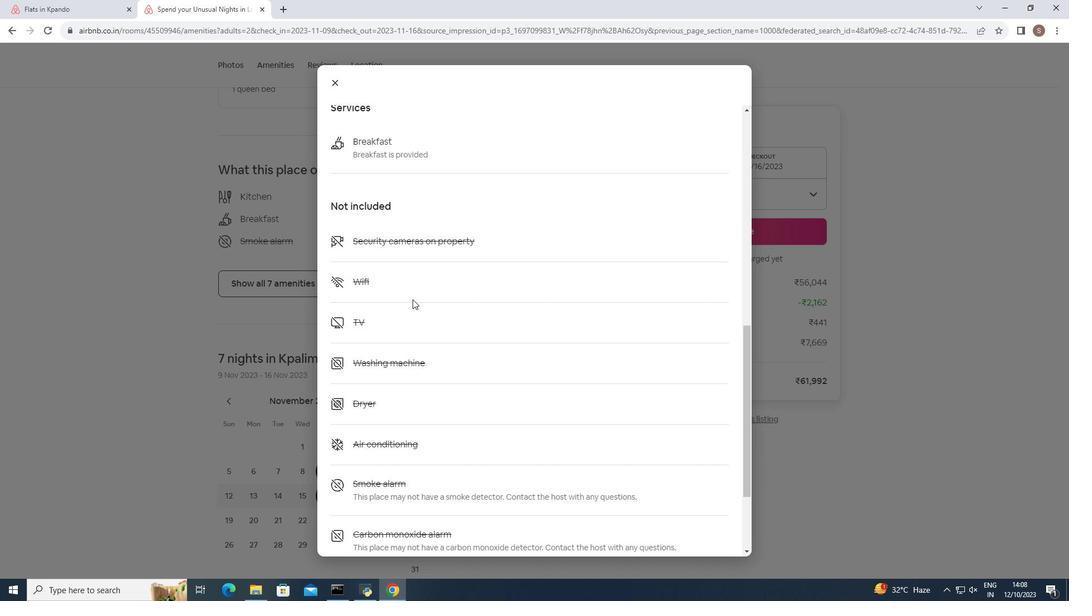 
Action: Mouse scrolled (412, 299) with delta (0, 0)
Screenshot: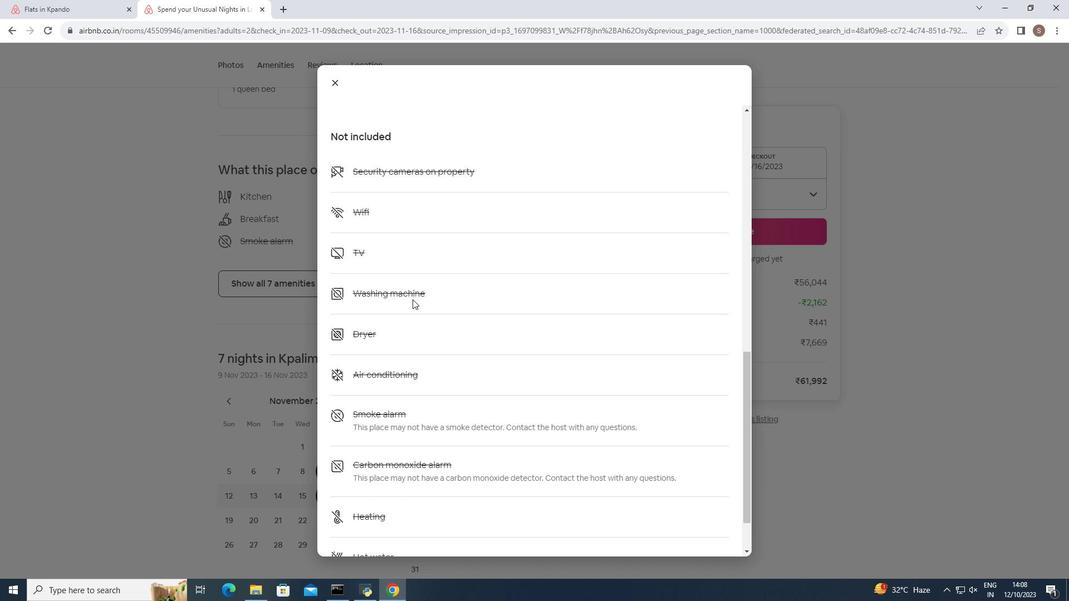 
Action: Mouse scrolled (412, 299) with delta (0, 0)
Screenshot: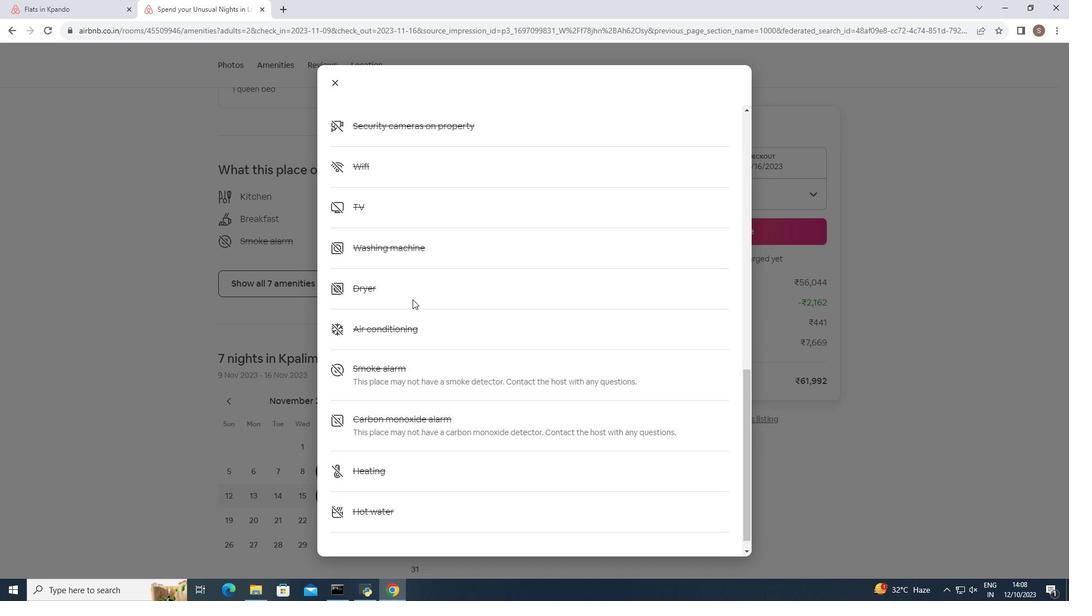
Action: Mouse scrolled (412, 299) with delta (0, 0)
Screenshot: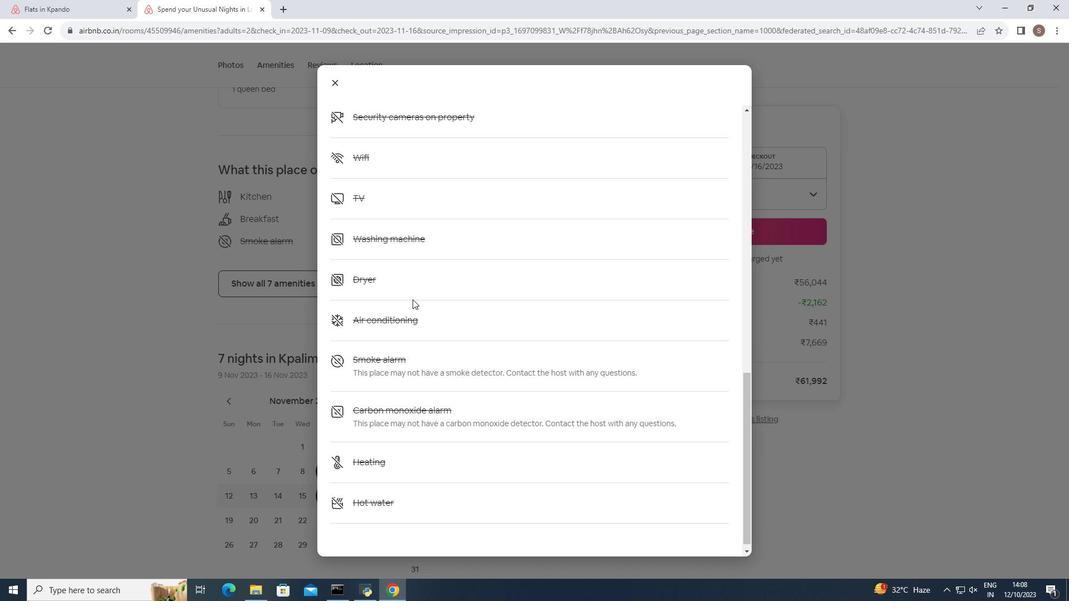 
Action: Mouse scrolled (412, 299) with delta (0, 0)
Screenshot: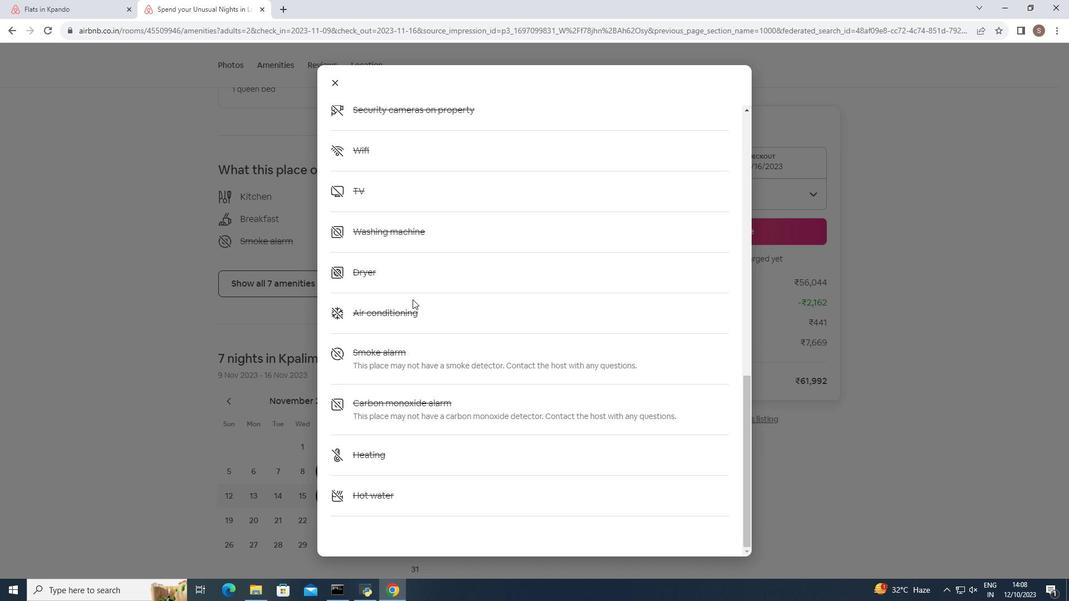 
Action: Mouse scrolled (412, 299) with delta (0, 0)
Screenshot: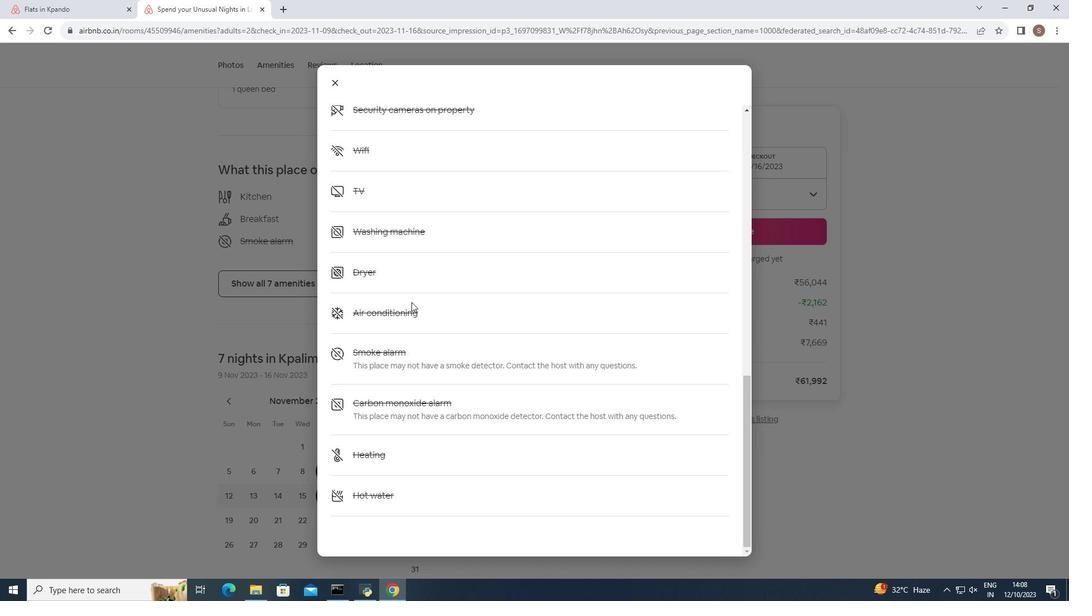 
Action: Mouse moved to (332, 80)
Screenshot: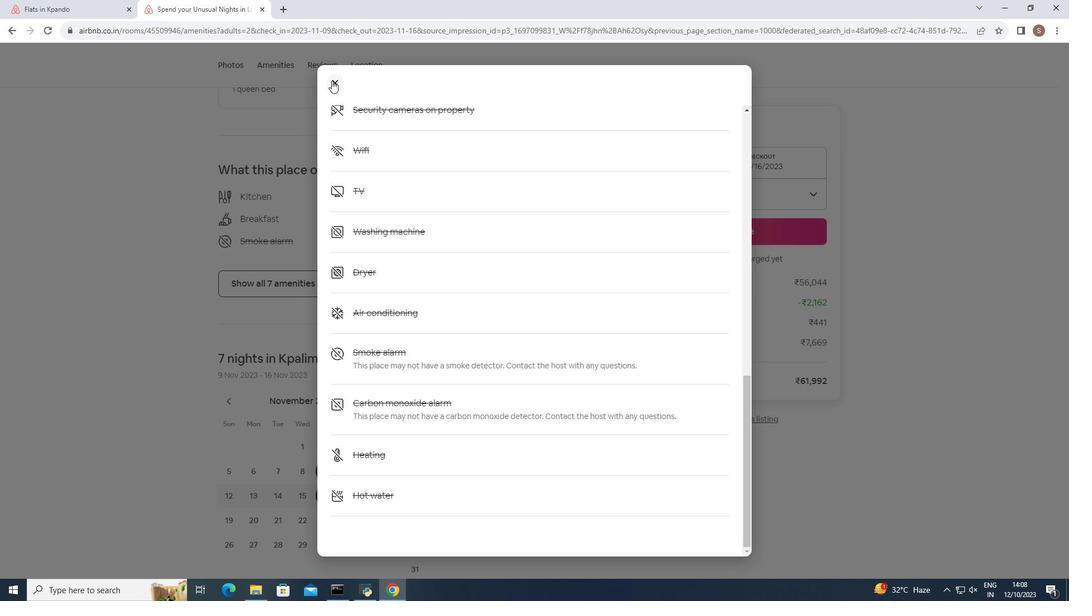 
Action: Mouse pressed left at (332, 80)
Screenshot: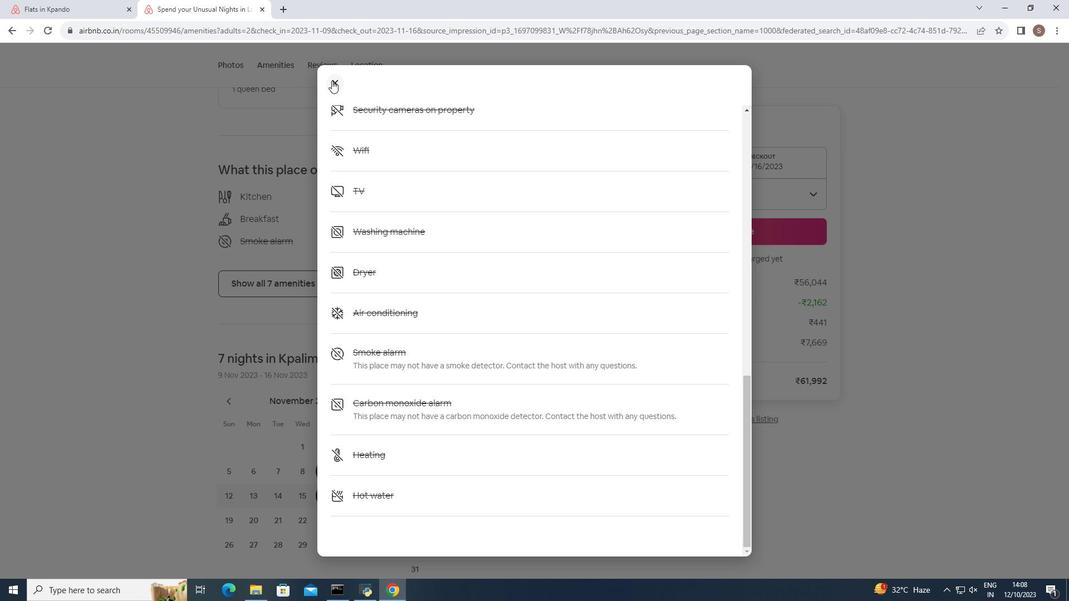
Action: Mouse moved to (334, 82)
Screenshot: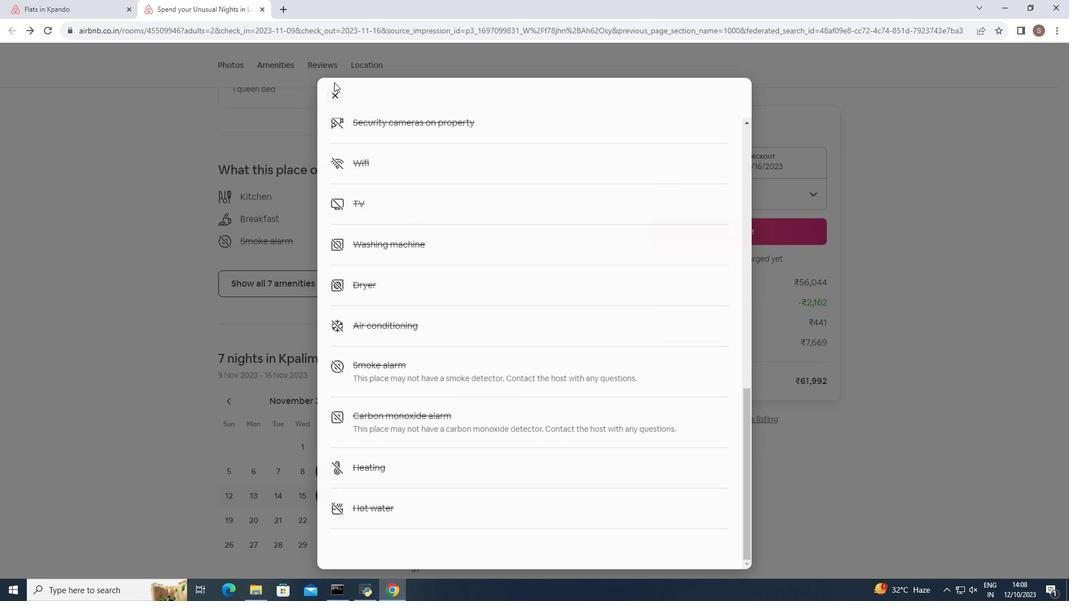 
Action: Mouse scrolled (334, 81) with delta (0, 0)
Screenshot: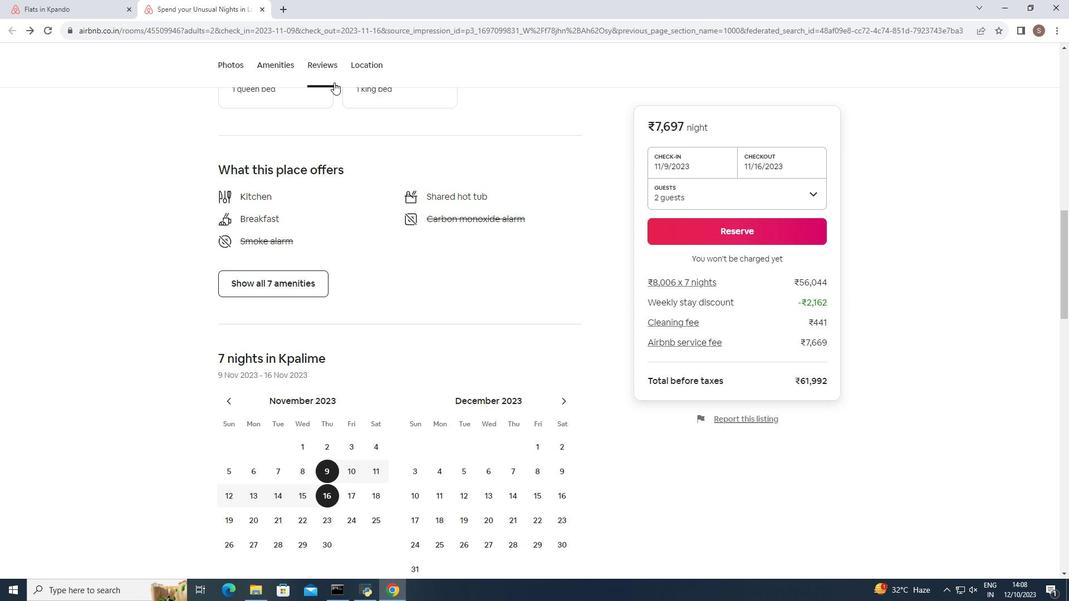 
Action: Mouse scrolled (334, 81) with delta (0, 0)
Screenshot: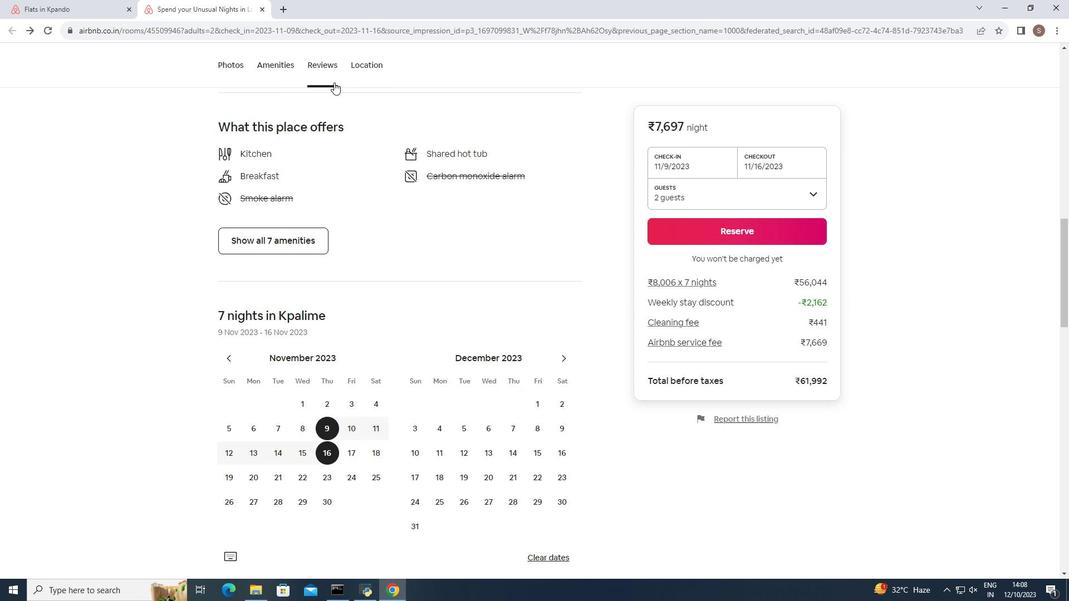 
Action: Mouse moved to (334, 84)
Screenshot: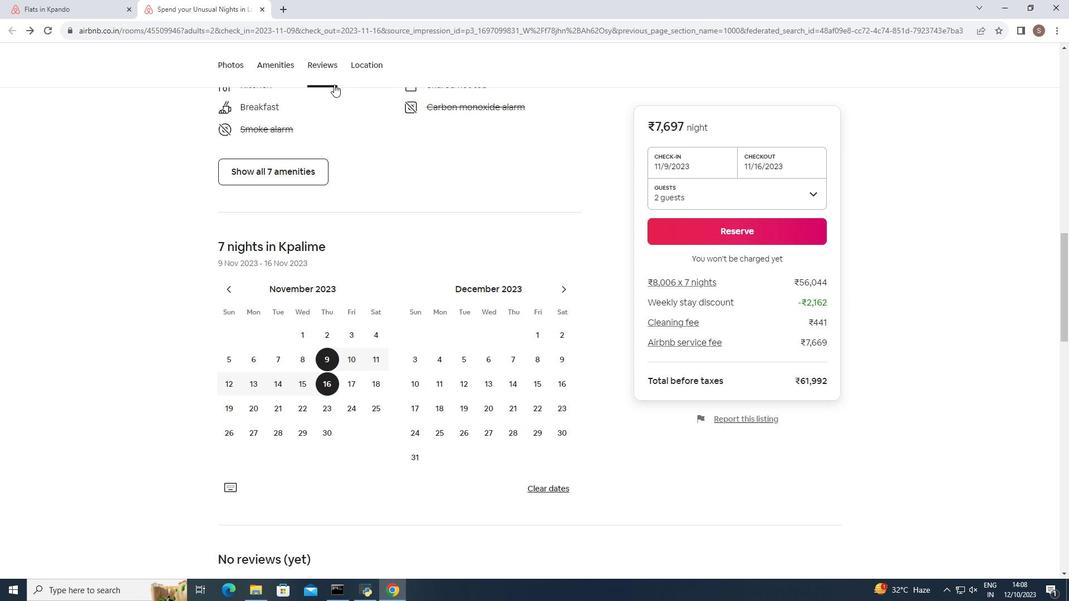 
Action: Mouse scrolled (334, 84) with delta (0, 0)
Screenshot: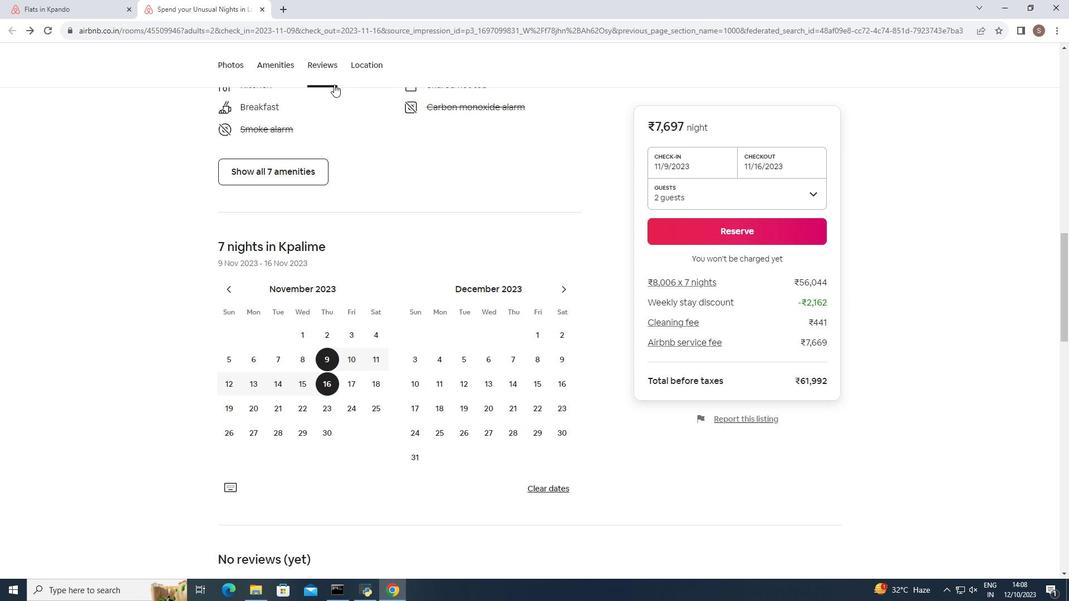
Action: Mouse moved to (334, 84)
Screenshot: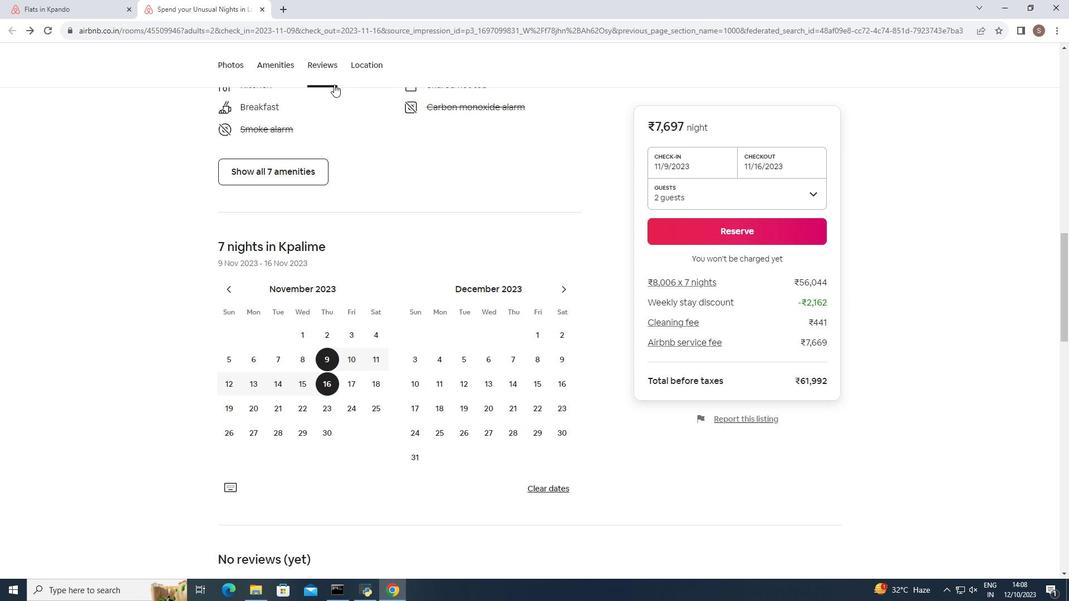 
Action: Mouse scrolled (334, 84) with delta (0, 0)
Screenshot: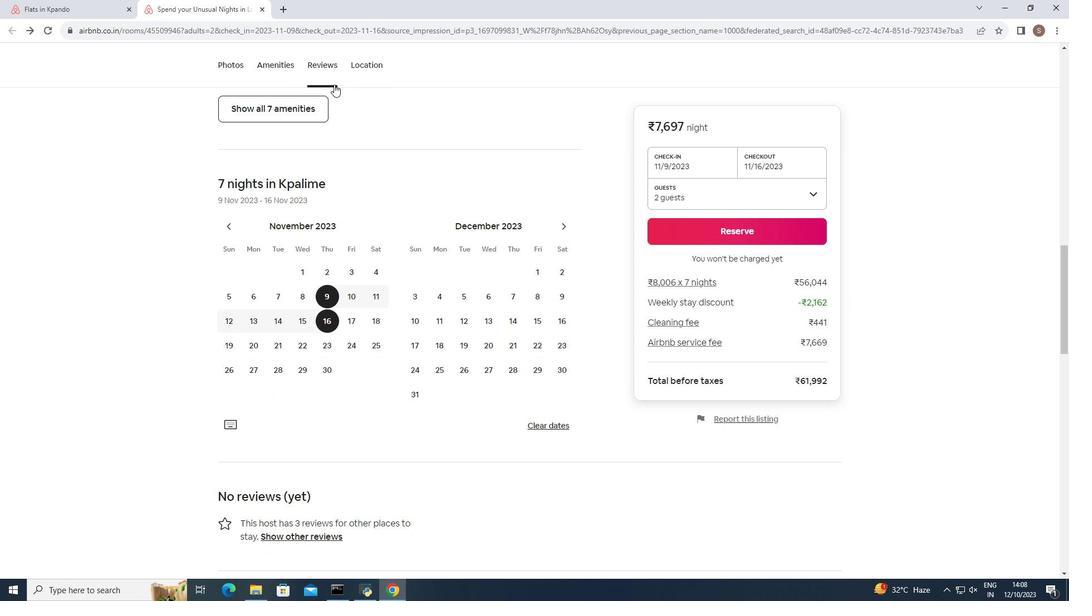 
Action: Mouse scrolled (334, 84) with delta (0, 0)
Screenshot: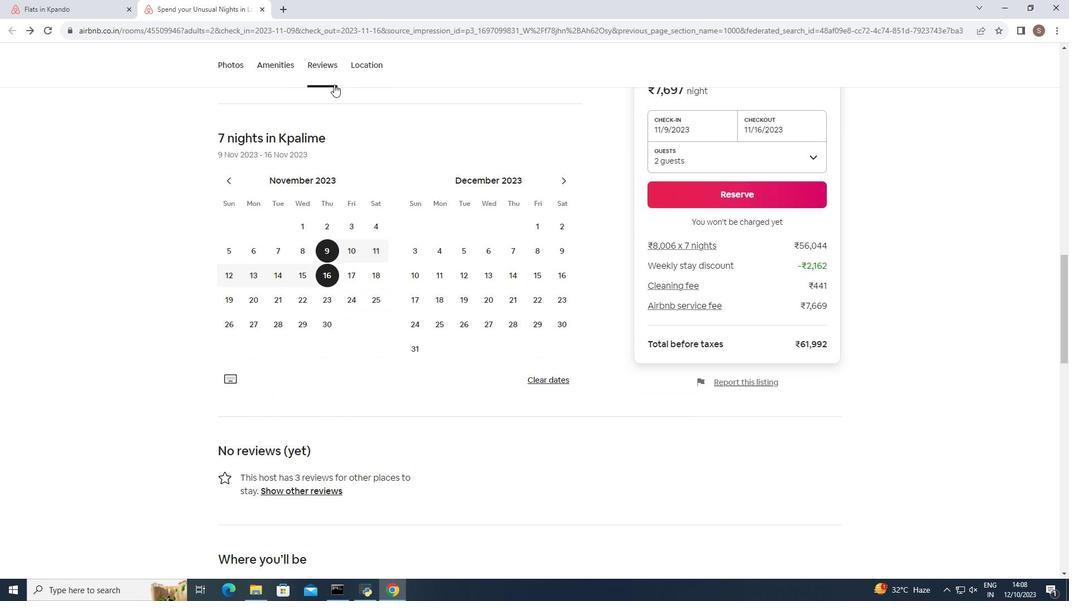 
Action: Mouse scrolled (334, 84) with delta (0, 0)
Screenshot: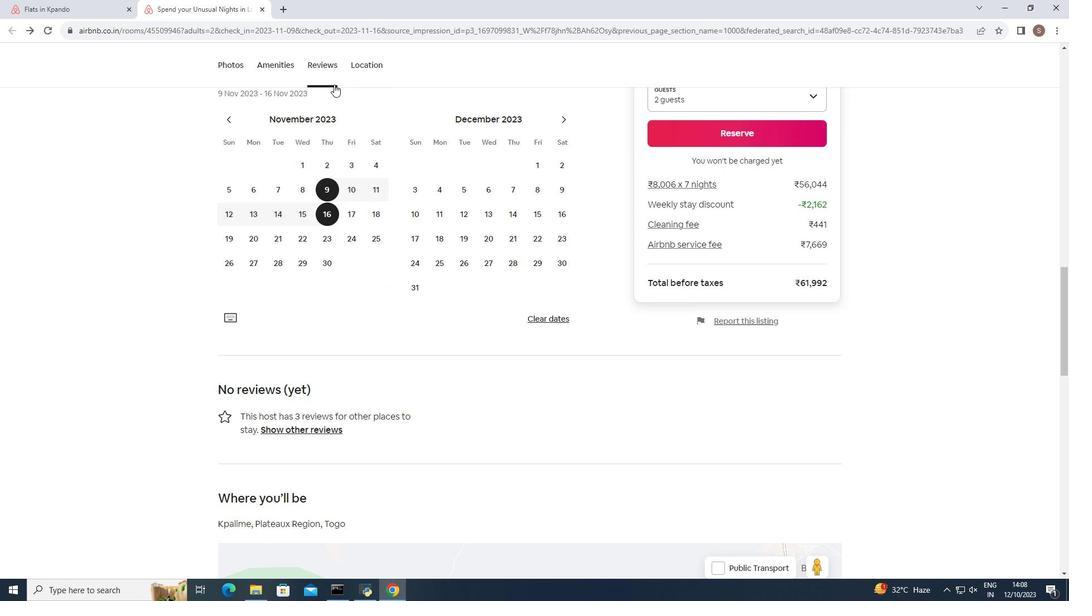 
Action: Mouse scrolled (334, 84) with delta (0, 0)
Screenshot: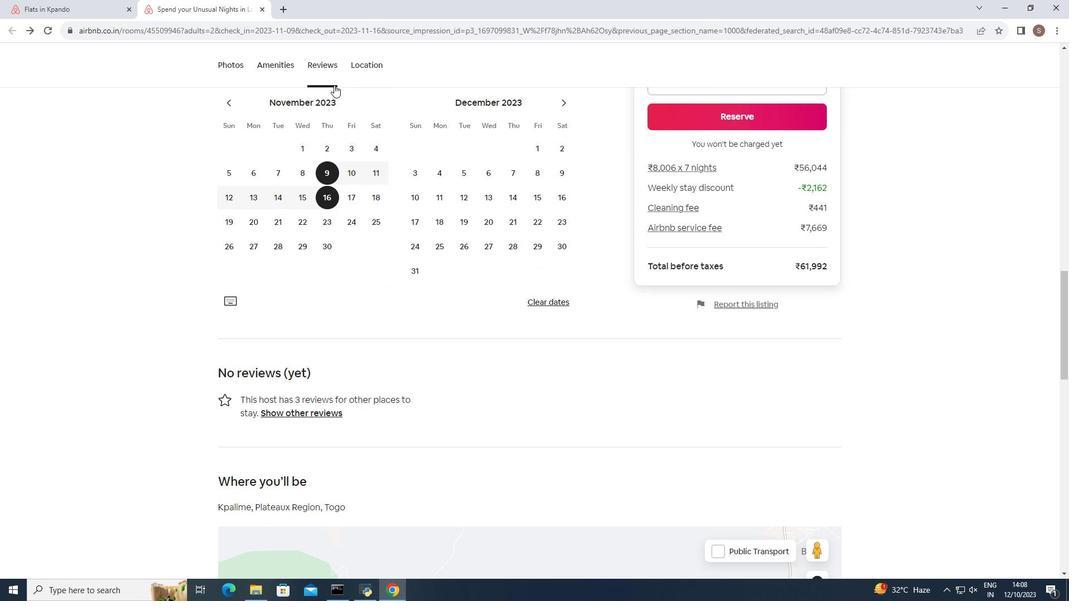 
Action: Mouse moved to (334, 85)
Screenshot: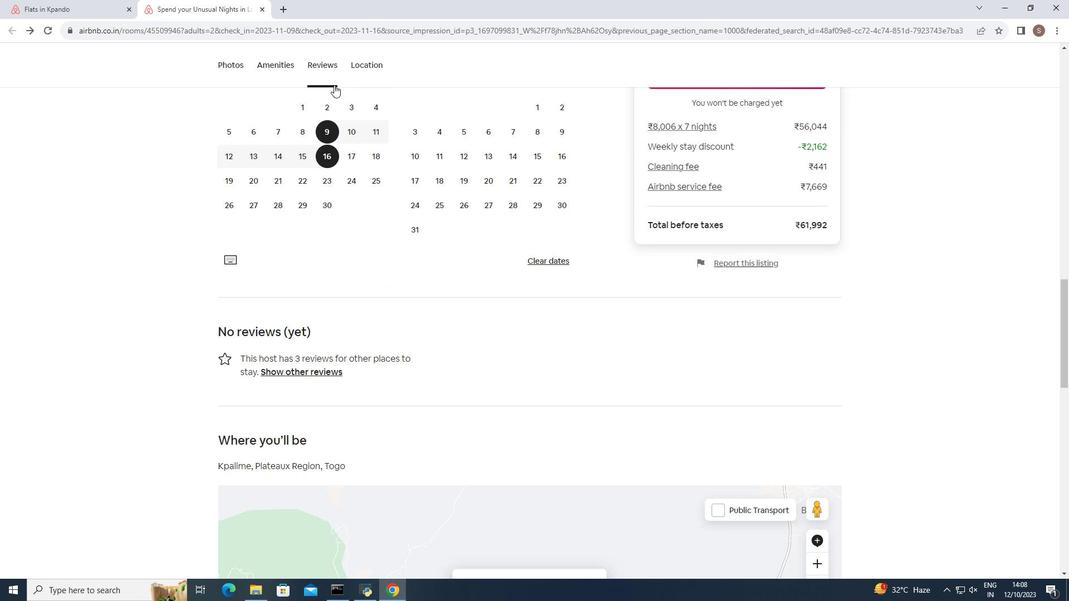 
Action: Mouse scrolled (334, 84) with delta (0, 0)
Screenshot: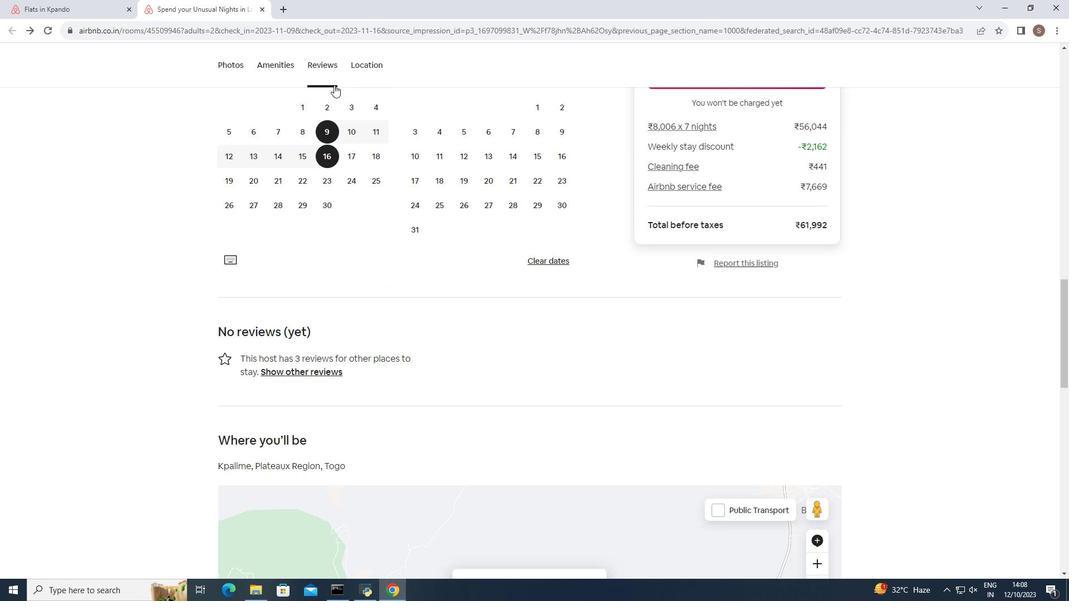 
Action: Mouse moved to (334, 86)
Screenshot: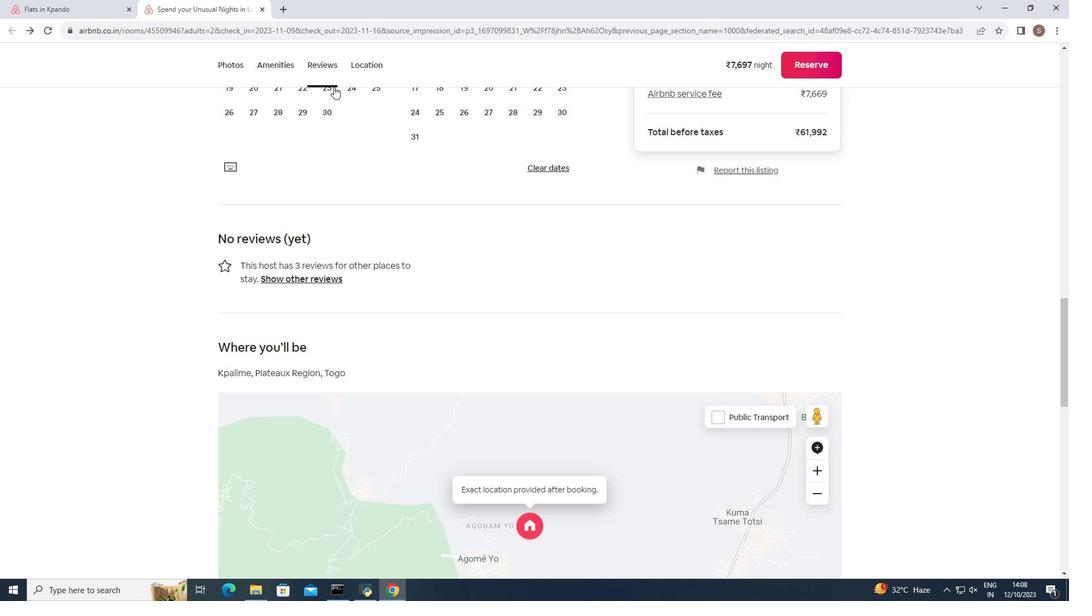 
Action: Mouse scrolled (334, 86) with delta (0, 0)
Screenshot: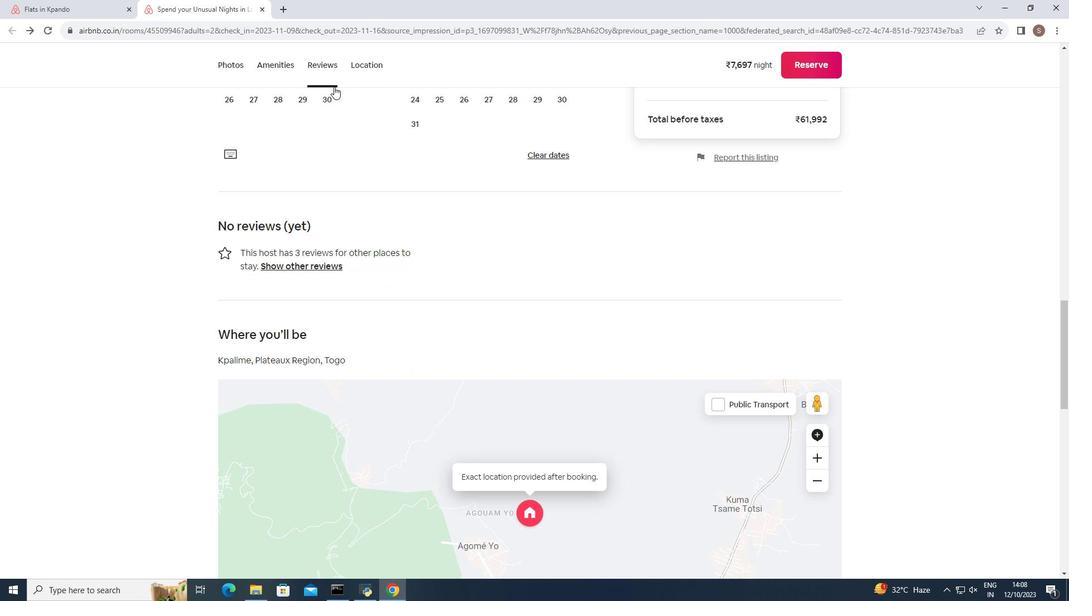 
Action: Mouse scrolled (334, 86) with delta (0, 0)
Screenshot: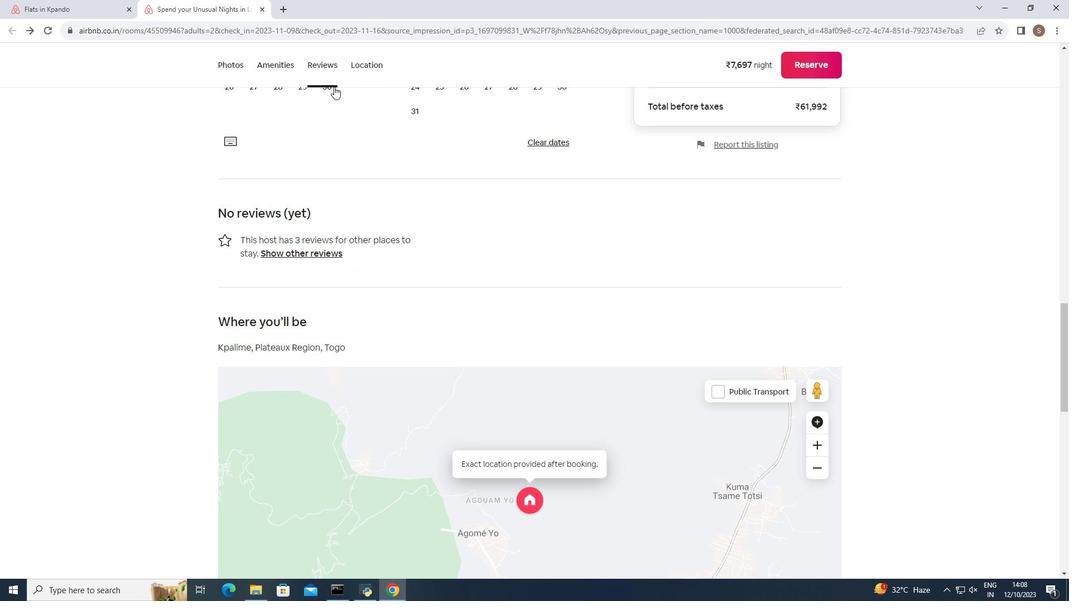 
Action: Mouse scrolled (334, 86) with delta (0, 0)
Screenshot: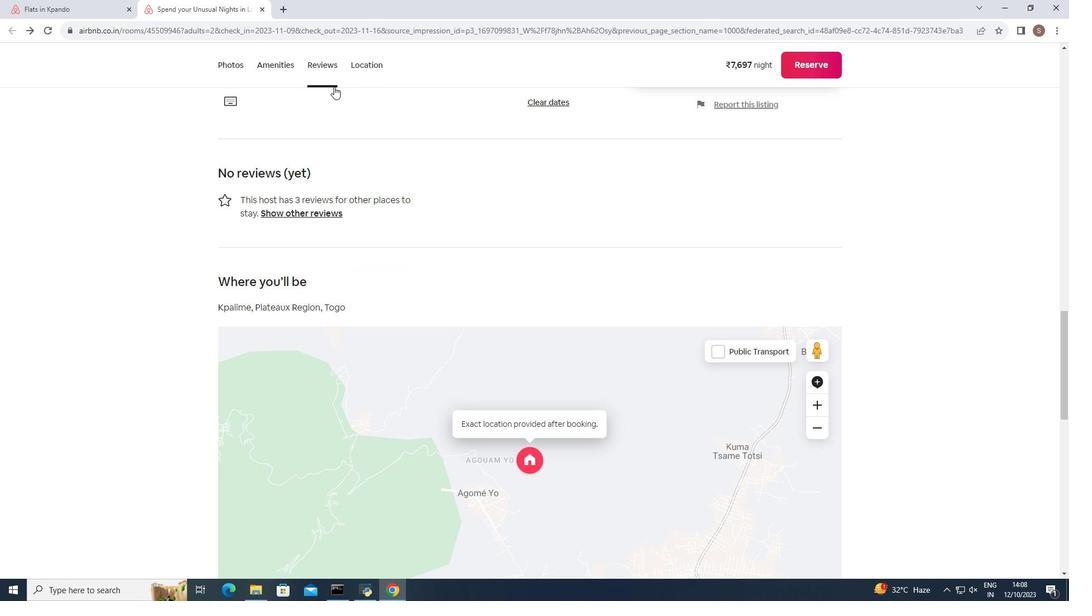 
Action: Mouse scrolled (334, 86) with delta (0, 0)
Screenshot: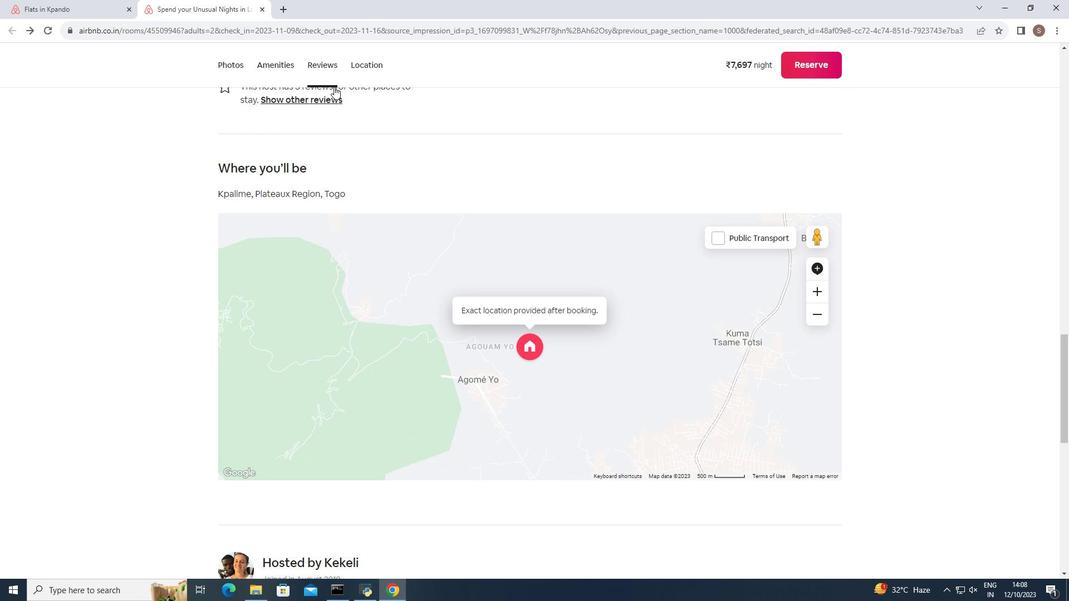 
Action: Mouse scrolled (334, 86) with delta (0, 0)
Screenshot: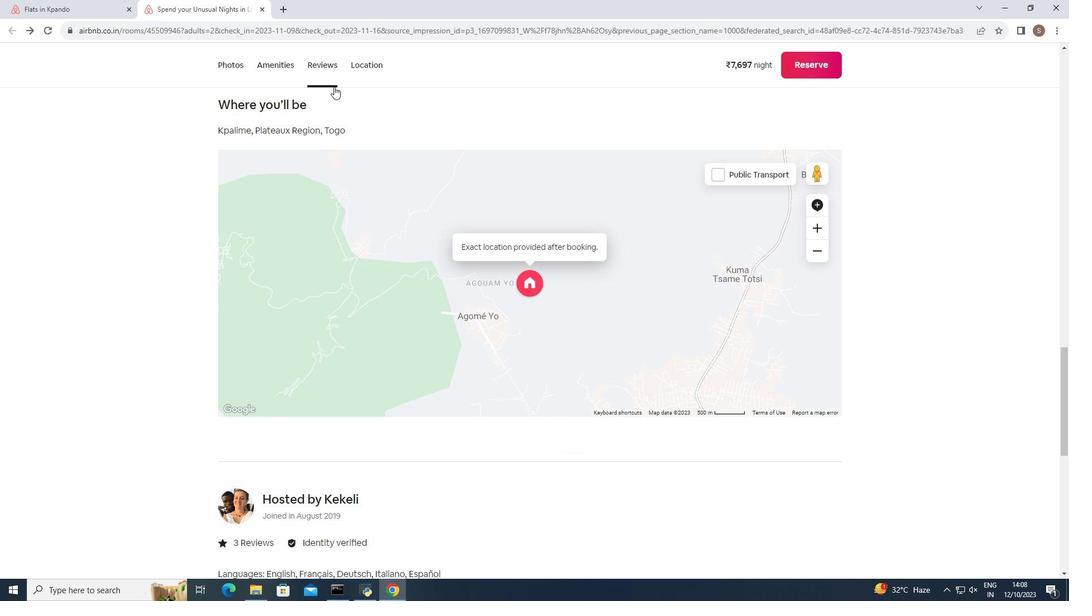 
Action: Mouse scrolled (334, 86) with delta (0, 0)
Screenshot: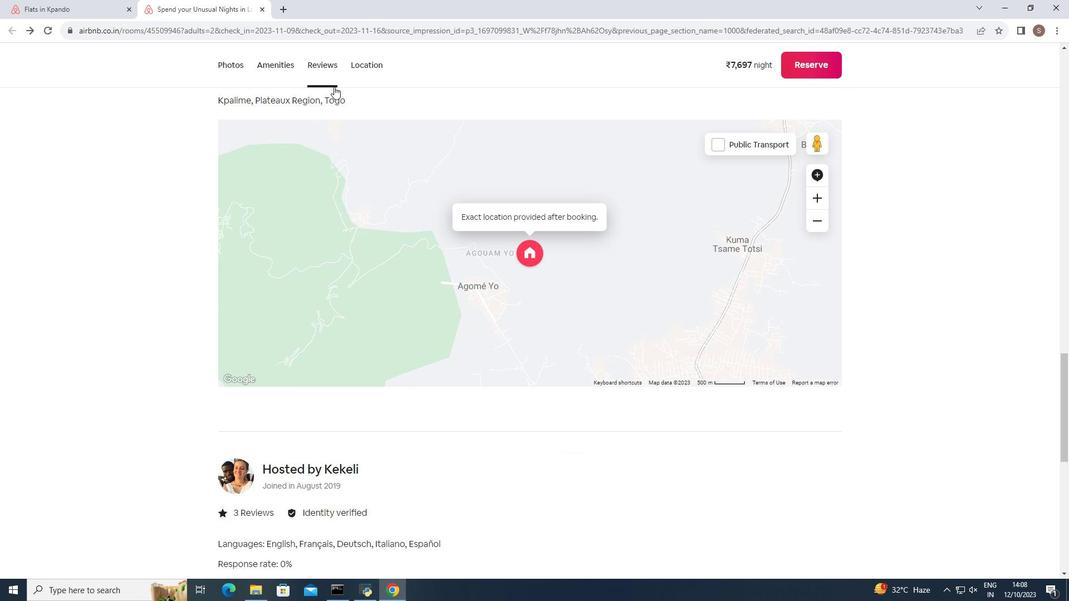 
Action: Mouse scrolled (334, 86) with delta (0, 0)
Screenshot: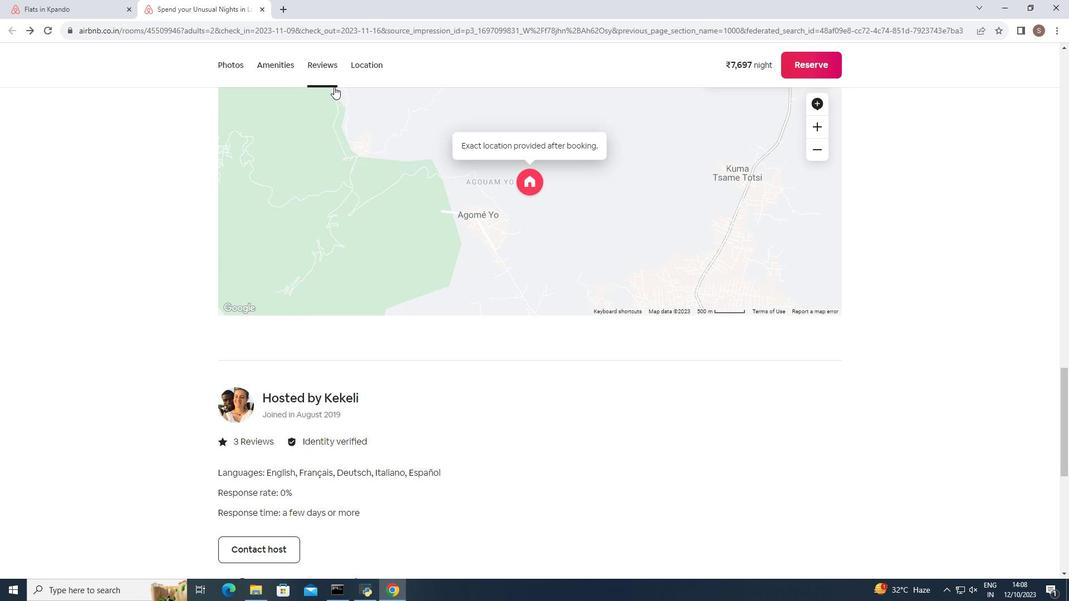 
Action: Mouse scrolled (334, 86) with delta (0, 0)
Screenshot: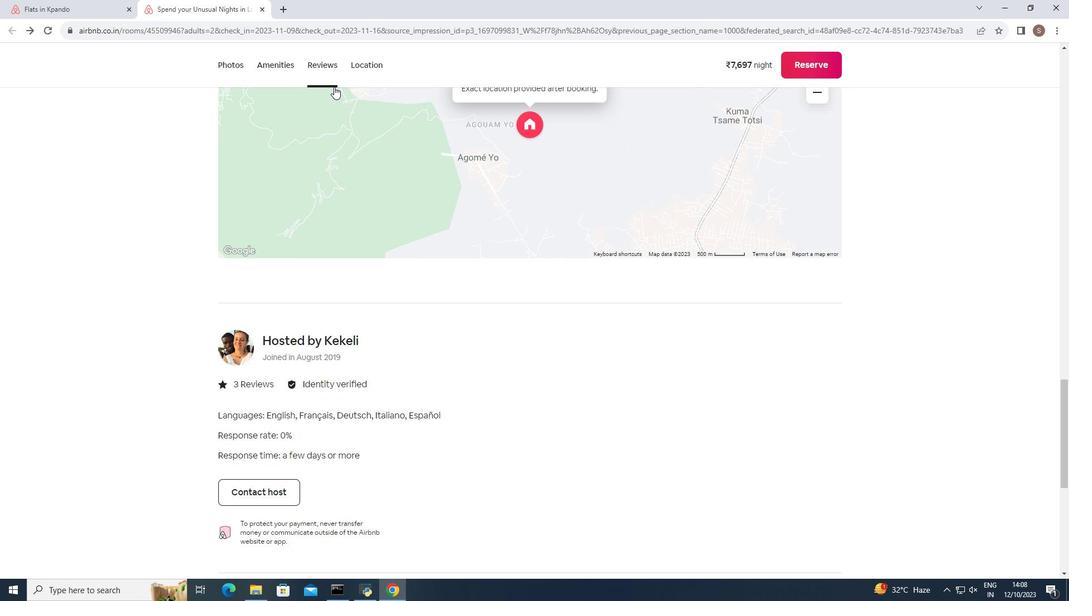 
Action: Mouse scrolled (334, 86) with delta (0, 0)
Screenshot: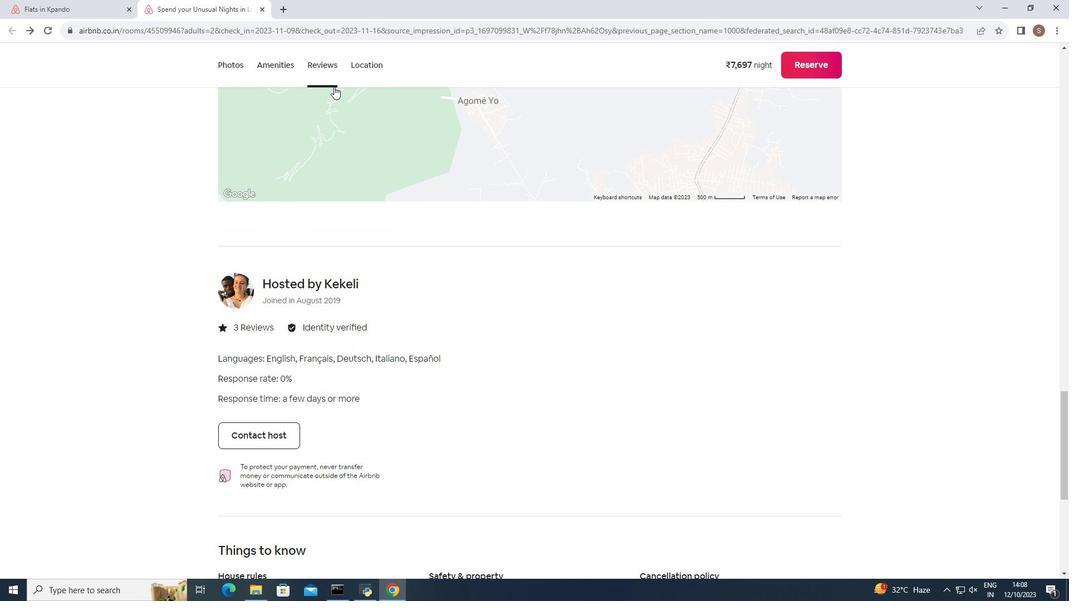 
Action: Mouse scrolled (334, 86) with delta (0, 0)
Screenshot: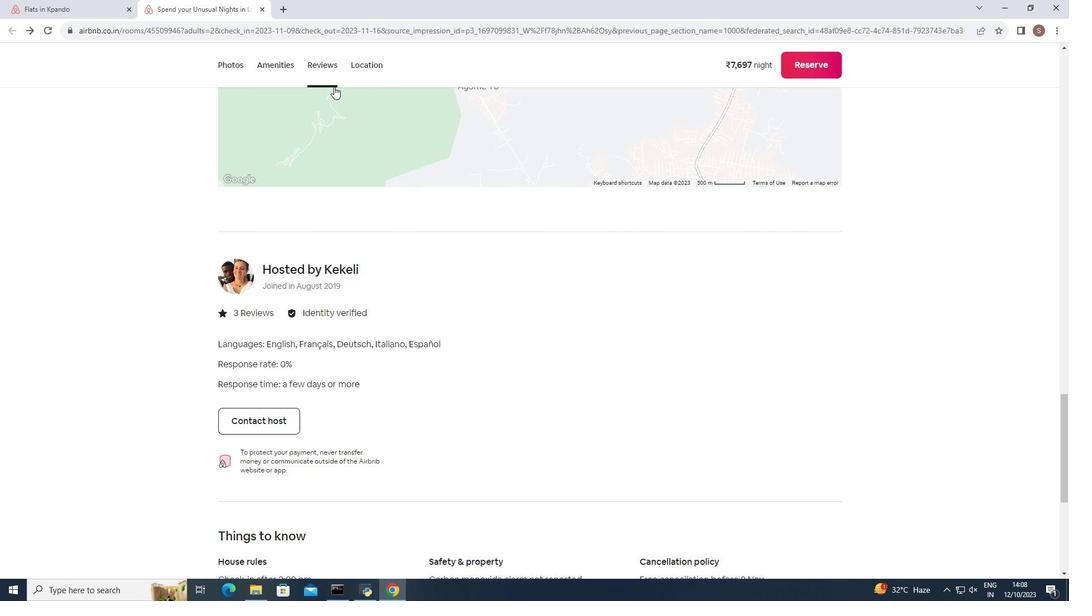 
Action: Mouse scrolled (334, 86) with delta (0, 0)
Screenshot: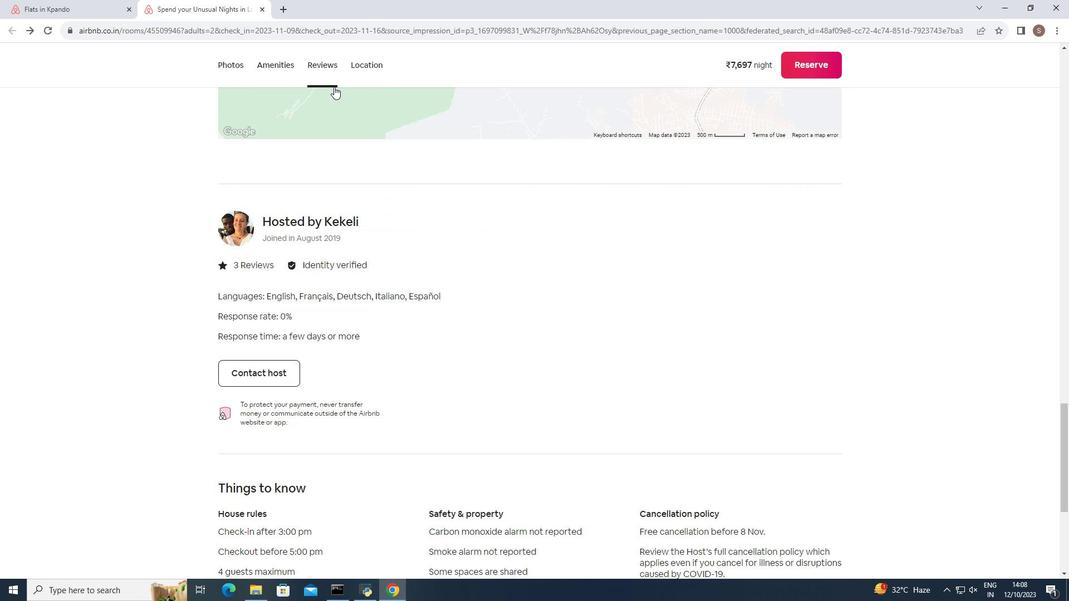 
Action: Mouse scrolled (334, 86) with delta (0, 0)
Screenshot: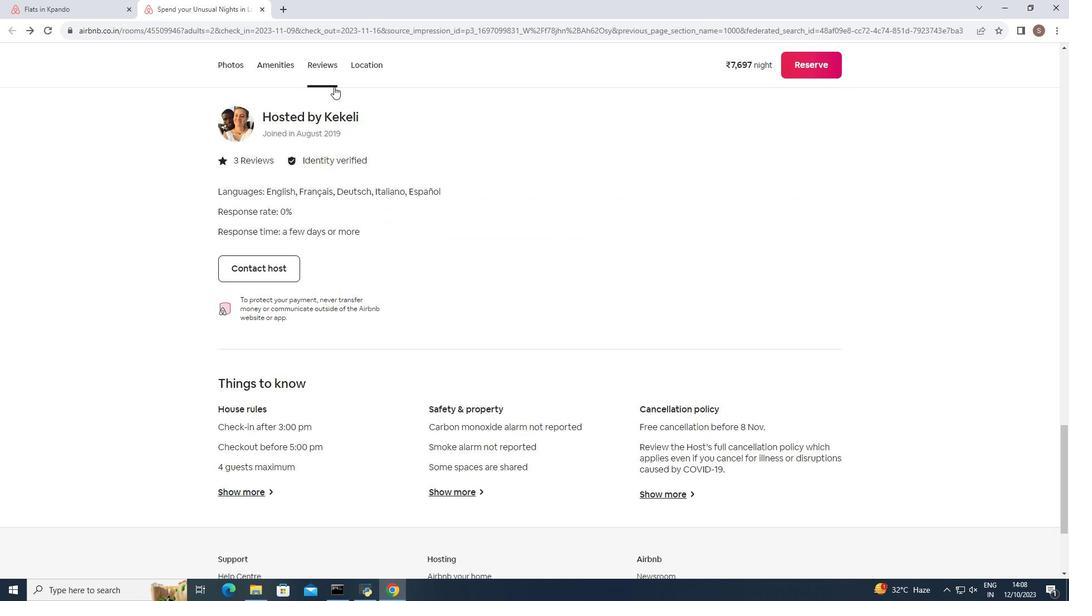 
Action: Mouse scrolled (334, 86) with delta (0, 0)
Screenshot: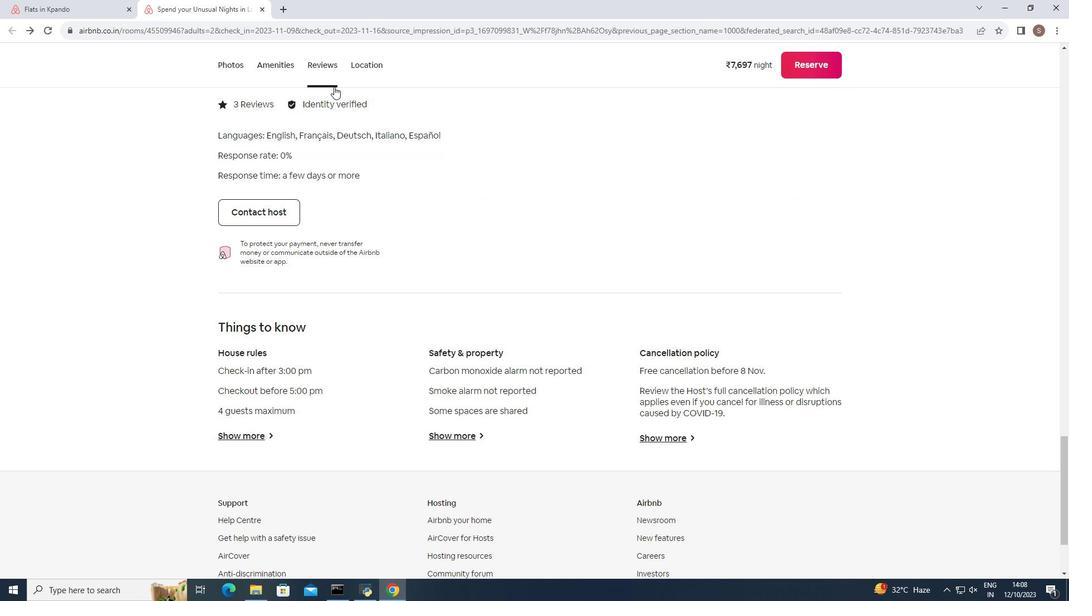 
Action: Mouse scrolled (334, 86) with delta (0, 0)
Screenshot: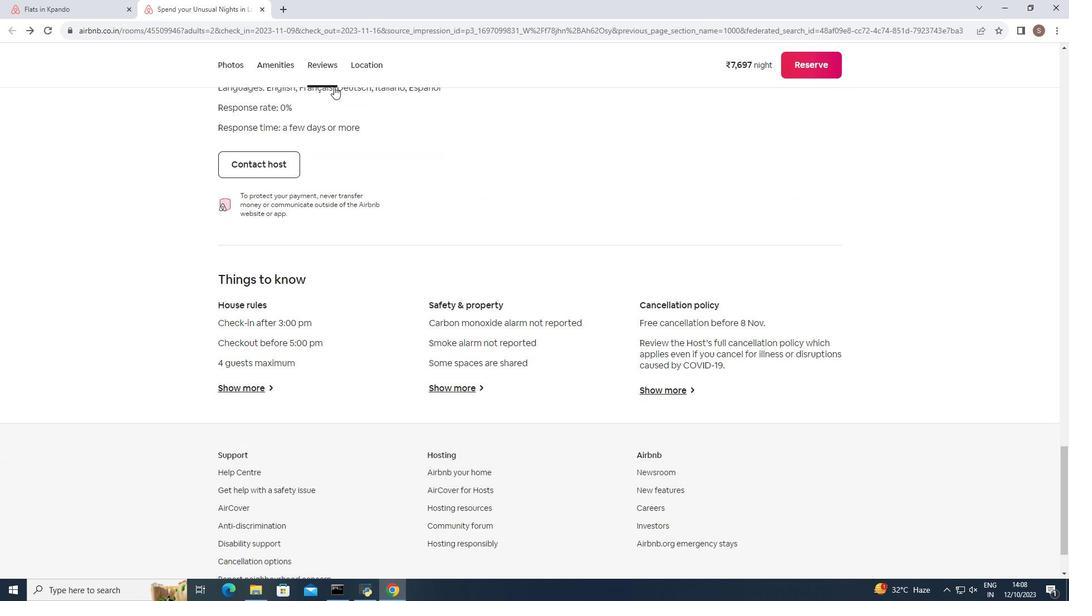 
Action: Mouse scrolled (334, 86) with delta (0, 0)
Screenshot: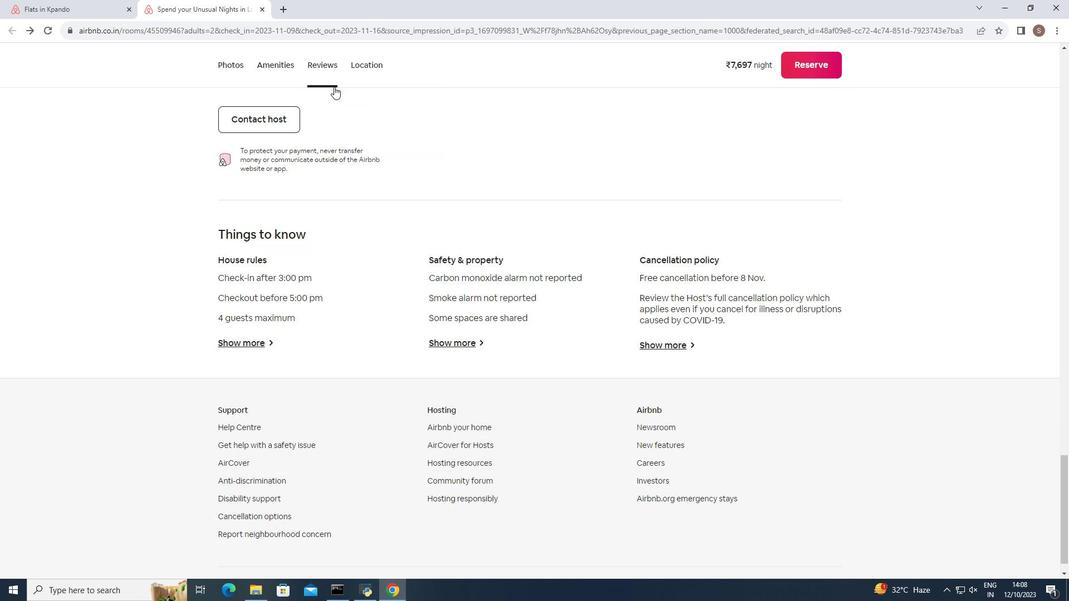 
Action: Mouse scrolled (334, 86) with delta (0, 0)
Screenshot: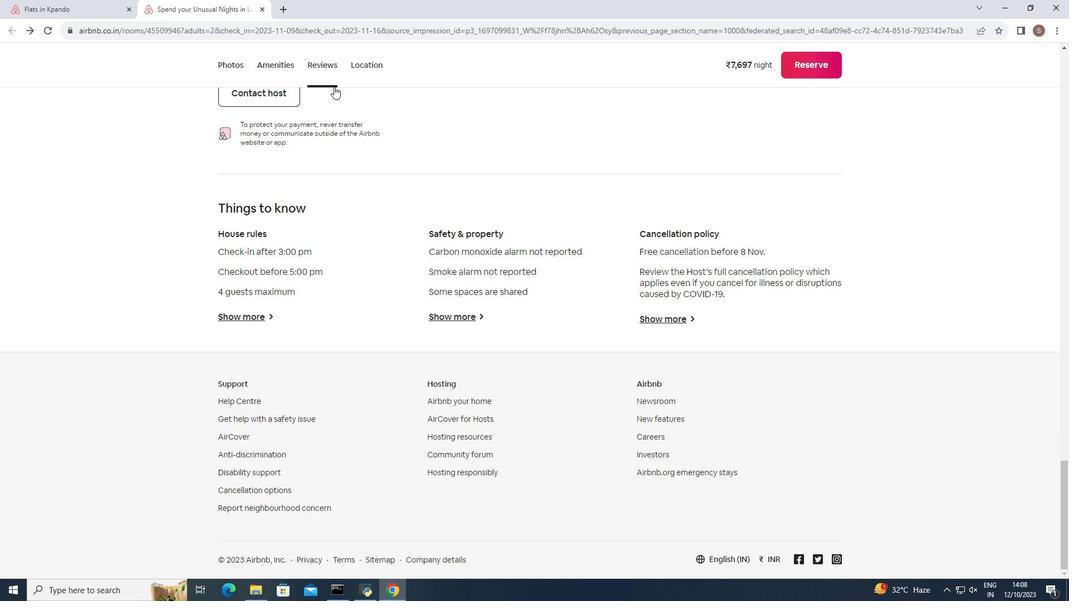 
Action: Mouse scrolled (334, 86) with delta (0, 0)
Screenshot: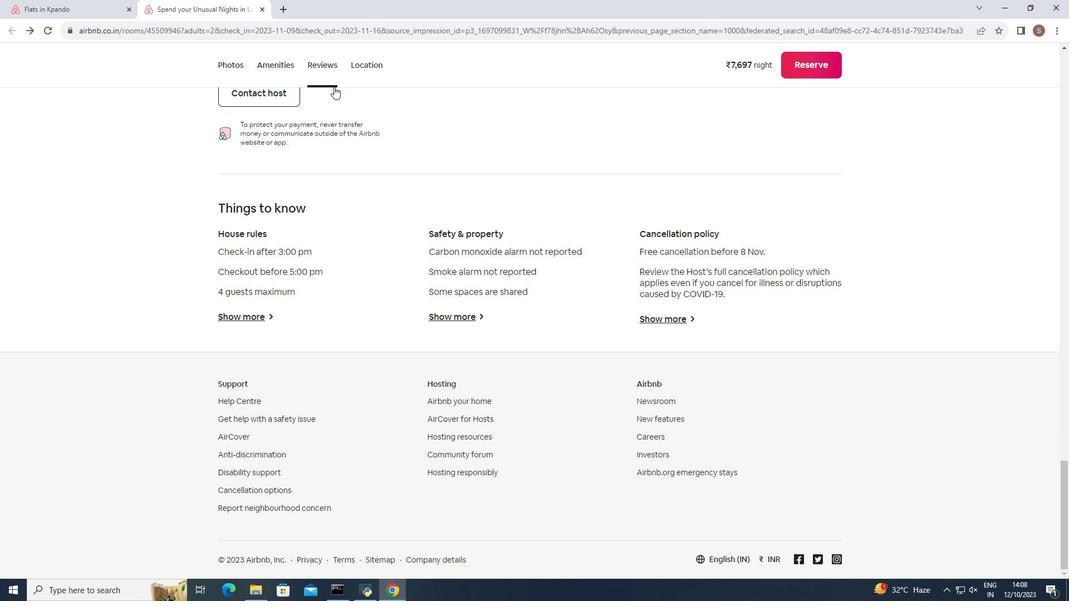 
Action: Mouse moved to (264, 10)
Screenshot: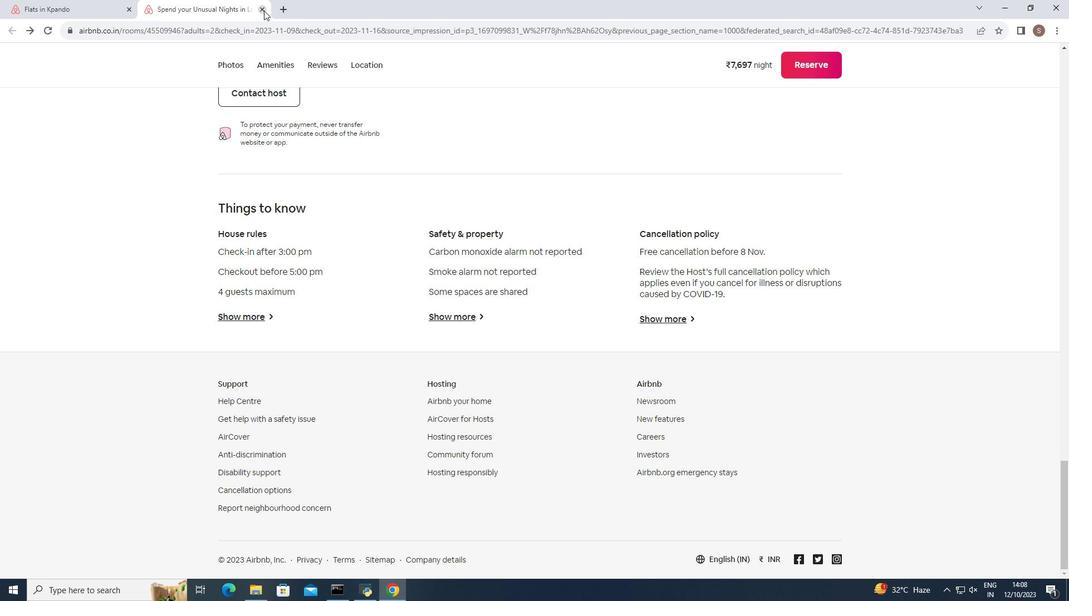 
Action: Mouse pressed left at (264, 10)
Screenshot: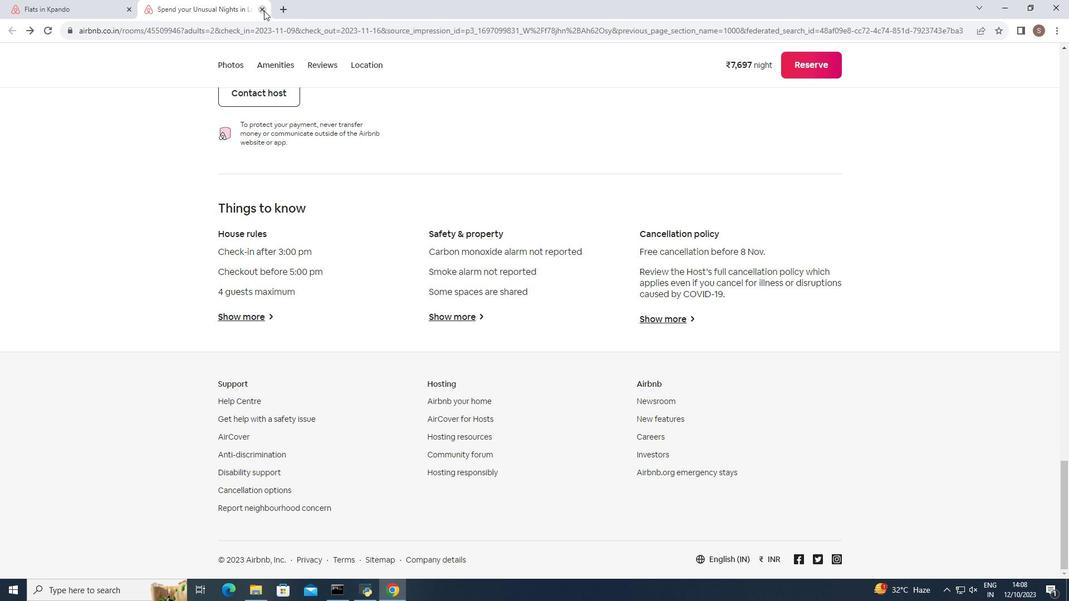 
Action: Mouse moved to (274, 219)
Screenshot: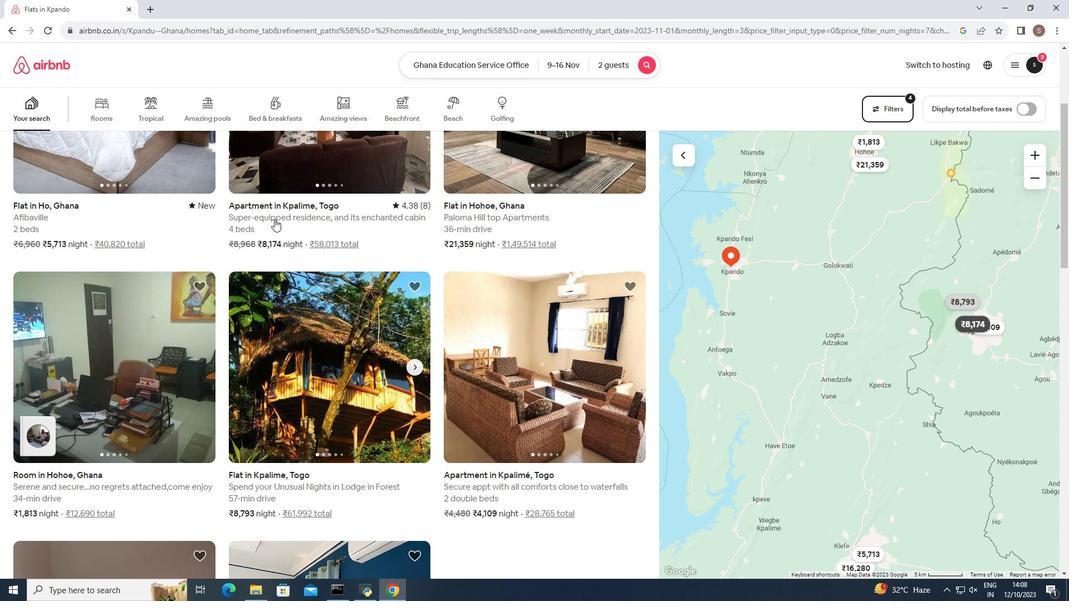 
Action: Mouse scrolled (274, 218) with delta (0, 0)
Screenshot: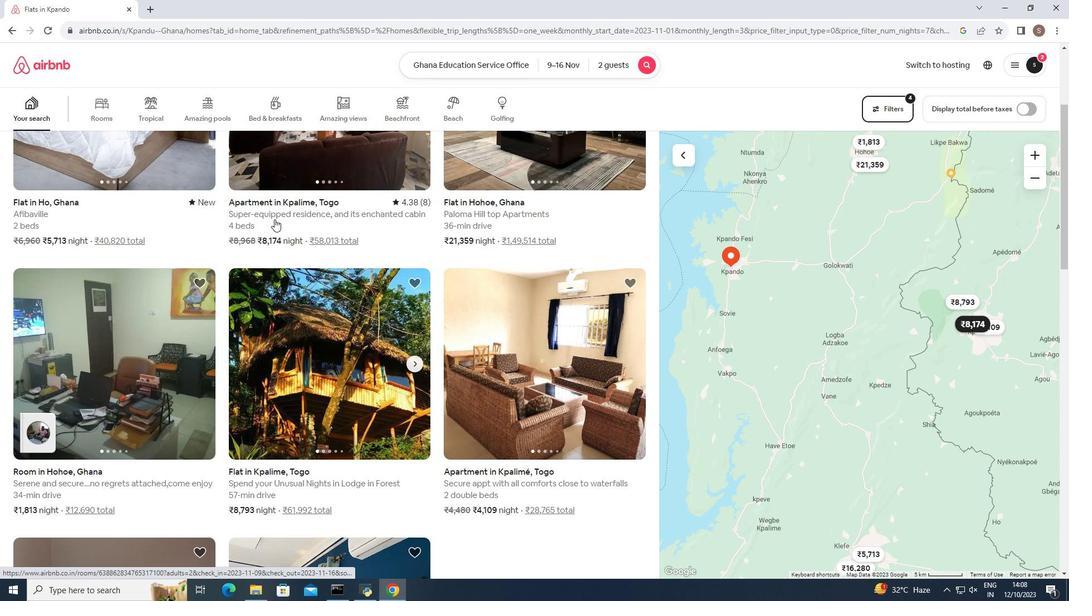 
Action: Mouse scrolled (274, 218) with delta (0, 0)
Screenshot: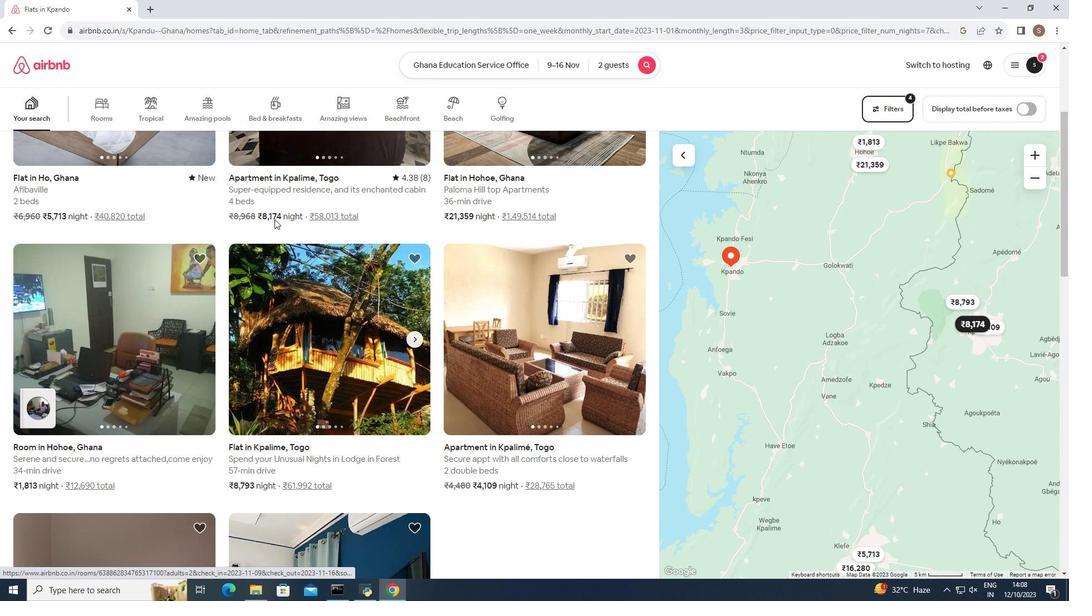 
Action: Mouse scrolled (274, 218) with delta (0, 0)
Screenshot: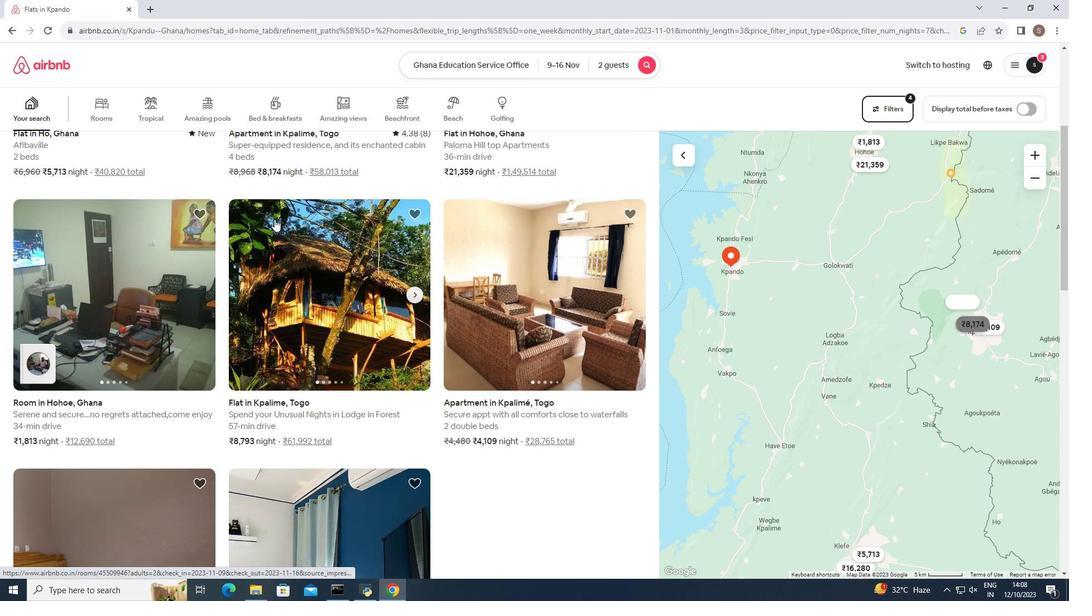 
Action: Mouse moved to (325, 415)
Screenshot: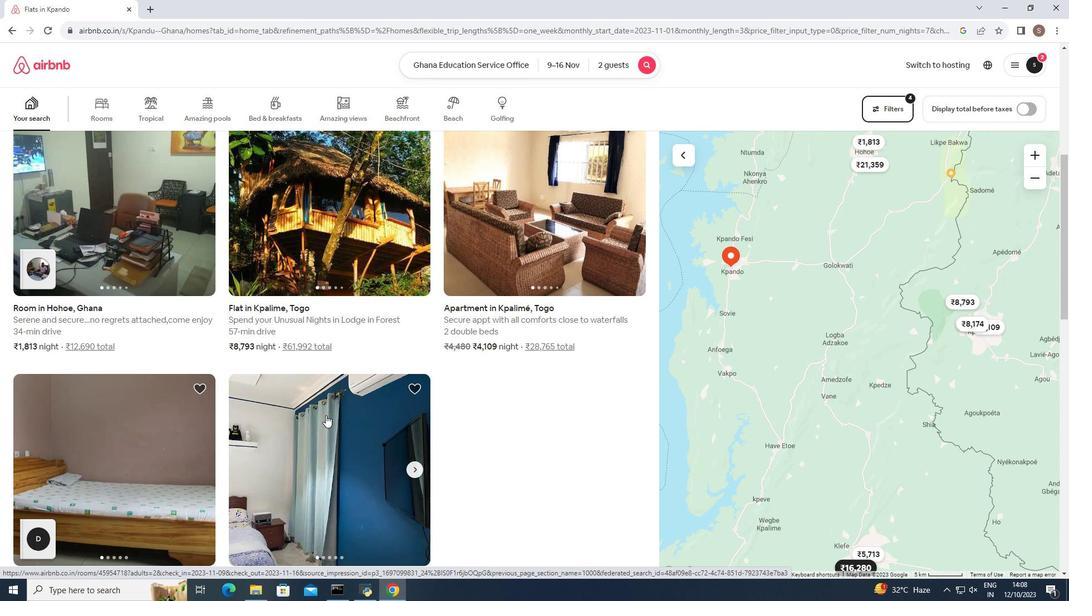 
Action: Mouse pressed left at (325, 415)
Screenshot: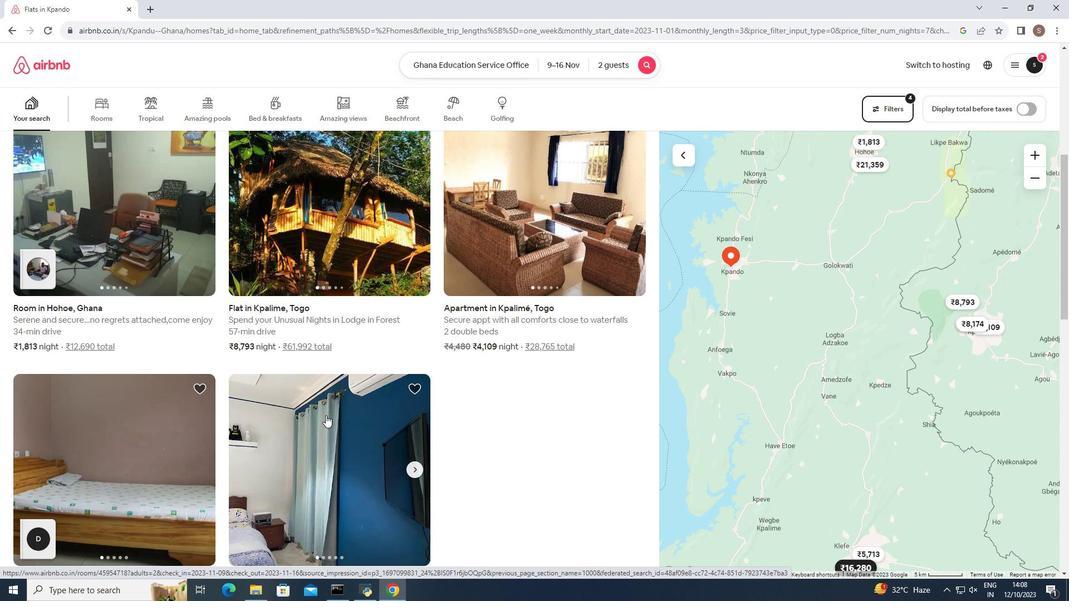 
Action: Mouse moved to (400, 348)
Screenshot: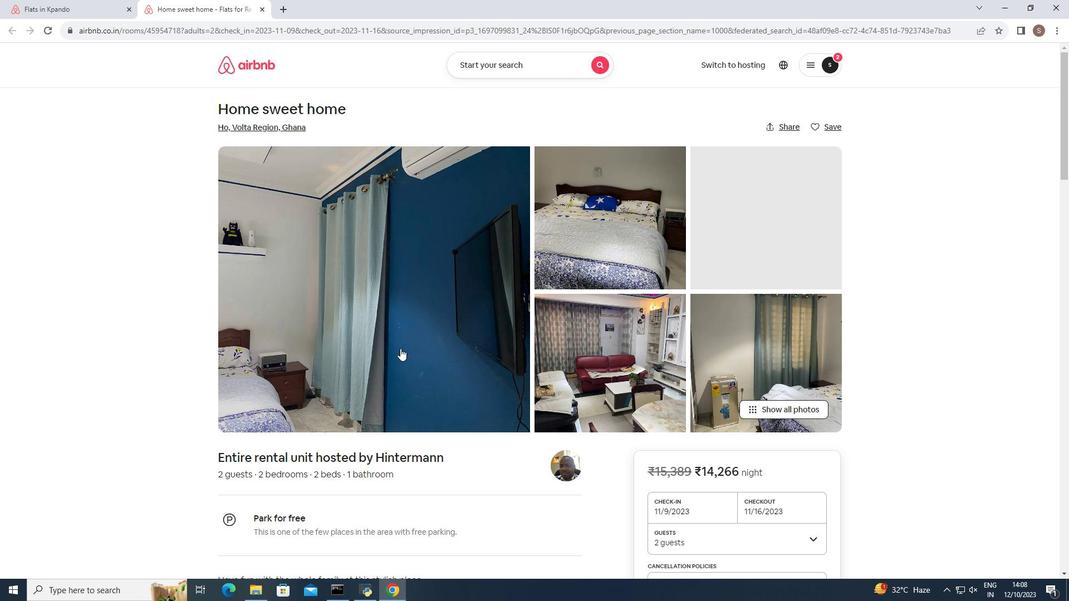 
Action: Mouse pressed left at (400, 348)
